 Task: Create new invoice with Date Opened :30-Apr-23, Select Customer: The Lagniappe Bakery, Terms: Payment Term 2. Make invoice entry for item-1 with Date: 30-Apr-23, Description: Lactaid-Reduced Fat Milk, Action: Material, Income Account: Income:Sales, Quantity: 2, Unit Price: 6.8, Discount $: 1.1. Make entry for item-2 with Date: 30-Apr-23, Description: Snapple Watermelon Lemonade (16 oz), Action: Material, Income Account: Income:Sales, Quantity: 1, Unit Price: 9.5, Discount $: 2.1. Make entry for item-3 with Date: 30-Apr-23, Description: Ben & Jerry's Mint Chocolate Cookie_x000D_
, Action: Material, Income Account: Income:Sales, Quantity: 1, Unit Price: 10.5, Discount $: 2.6. Write Notes: 'Looking forward to serving you again.'. Post Invoice with Post Date: 30-Apr-23, Post to Accounts: Assets:Accounts Receivable. Pay / Process Payment with Transaction Date: 15-May-23, Amount: 27.8, Transfer Account: Checking Account. Print Invoice, display notes by going to Option, then go to Display Tab and check 'Invoice Notes'.
Action: Mouse moved to (209, 47)
Screenshot: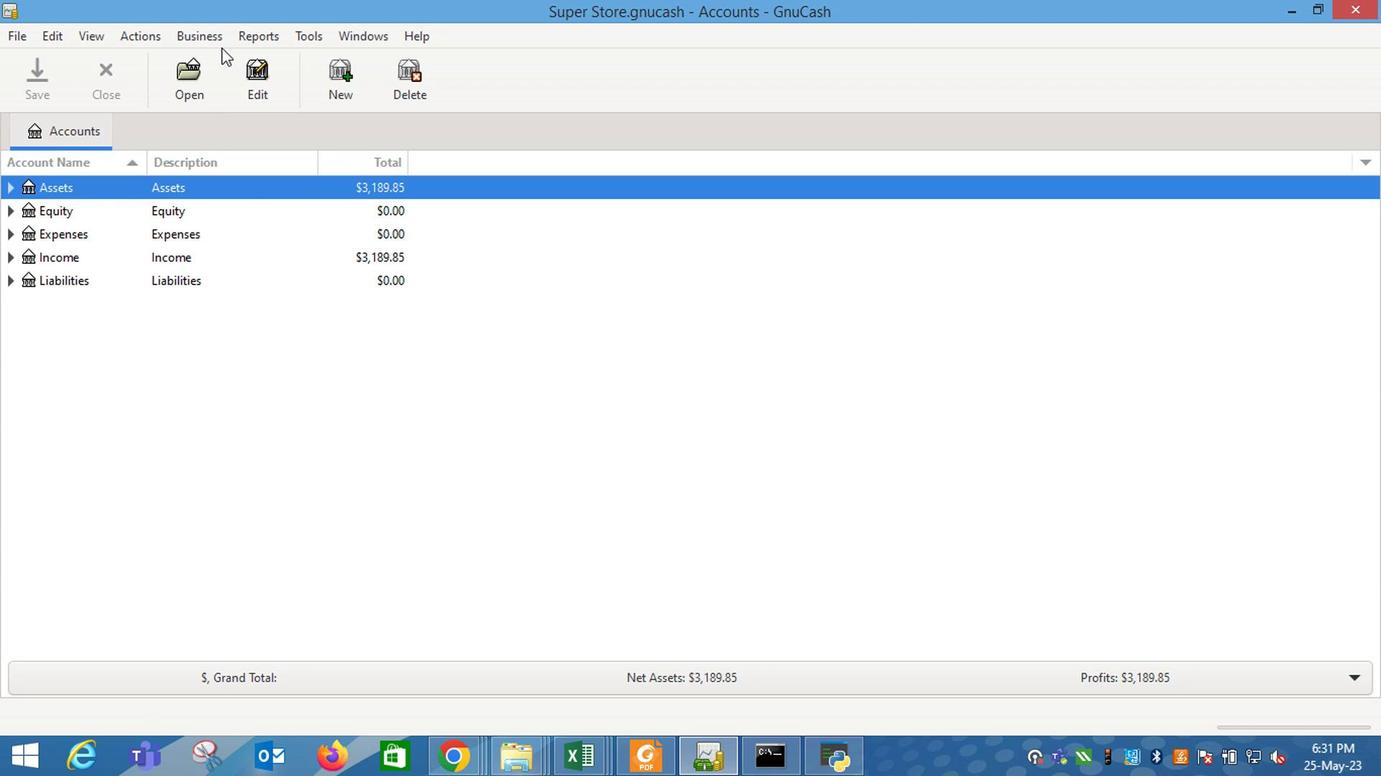 
Action: Mouse pressed left at (209, 47)
Screenshot: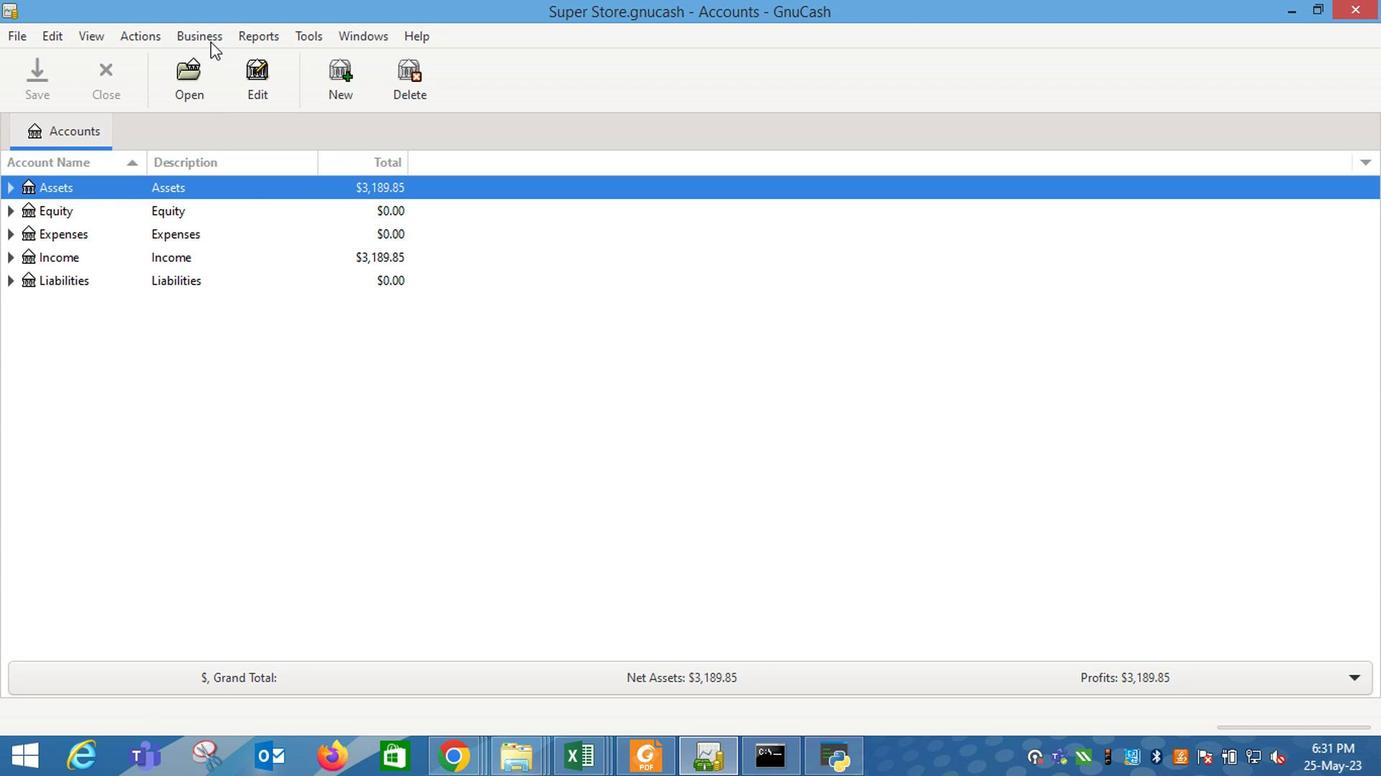 
Action: Mouse moved to (425, 150)
Screenshot: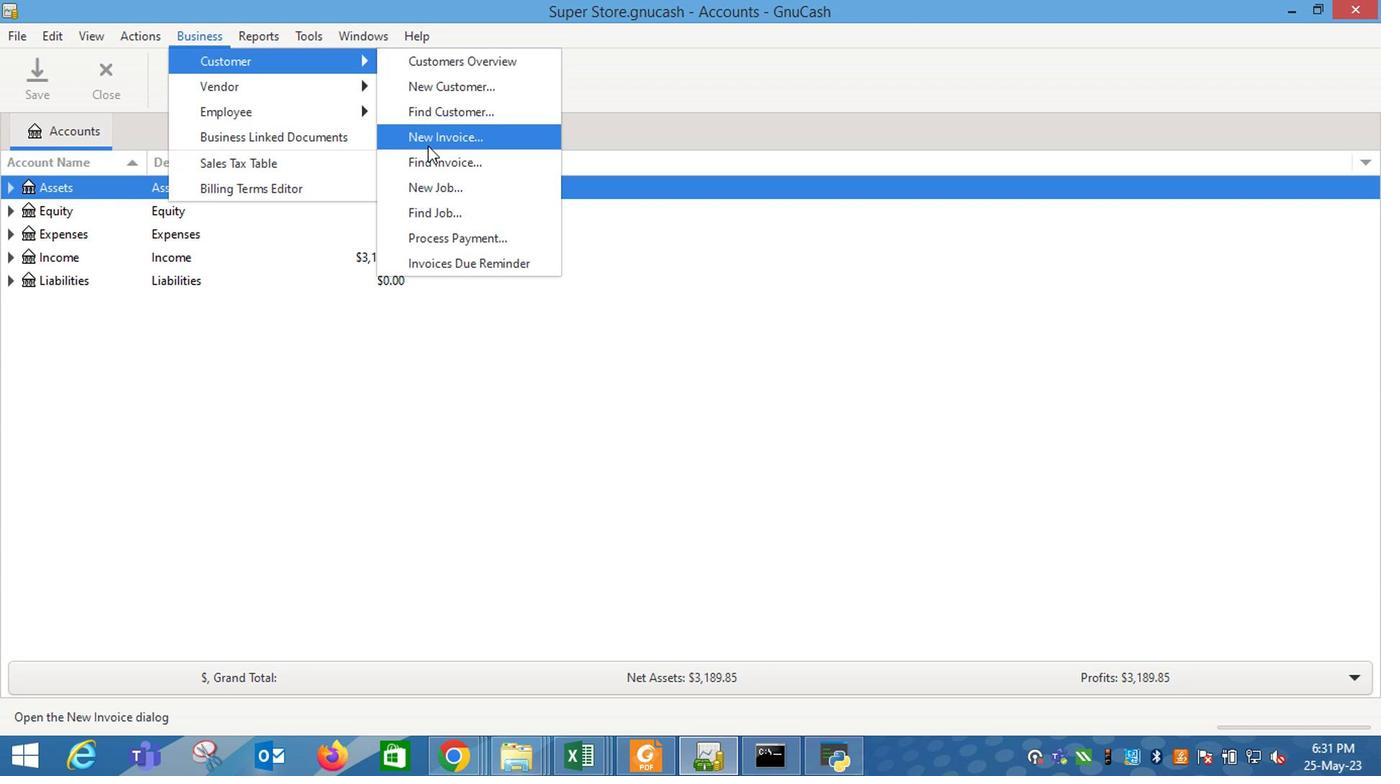 
Action: Mouse pressed left at (425, 150)
Screenshot: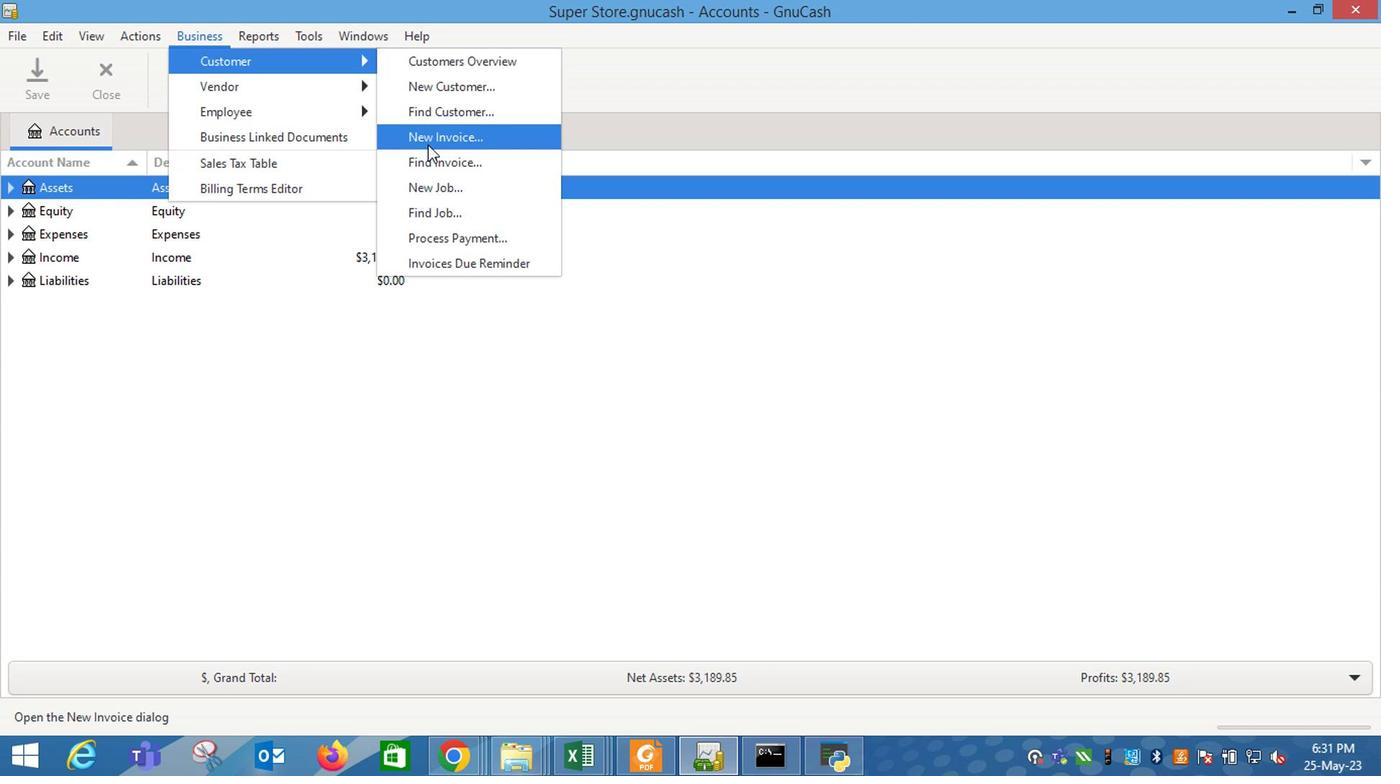 
Action: Mouse moved to (817, 314)
Screenshot: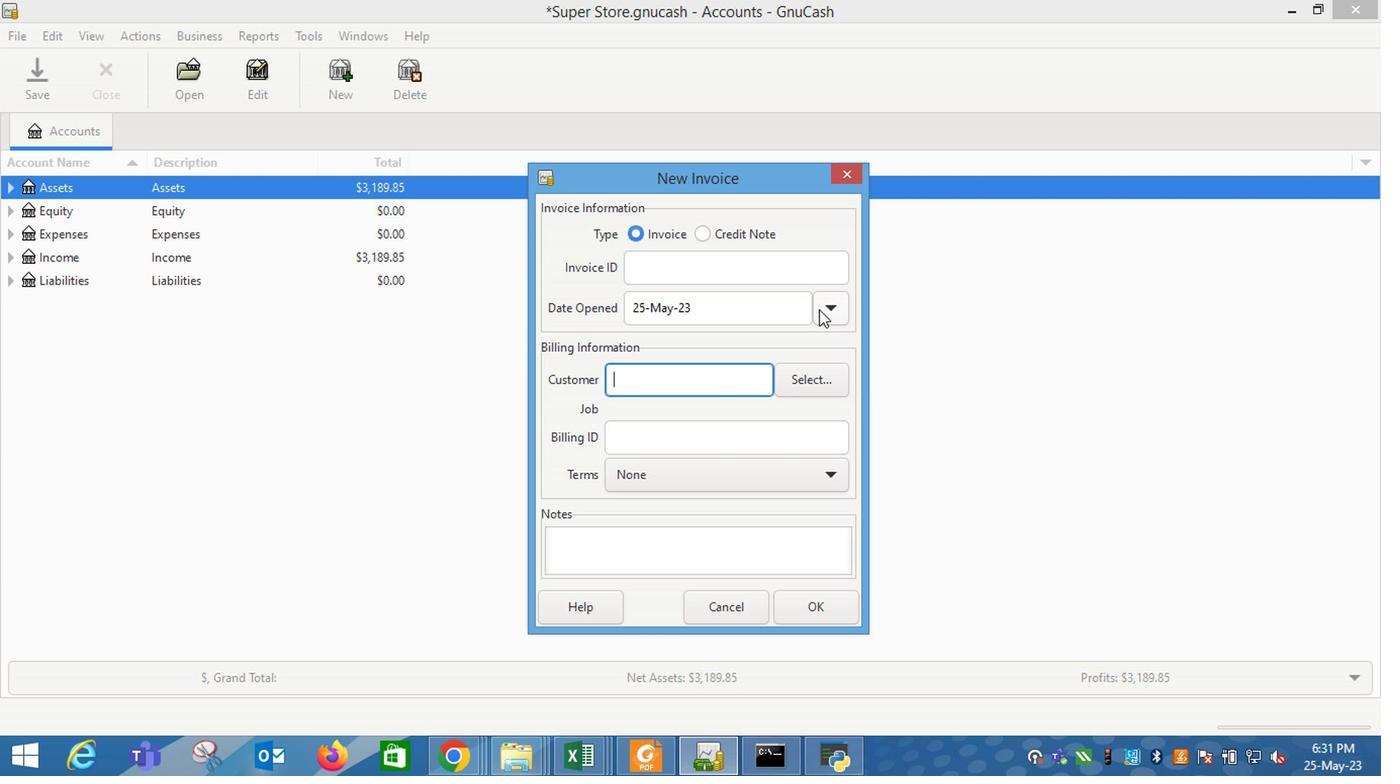 
Action: Mouse pressed left at (817, 314)
Screenshot: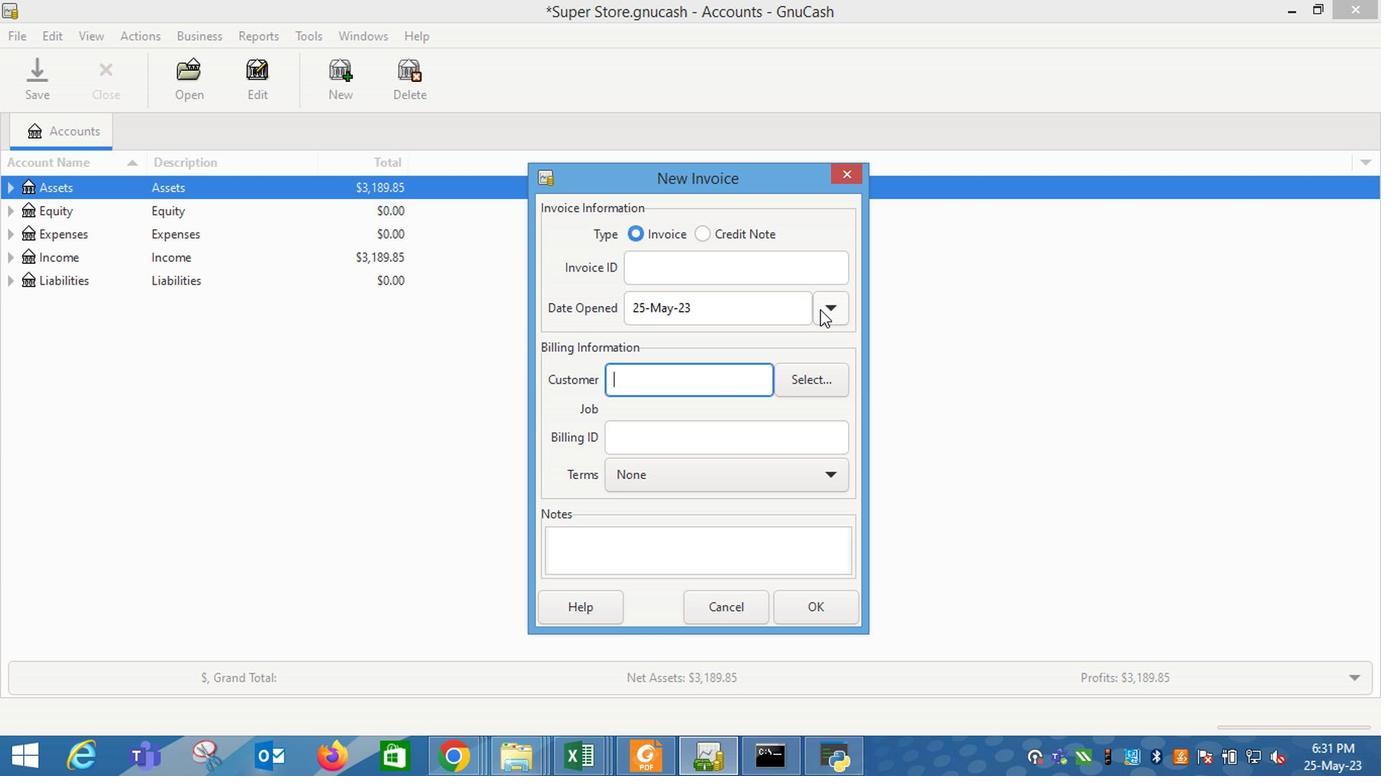 
Action: Mouse moved to (670, 344)
Screenshot: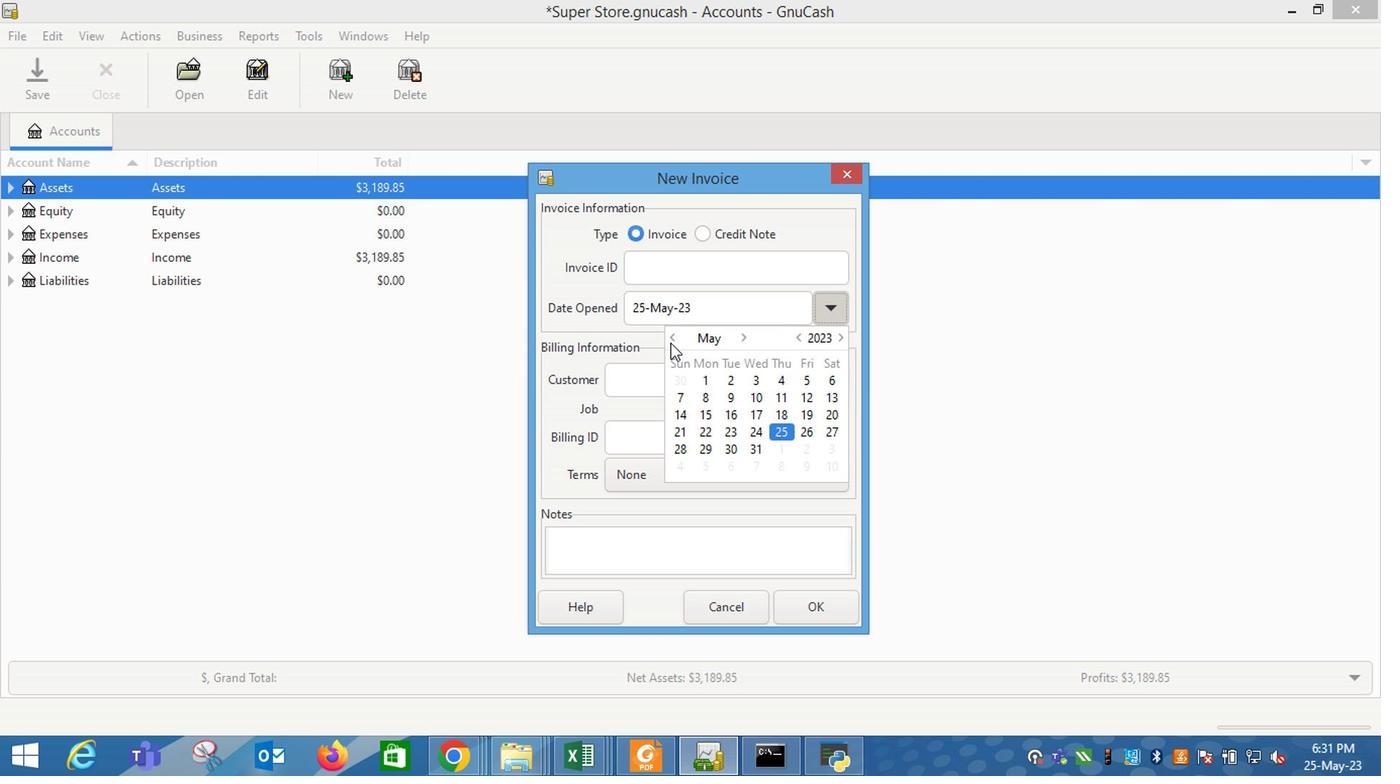 
Action: Mouse pressed left at (670, 344)
Screenshot: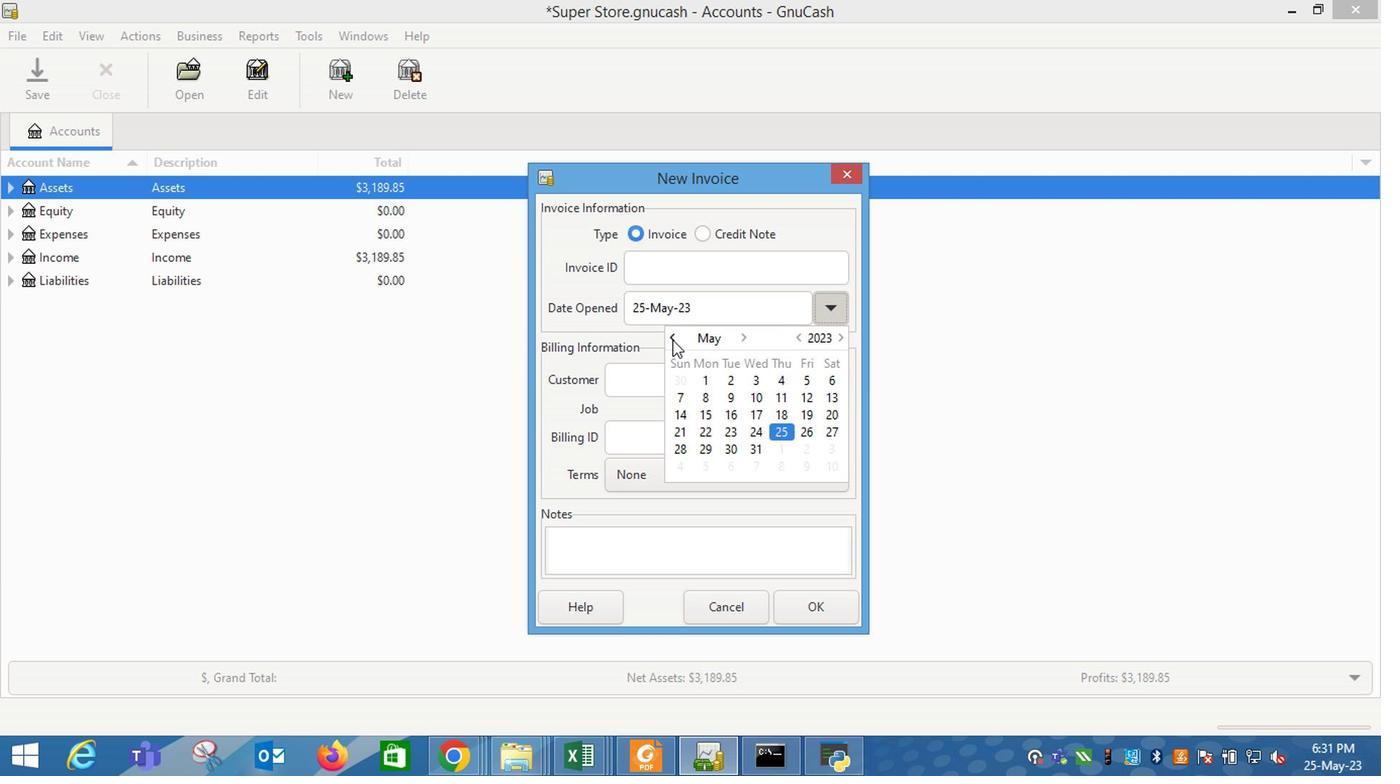 
Action: Mouse moved to (673, 469)
Screenshot: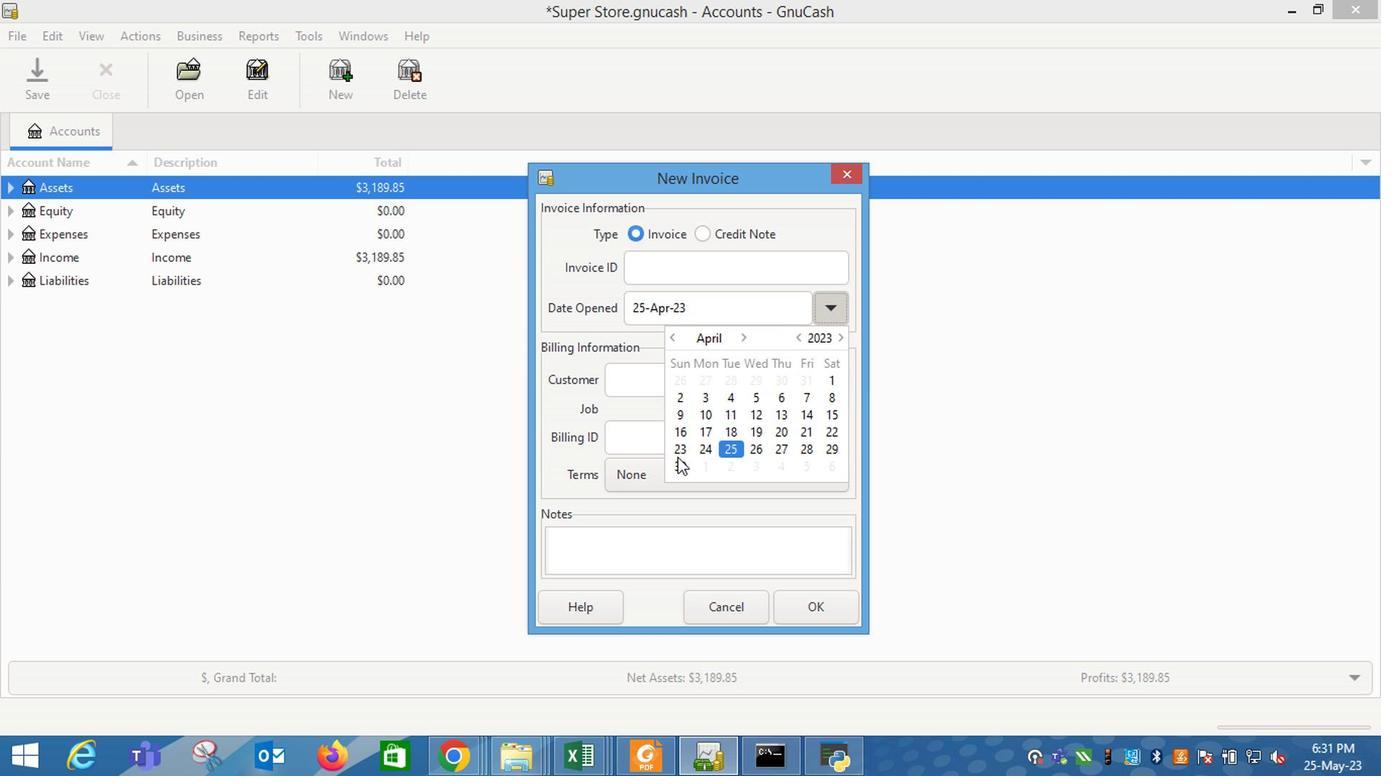 
Action: Mouse pressed left at (673, 469)
Screenshot: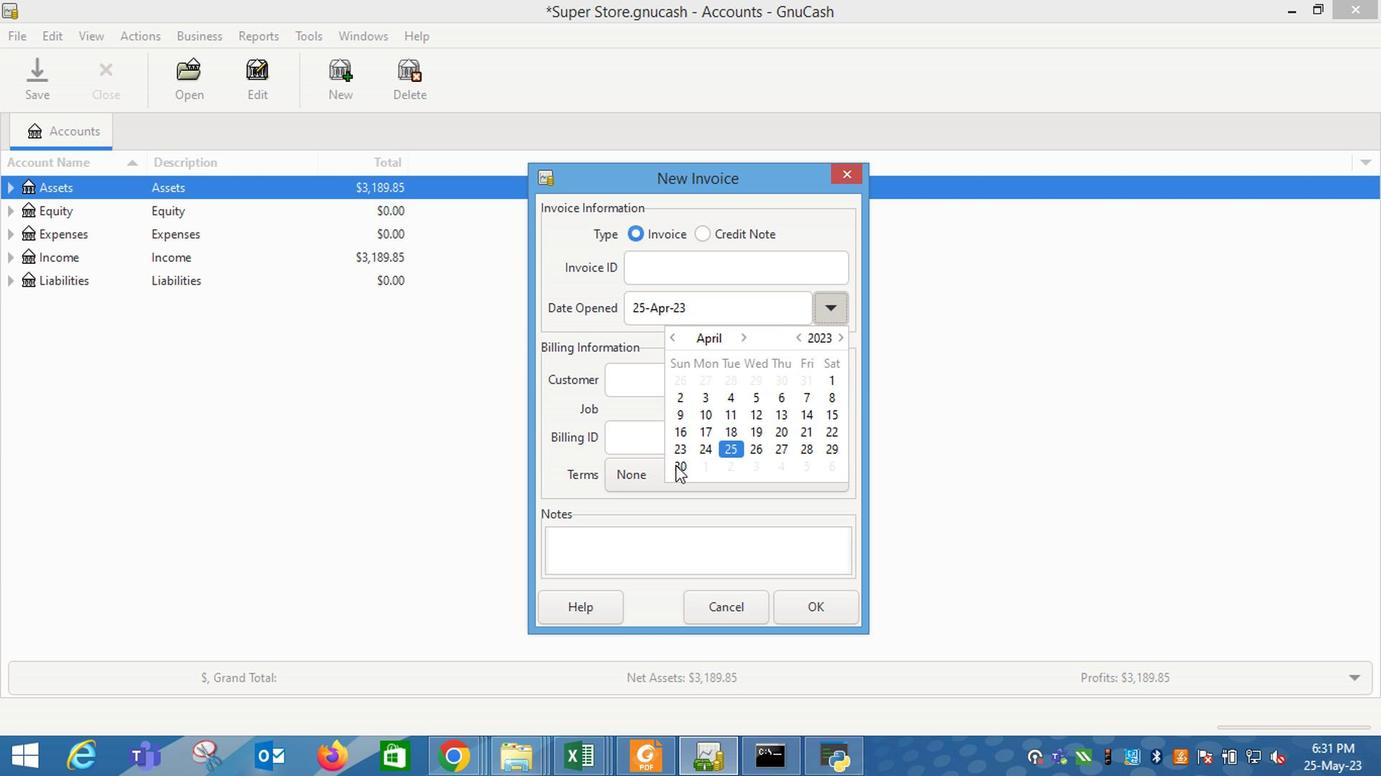 
Action: Mouse moved to (625, 381)
Screenshot: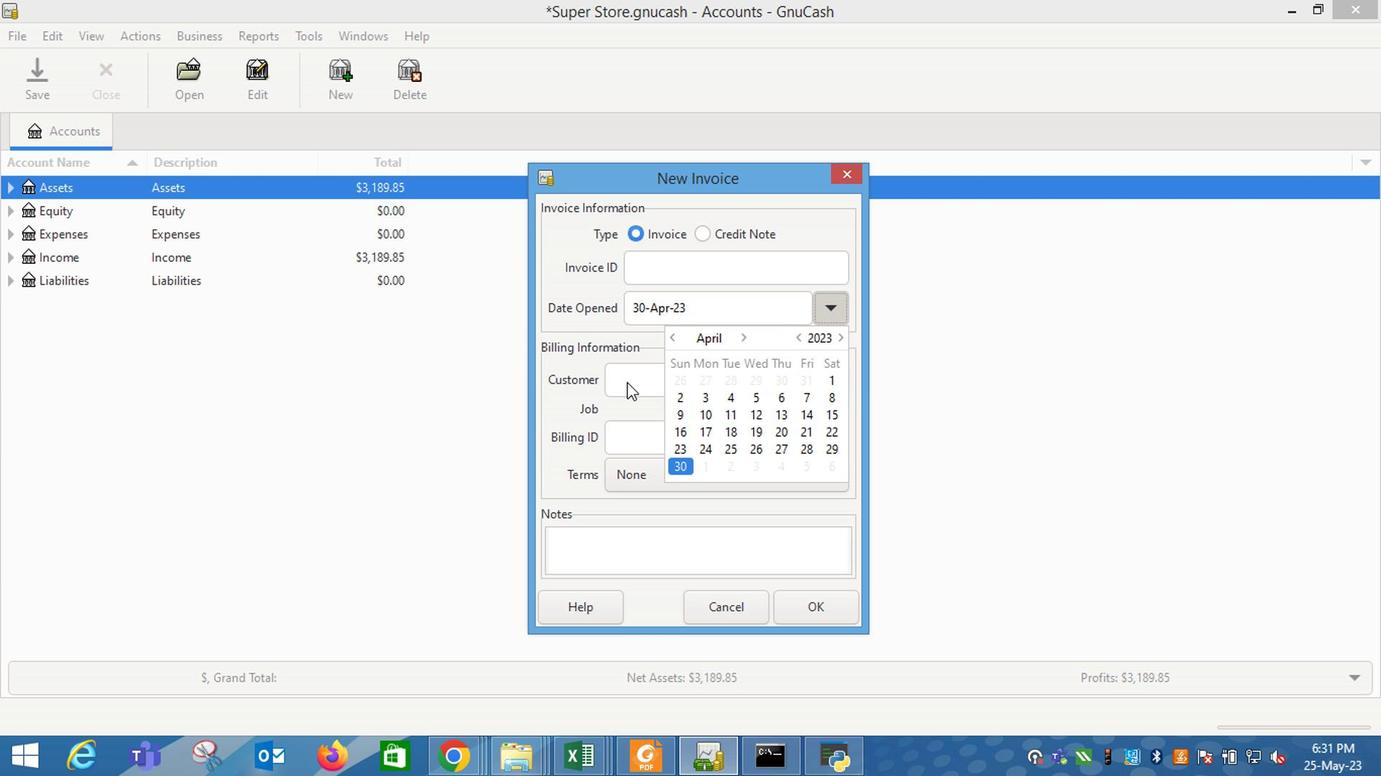 
Action: Mouse pressed left at (625, 381)
Screenshot: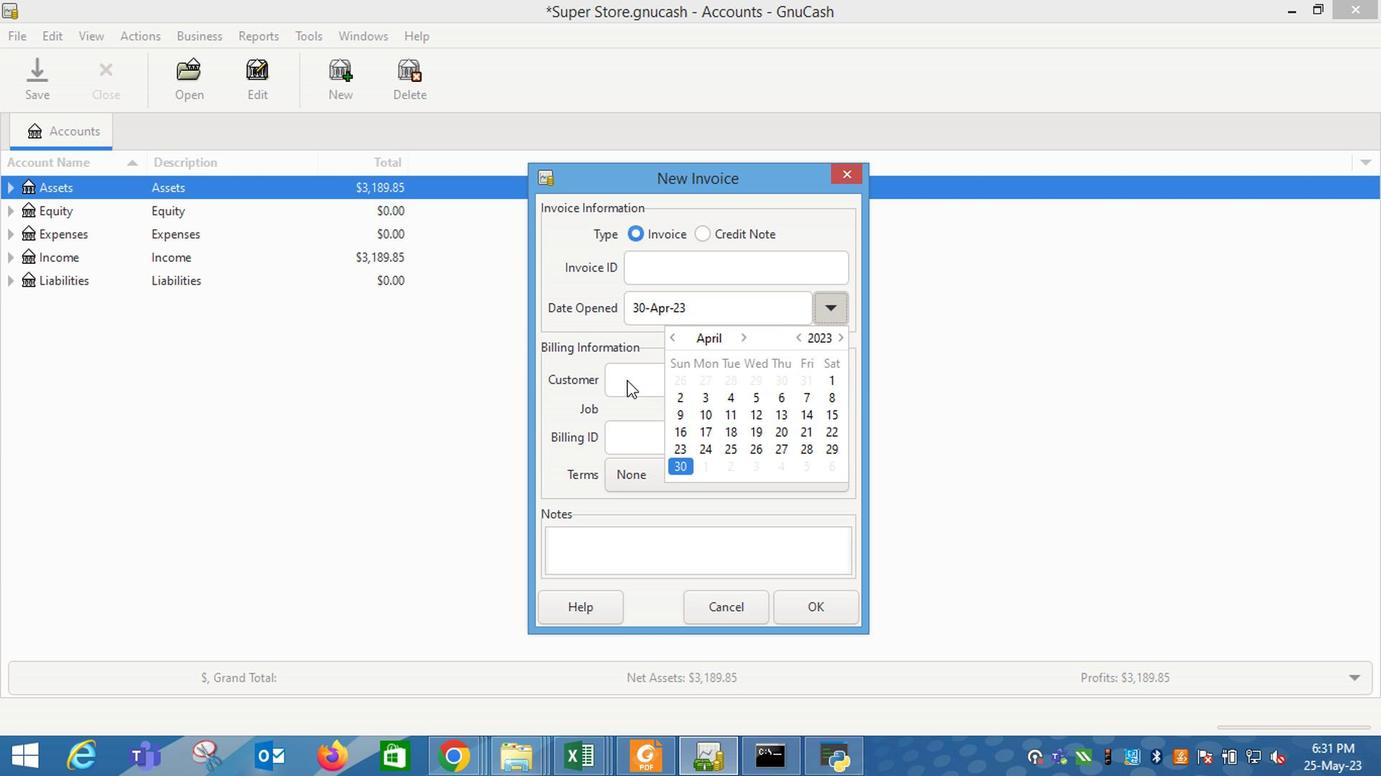 
Action: Mouse moved to (636, 386)
Screenshot: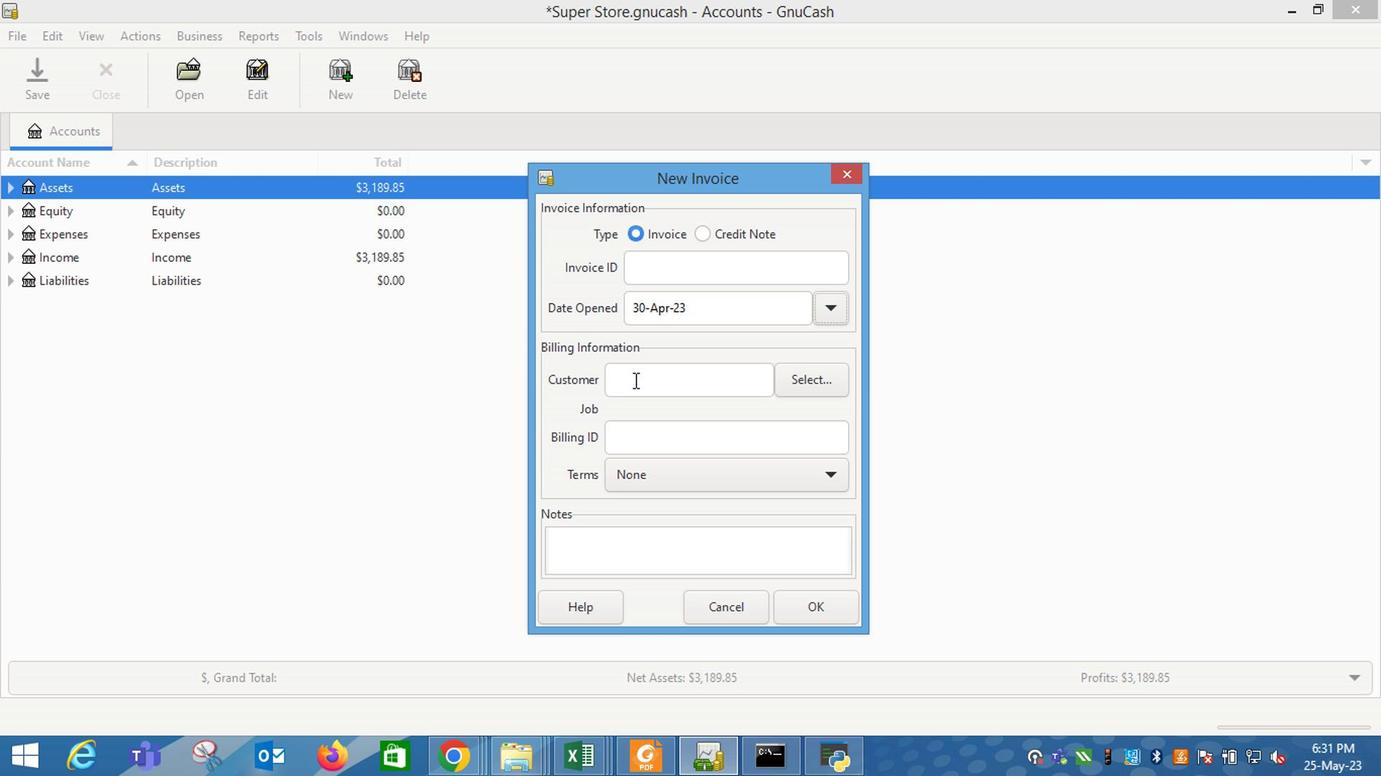 
Action: Mouse pressed left at (636, 386)
Screenshot: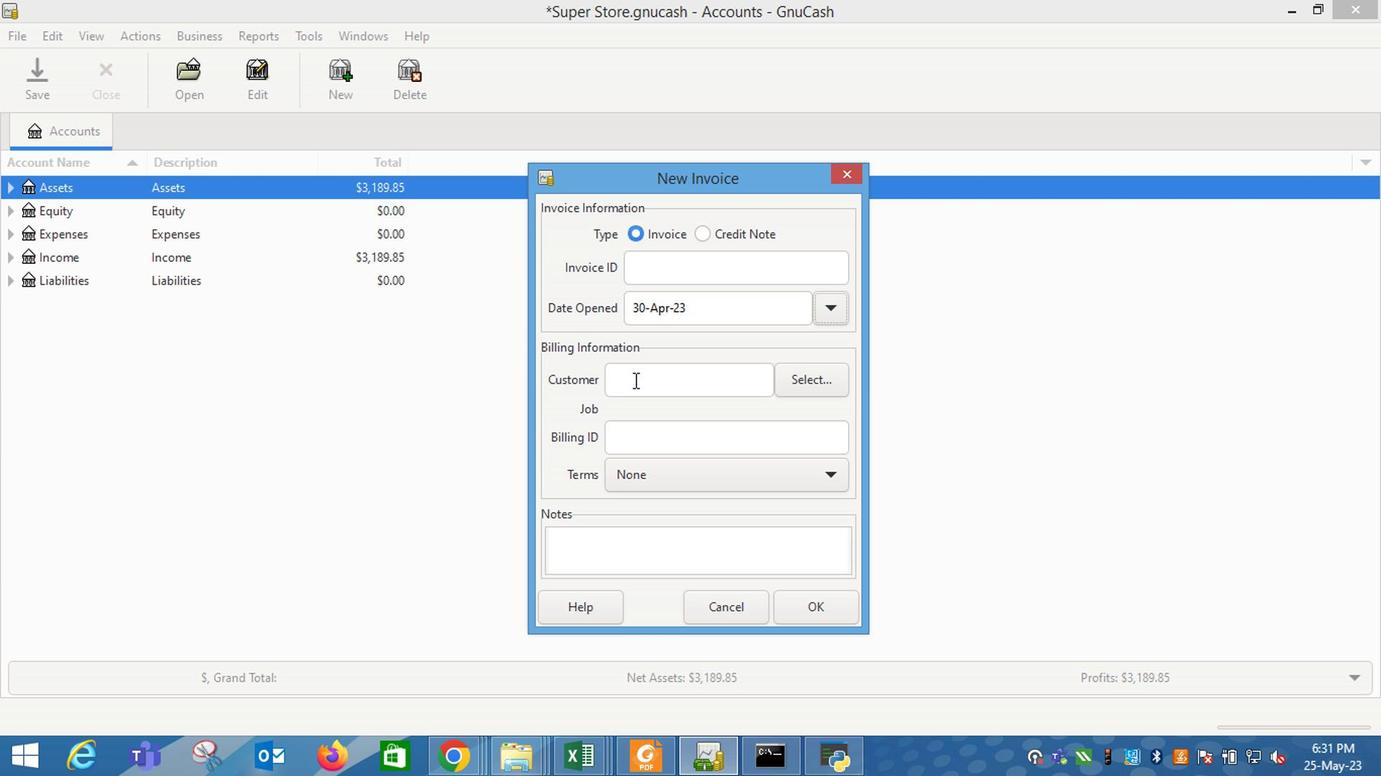 
Action: Key pressed the<Key.space>l
Screenshot: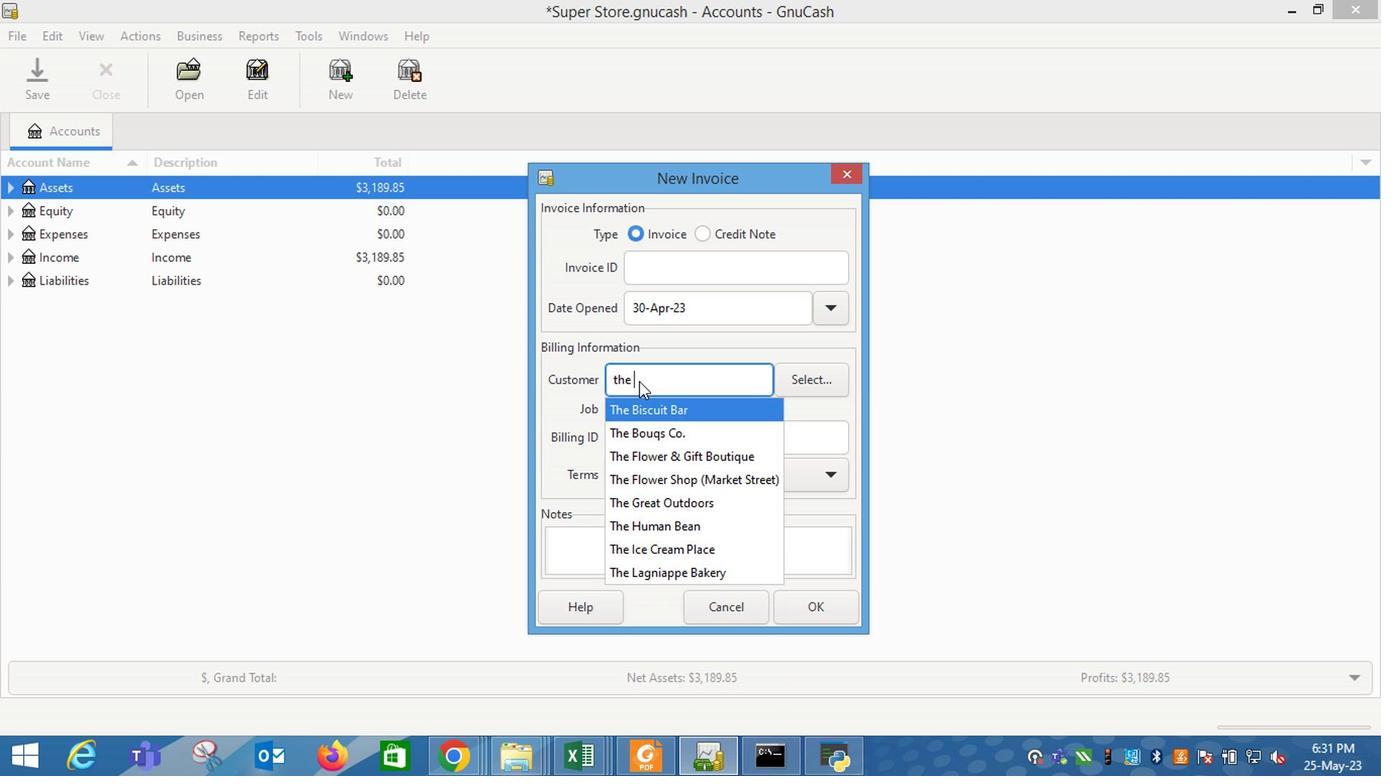 
Action: Mouse moved to (645, 410)
Screenshot: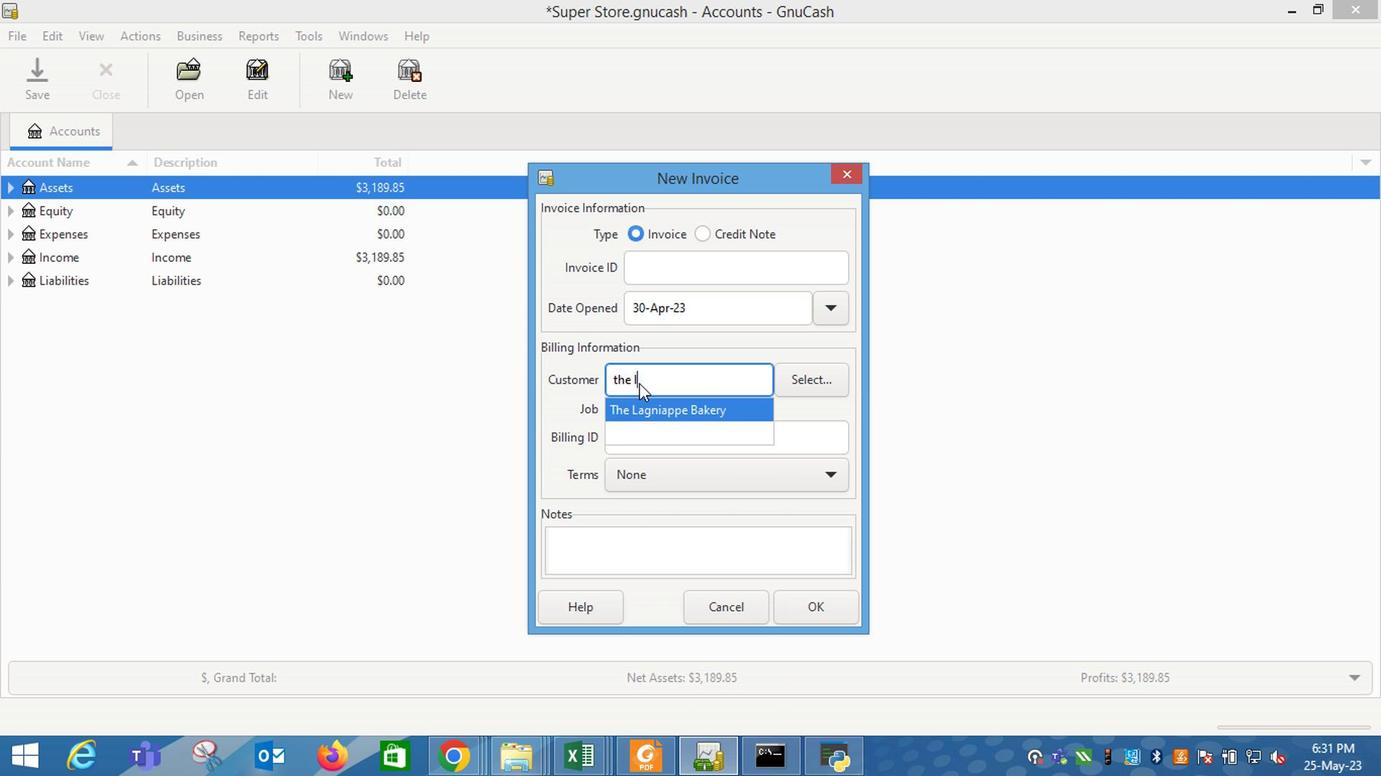 
Action: Mouse pressed left at (645, 410)
Screenshot: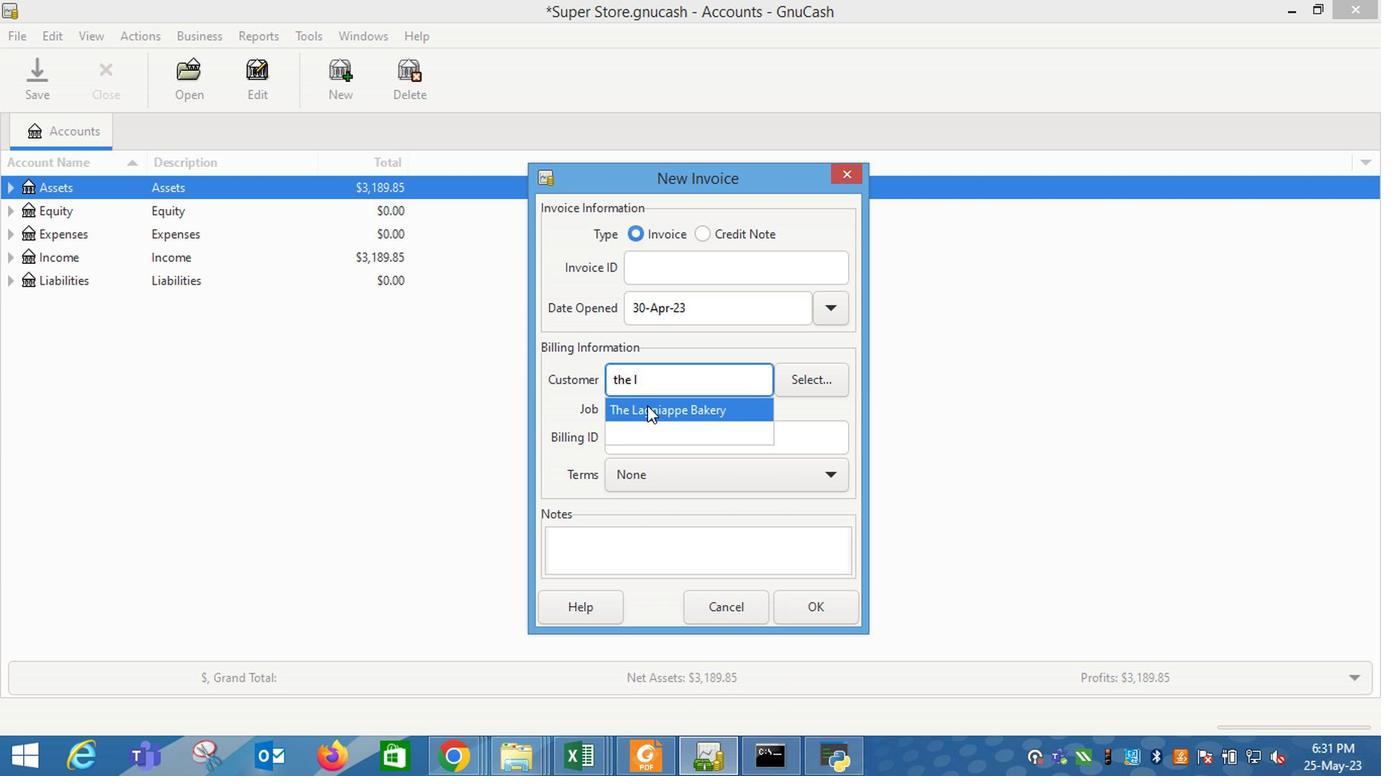 
Action: Mouse moved to (692, 499)
Screenshot: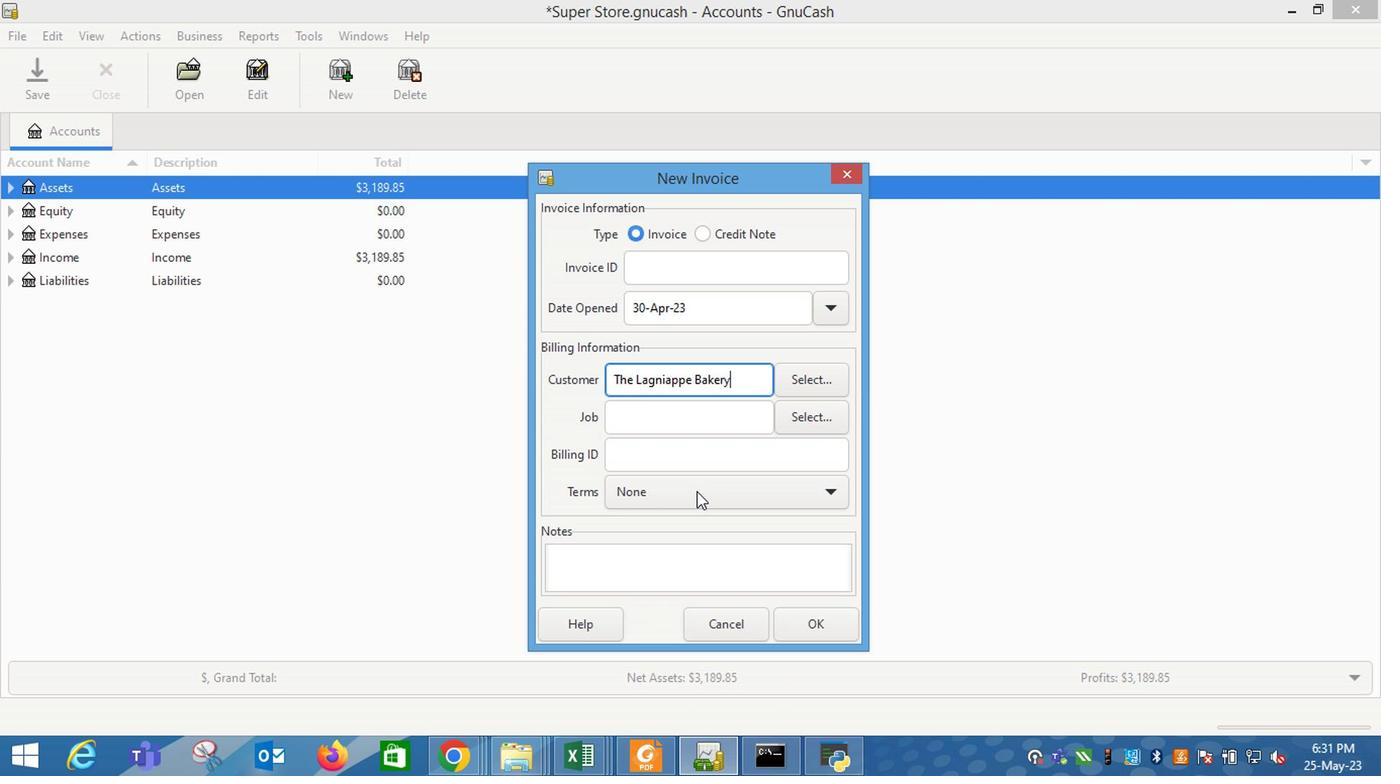 
Action: Mouse pressed left at (692, 499)
Screenshot: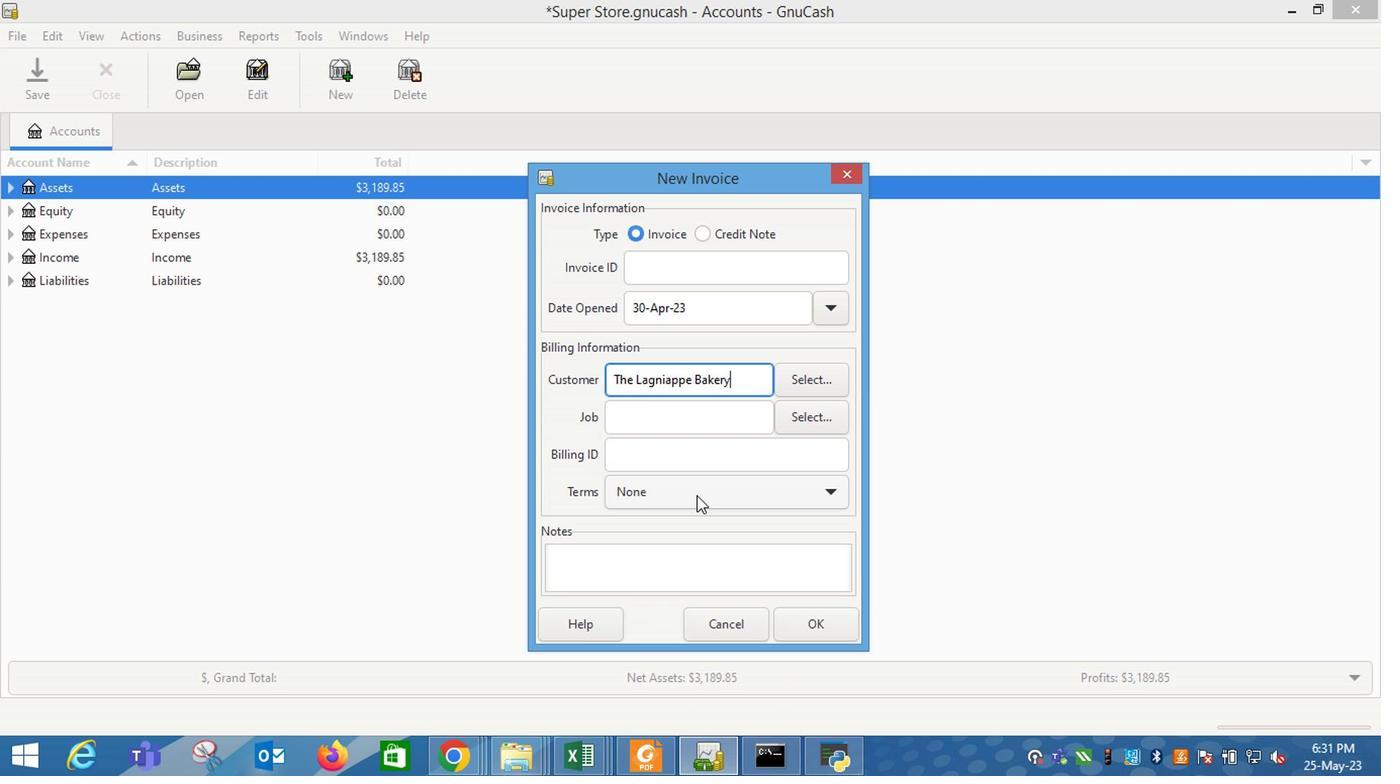 
Action: Mouse moved to (658, 558)
Screenshot: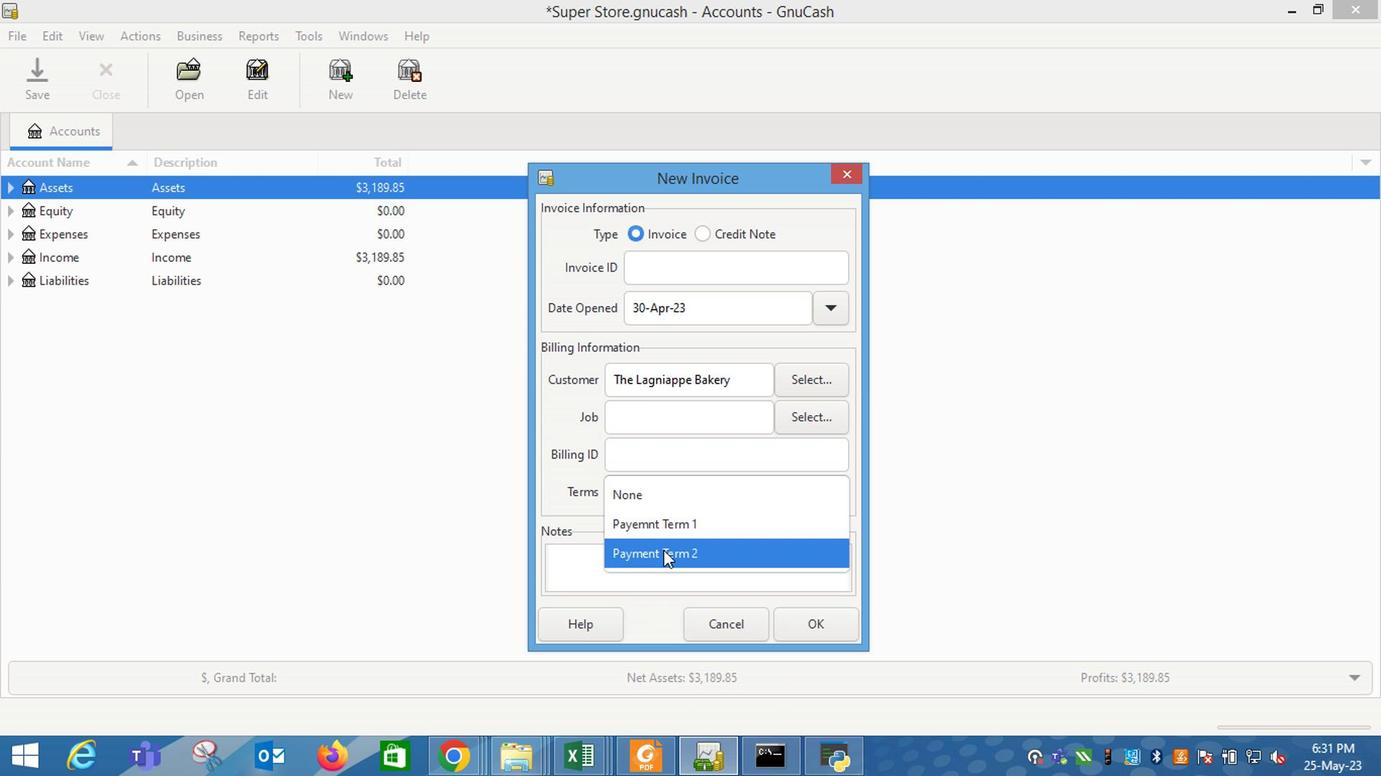 
Action: Mouse pressed left at (658, 558)
Screenshot: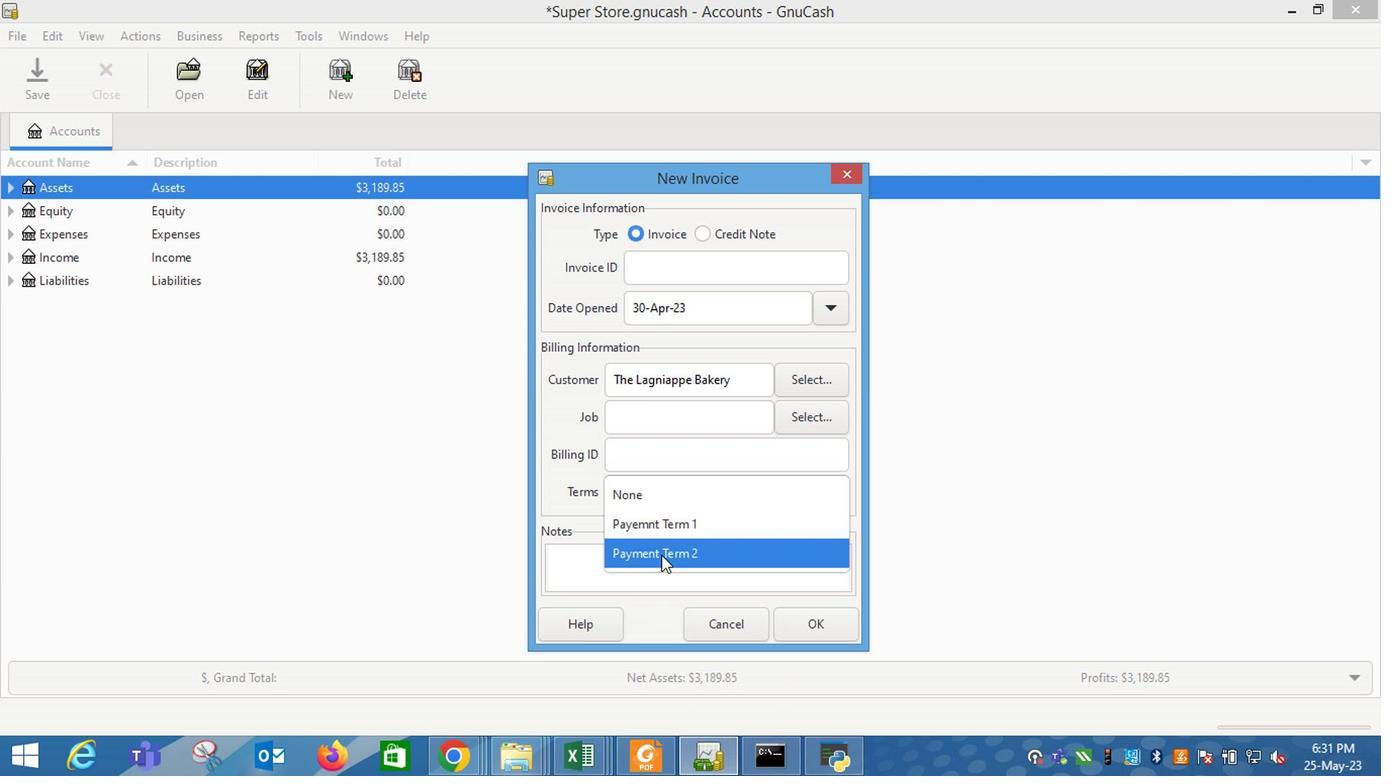 
Action: Mouse moved to (789, 623)
Screenshot: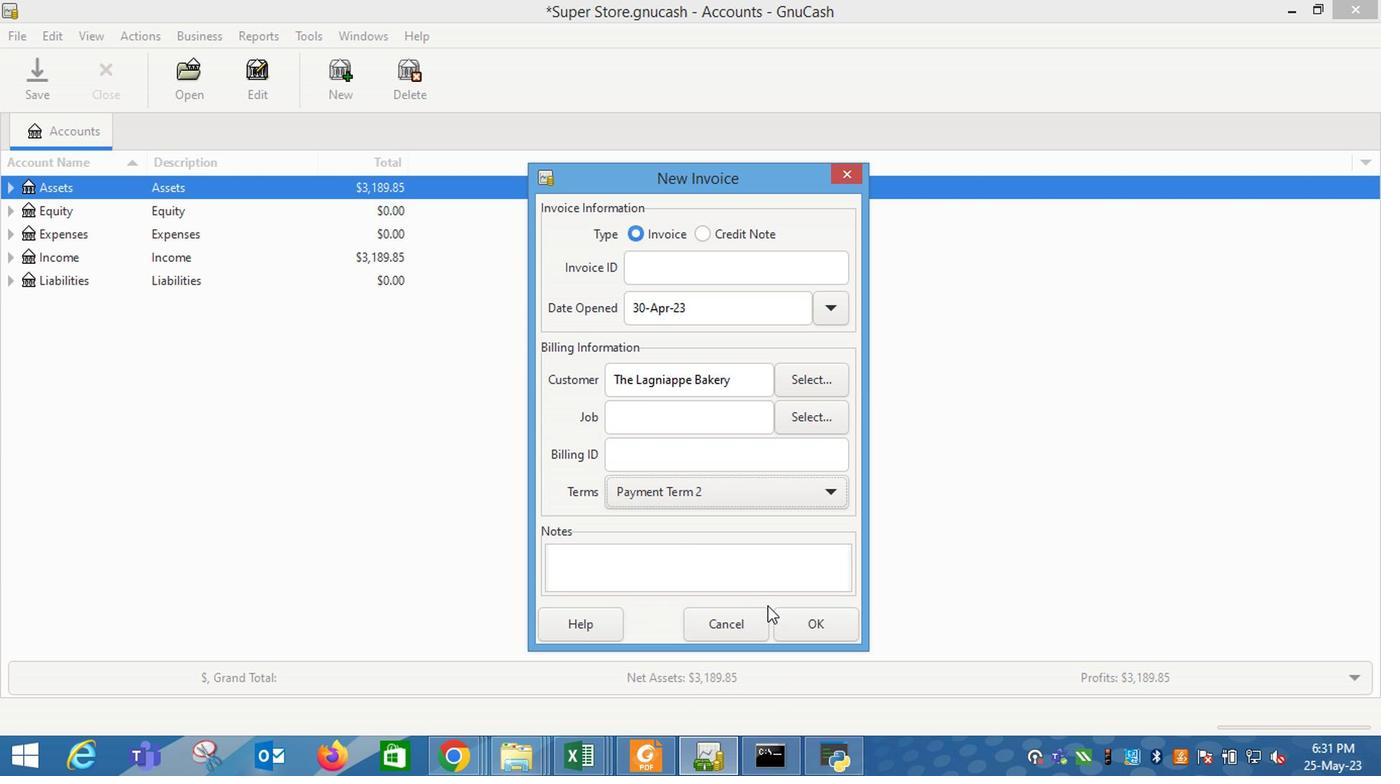 
Action: Mouse pressed left at (789, 623)
Screenshot: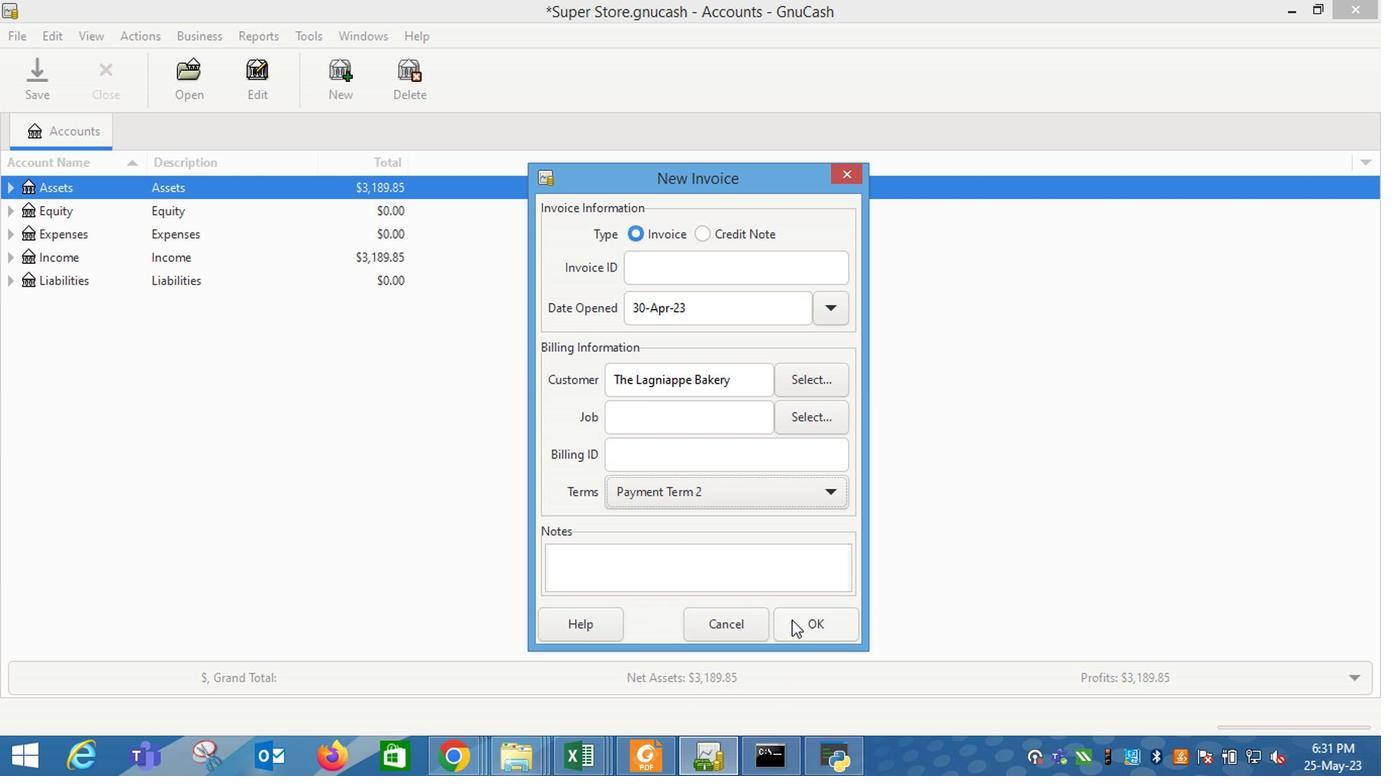
Action: Mouse moved to (96, 399)
Screenshot: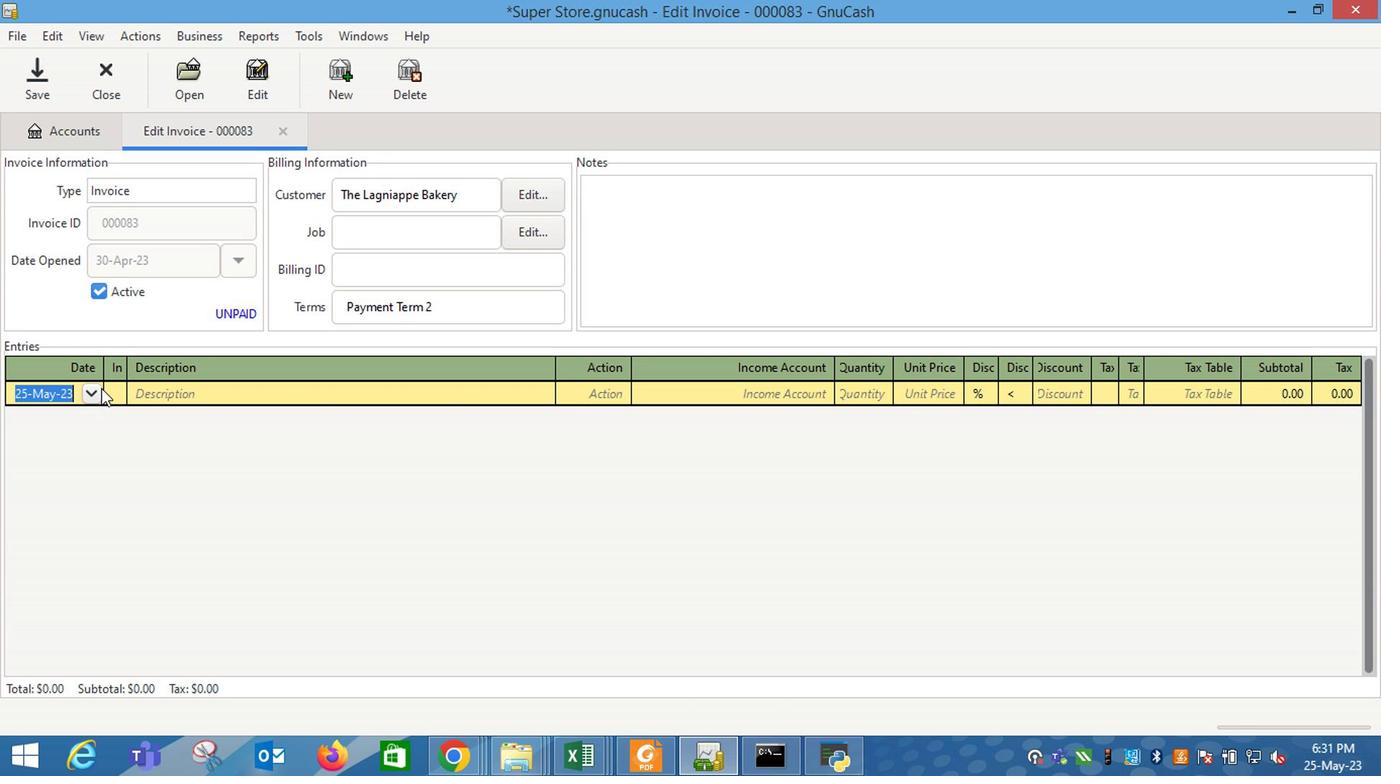 
Action: Mouse pressed left at (96, 399)
Screenshot: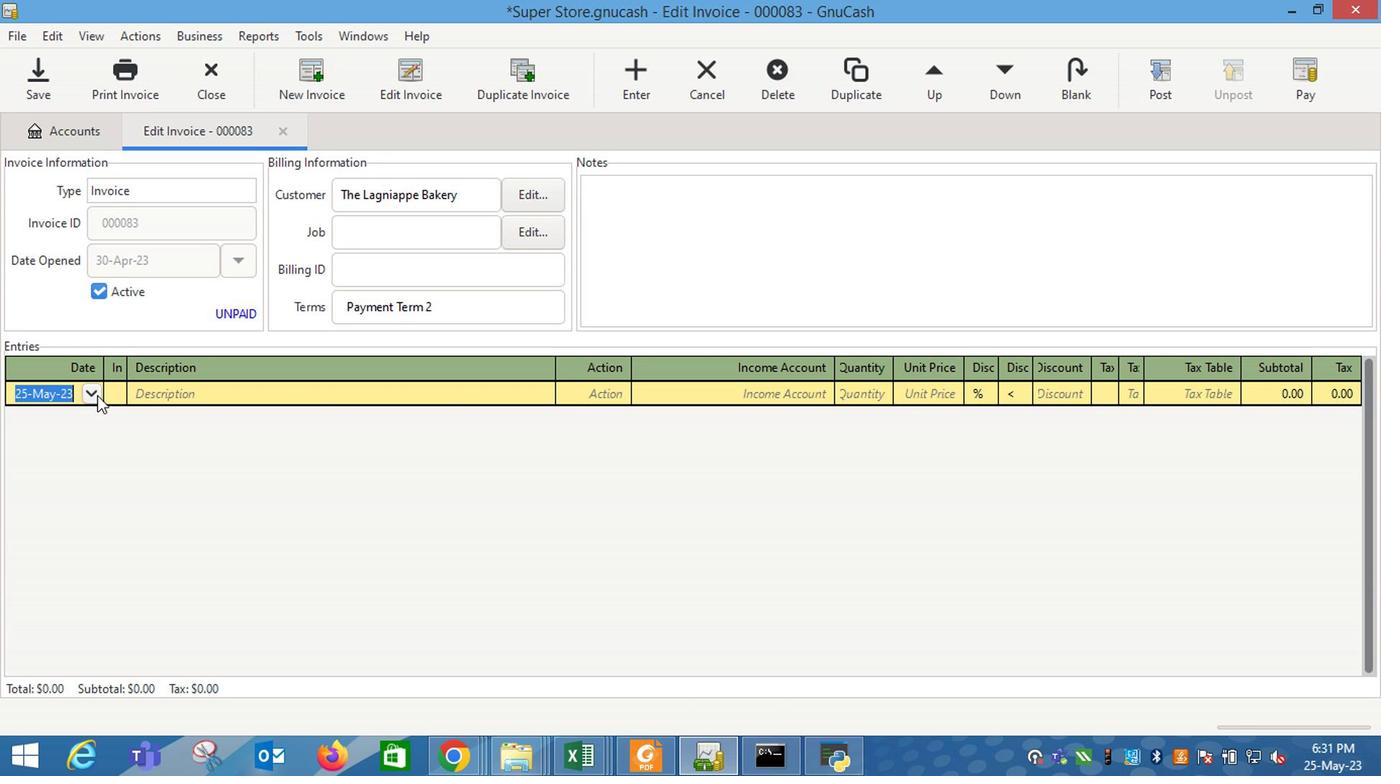 
Action: Mouse moved to (15, 427)
Screenshot: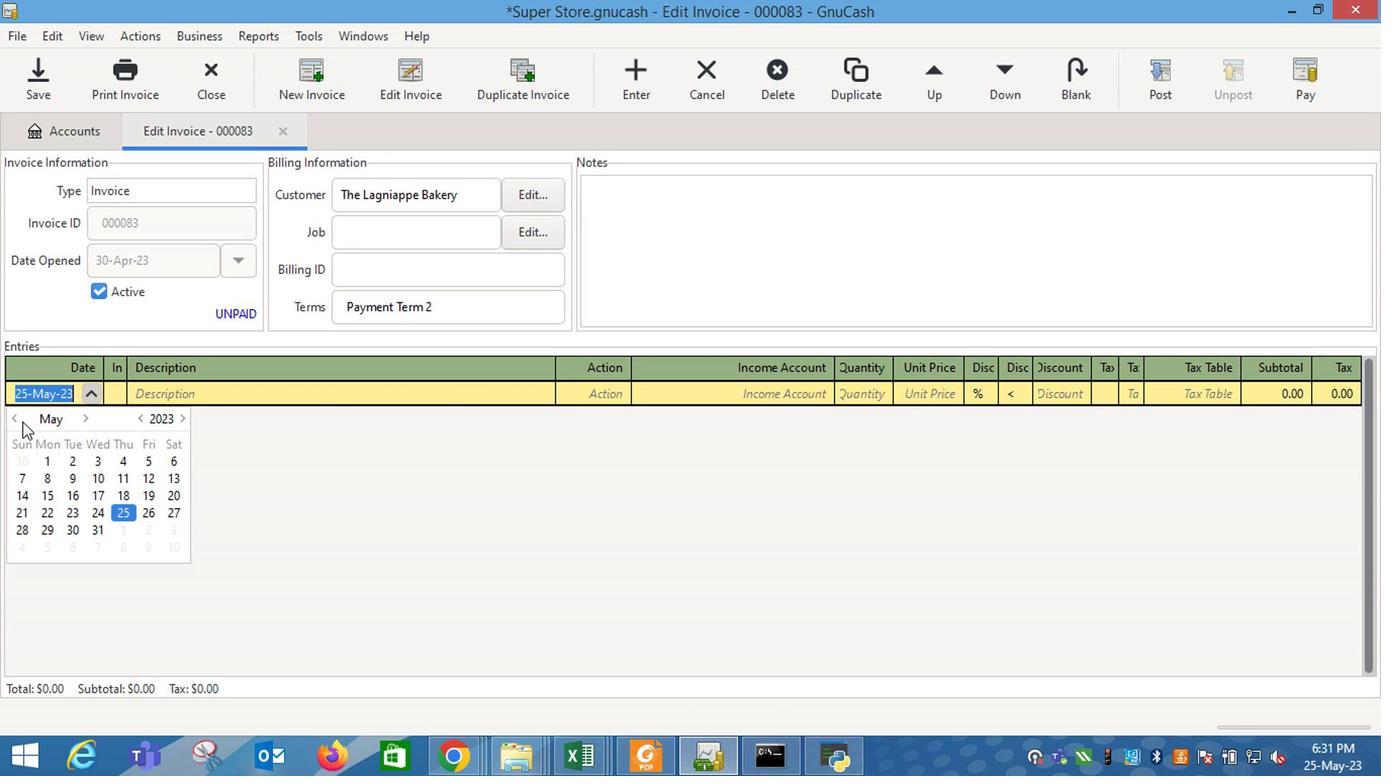 
Action: Mouse pressed left at (15, 427)
Screenshot: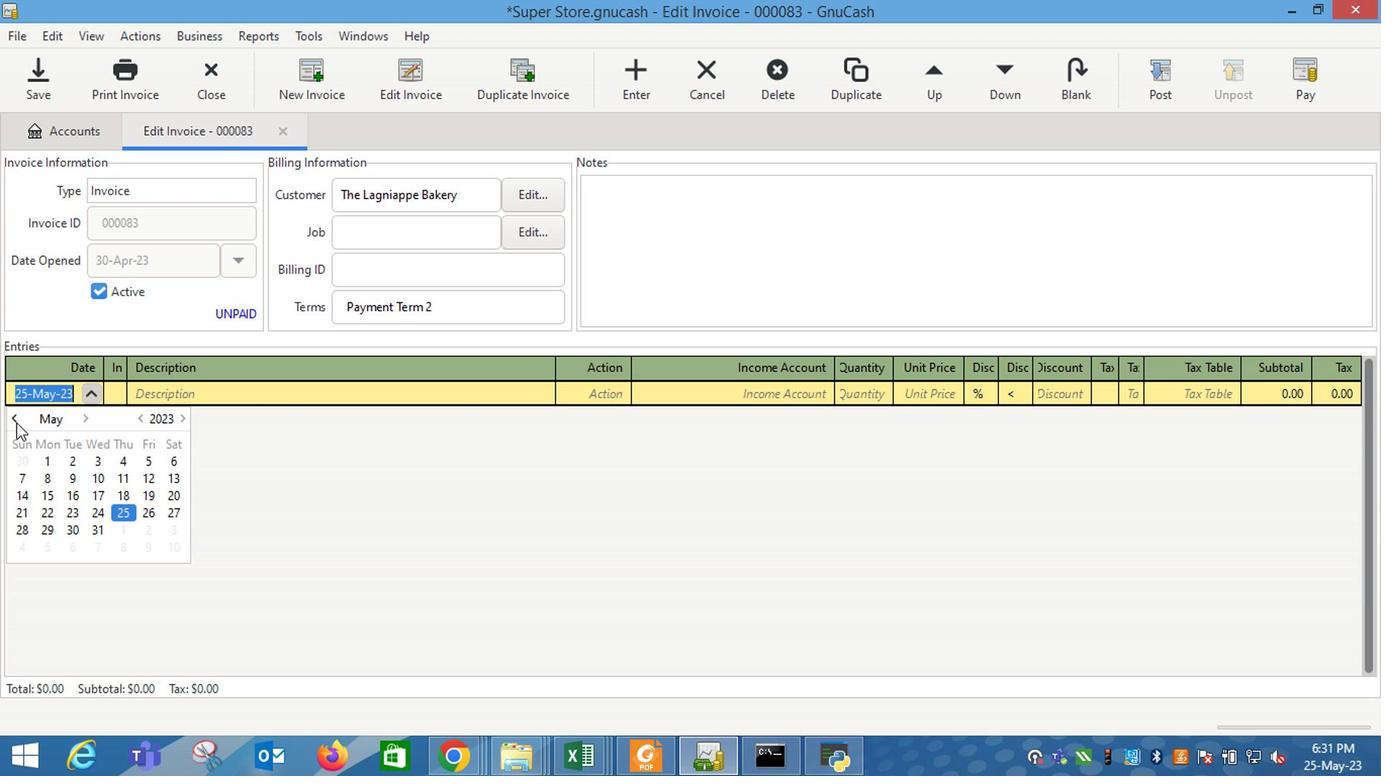 
Action: Mouse moved to (16, 551)
Screenshot: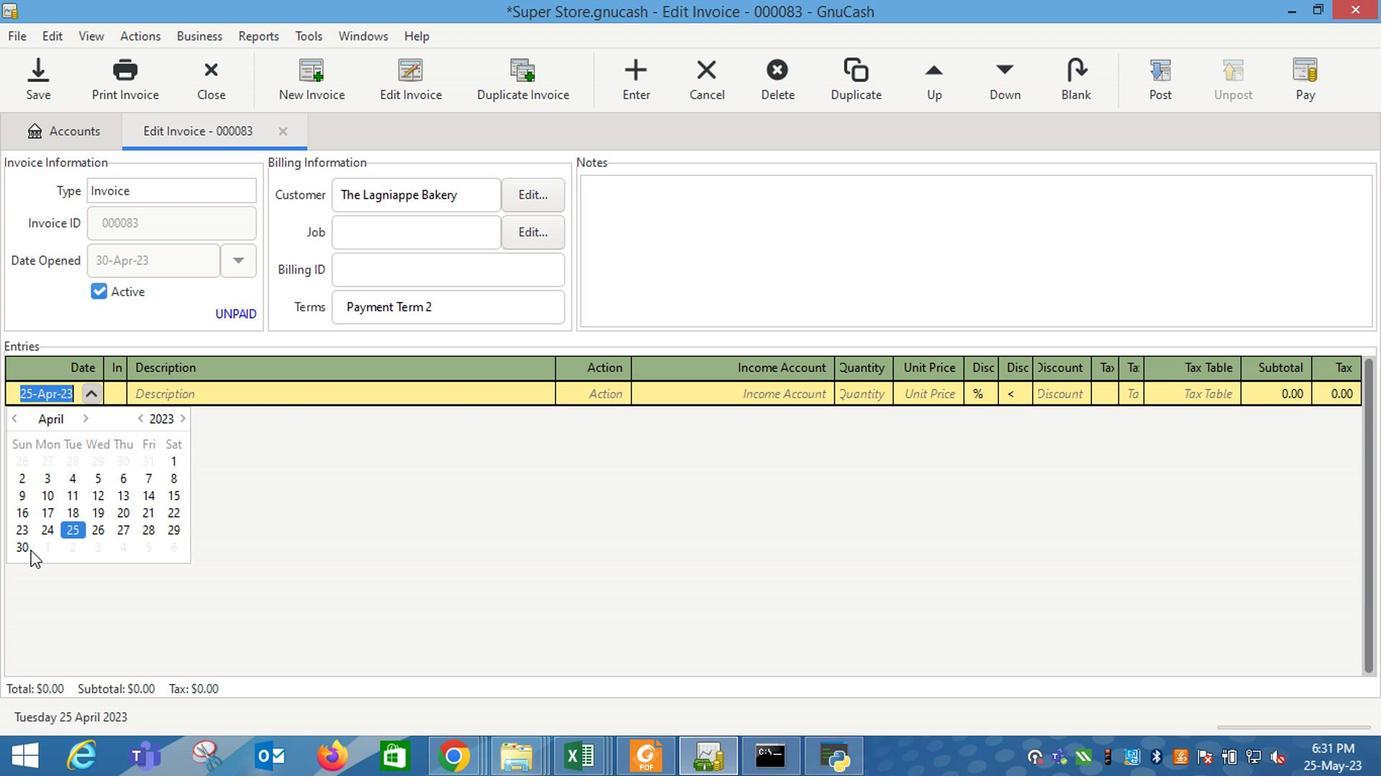 
Action: Mouse pressed left at (16, 551)
Screenshot: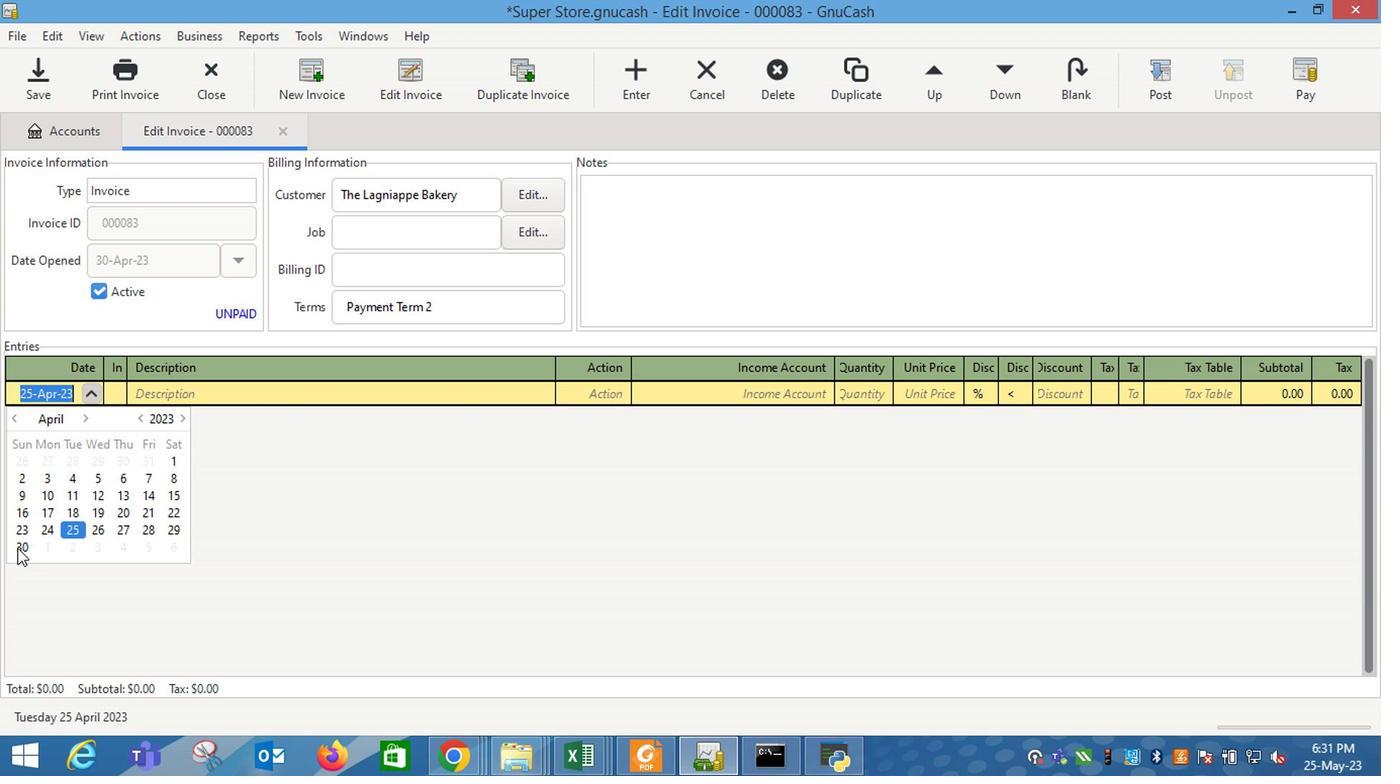 
Action: Mouse moved to (20, 543)
Screenshot: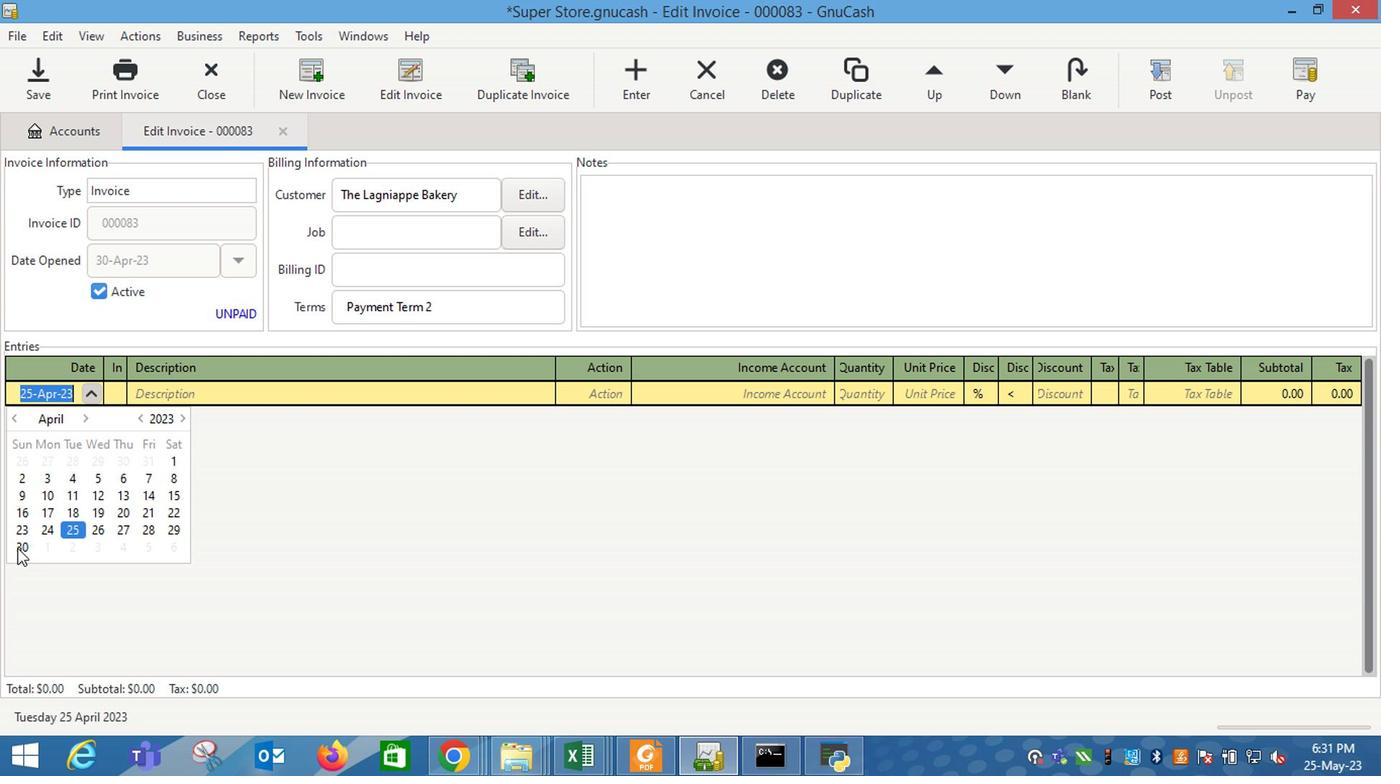 
Action: Key pressed <Key.tab>
Screenshot: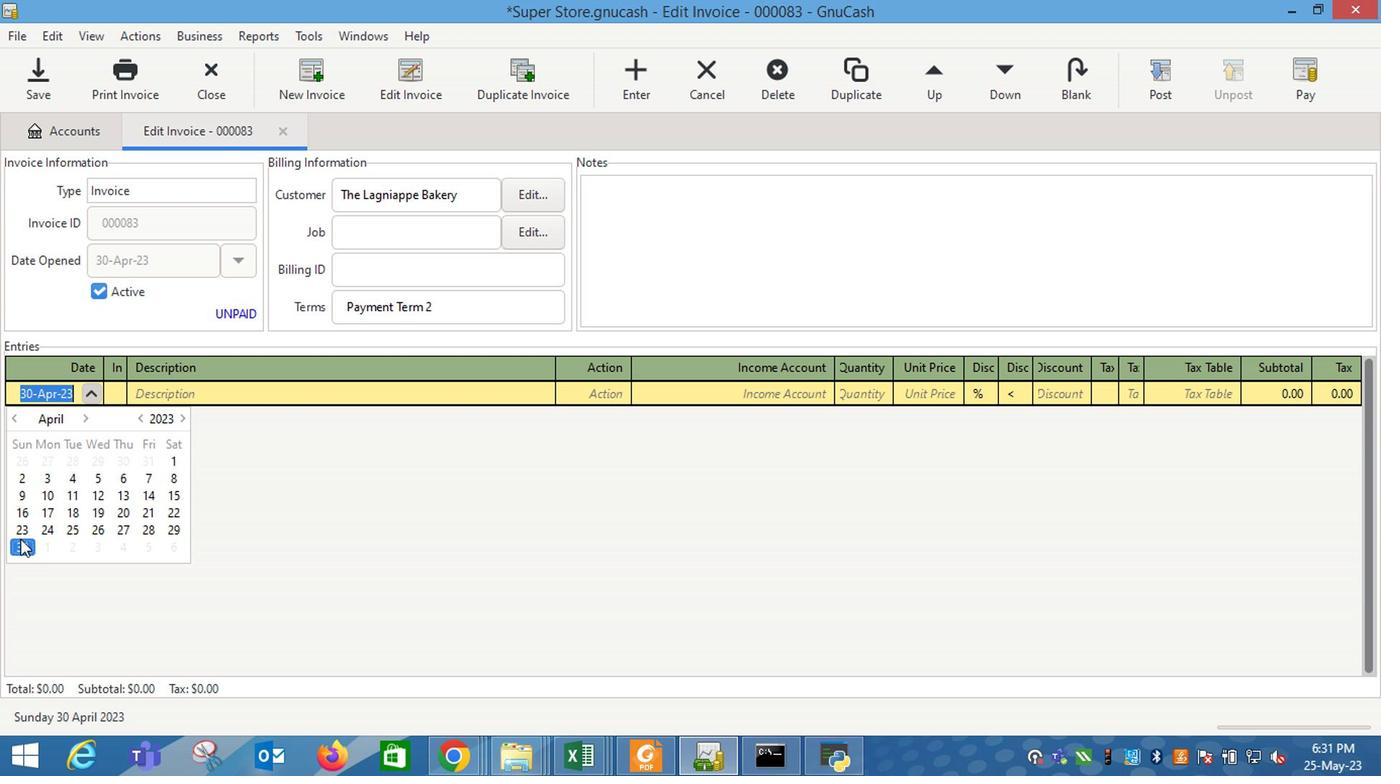 
Action: Mouse moved to (20, 541)
Screenshot: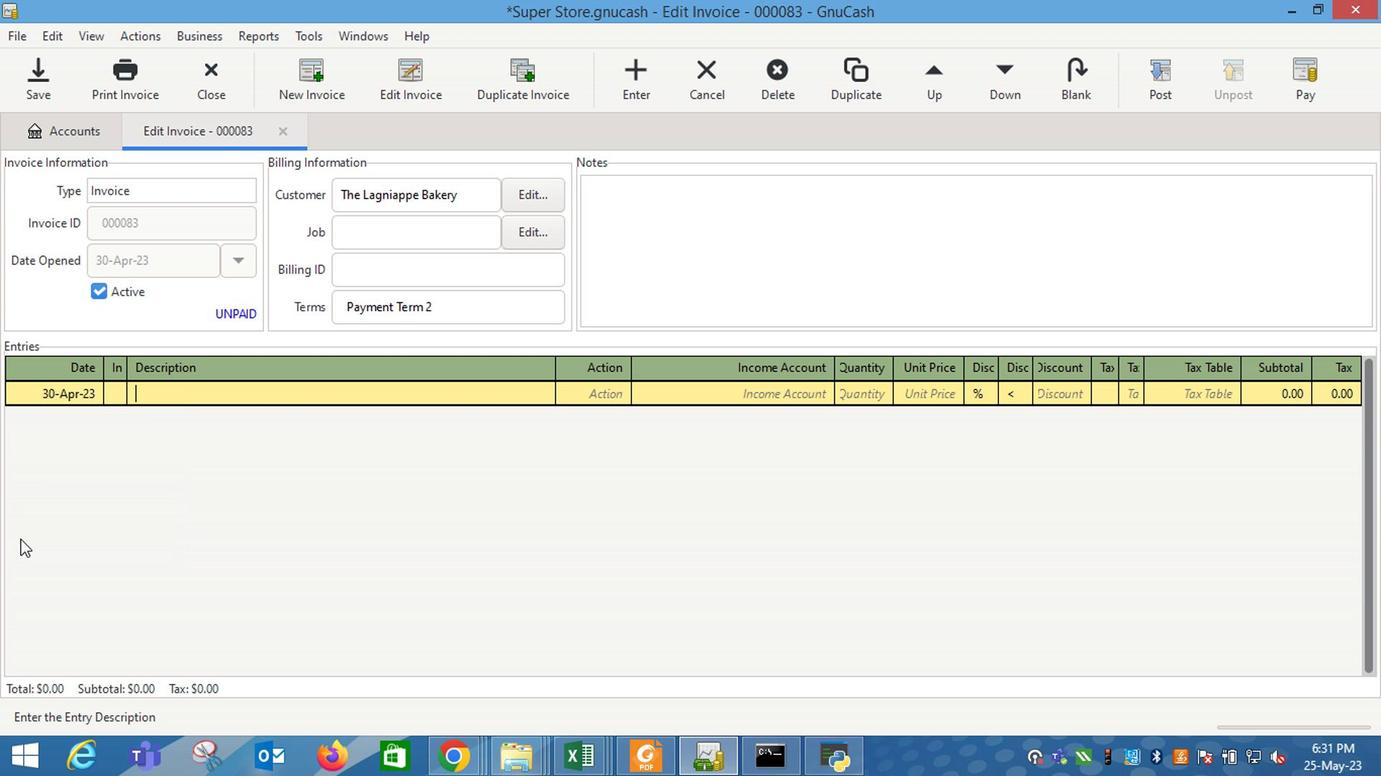 
Action: Key pressed <Key.shift_r>Lactaid-<Key.shift_r>Reduced<Key.space><Key.shift_r>Fat<Key.space><Key.shift_r>Milk<Key.tab>
Screenshot: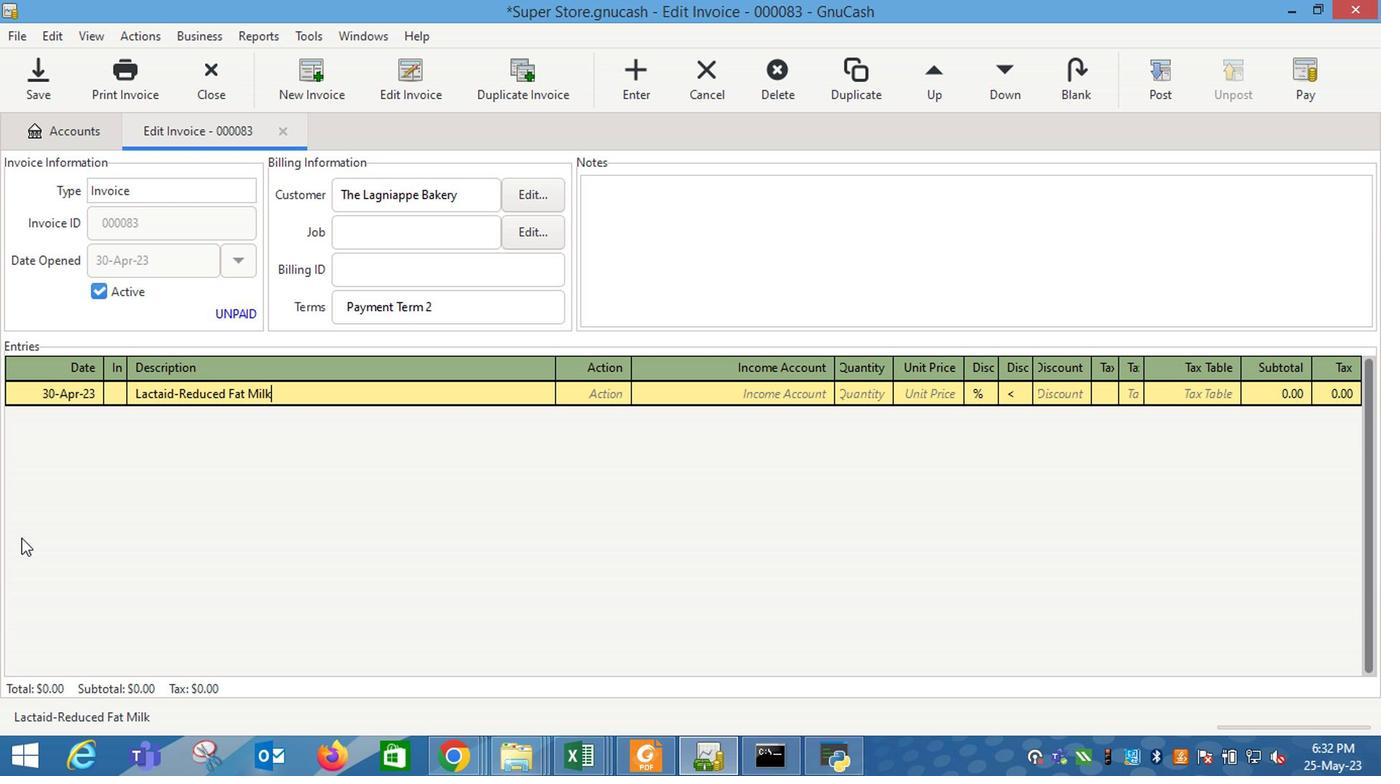 
Action: Mouse moved to (618, 389)
Screenshot: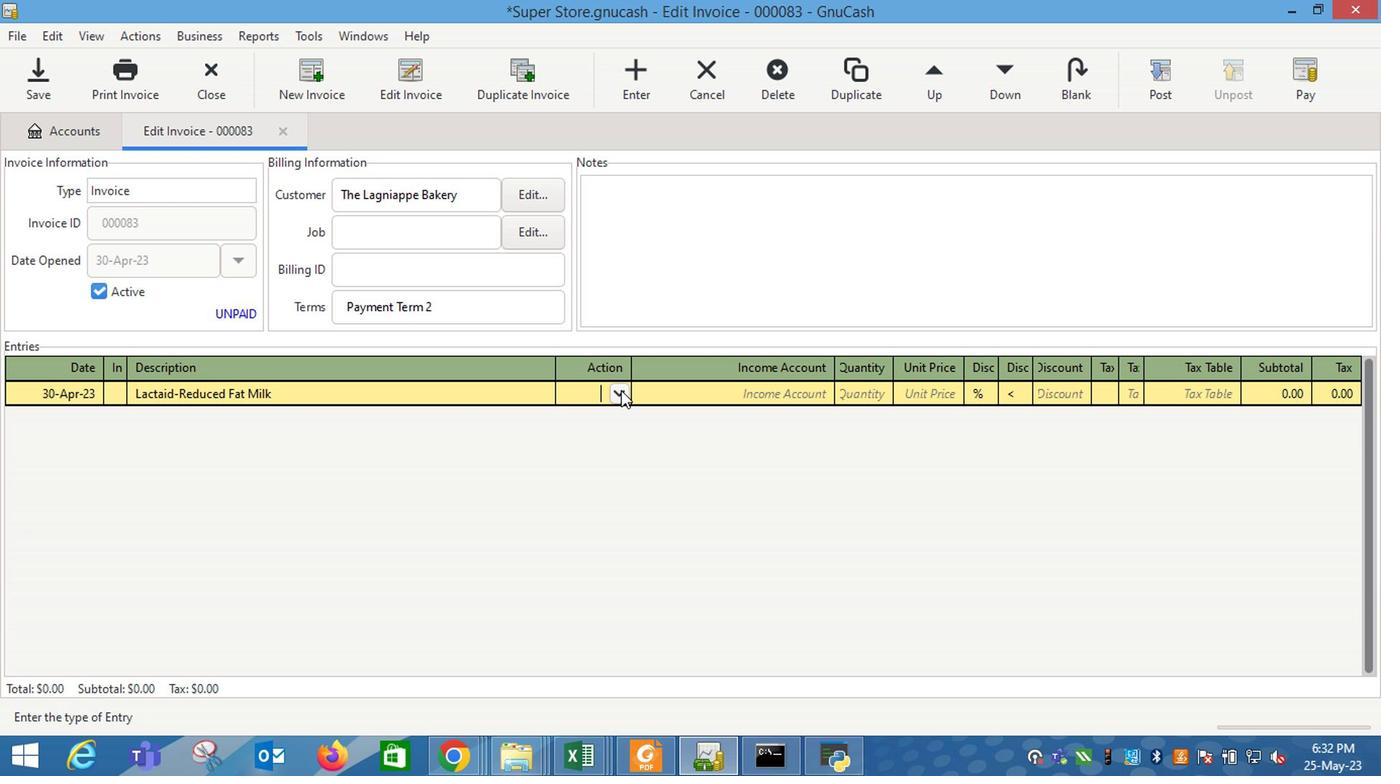 
Action: Mouse pressed left at (618, 389)
Screenshot: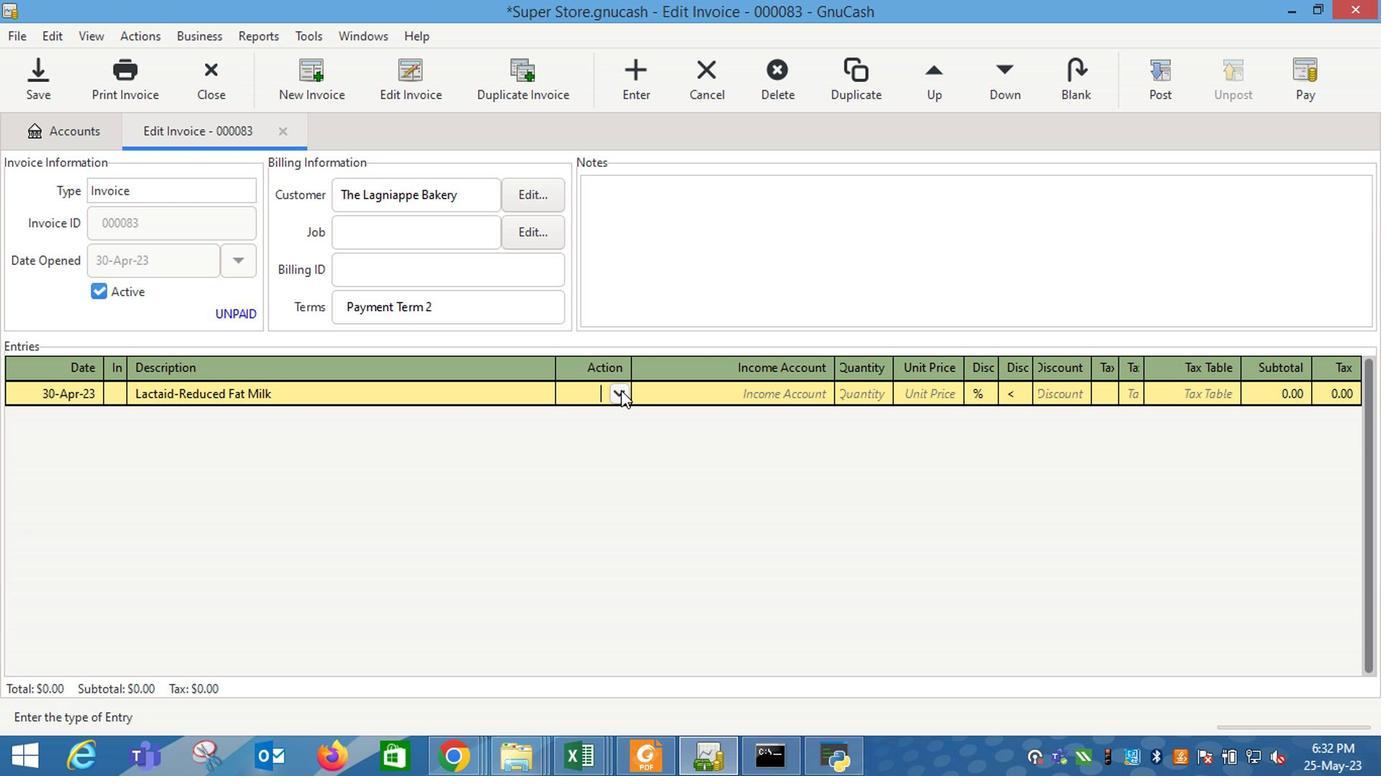 
Action: Mouse moved to (597, 445)
Screenshot: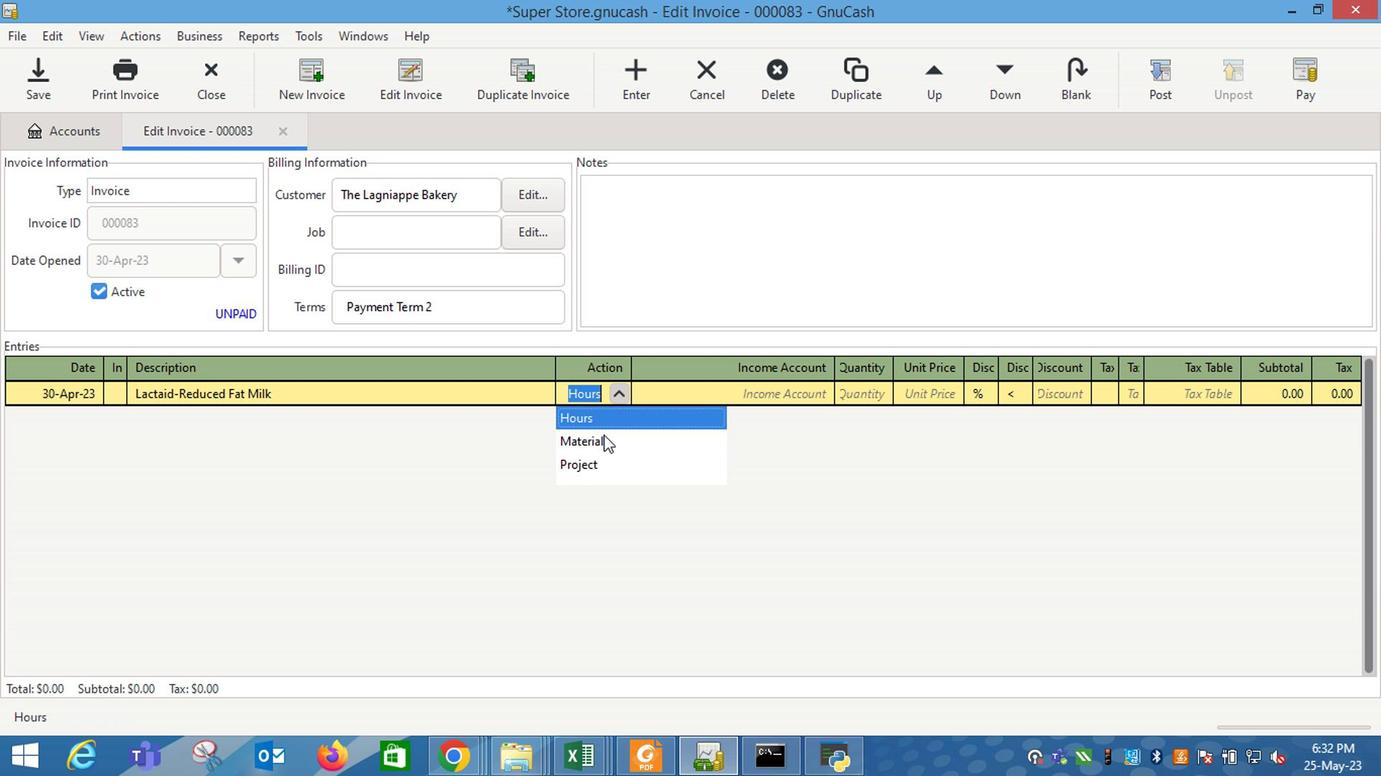 
Action: Mouse pressed left at (597, 445)
Screenshot: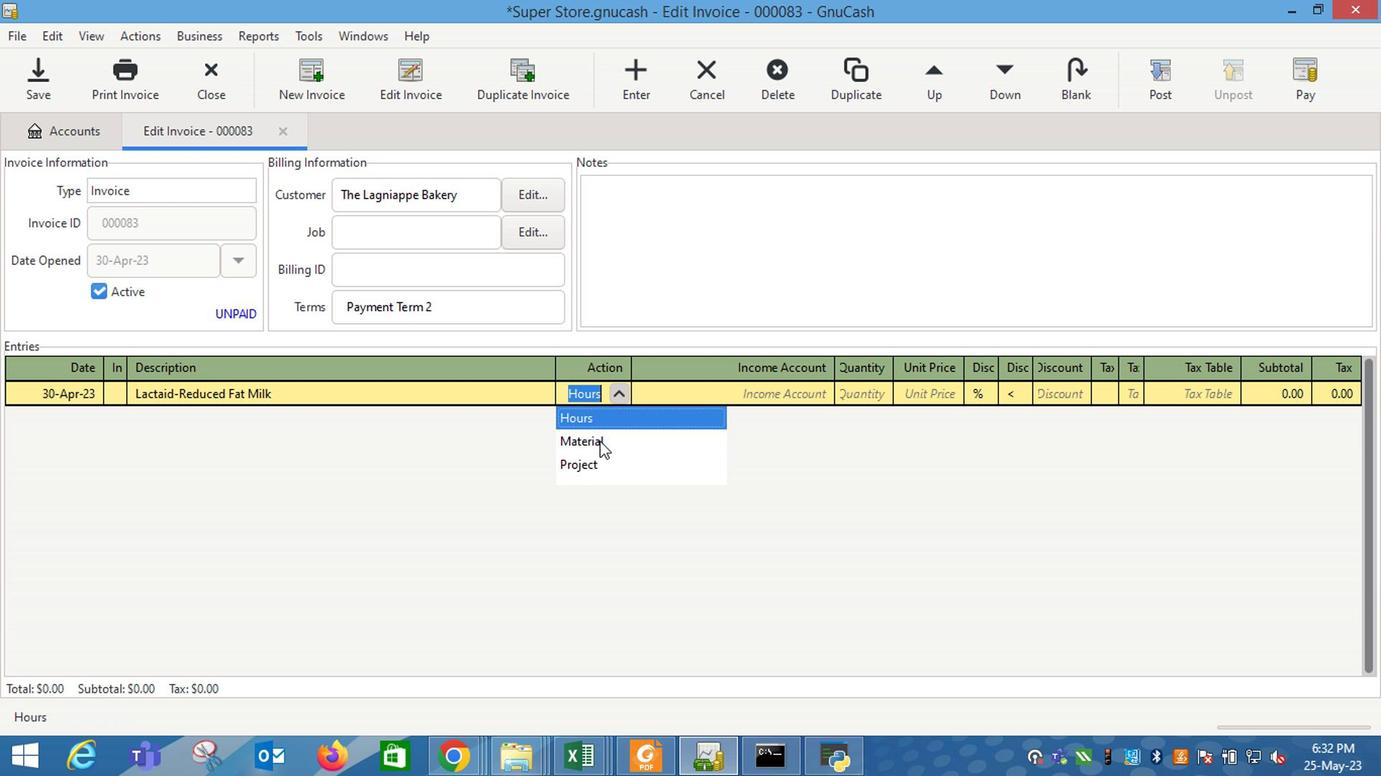 
Action: Mouse moved to (670, 438)
Screenshot: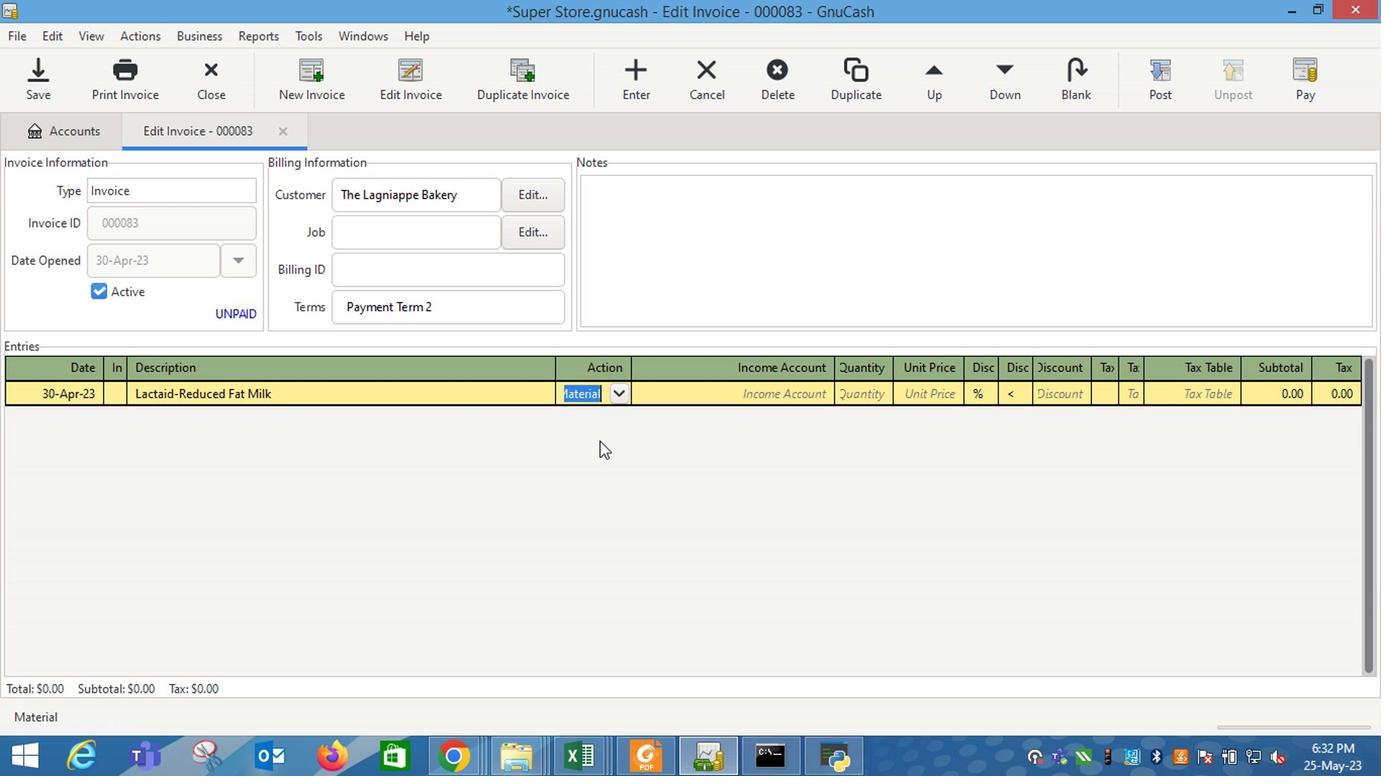 
Action: Key pressed <Key.tab>
Screenshot: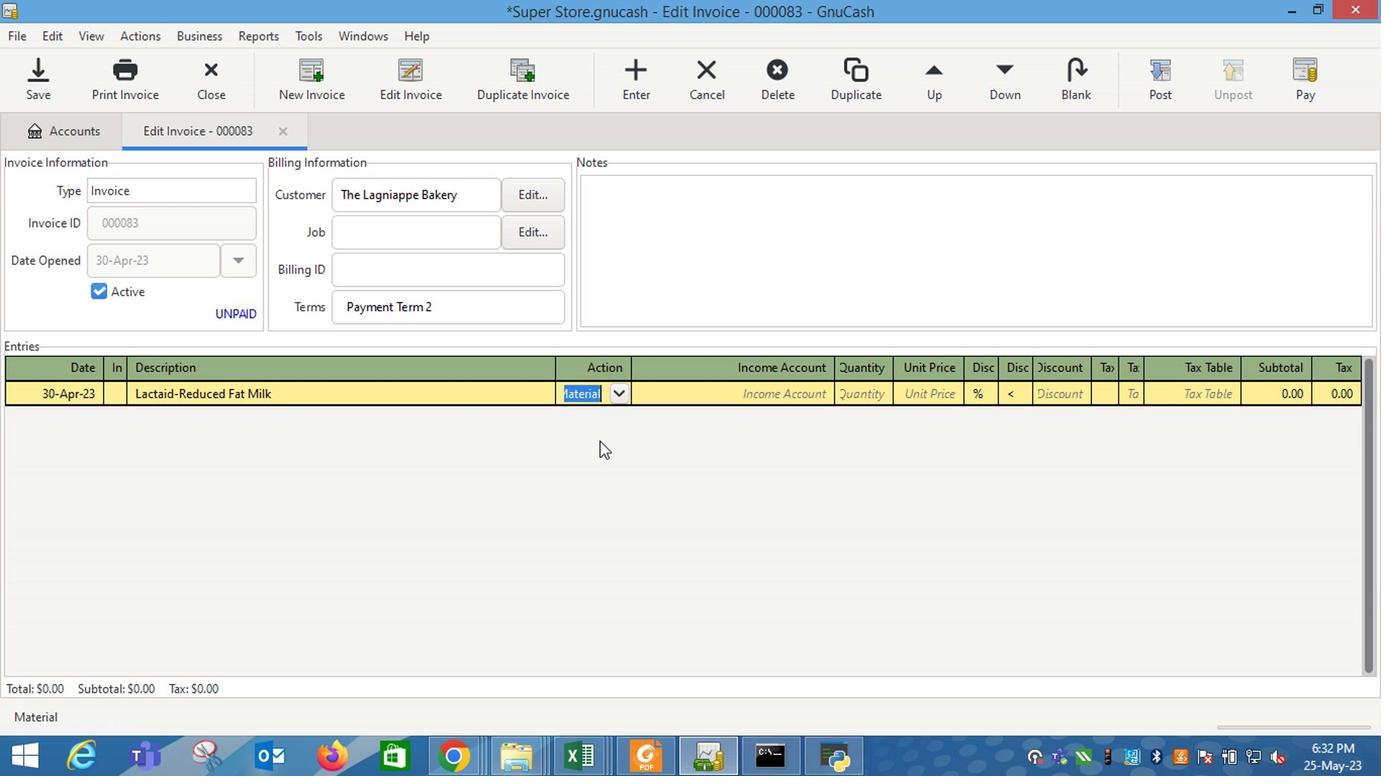 
Action: Mouse moved to (816, 402)
Screenshot: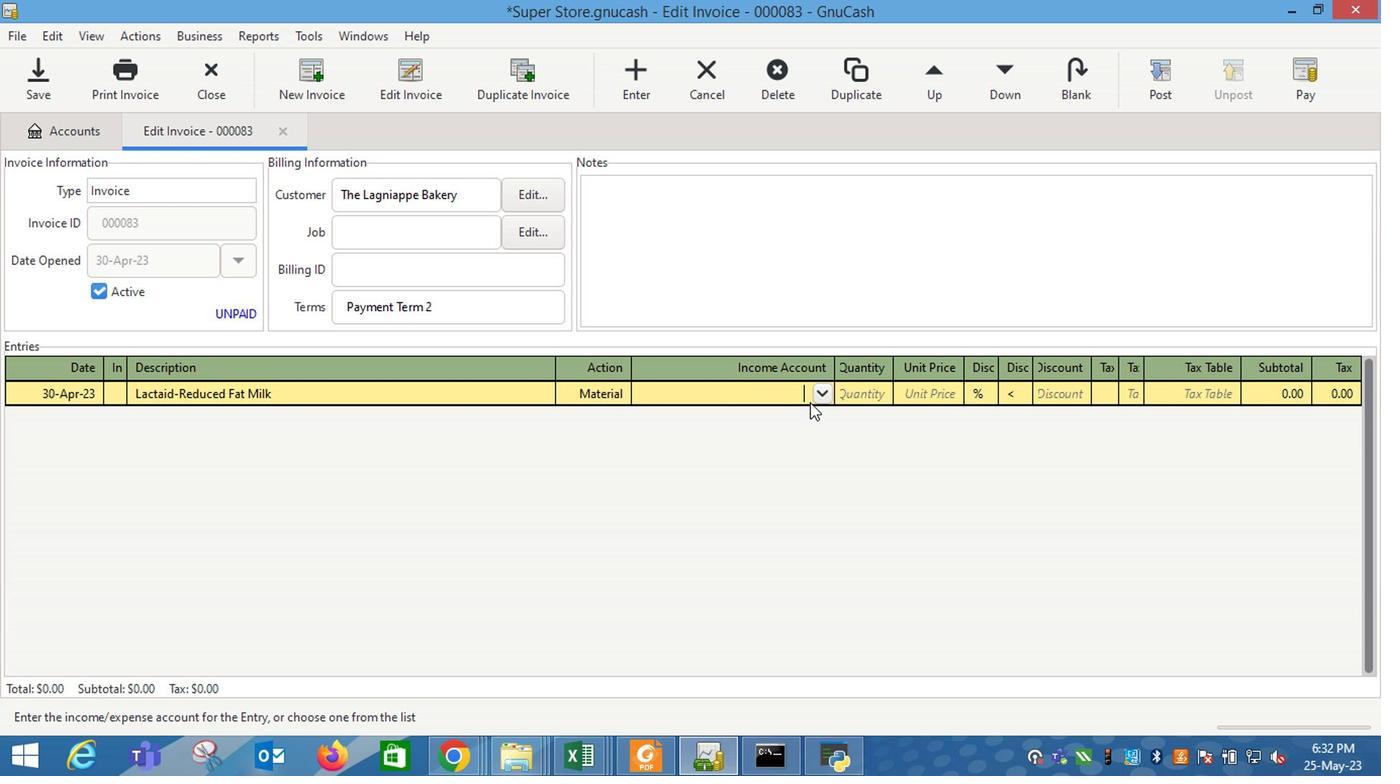 
Action: Mouse pressed left at (816, 402)
Screenshot: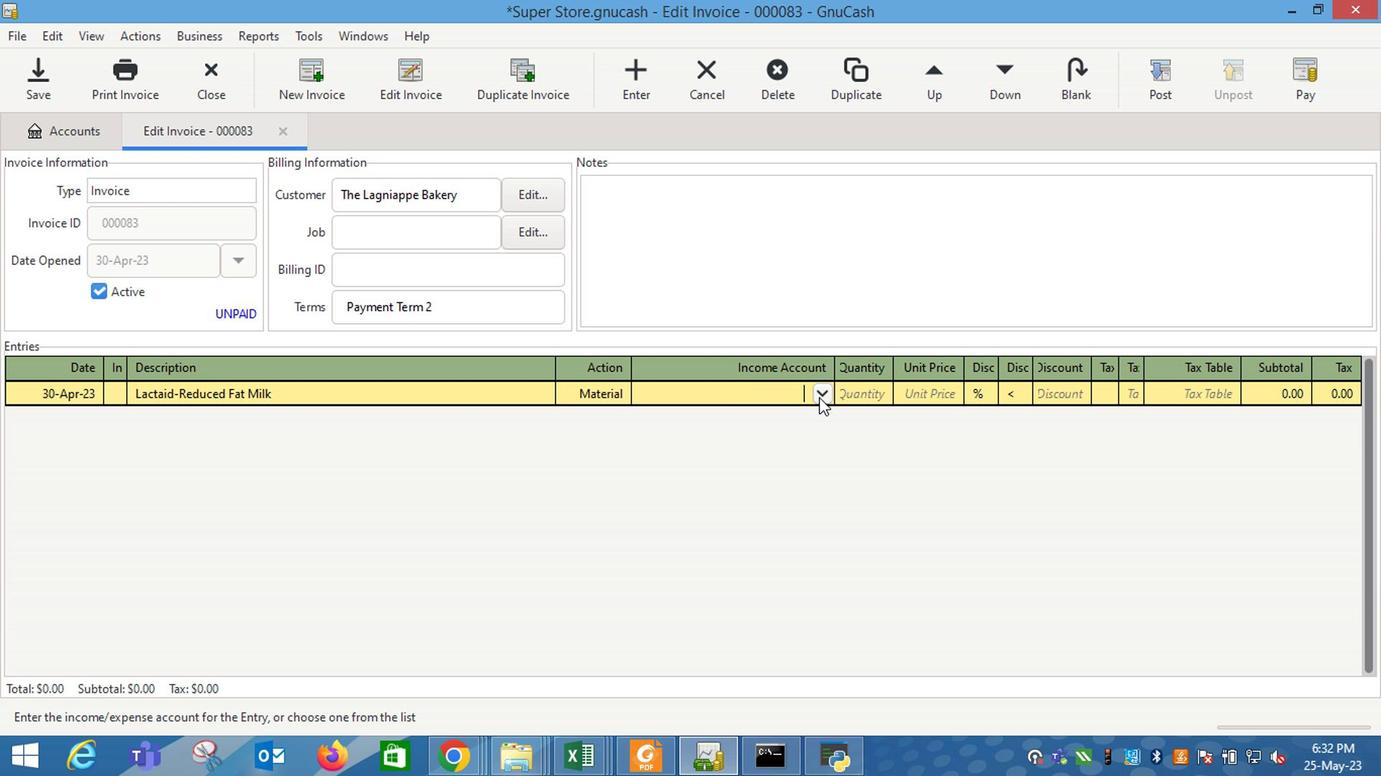 
Action: Mouse moved to (710, 490)
Screenshot: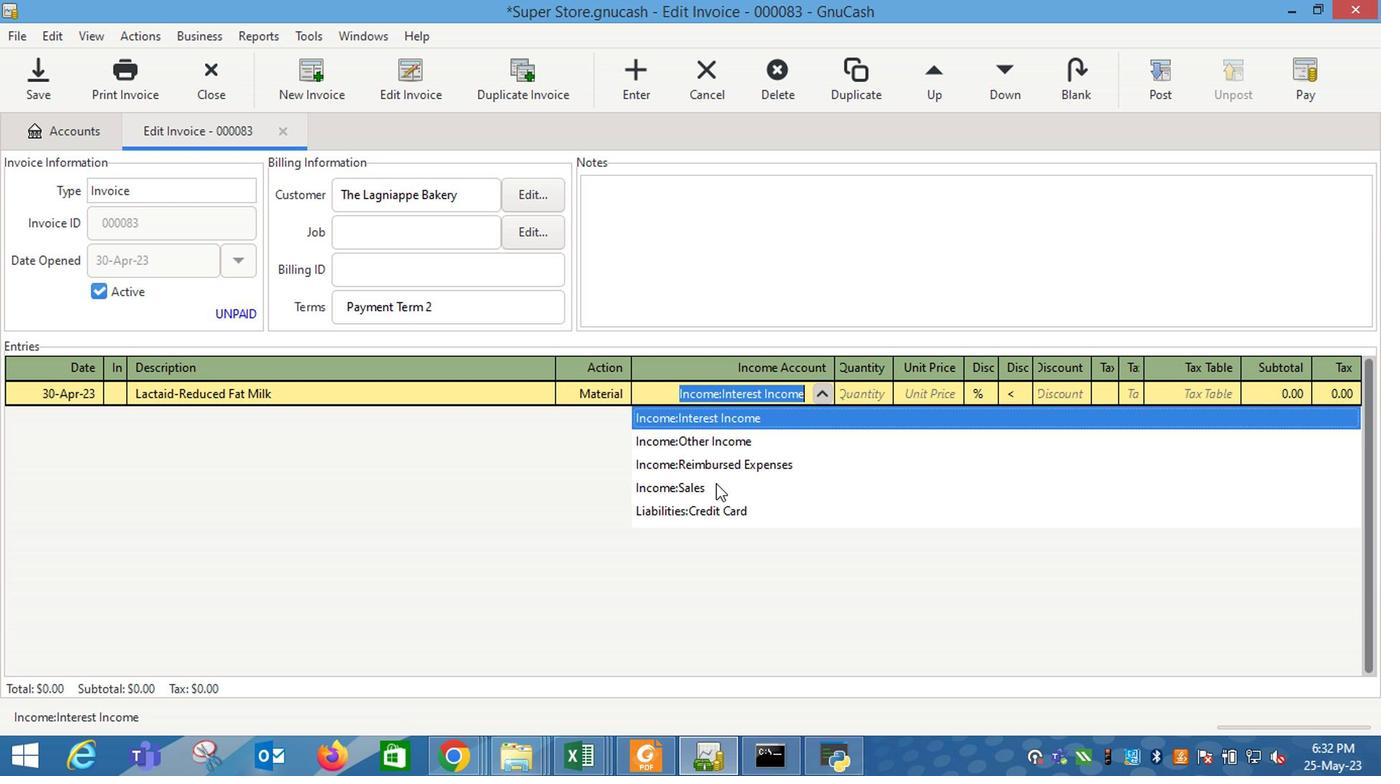 
Action: Mouse pressed left at (710, 490)
Screenshot: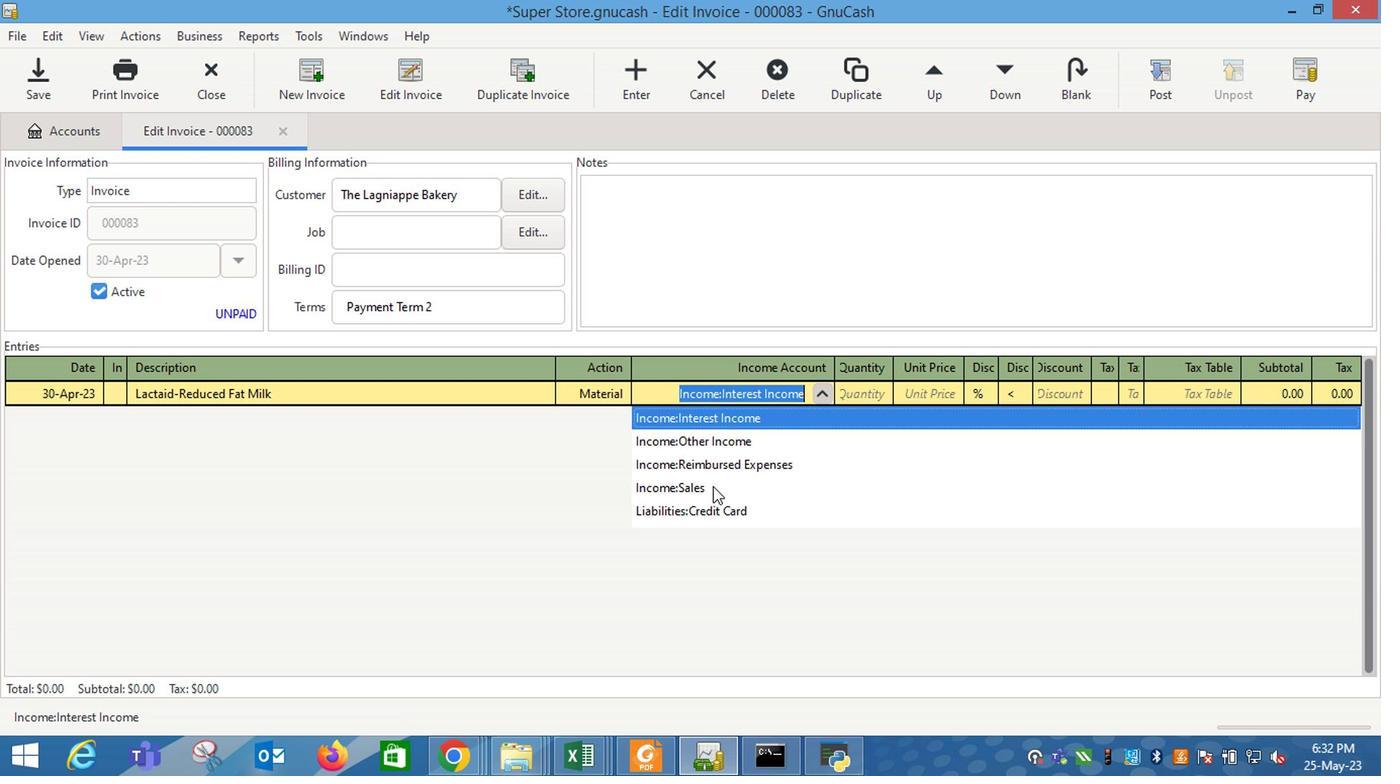 
Action: Key pressed <Key.tab>2<Key.tab>6.8
Screenshot: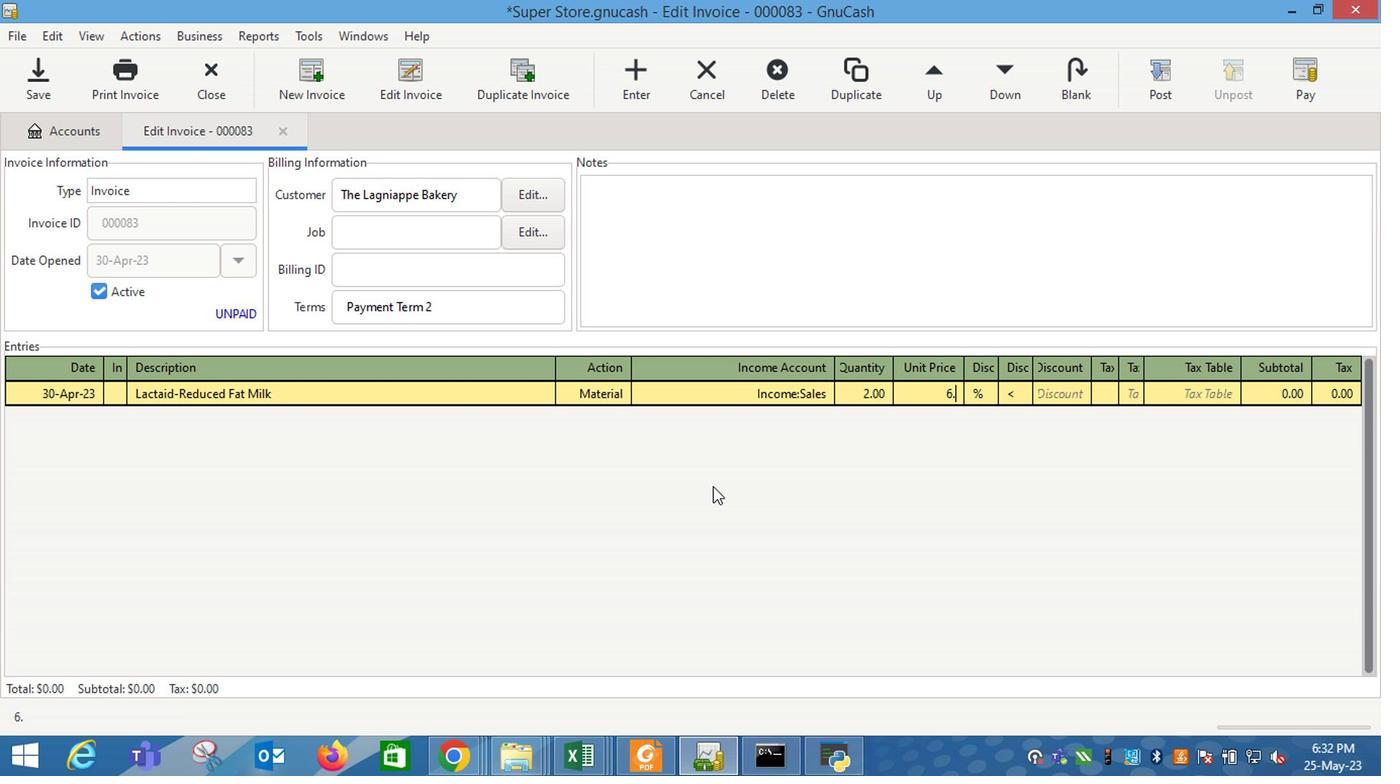 
Action: Mouse moved to (1112, 452)
Screenshot: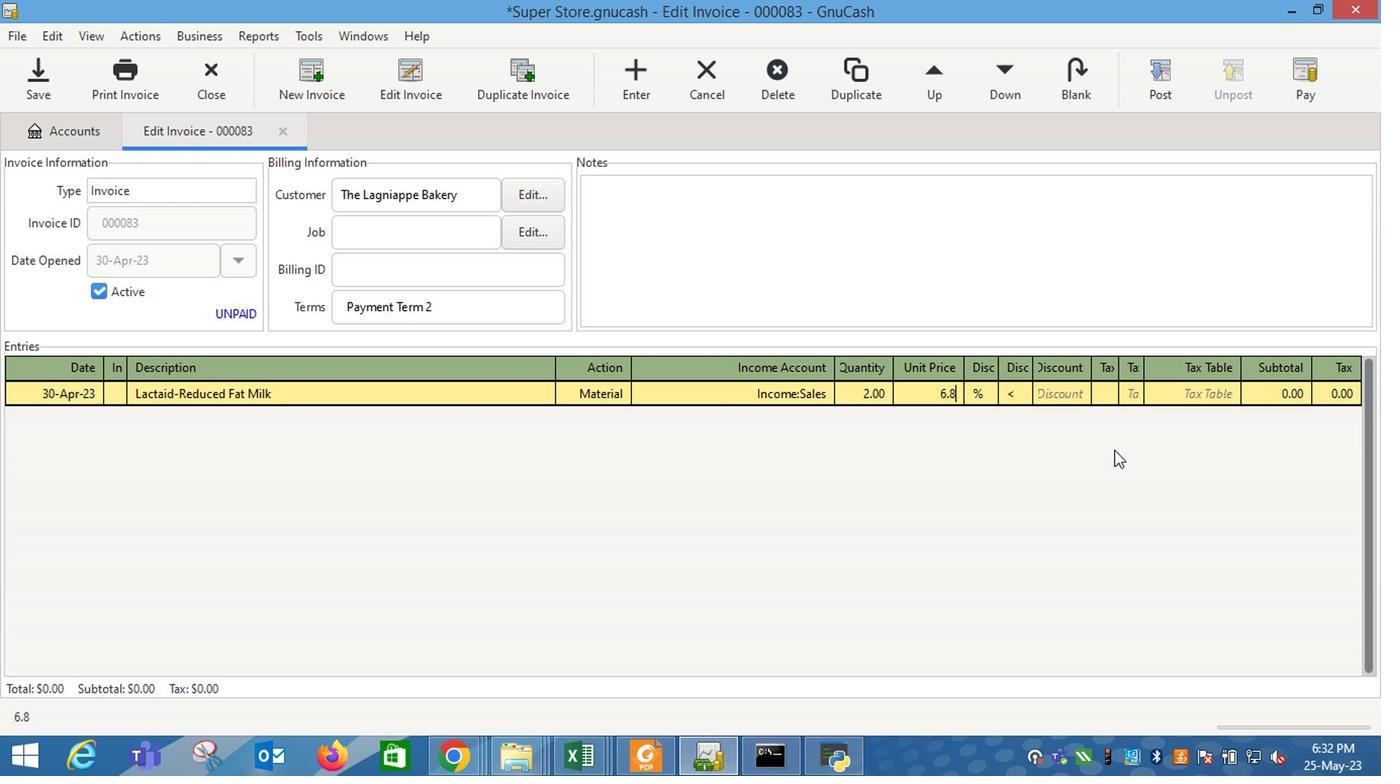 
Action: Key pressed <Key.tab>
Screenshot: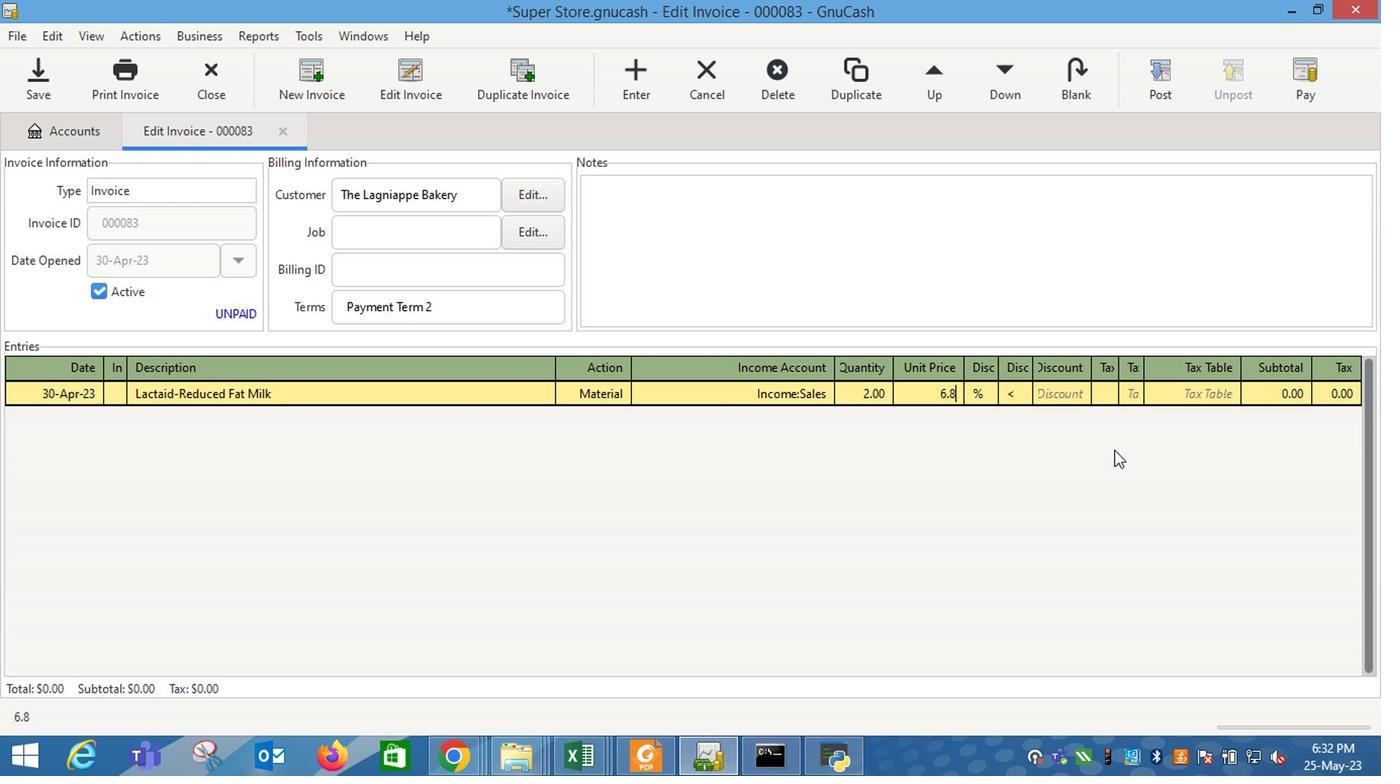 
Action: Mouse moved to (1019, 404)
Screenshot: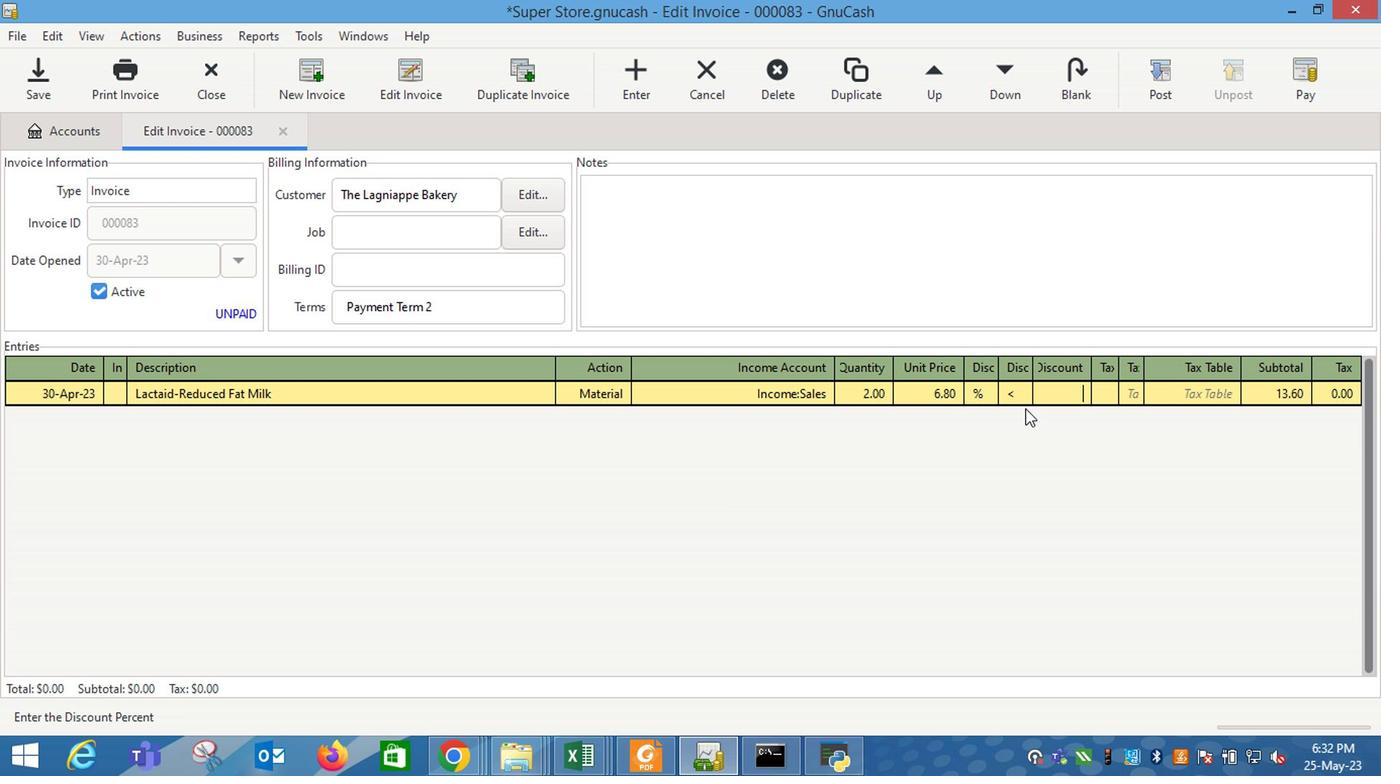 
Action: Mouse pressed left at (1019, 404)
Screenshot: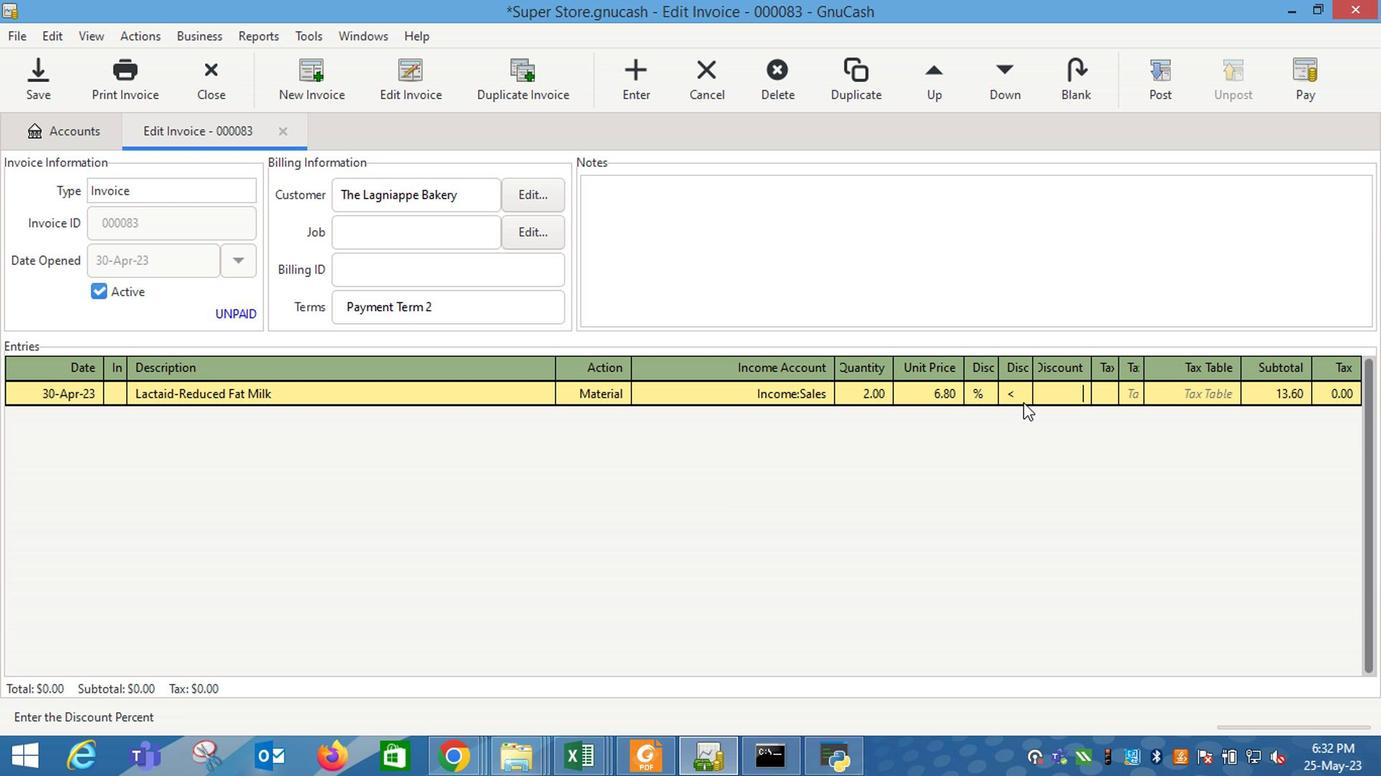 
Action: Mouse moved to (1038, 399)
Screenshot: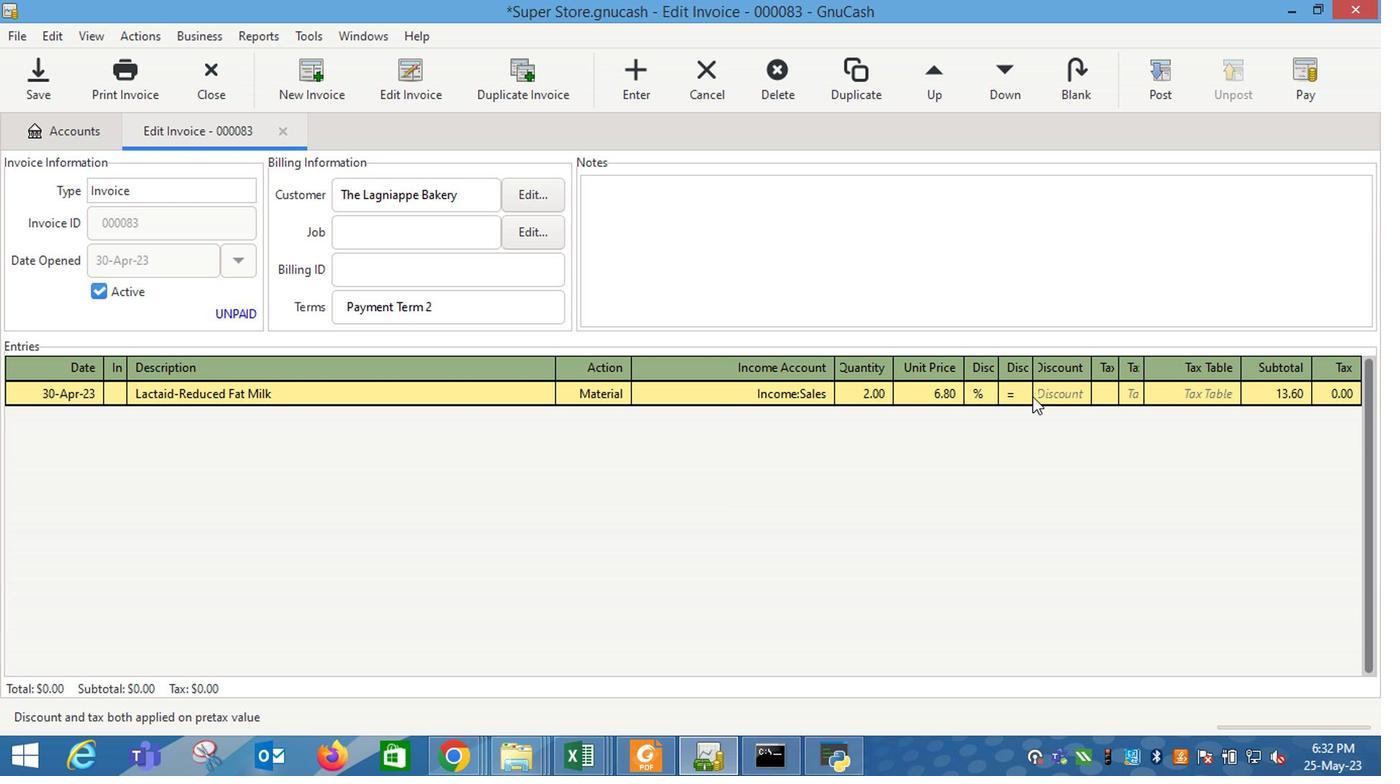 
Action: Mouse pressed left at (1038, 399)
Screenshot: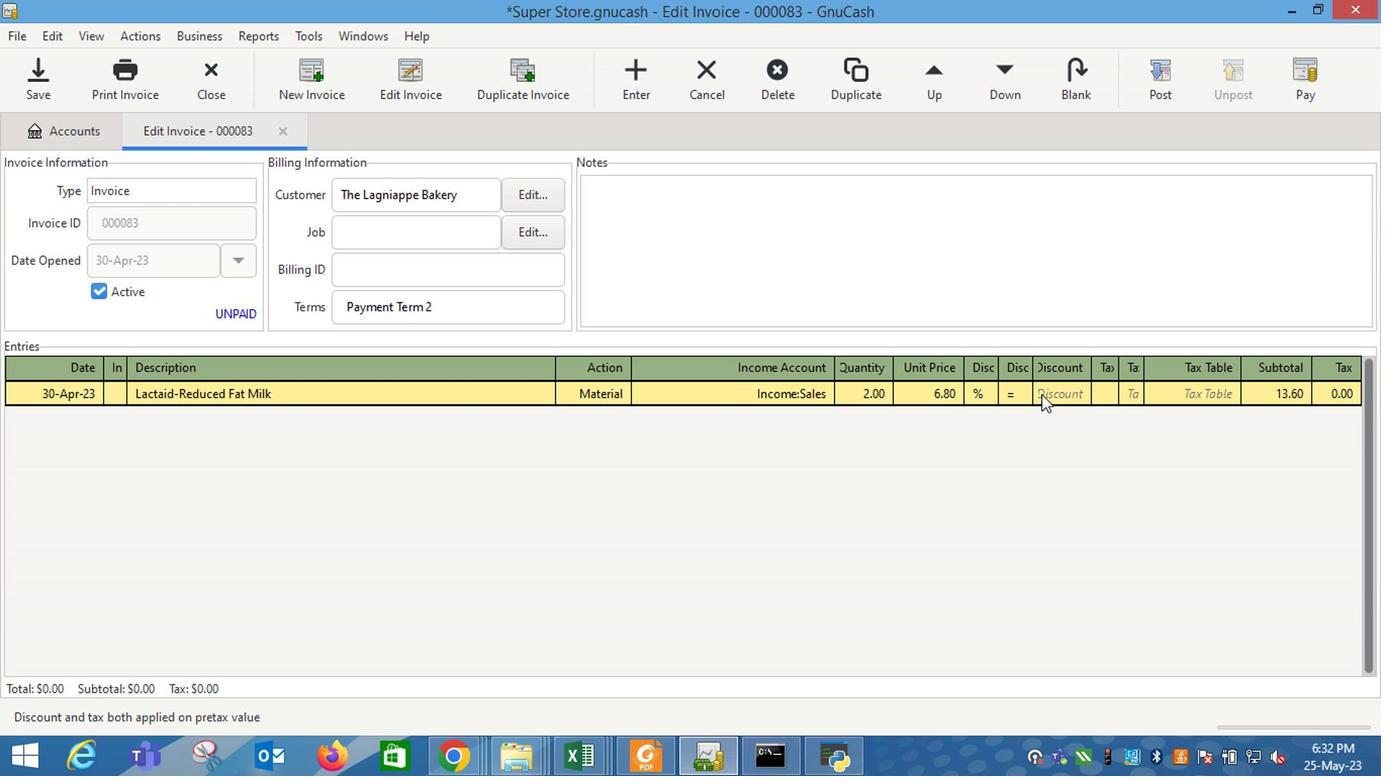 
Action: Mouse moved to (1002, 399)
Screenshot: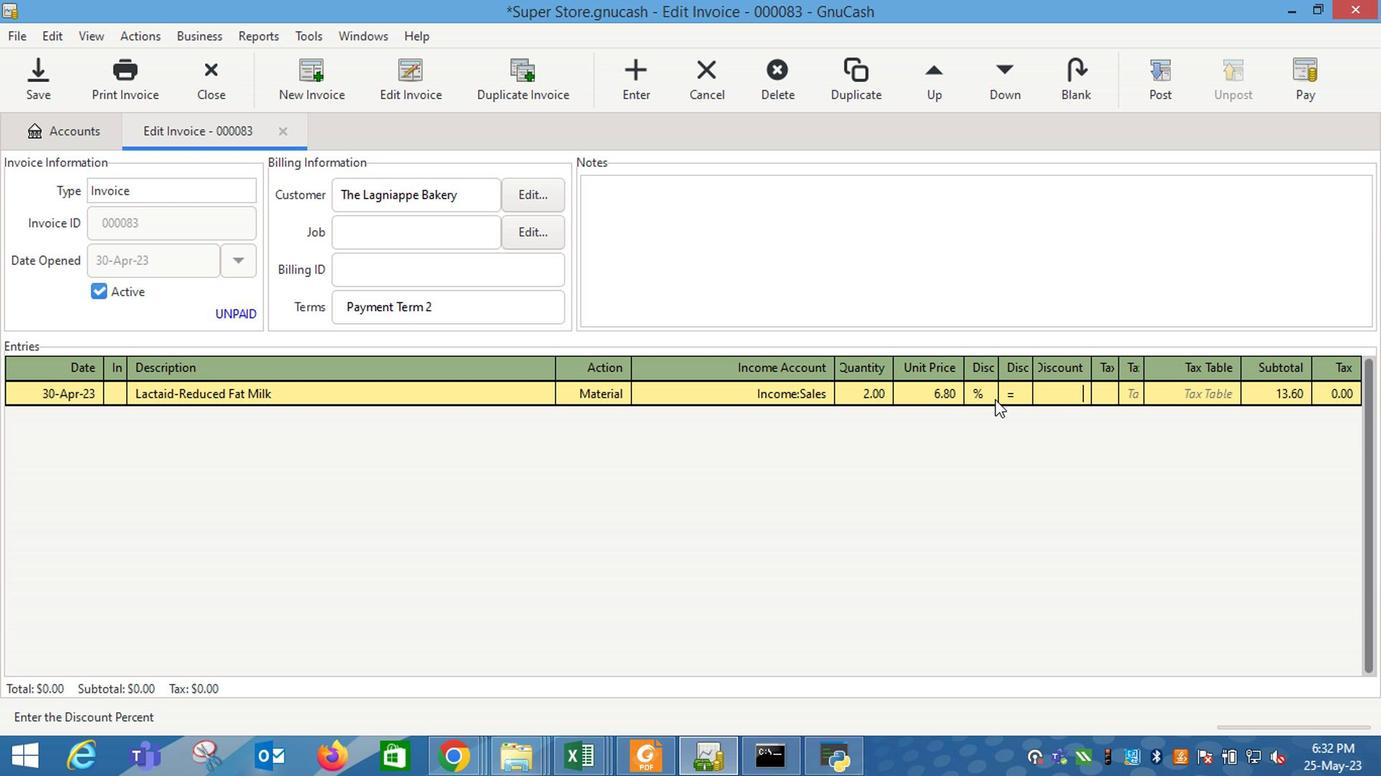 
Action: Mouse pressed left at (1002, 399)
Screenshot: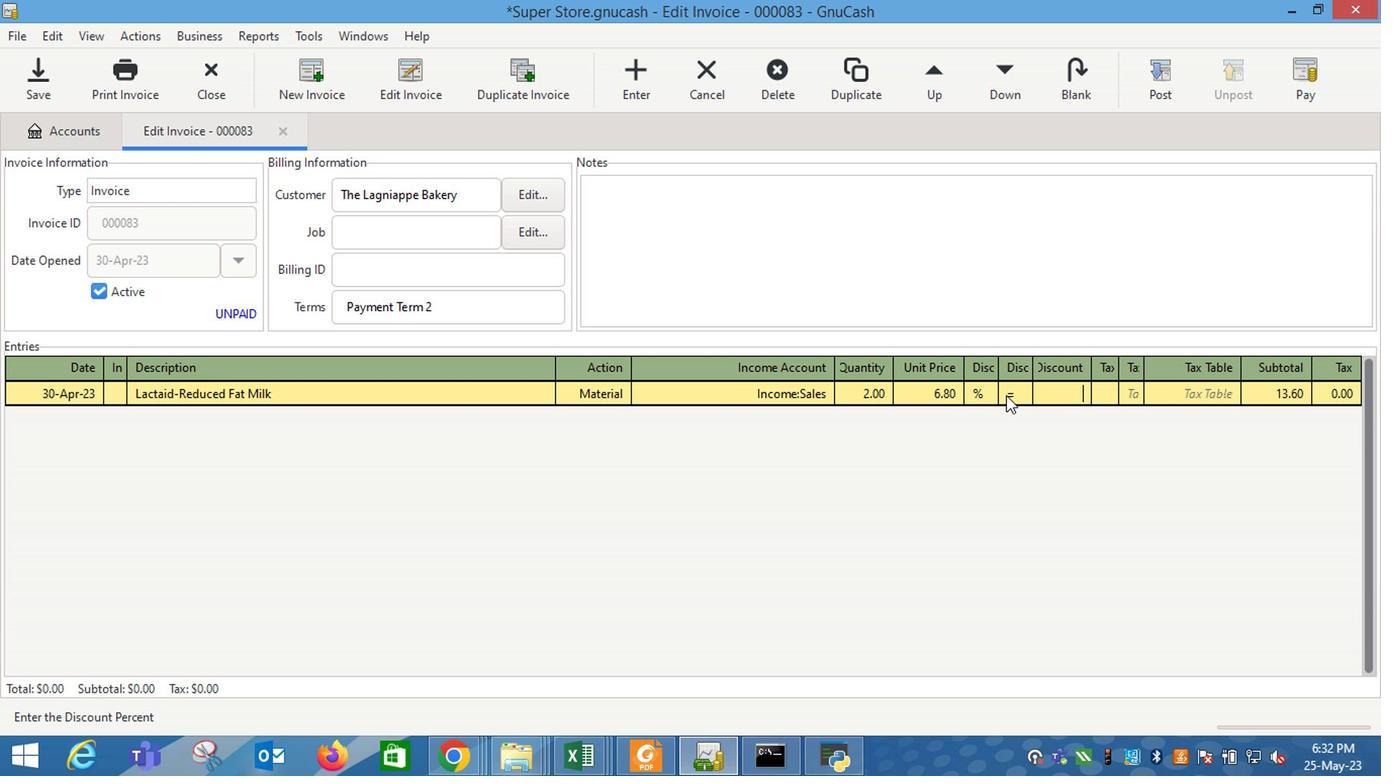 
Action: Mouse pressed left at (1002, 399)
Screenshot: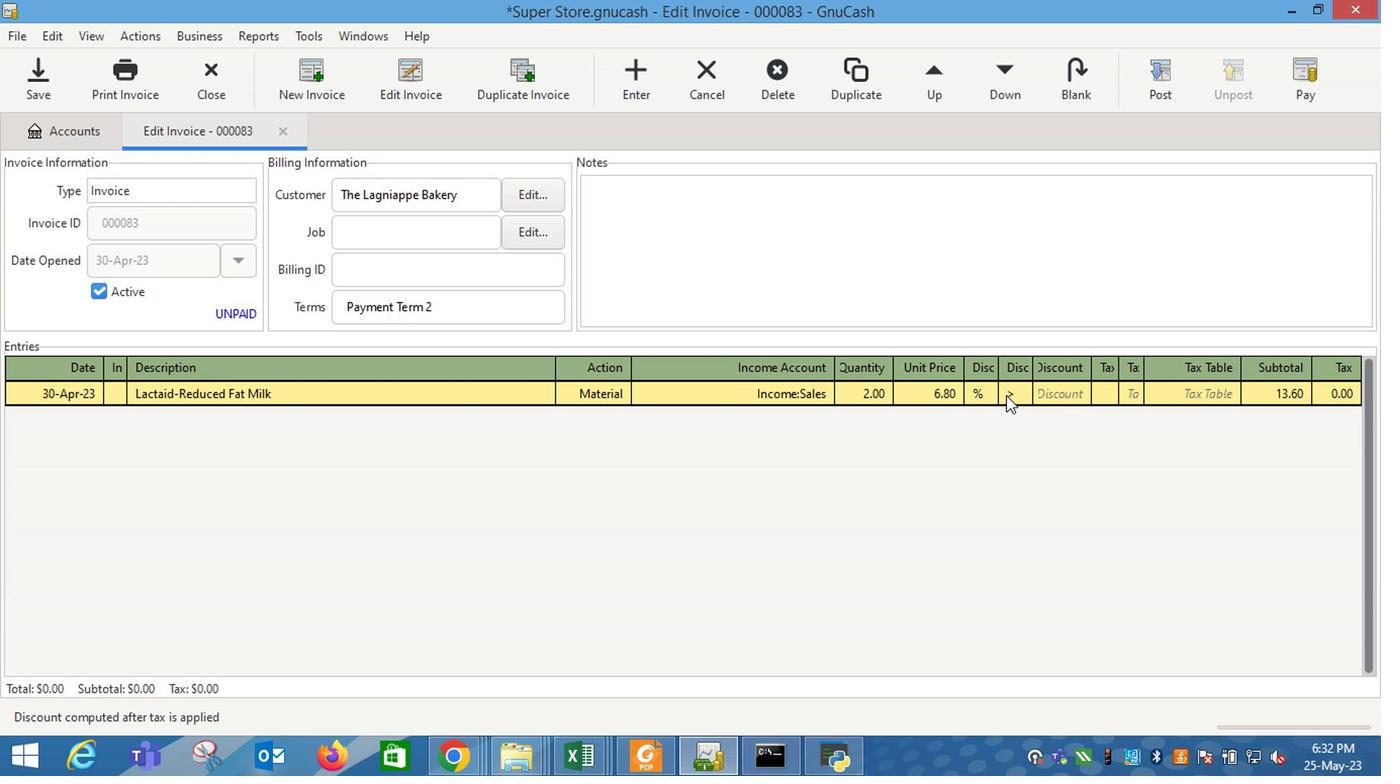 
Action: Mouse pressed left at (1002, 399)
Screenshot: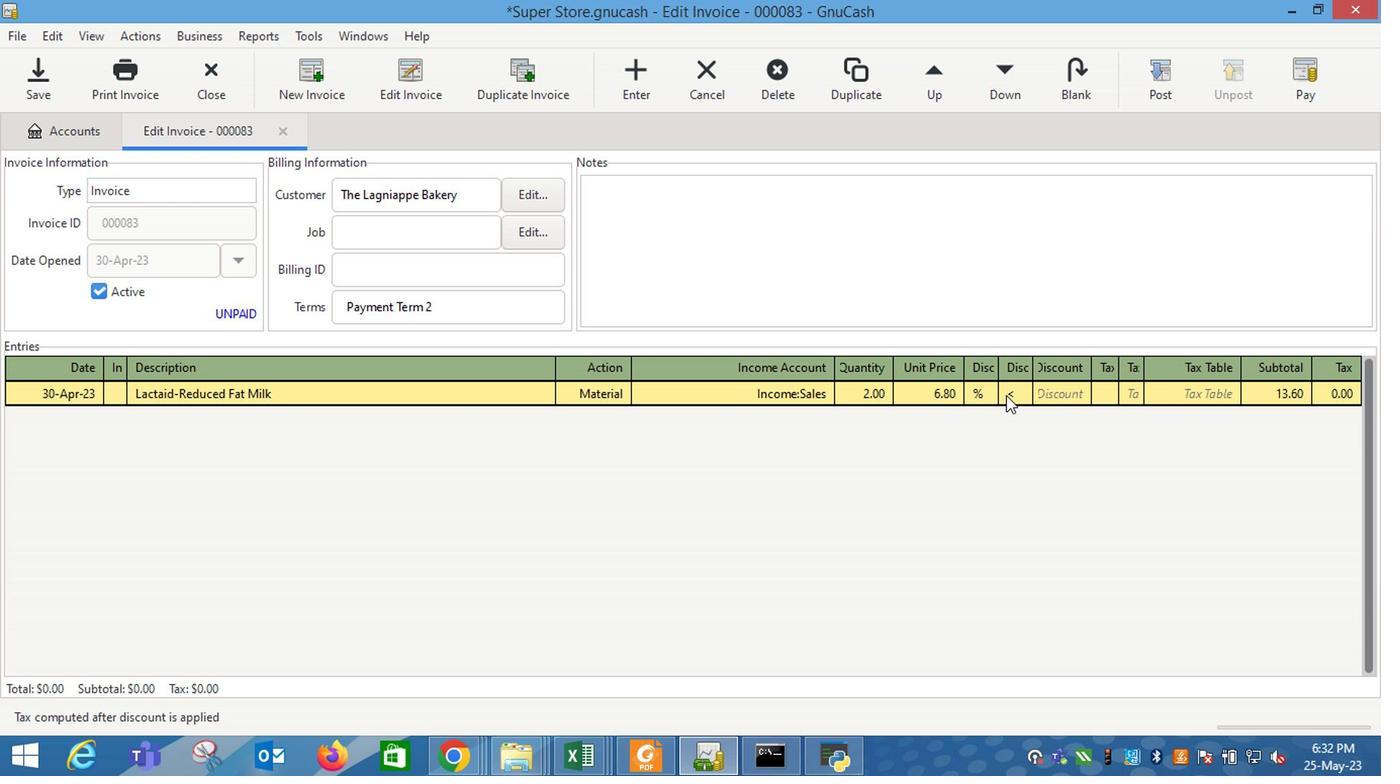 
Action: Mouse pressed left at (1002, 399)
Screenshot: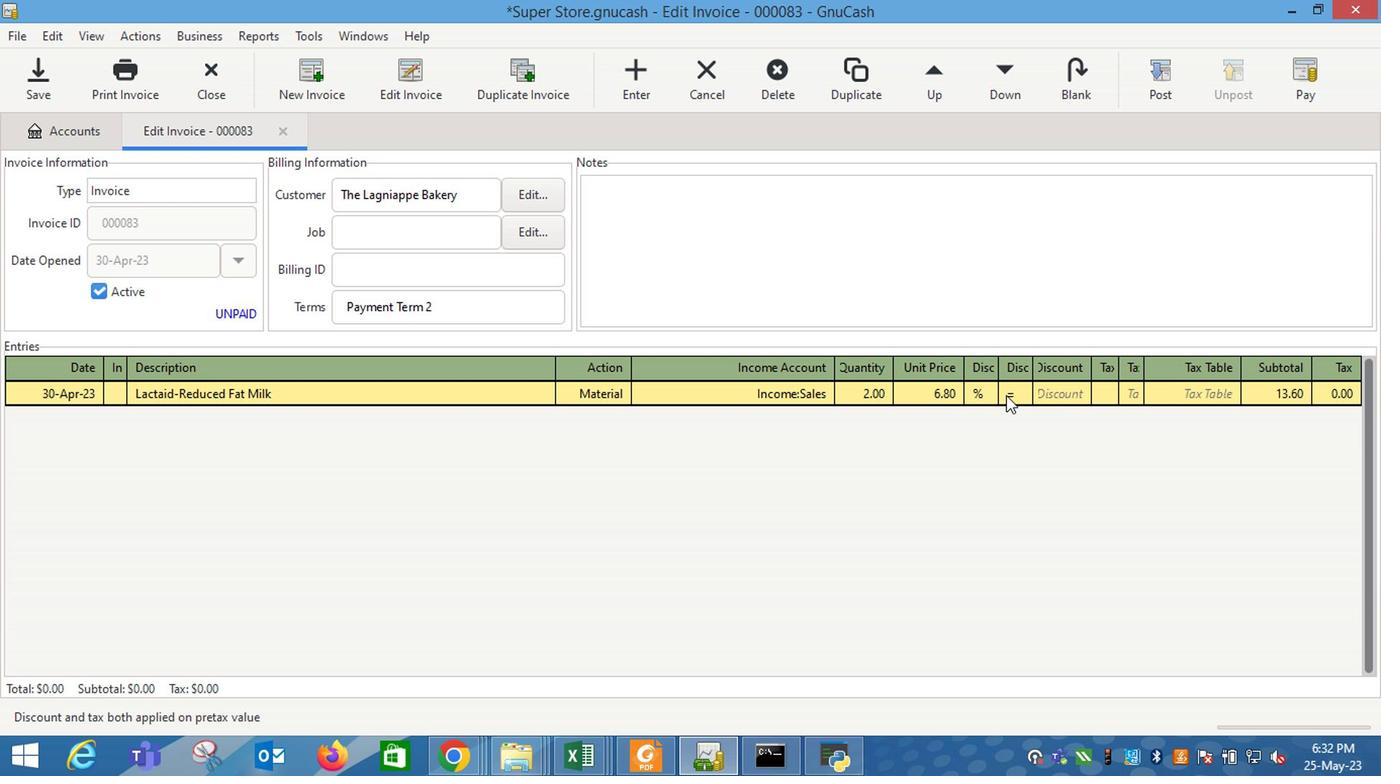 
Action: Mouse pressed left at (1002, 399)
Screenshot: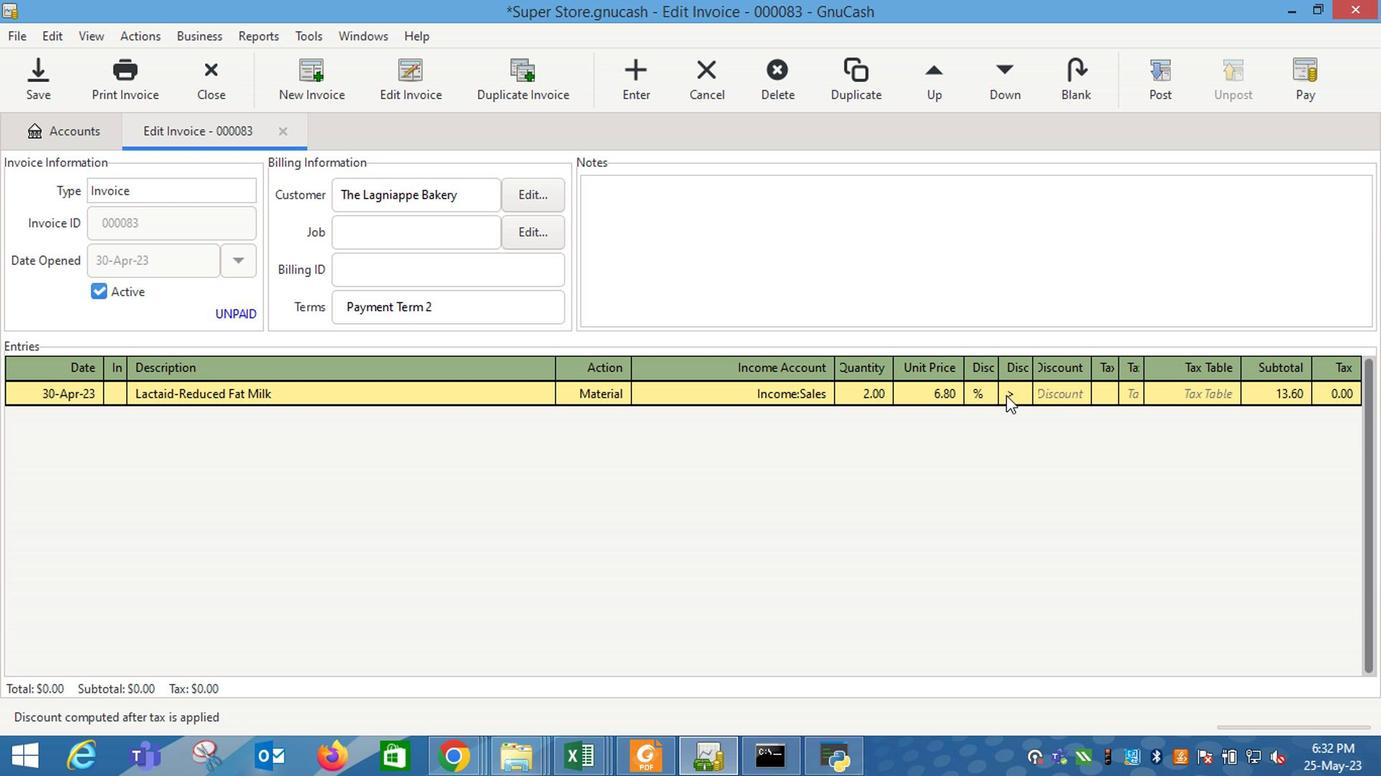 
Action: Mouse pressed left at (1002, 399)
Screenshot: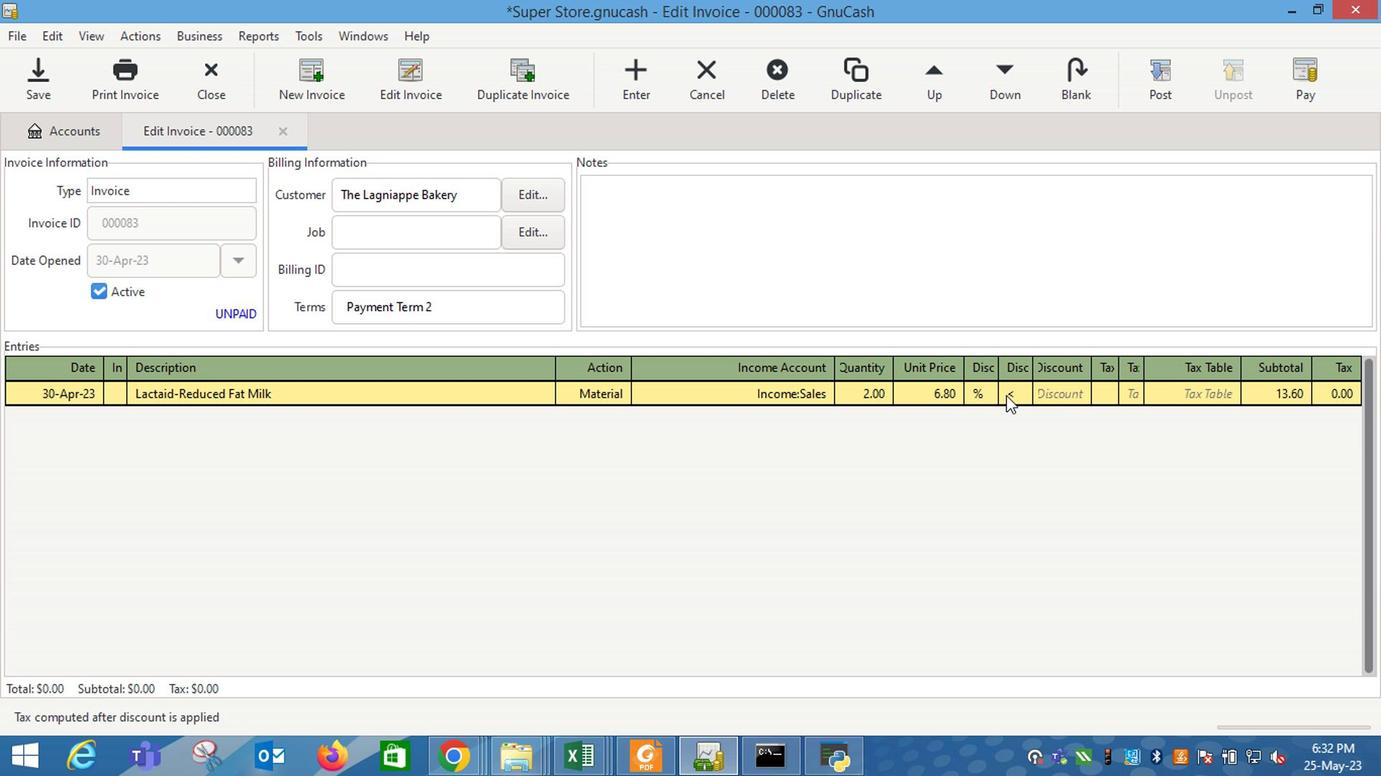 
Action: Mouse moved to (979, 399)
Screenshot: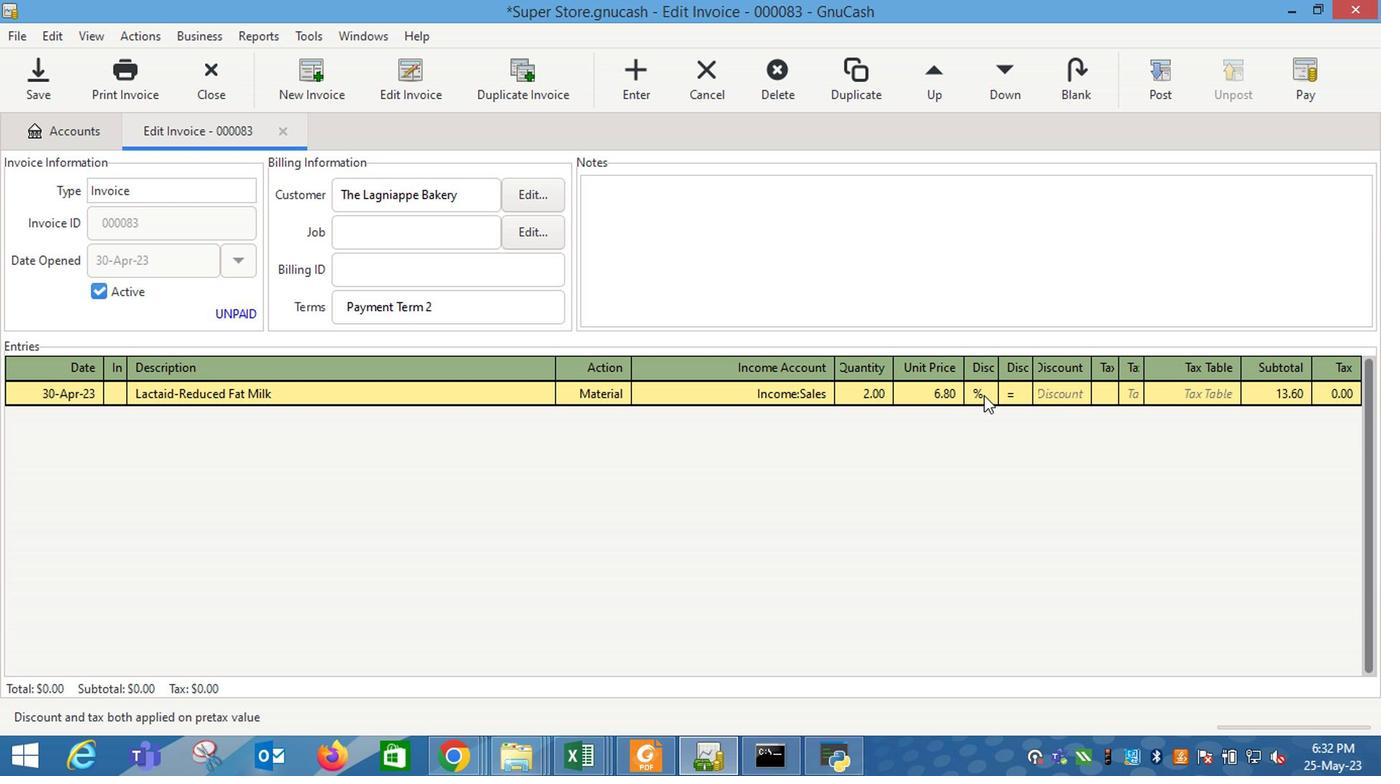 
Action: Mouse pressed left at (979, 399)
Screenshot: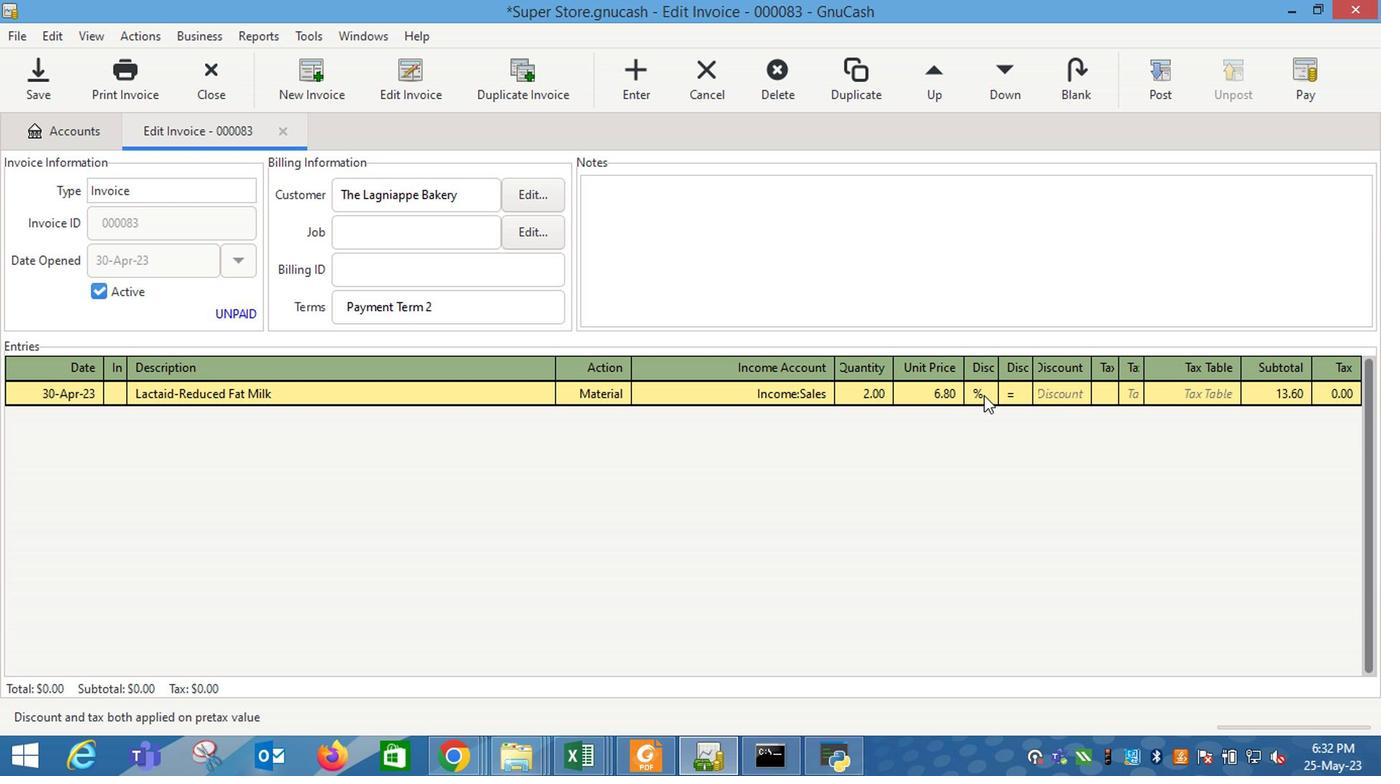 
Action: Mouse moved to (1043, 394)
Screenshot: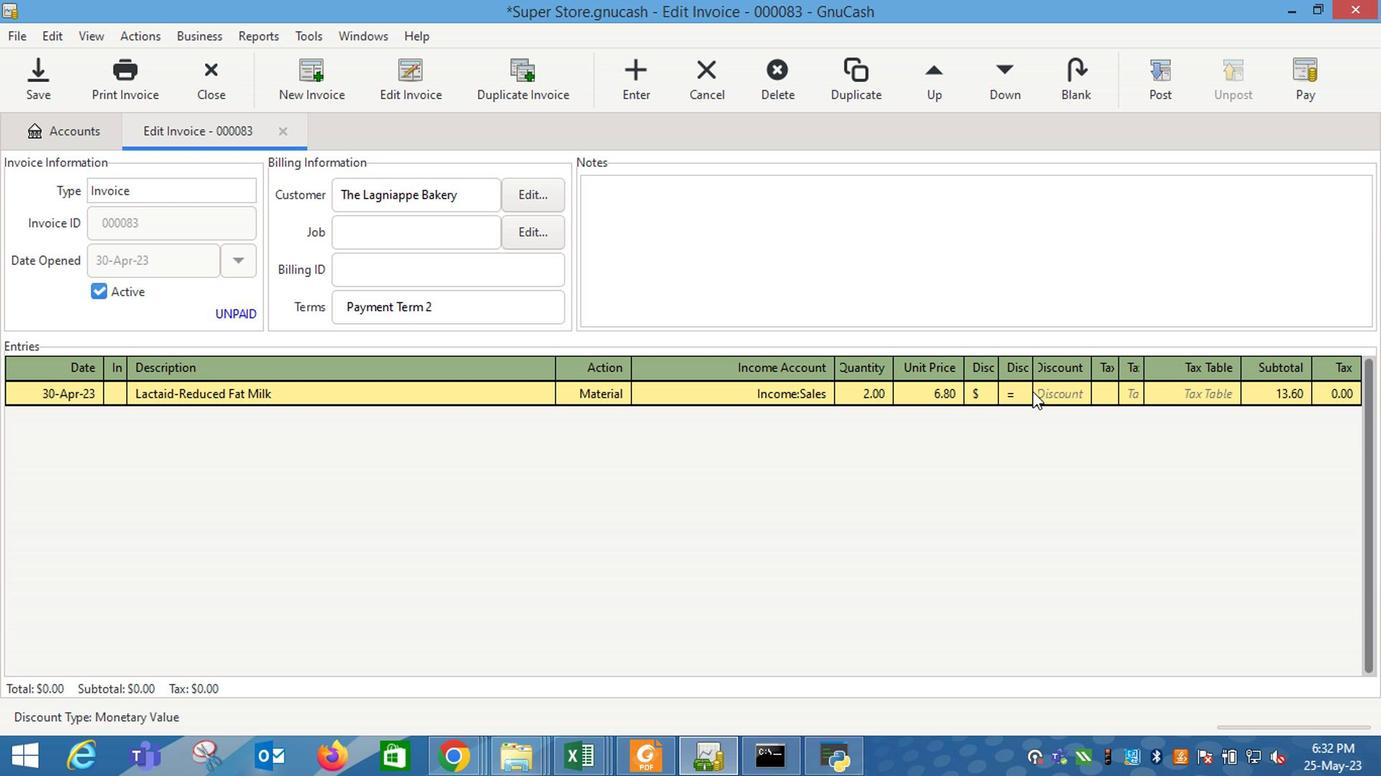 
Action: Mouse pressed left at (1043, 394)
Screenshot: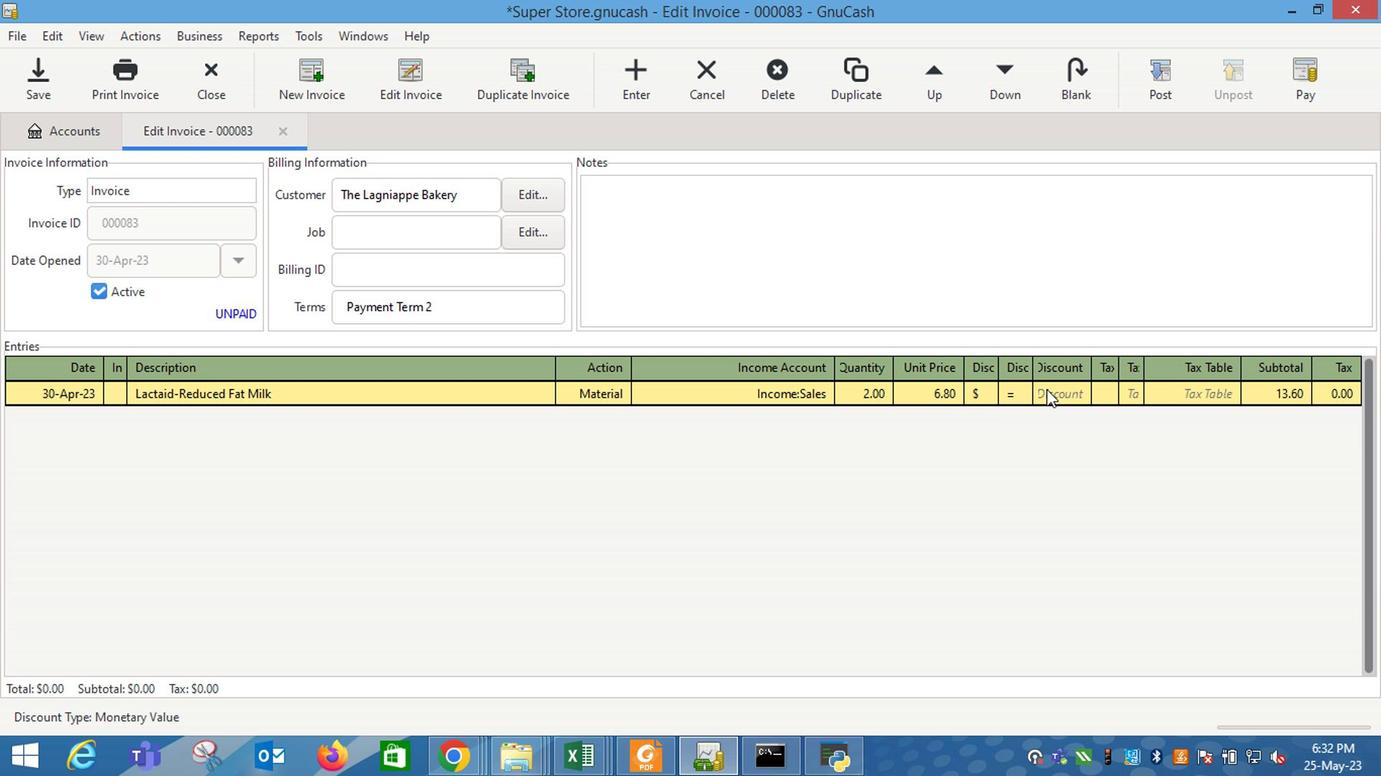 
Action: Key pressed 1.1<Key.enter>
Screenshot: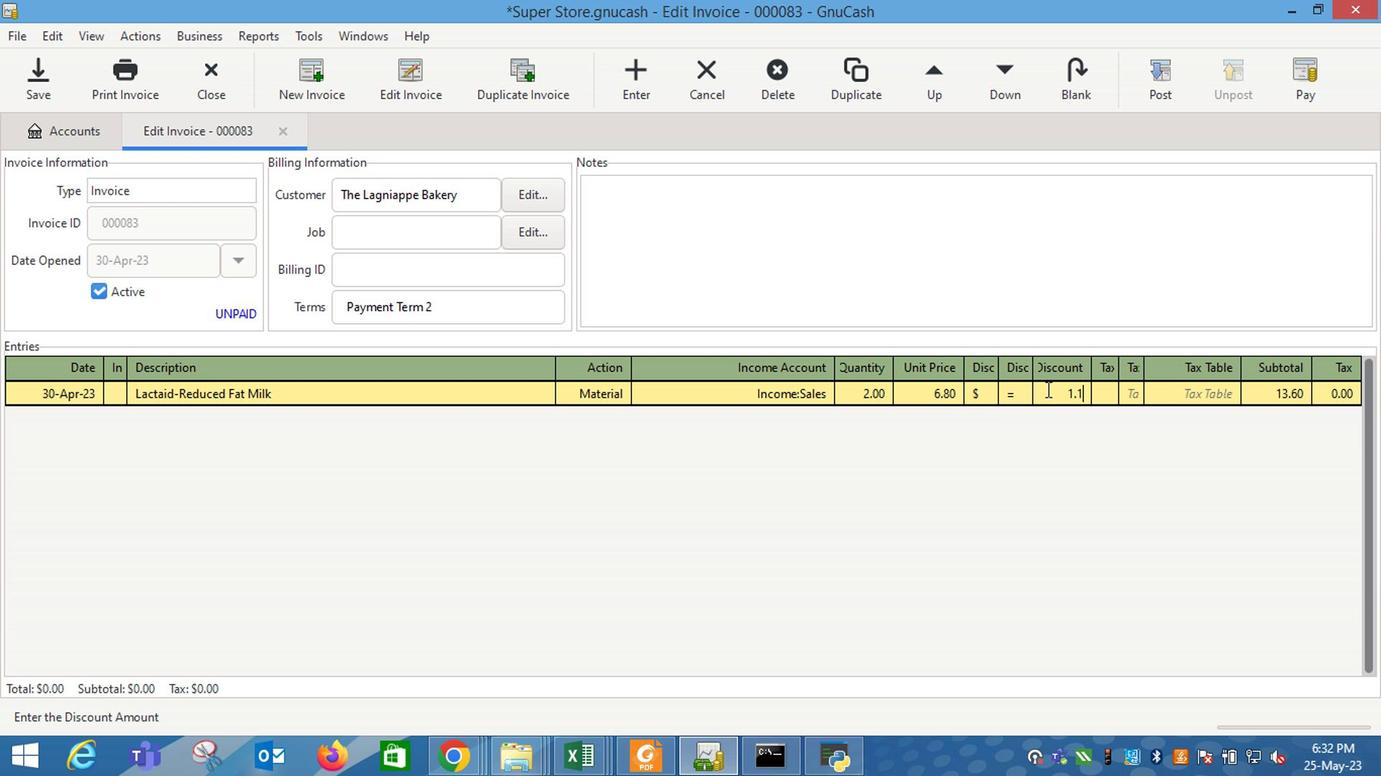 
Action: Mouse moved to (643, 392)
Screenshot: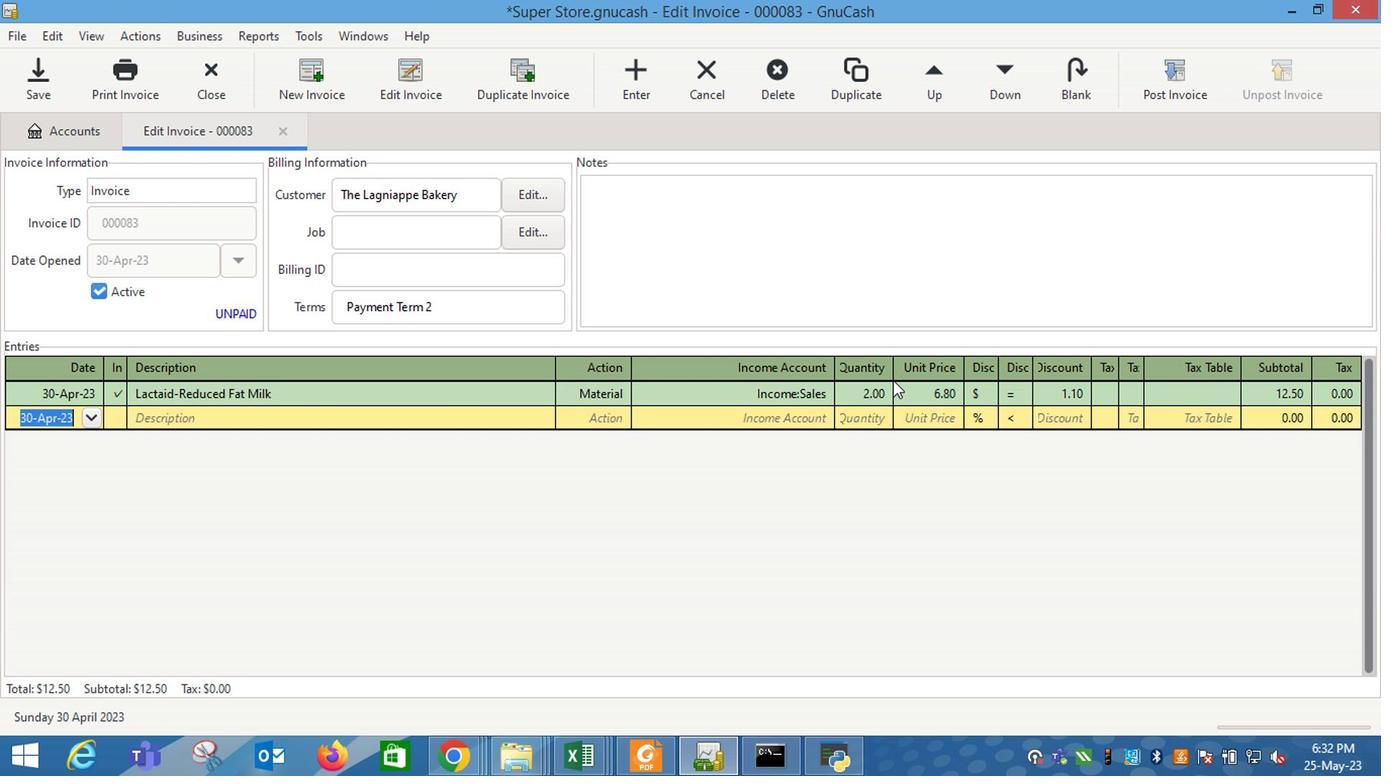 
Action: Key pressed <Key.tab><Key.shift_r>Snapple<Key.space><Key.shift_r>Watermelon<Key.space><Key.shift_r>Lemonade
Screenshot: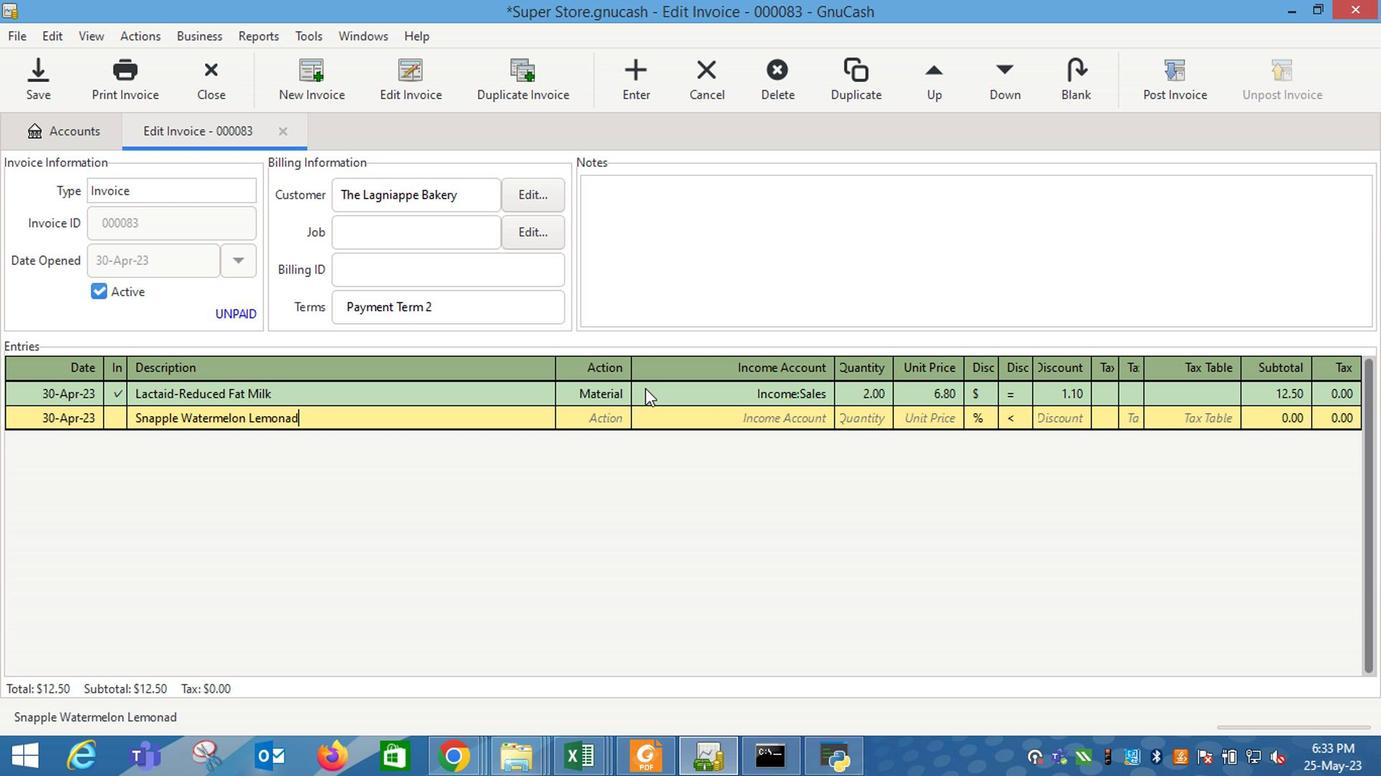 
Action: Mouse moved to (641, 392)
Screenshot: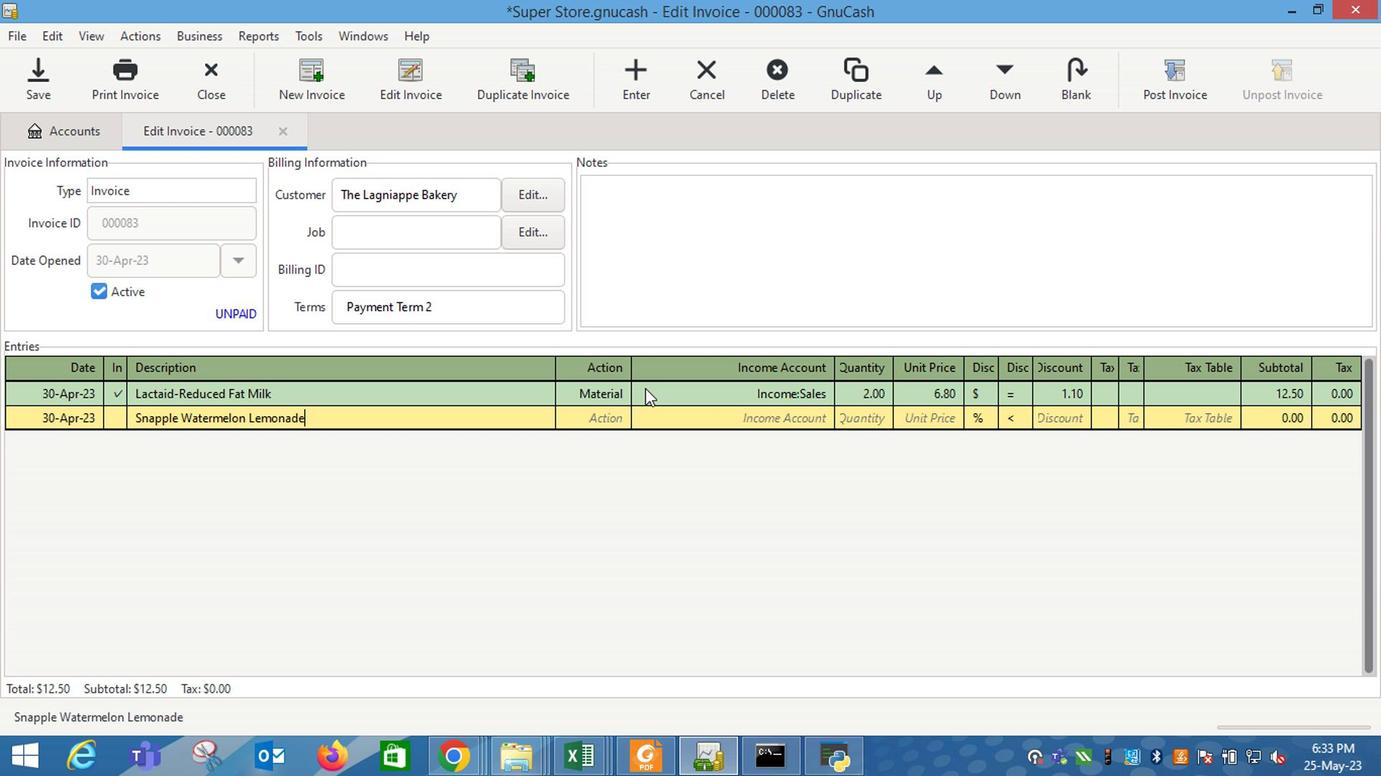 
Action: Key pressed <Key.space><Key.shift_r>(16<Key.space>oz<Key.shift_r>)<Key.tab>
Screenshot: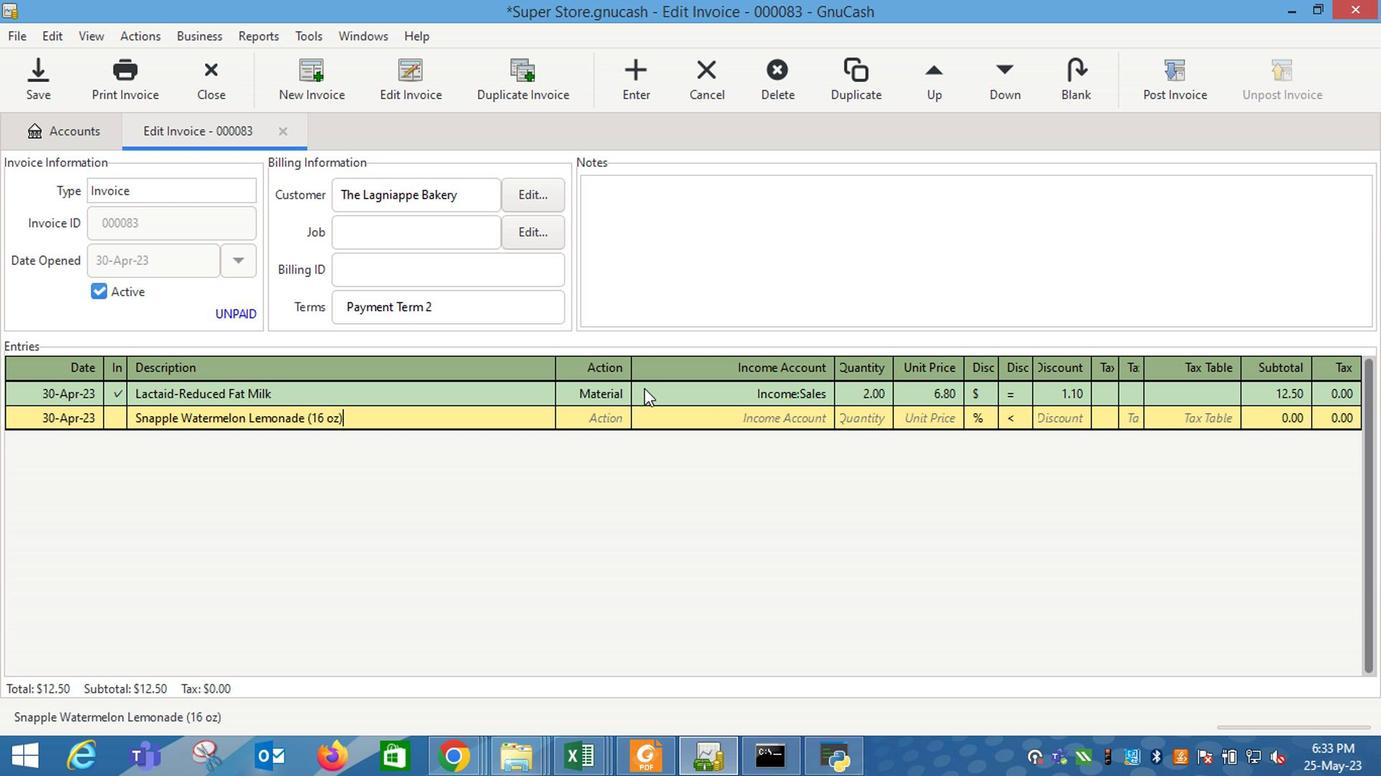 
Action: Mouse moved to (622, 417)
Screenshot: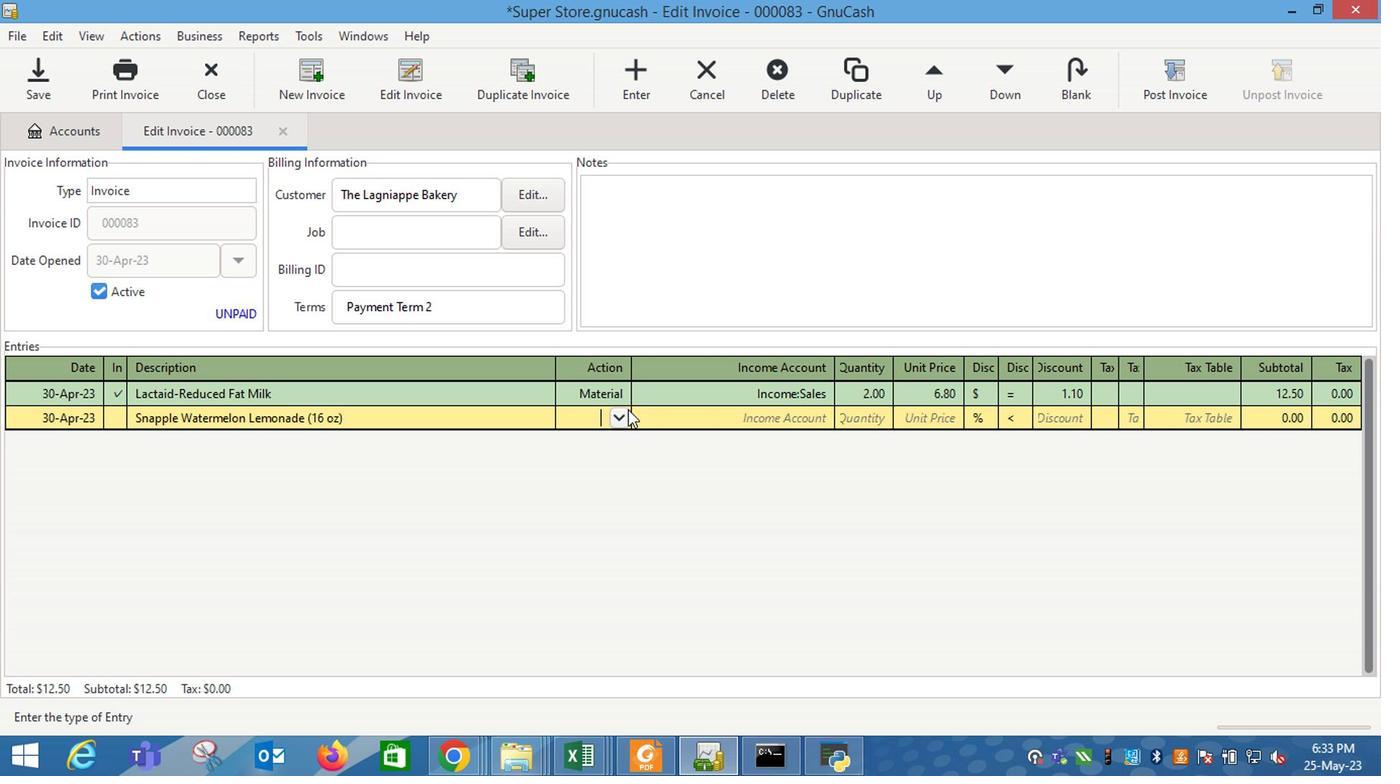 
Action: Mouse pressed left at (622, 417)
Screenshot: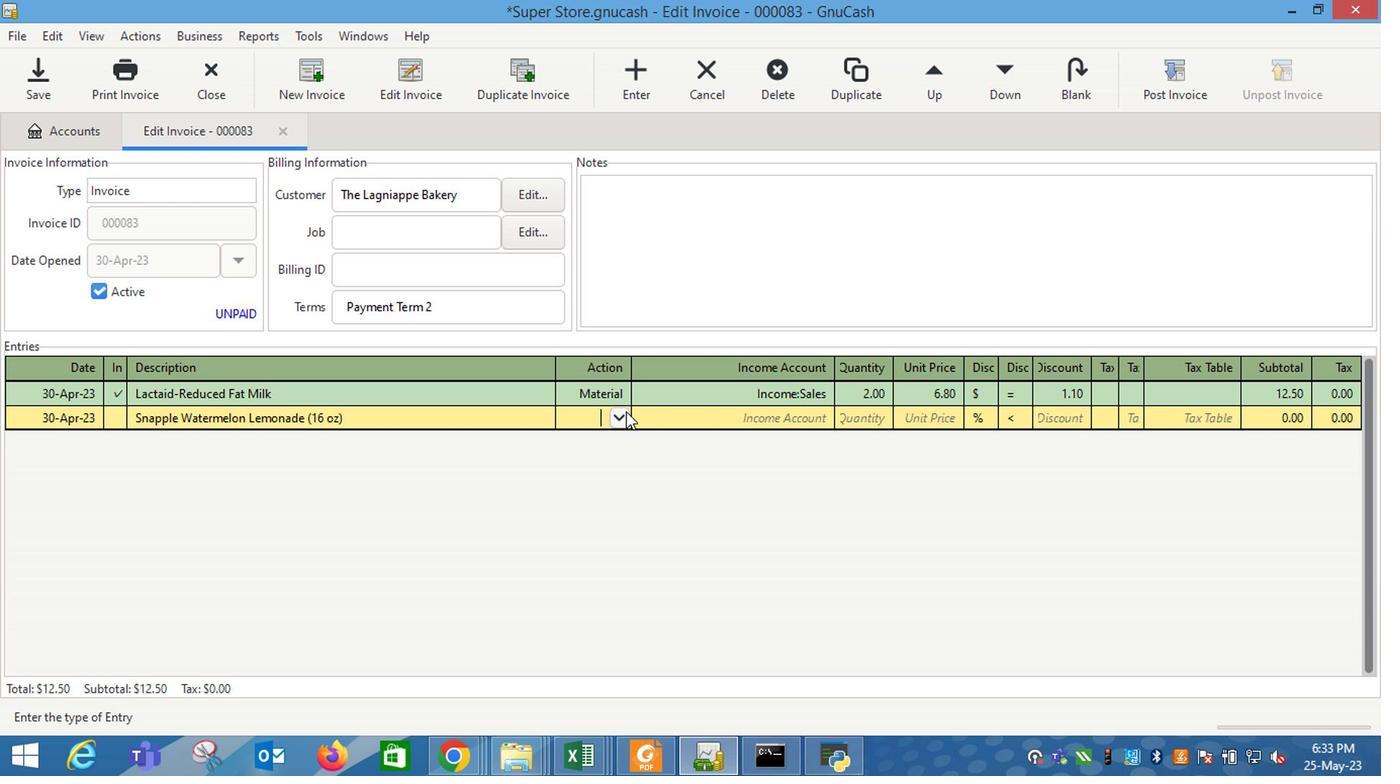 
Action: Mouse moved to (593, 473)
Screenshot: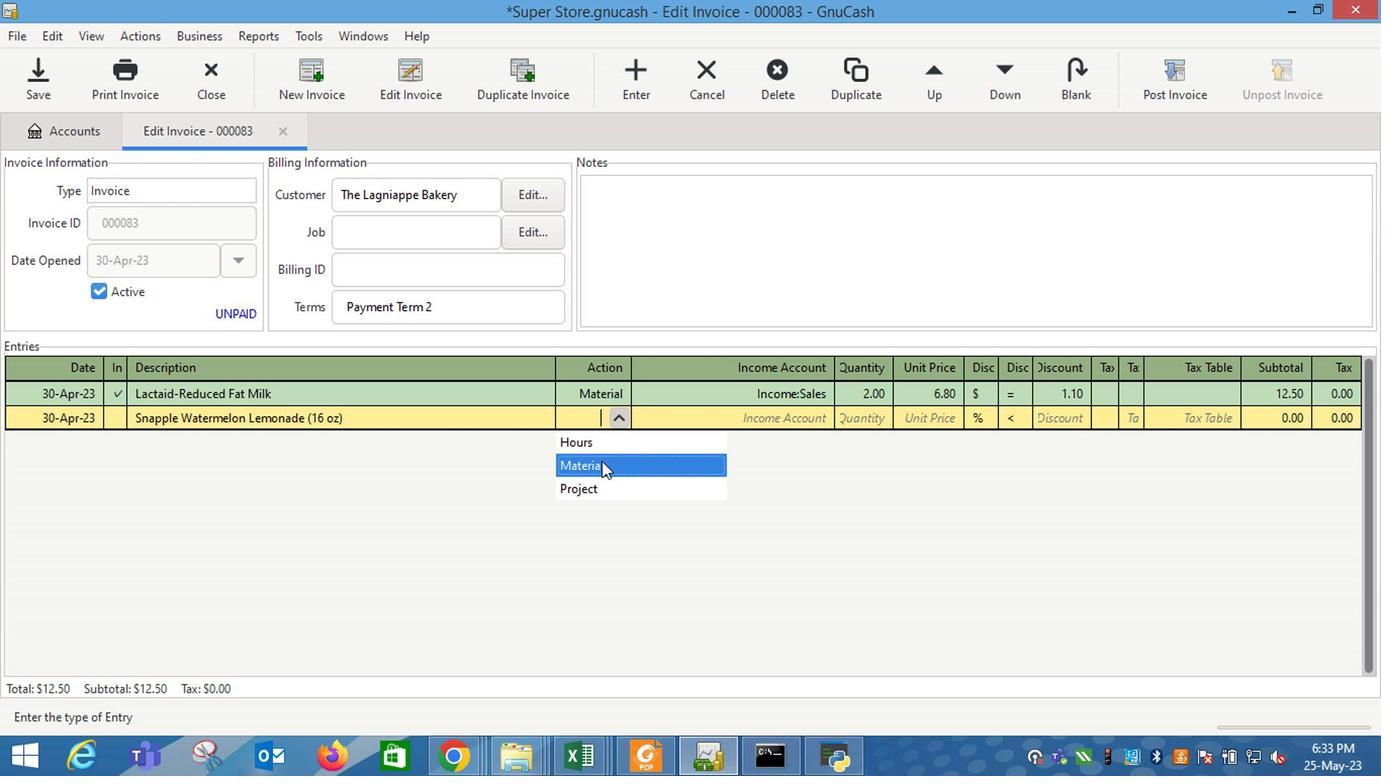 
Action: Mouse pressed left at (593, 473)
Screenshot: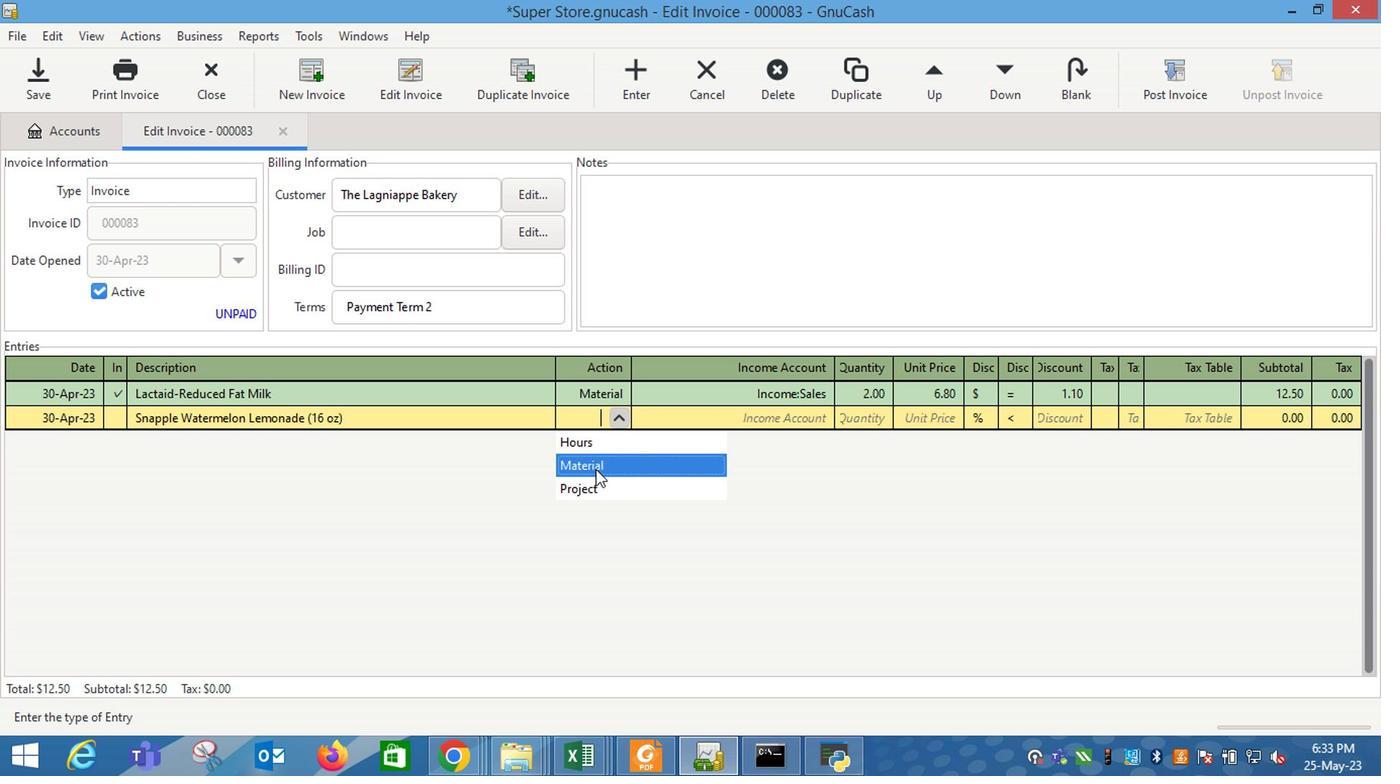
Action: Mouse moved to (759, 449)
Screenshot: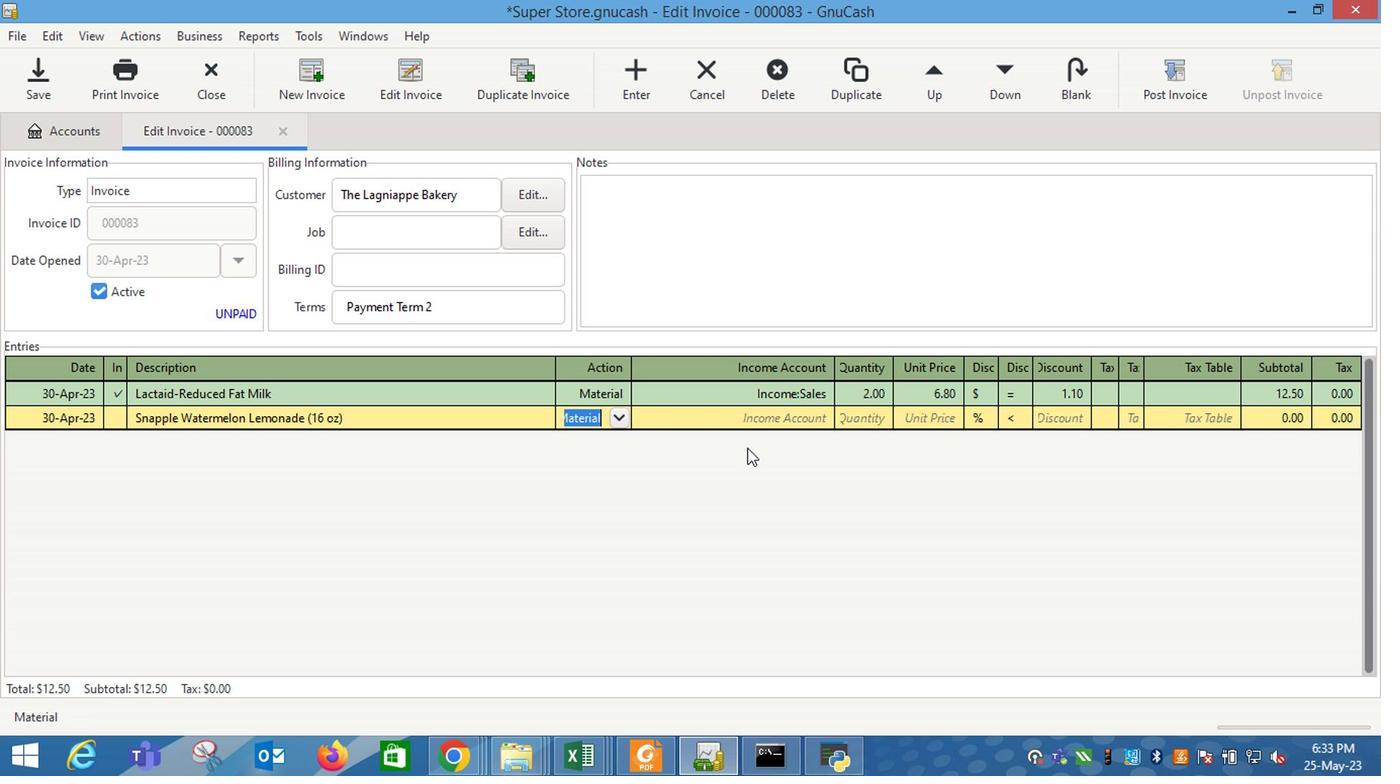 
Action: Key pressed <Key.tab>
Screenshot: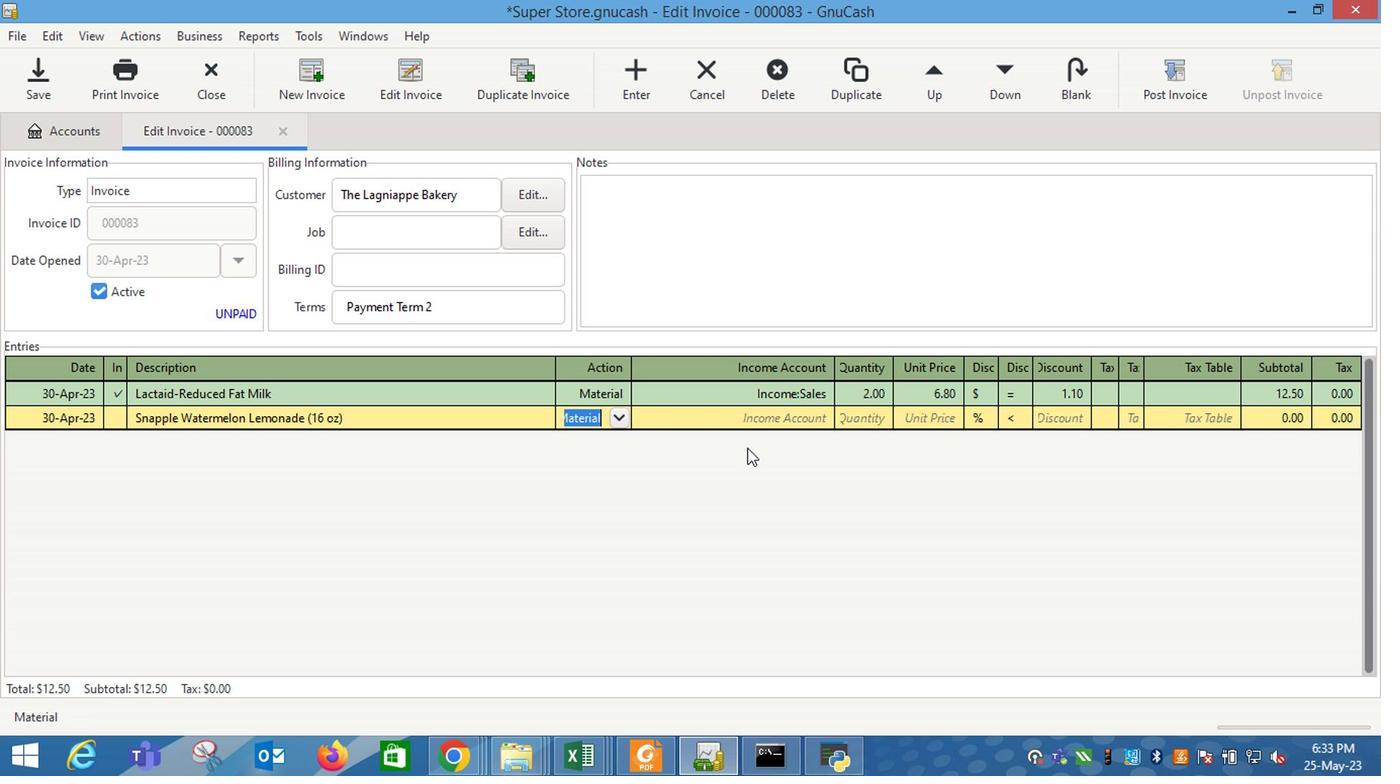 
Action: Mouse moved to (816, 416)
Screenshot: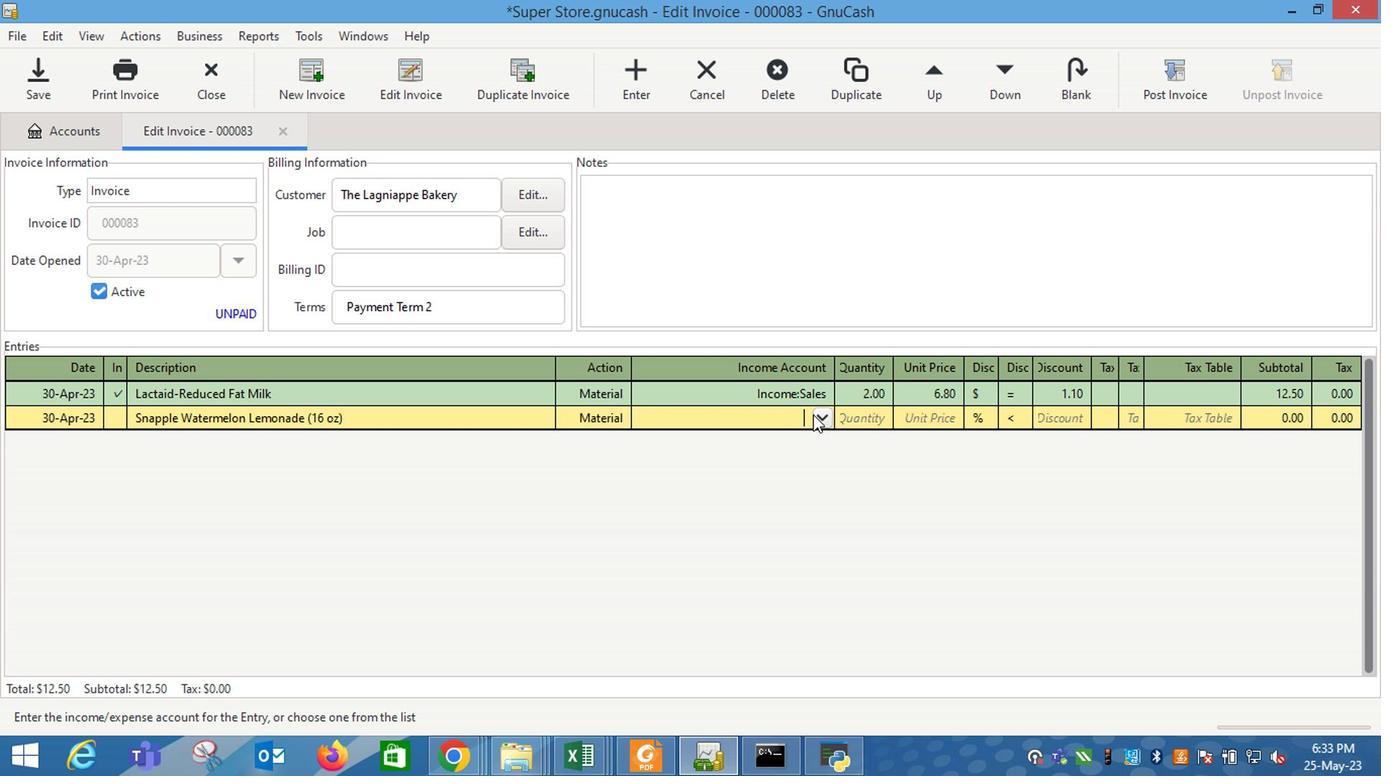 
Action: Mouse pressed left at (816, 416)
Screenshot: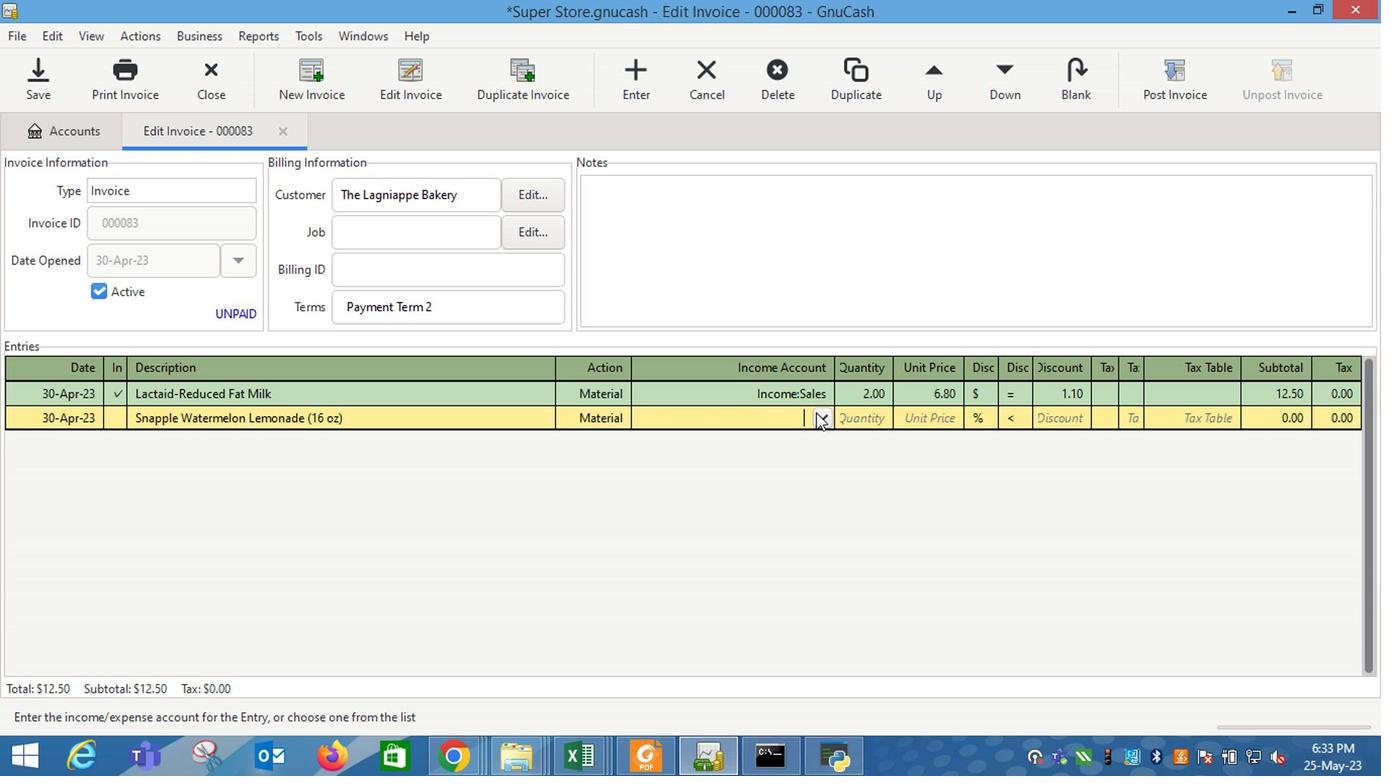 
Action: Mouse moved to (684, 522)
Screenshot: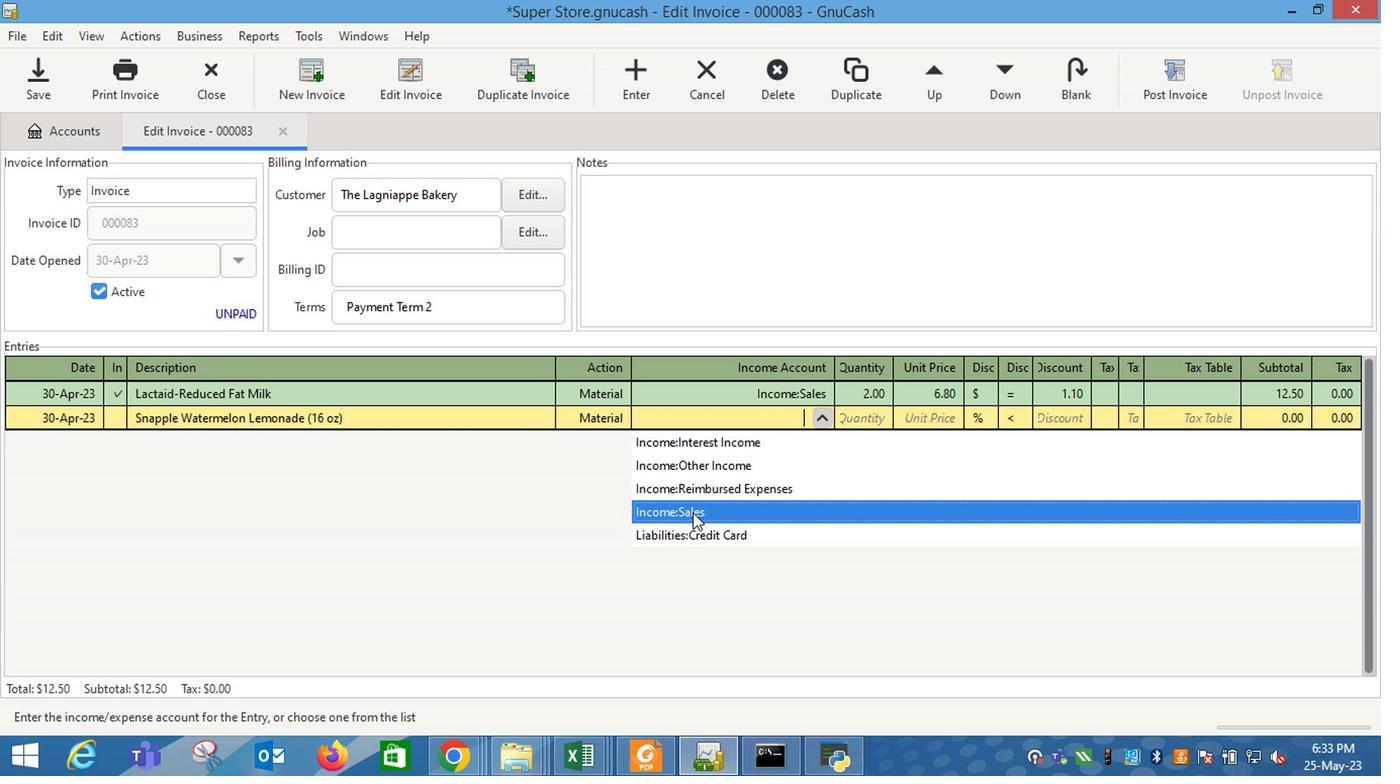 
Action: Mouse pressed left at (684, 522)
Screenshot: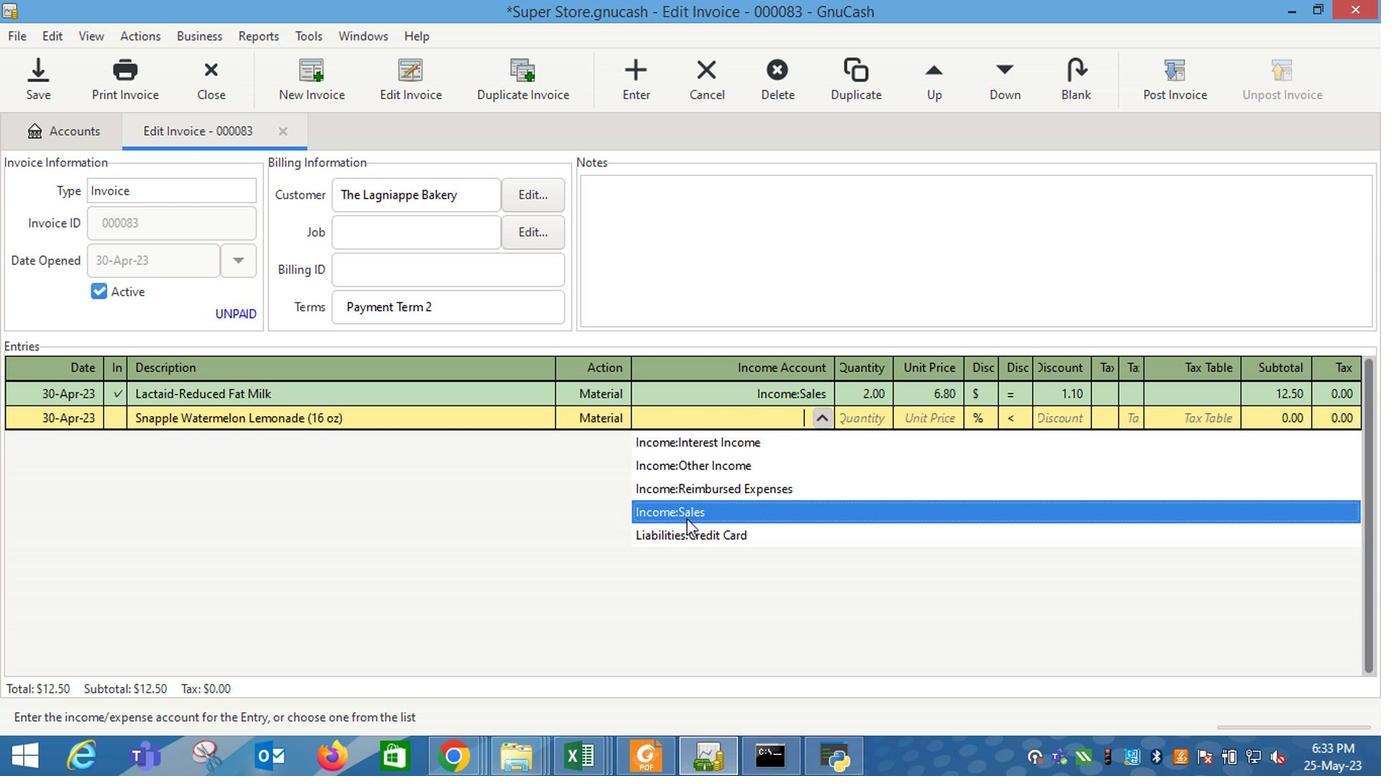 
Action: Key pressed <Key.tab>1<Key.tab>9.5
Screenshot: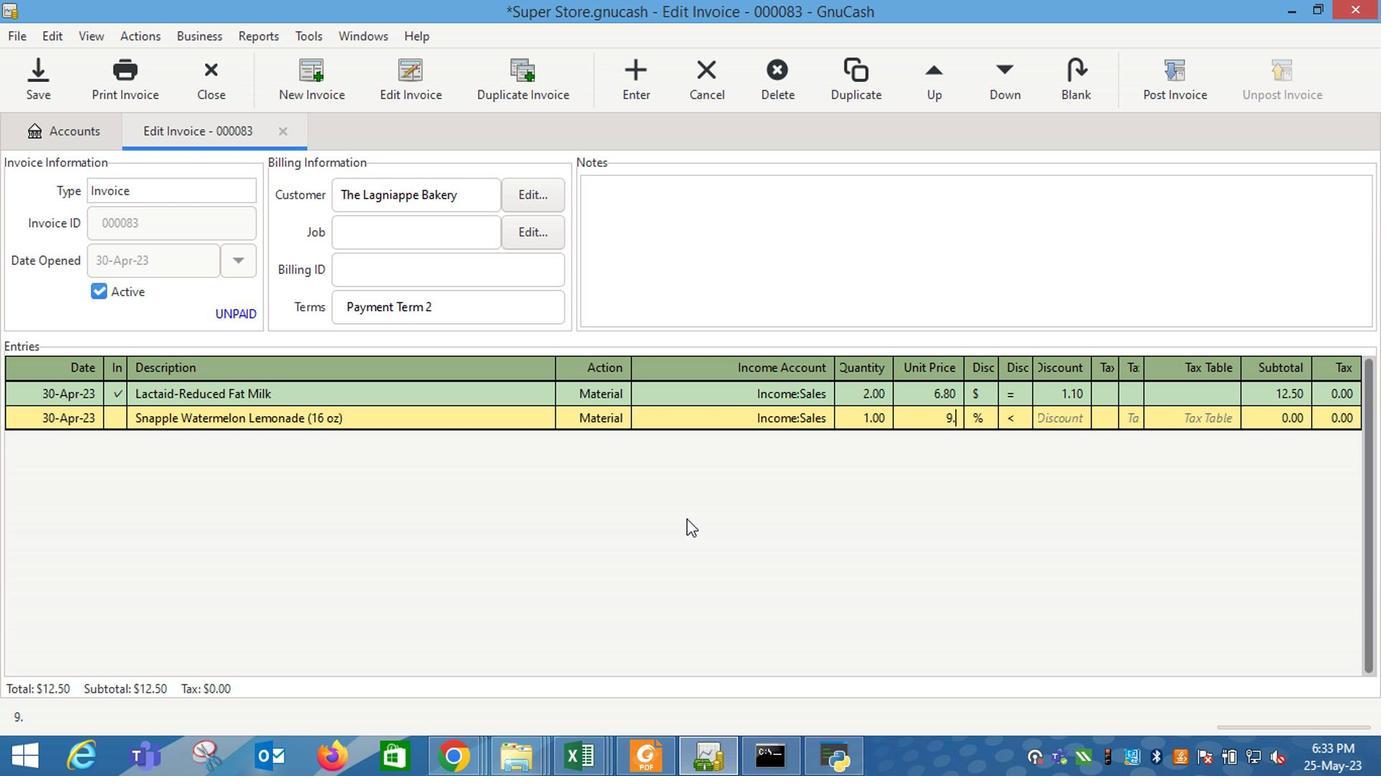 
Action: Mouse moved to (979, 427)
Screenshot: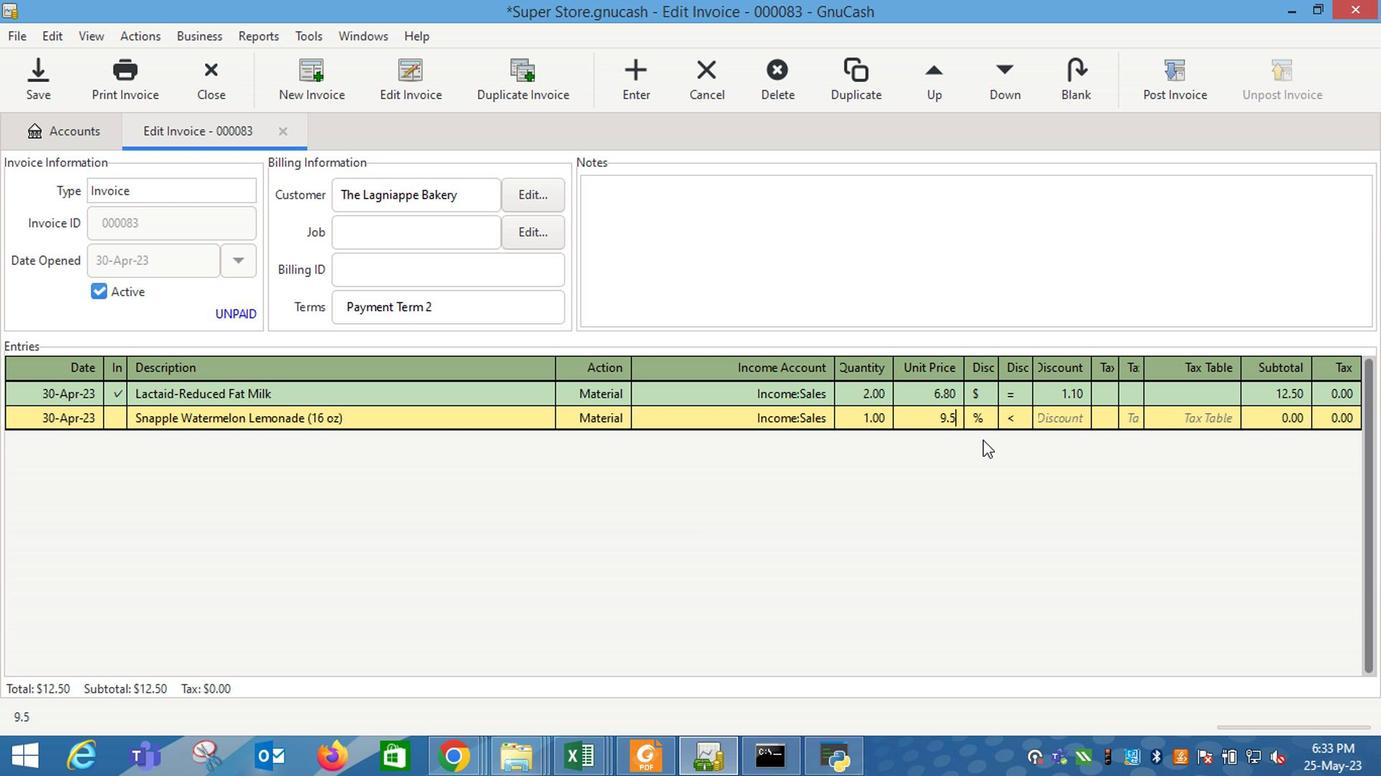 
Action: Key pressed <Key.tab>
Screenshot: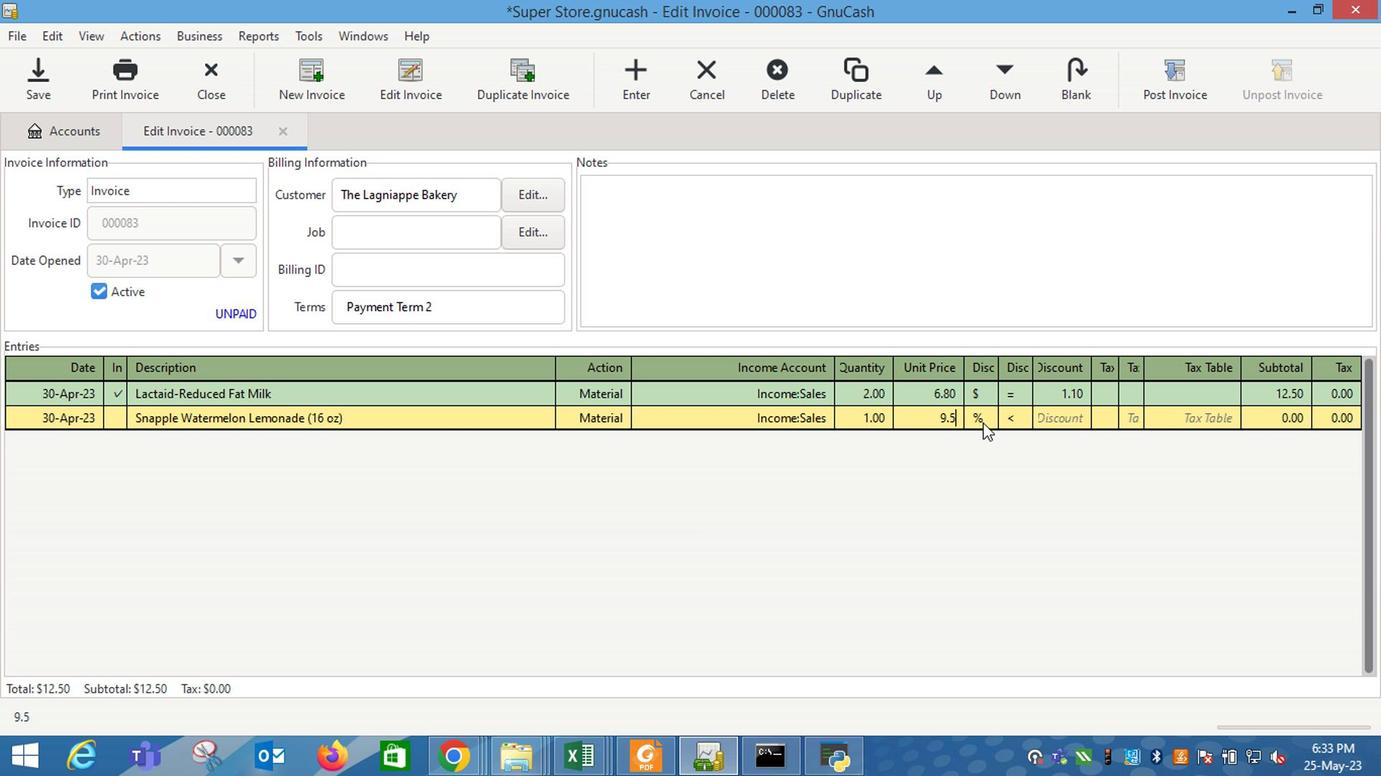 
Action: Mouse moved to (977, 426)
Screenshot: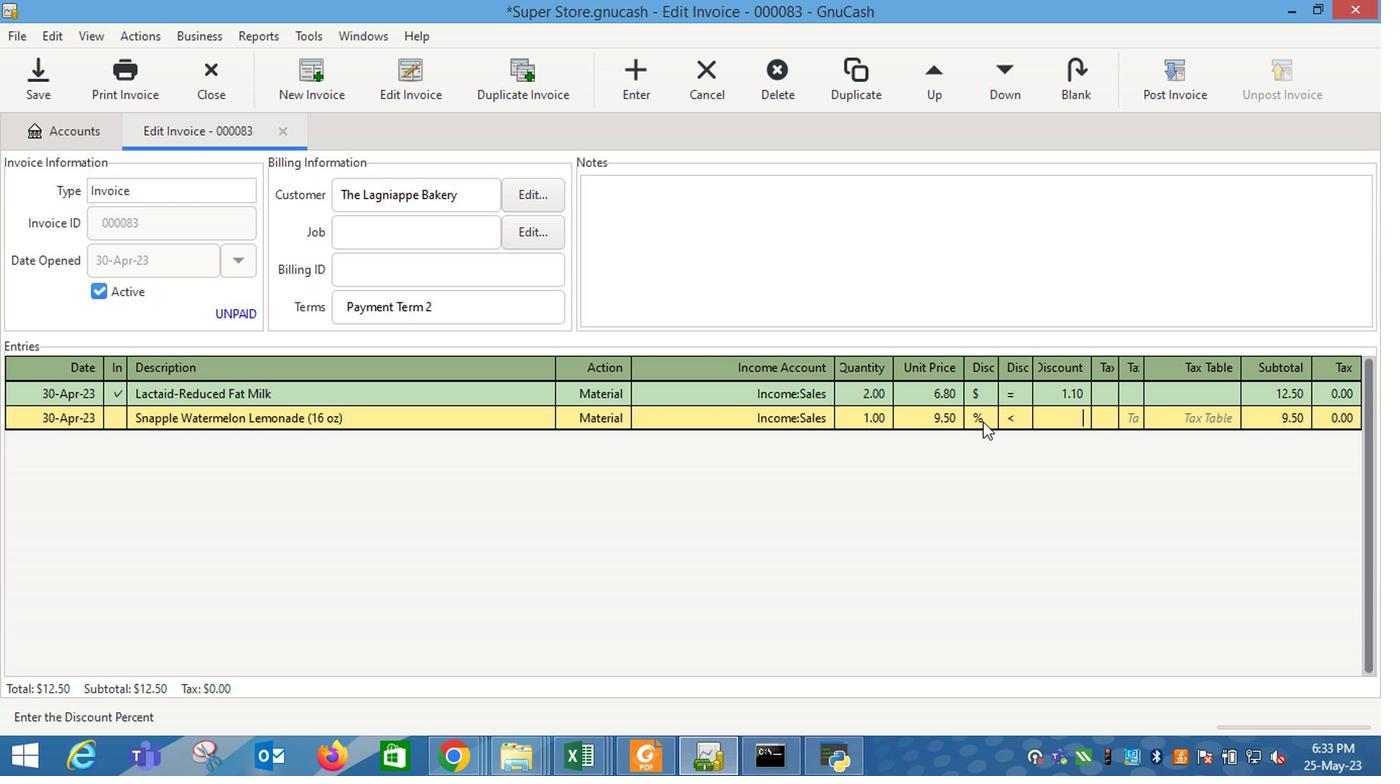 
Action: Mouse pressed left at (977, 426)
Screenshot: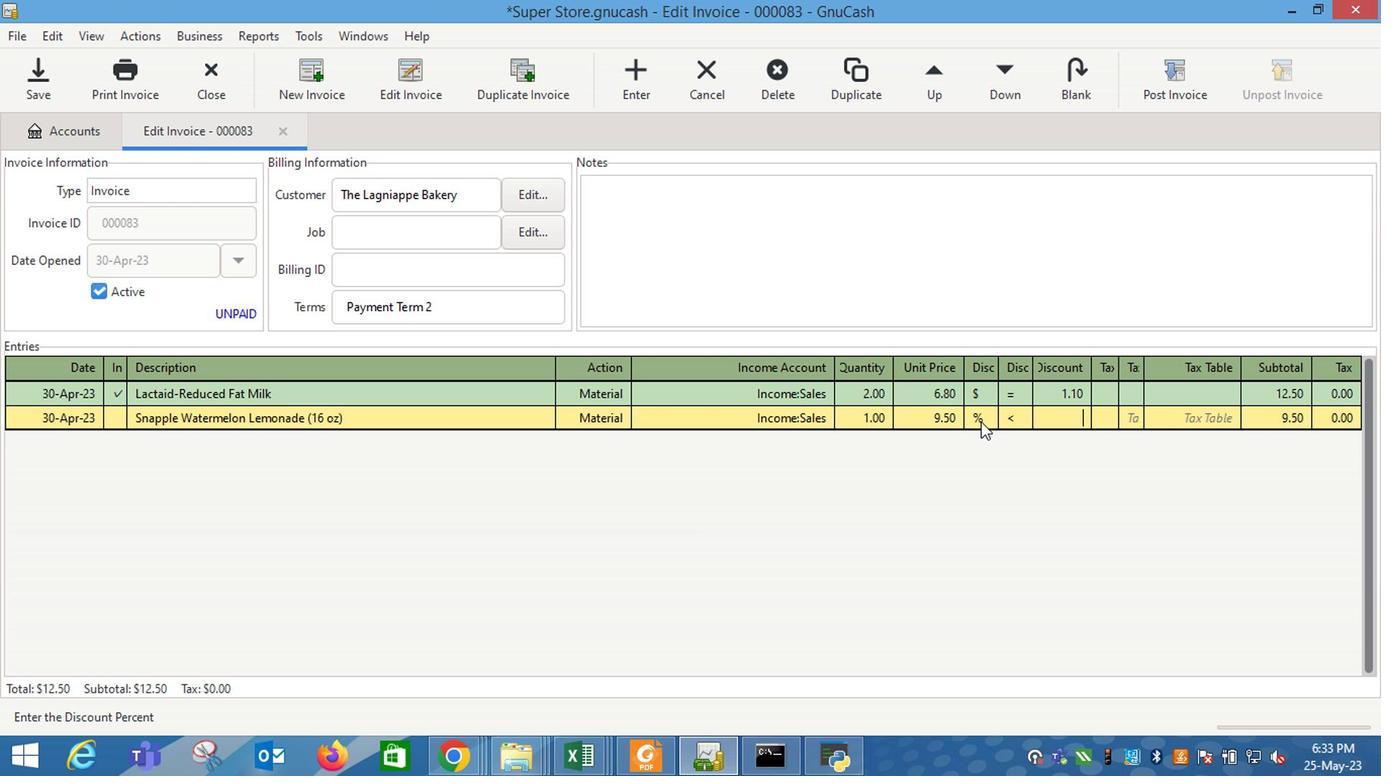 
Action: Mouse moved to (1004, 419)
Screenshot: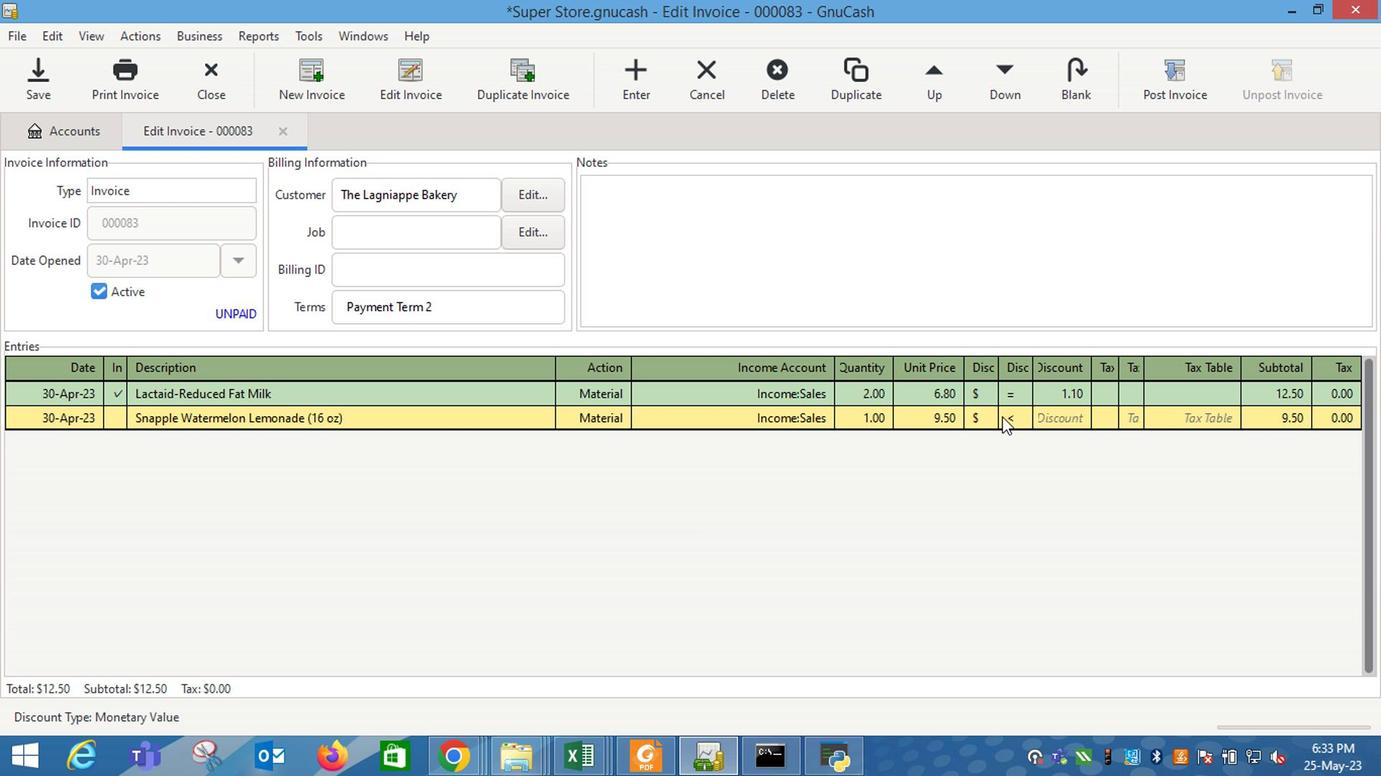 
Action: Mouse pressed left at (1004, 419)
Screenshot: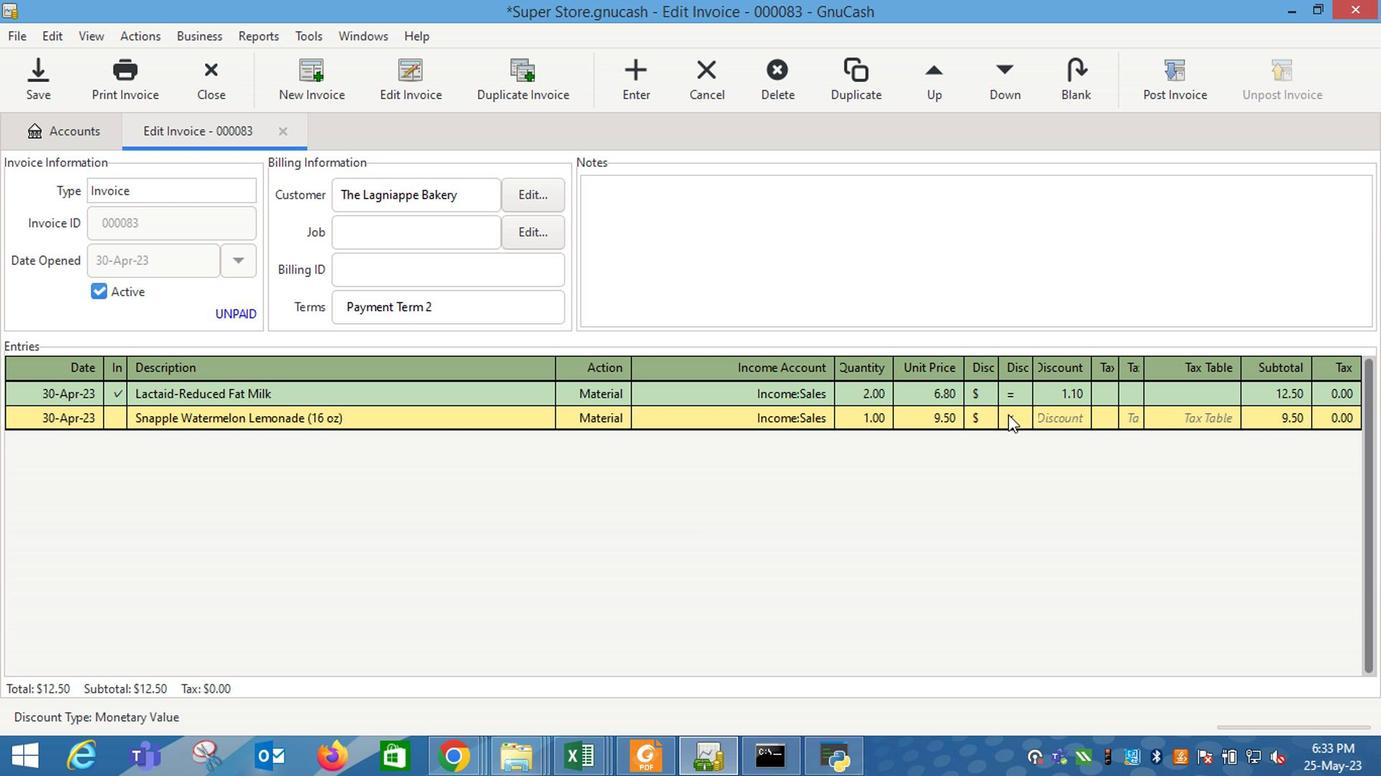 
Action: Mouse moved to (1042, 422)
Screenshot: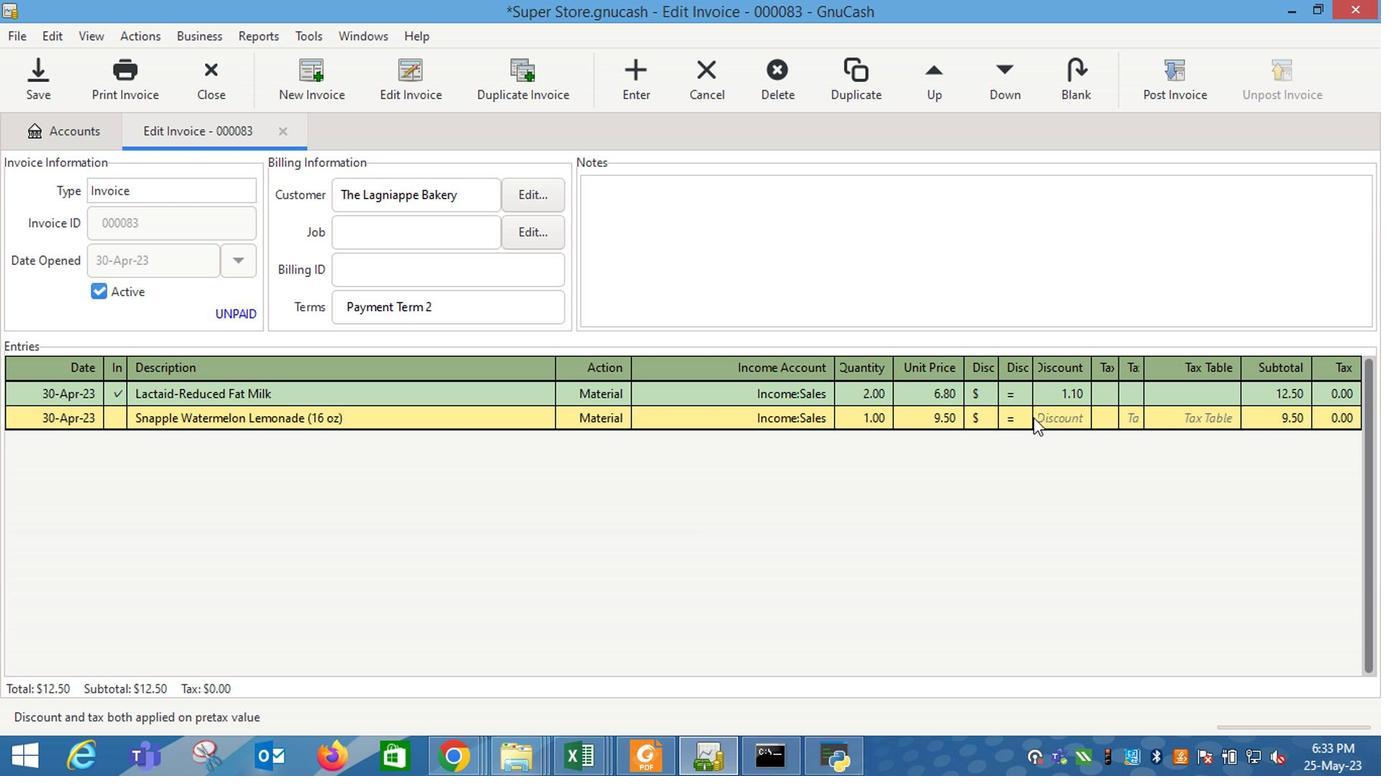 
Action: Mouse pressed left at (1042, 422)
Screenshot: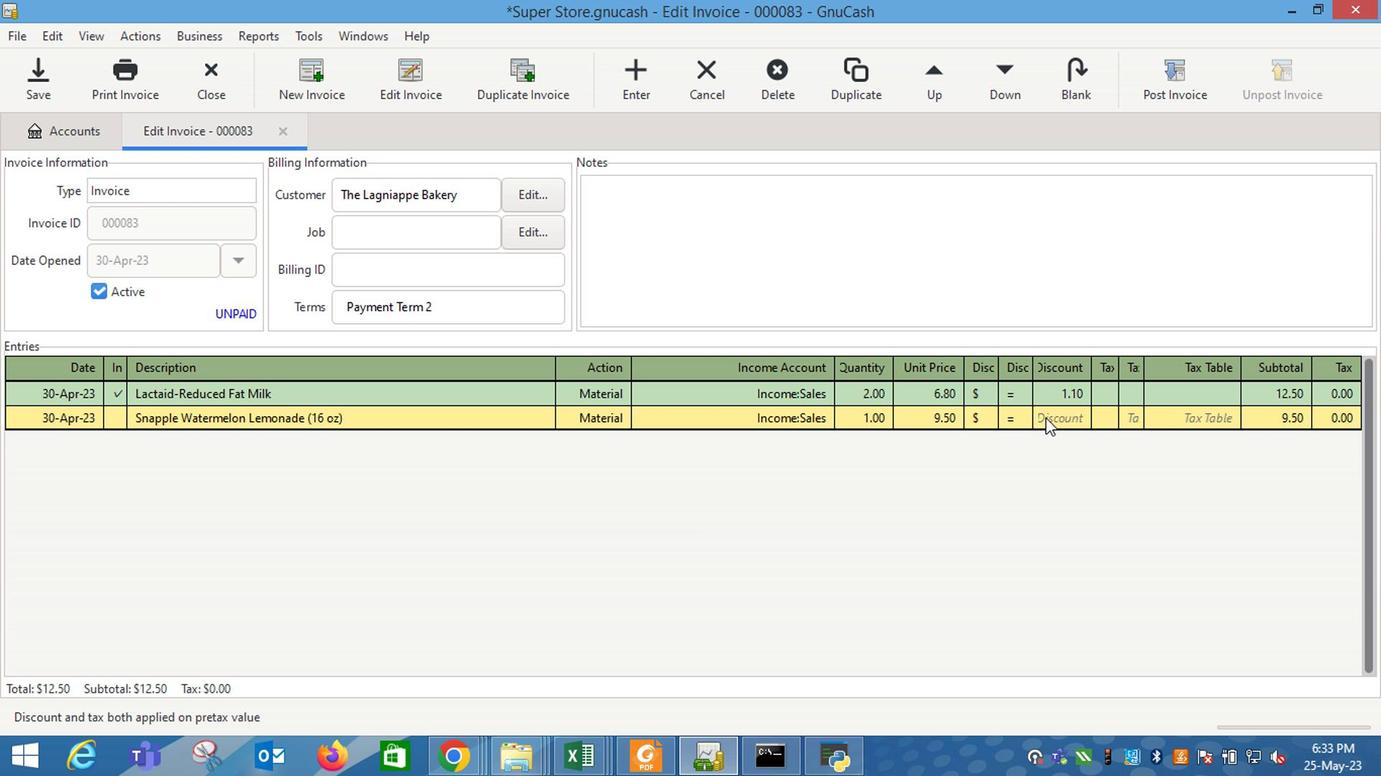 
Action: Mouse moved to (1043, 422)
Screenshot: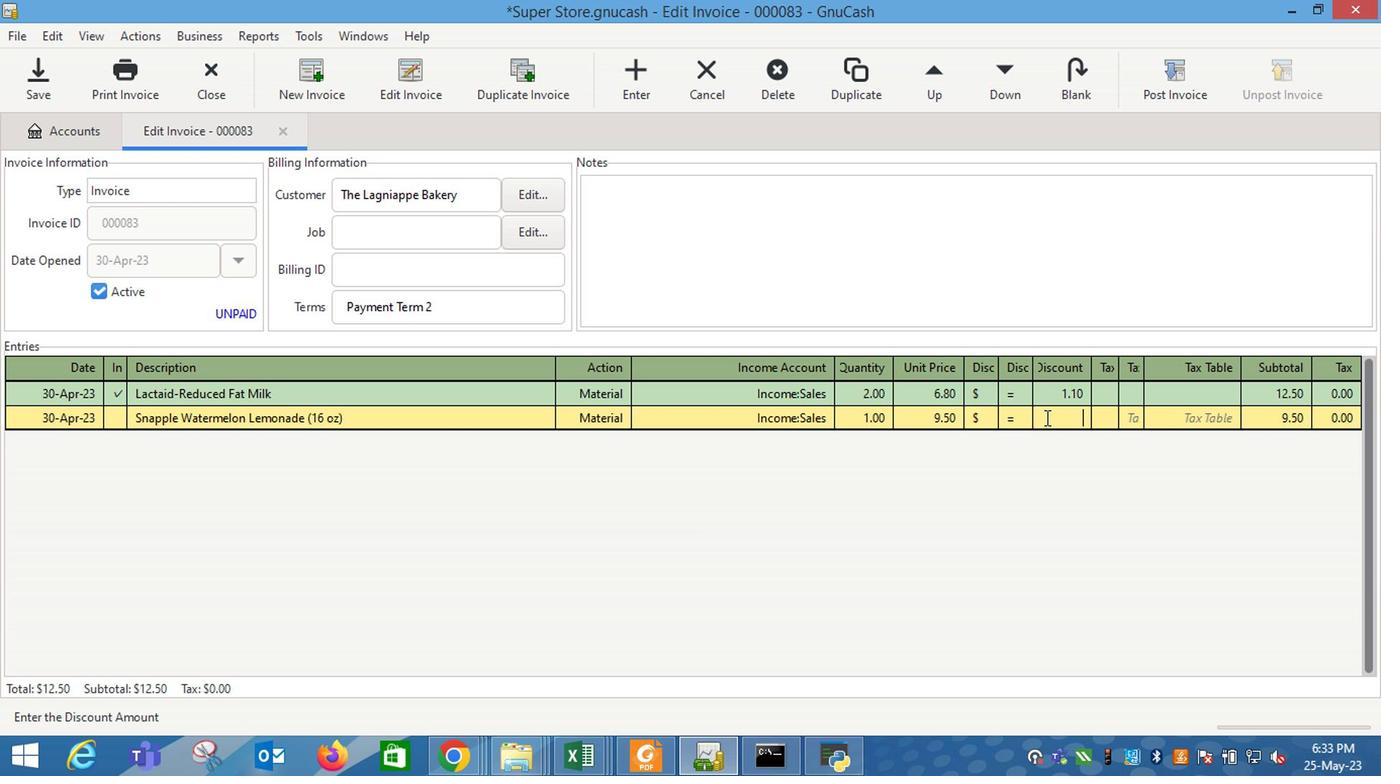 
Action: Key pressed 2.1<Key.enter><Key.tab><Key.shift_r>Ben<Key.space><Key.shift_r>&<Key.space><Key.shift_r>Jerry's<Key.space><Key.shift_r>Mint<Key.space><Key.shift_r>Chocolate<Key.space><Key.shift_r>Cookie
Screenshot: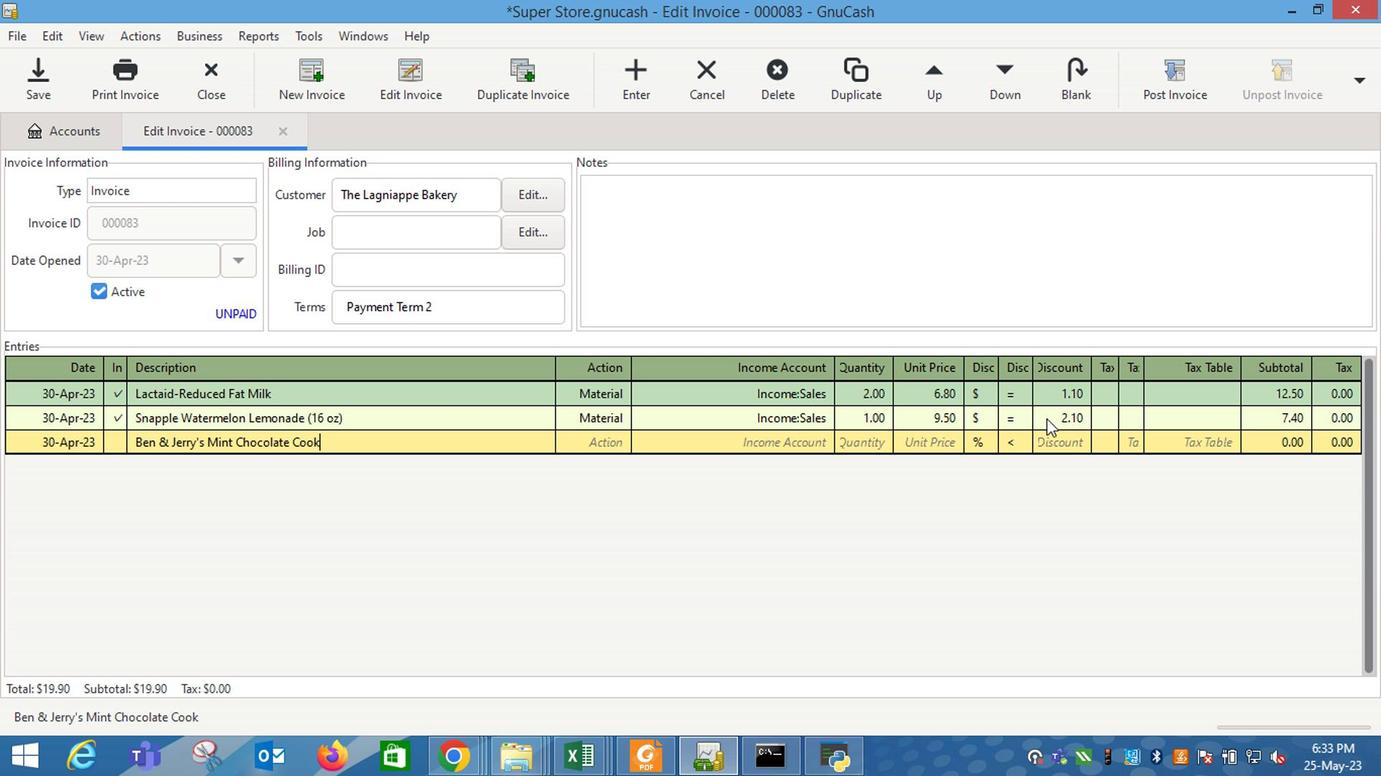 
Action: Mouse moved to (1057, 428)
Screenshot: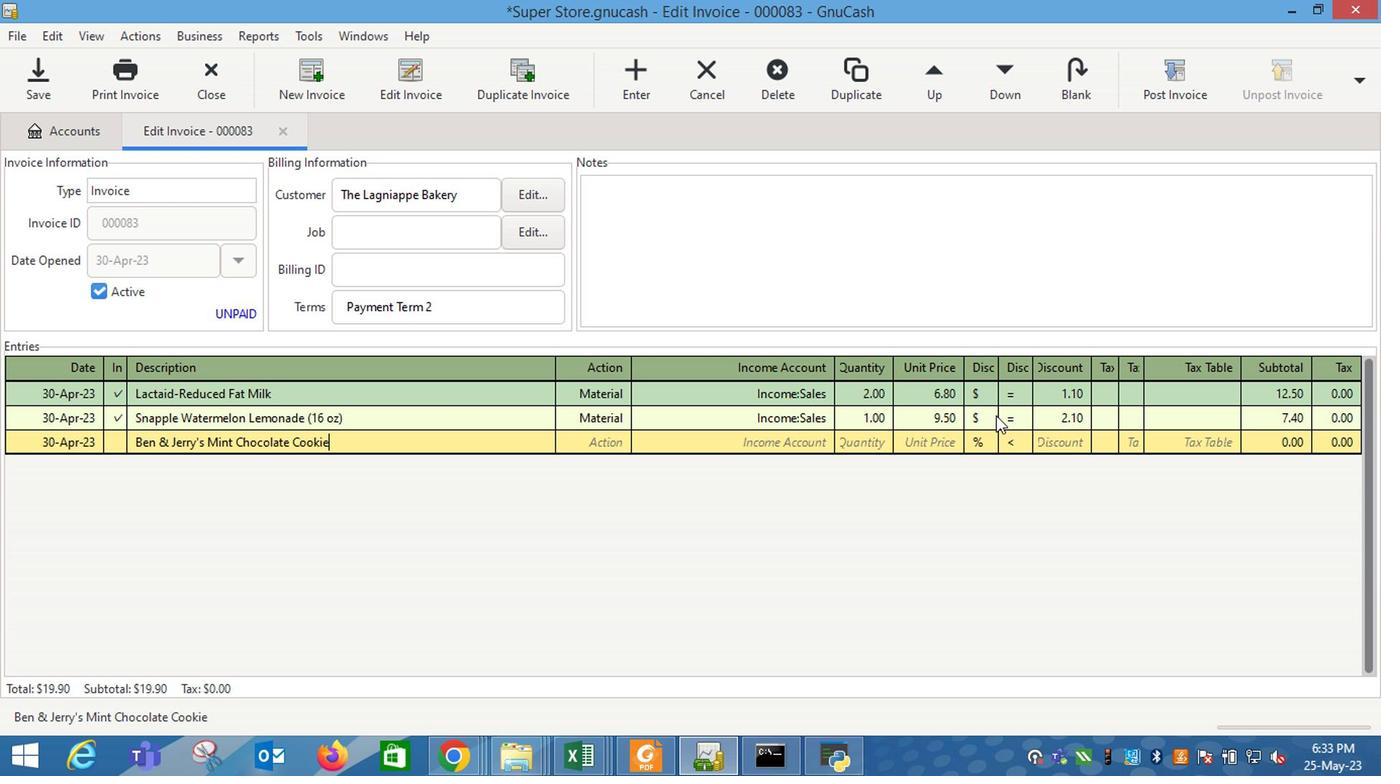 
Action: Key pressed <Key.tab>
Screenshot: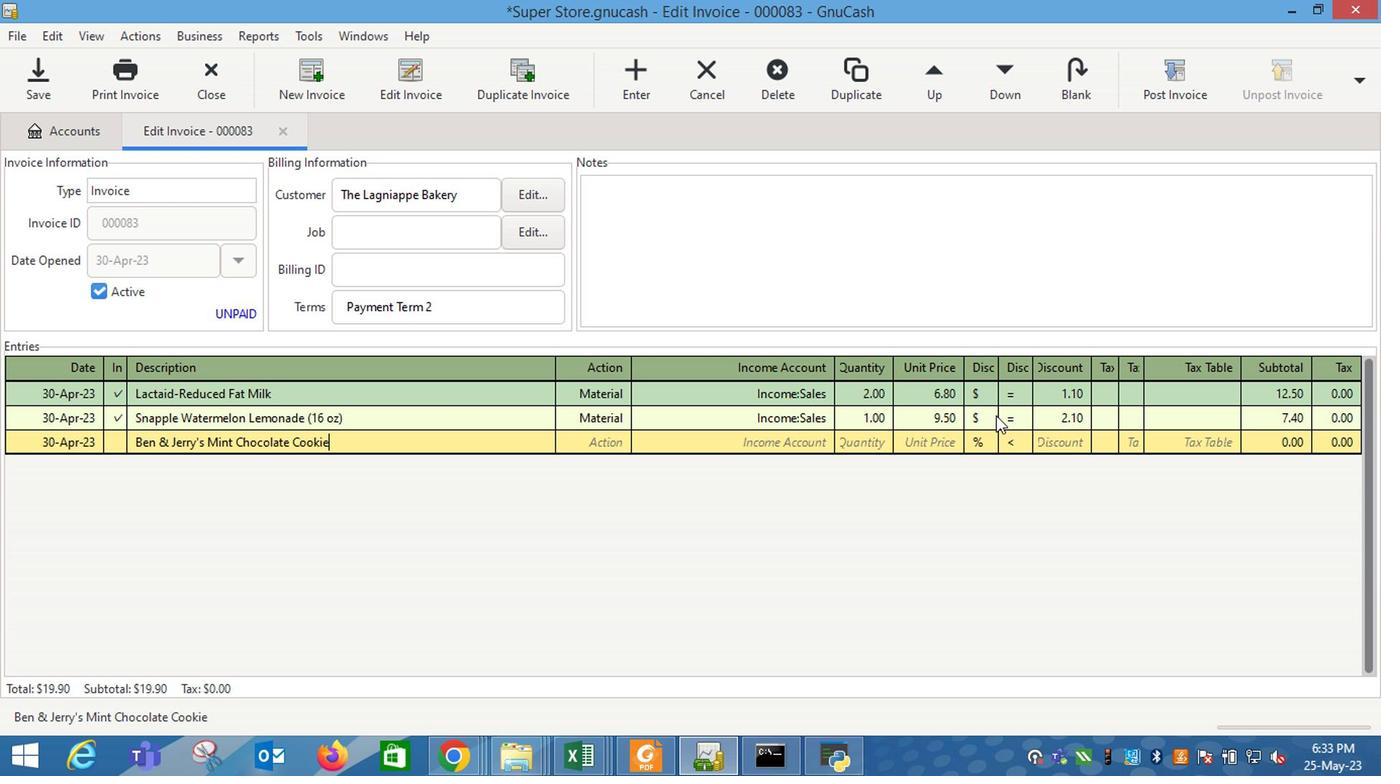 
Action: Mouse moved to (617, 447)
Screenshot: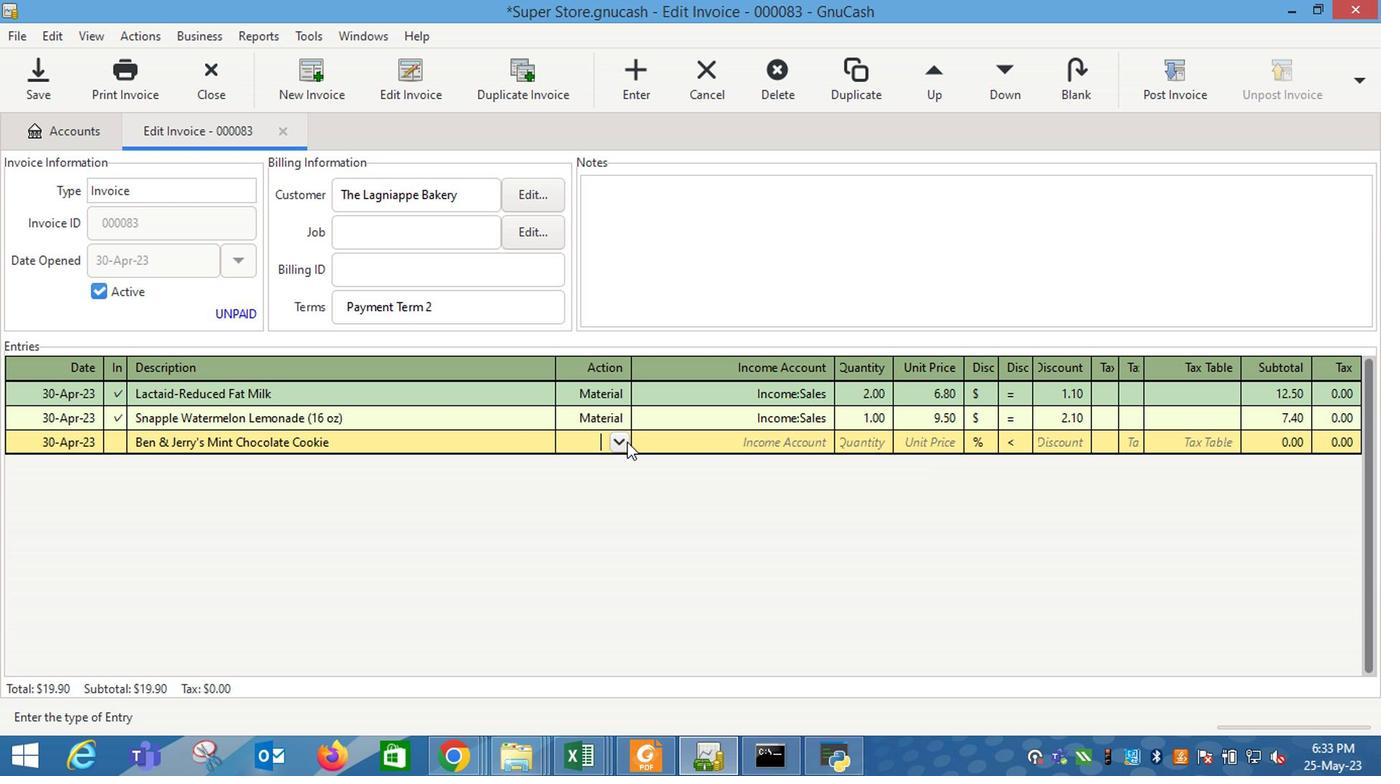 
Action: Mouse pressed left at (617, 447)
Screenshot: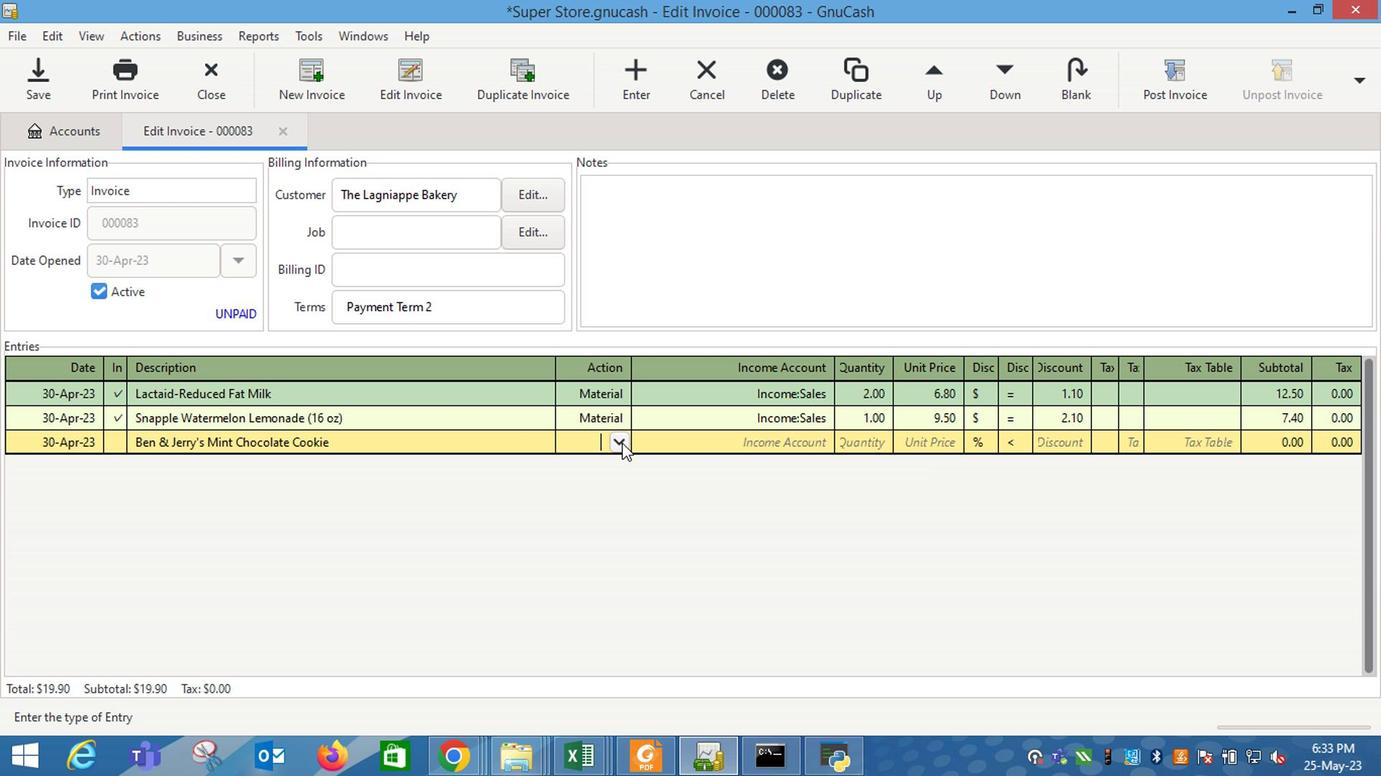 
Action: Mouse moved to (593, 496)
Screenshot: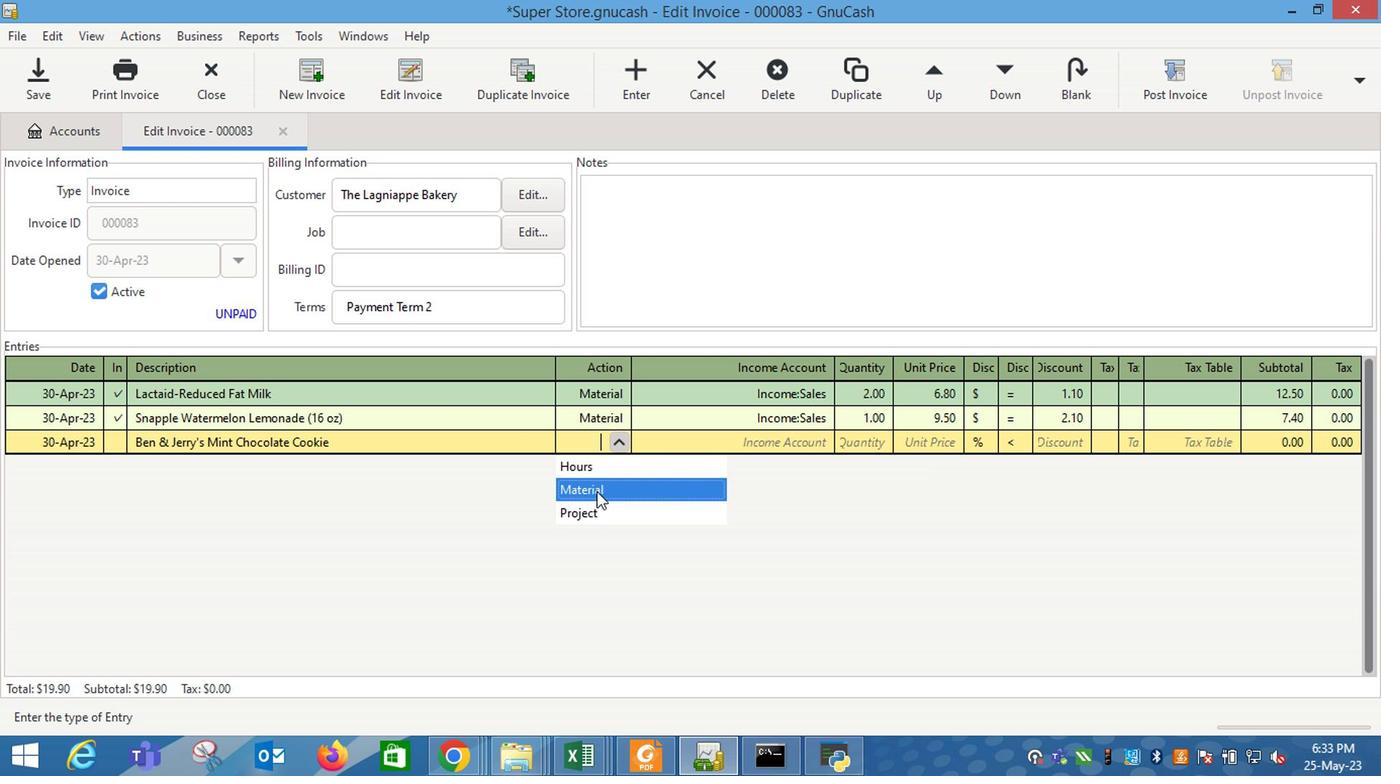 
Action: Mouse pressed left at (593, 496)
Screenshot: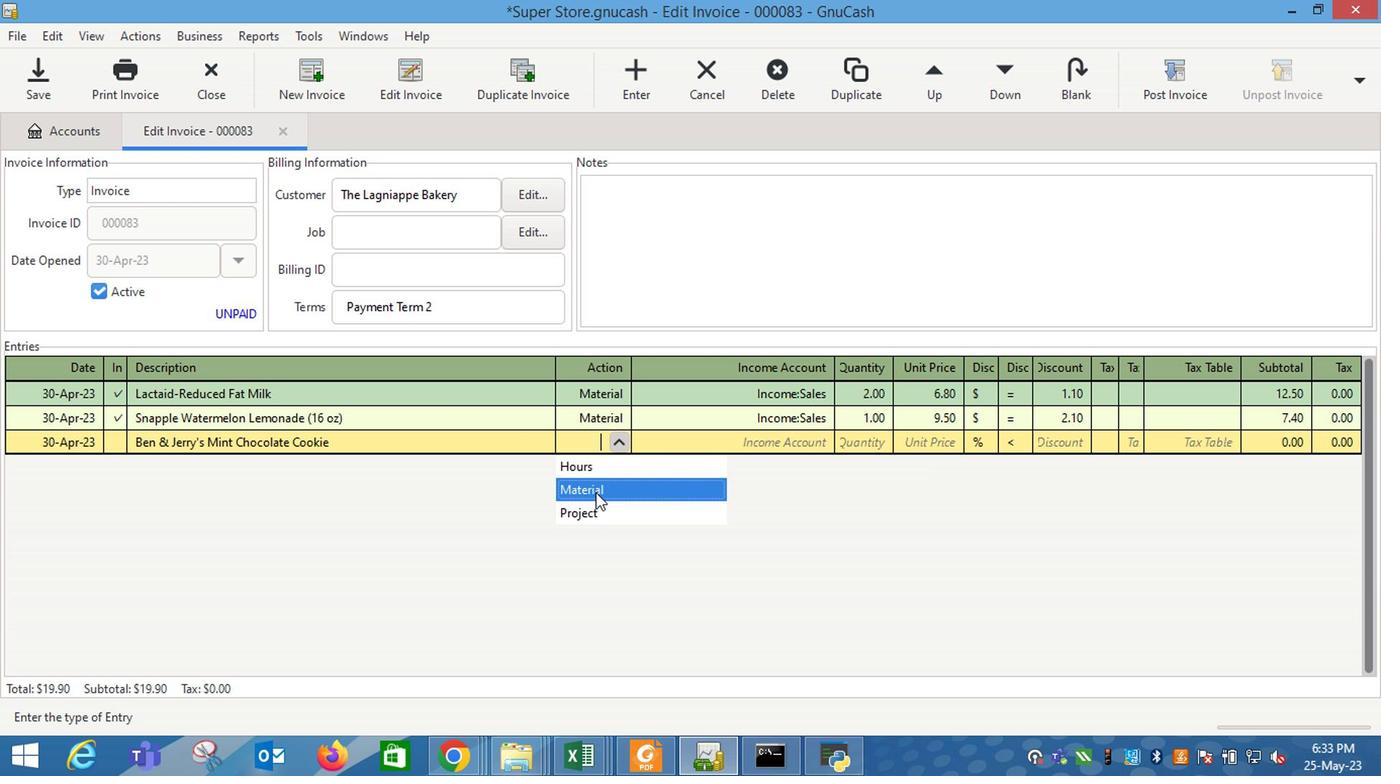 
Action: Mouse moved to (733, 483)
Screenshot: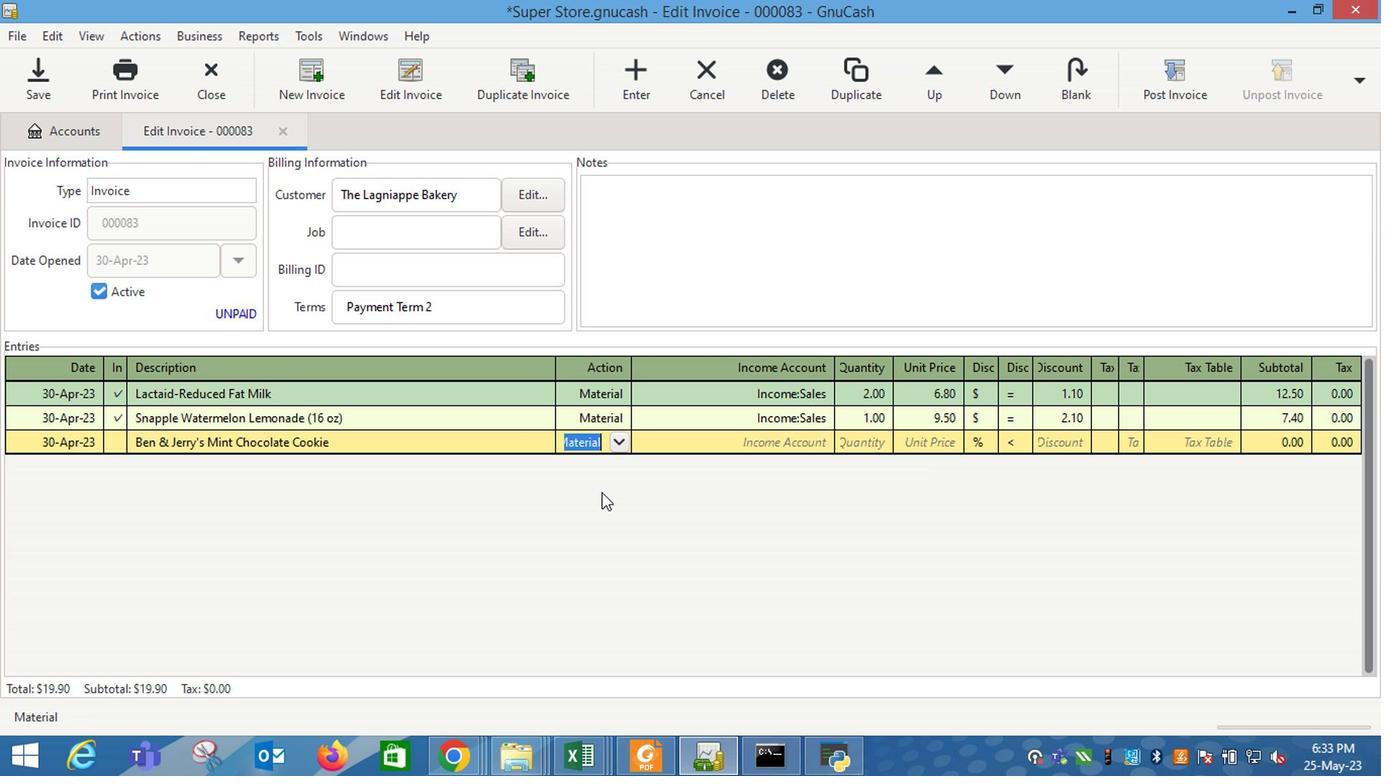 
Action: Key pressed <Key.tab>
Screenshot: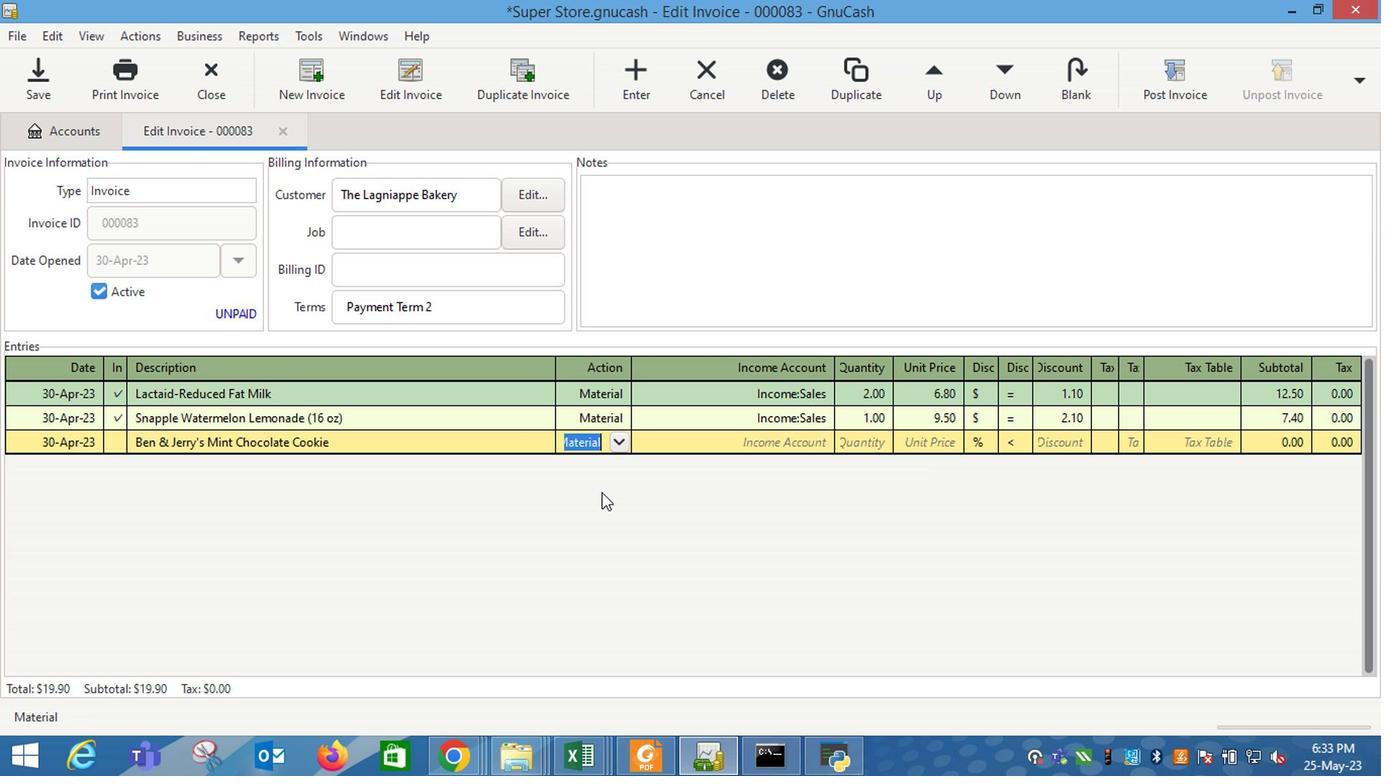 
Action: Mouse moved to (823, 449)
Screenshot: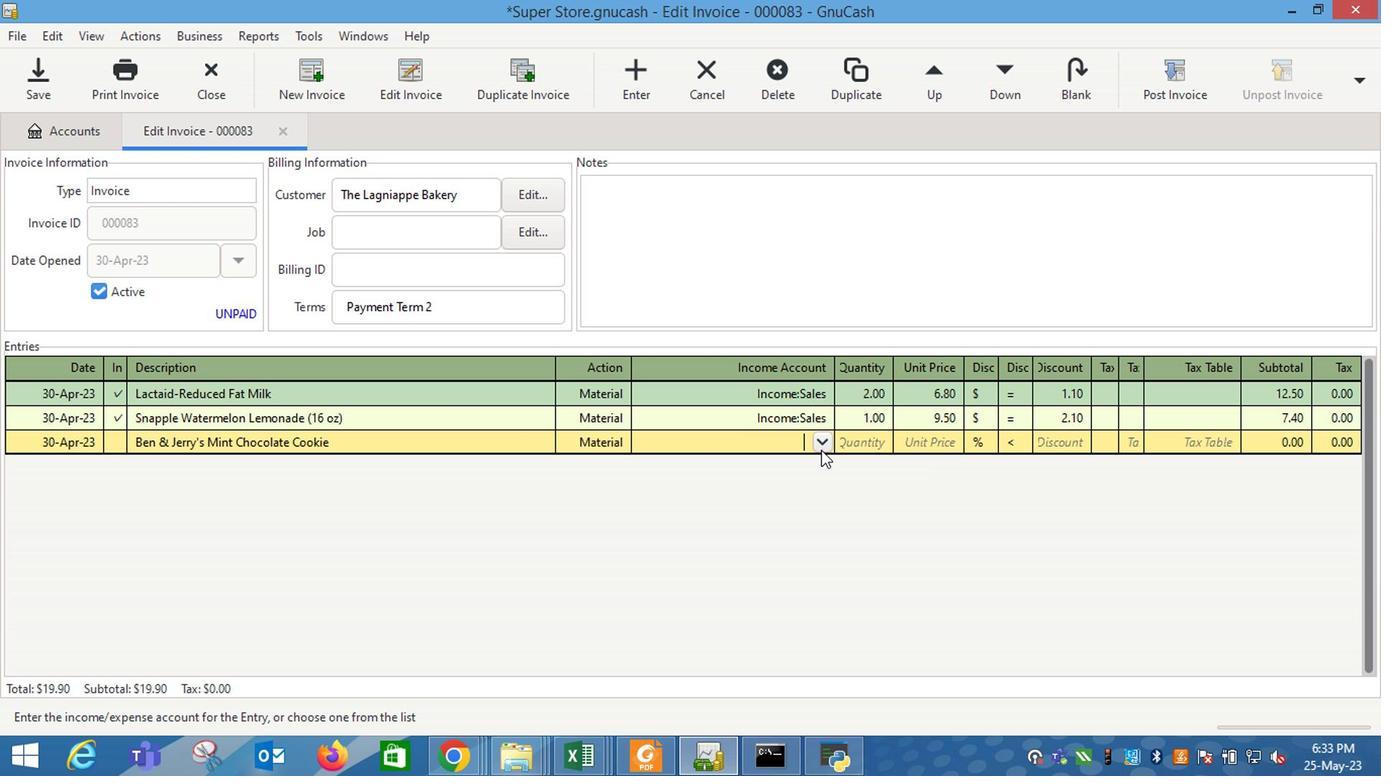 
Action: Mouse pressed left at (823, 449)
Screenshot: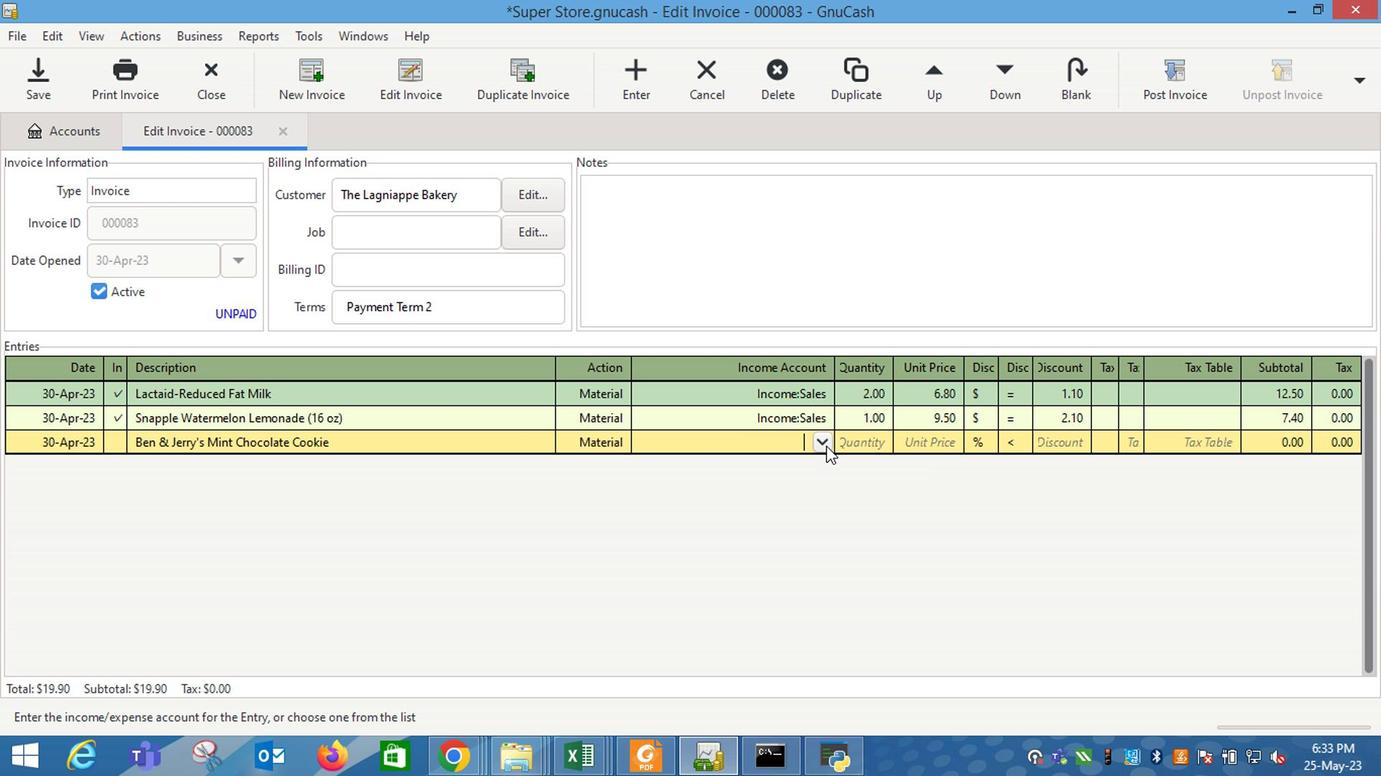 
Action: Mouse moved to (700, 543)
Screenshot: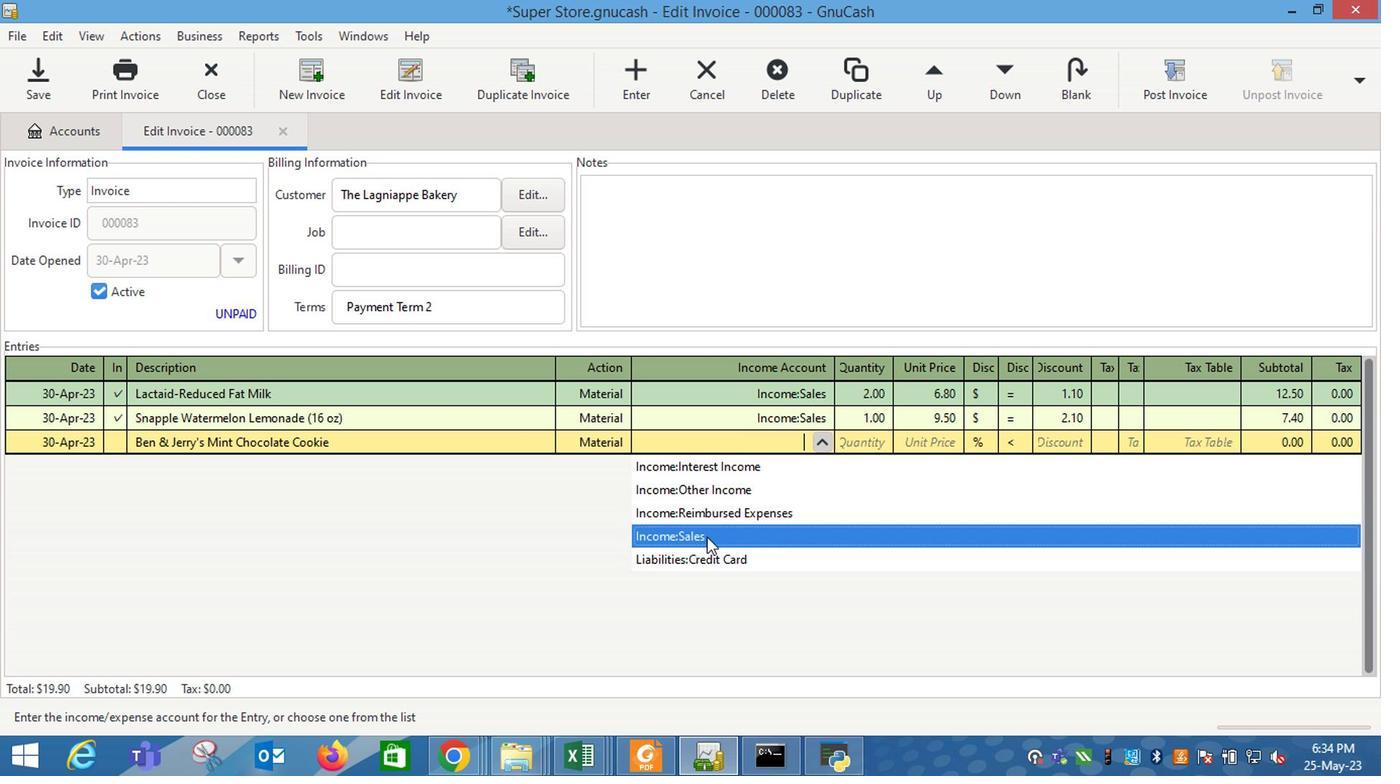 
Action: Mouse pressed left at (700, 543)
Screenshot: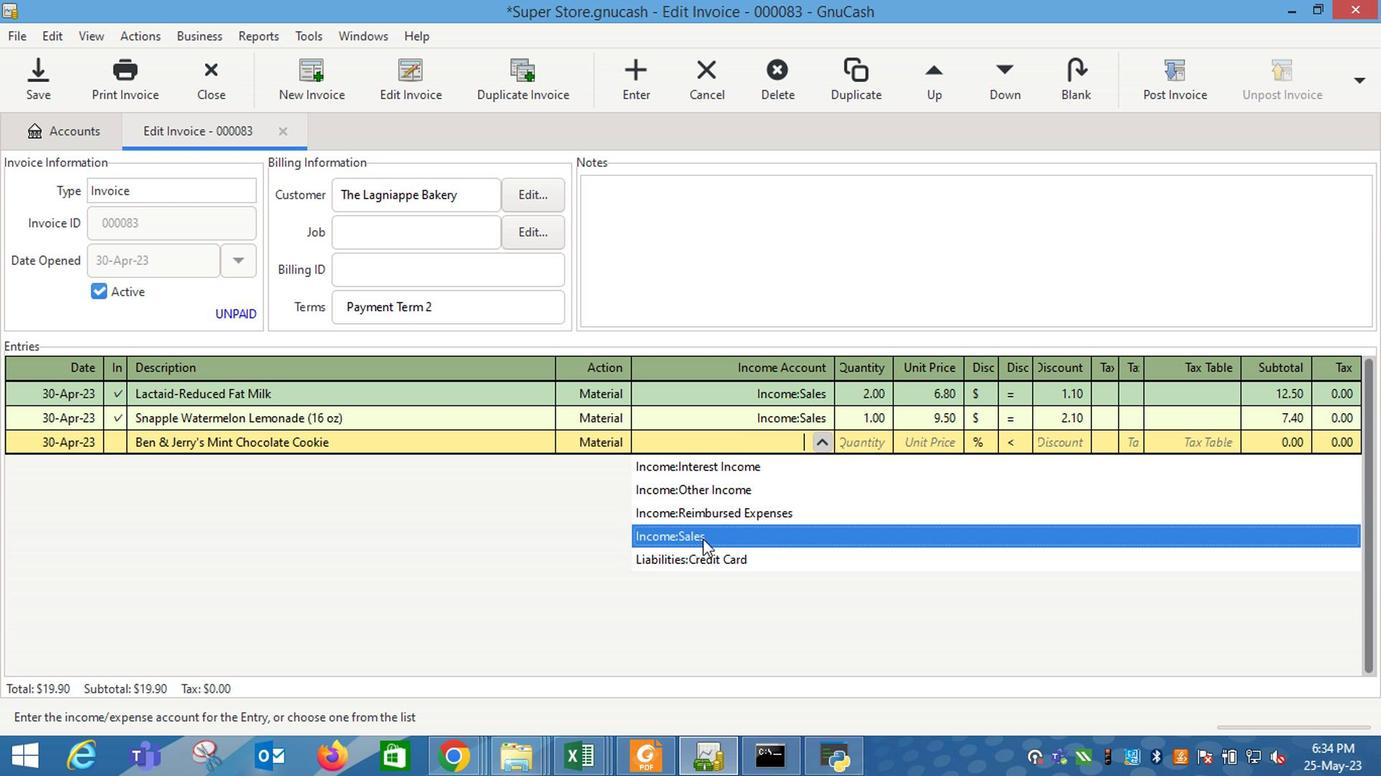 
Action: Key pressed <Key.tab>1<Key.tab>10.5
Screenshot: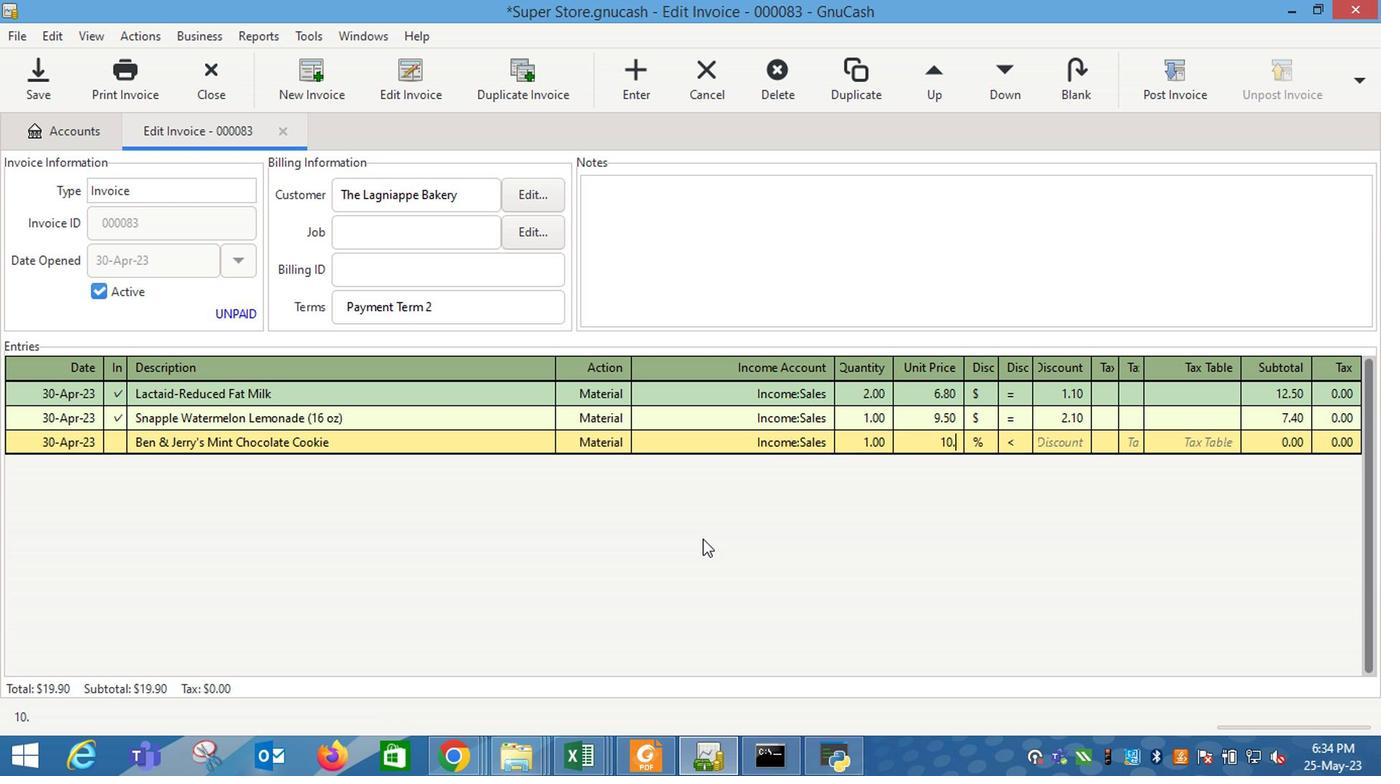 
Action: Mouse moved to (966, 443)
Screenshot: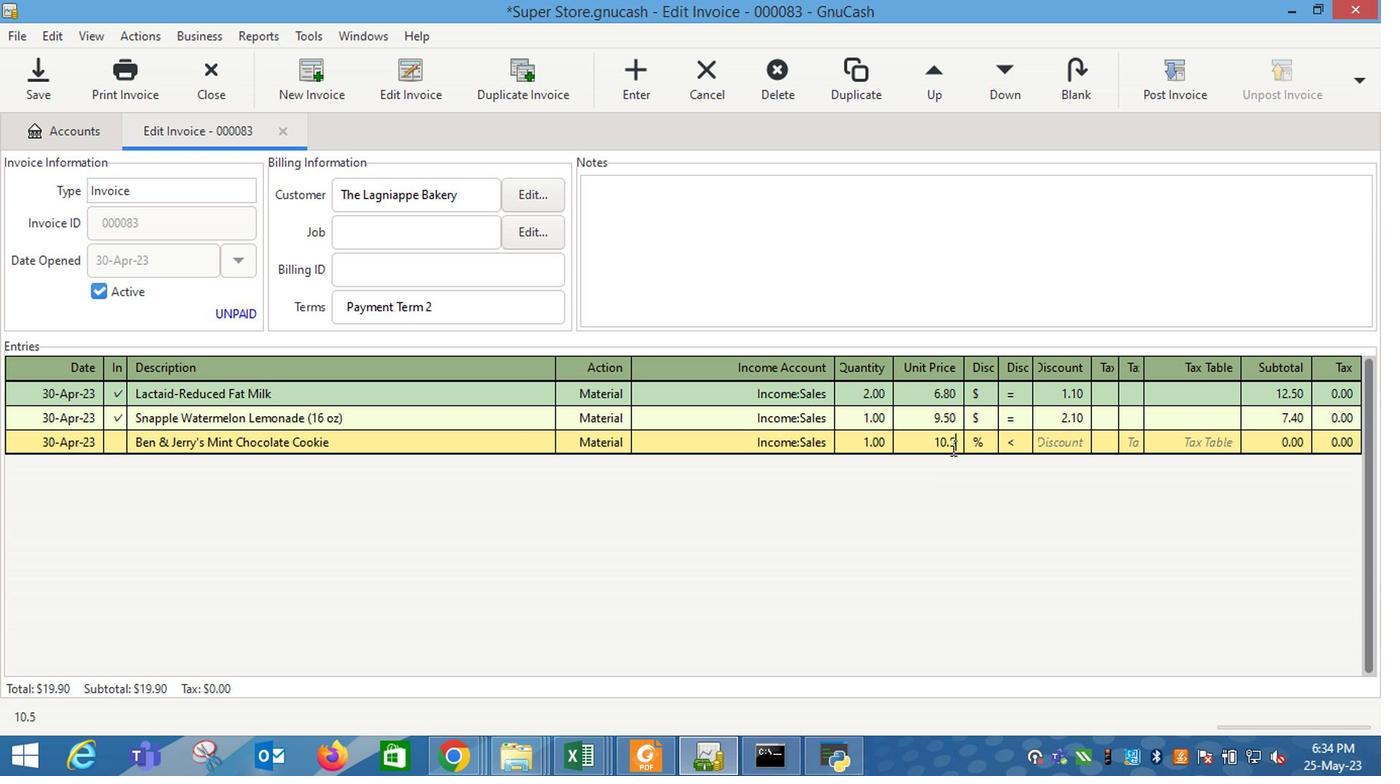 
Action: Mouse pressed left at (966, 443)
Screenshot: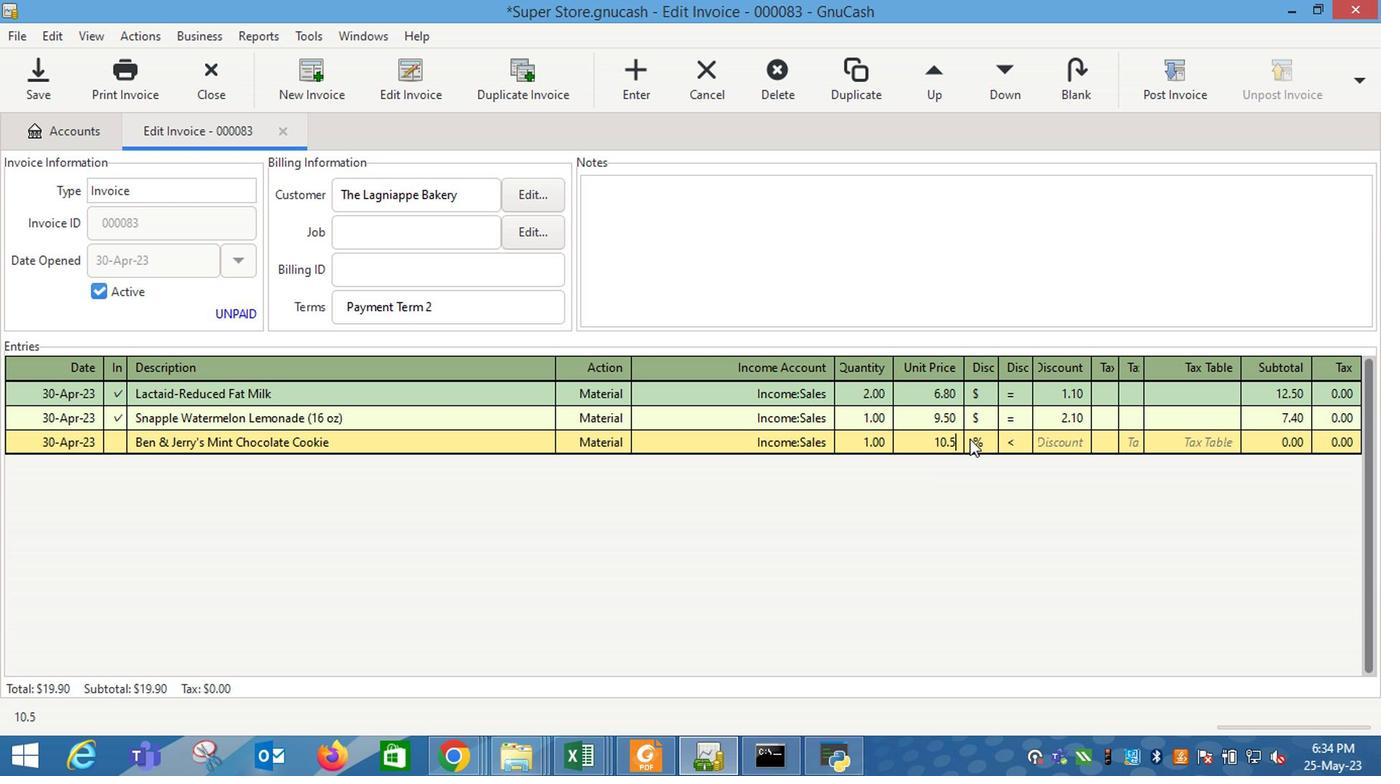 
Action: Mouse moved to (1009, 451)
Screenshot: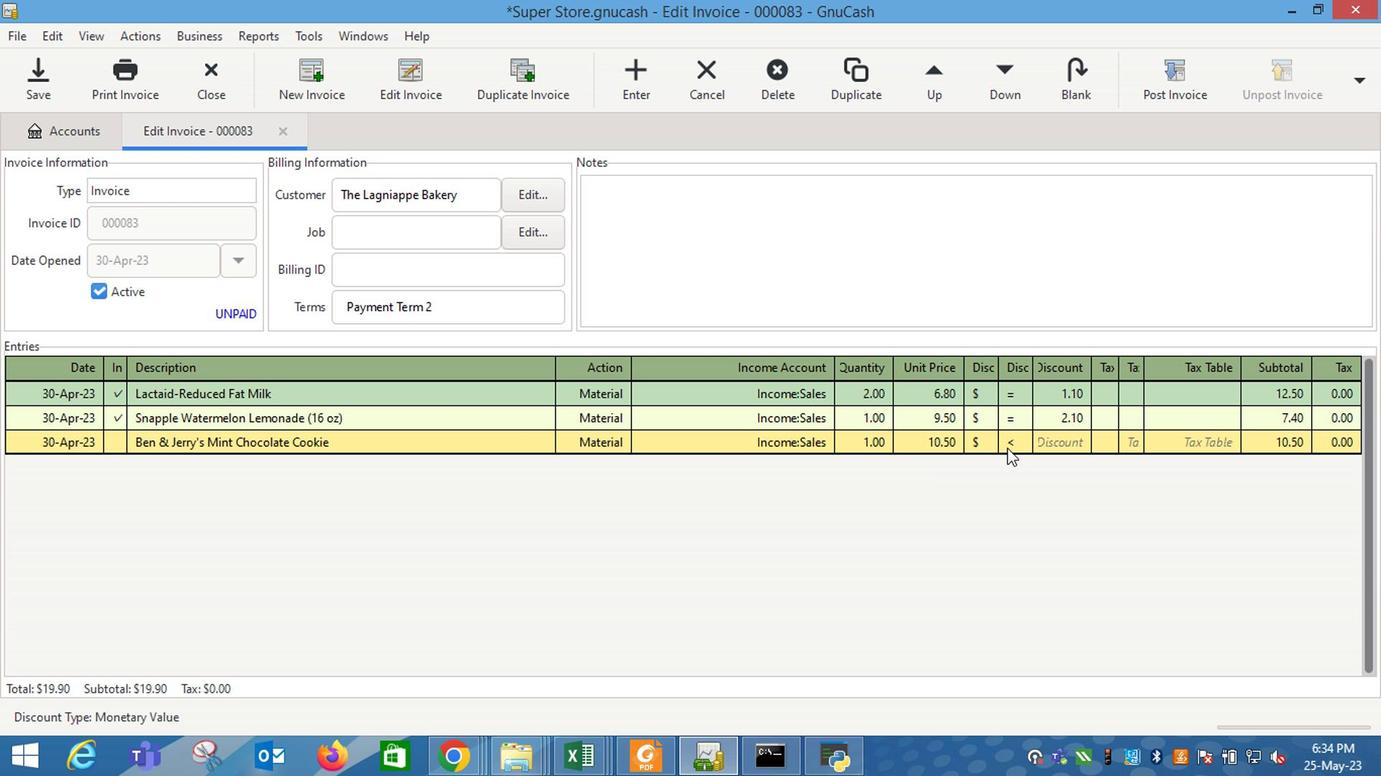 
Action: Mouse pressed left at (1009, 451)
Screenshot: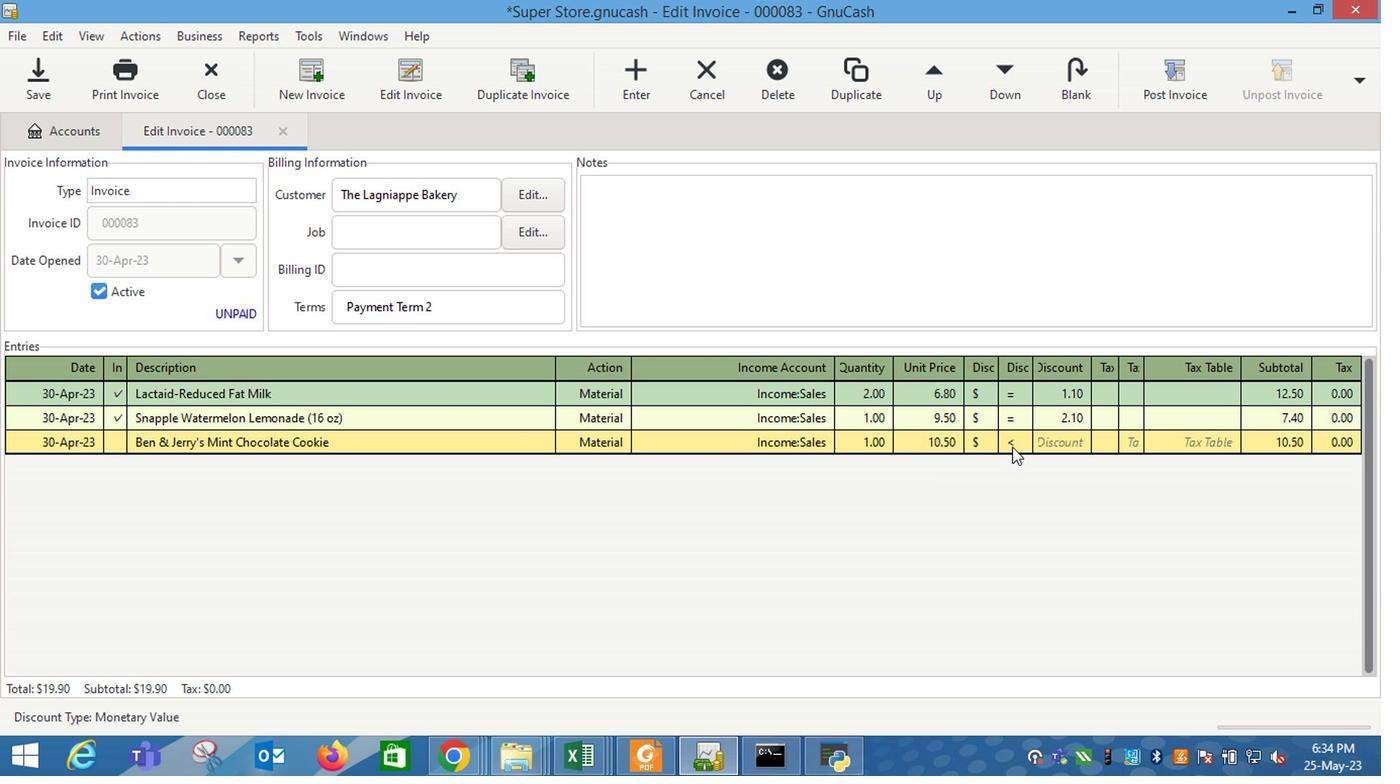 
Action: Mouse moved to (1062, 451)
Screenshot: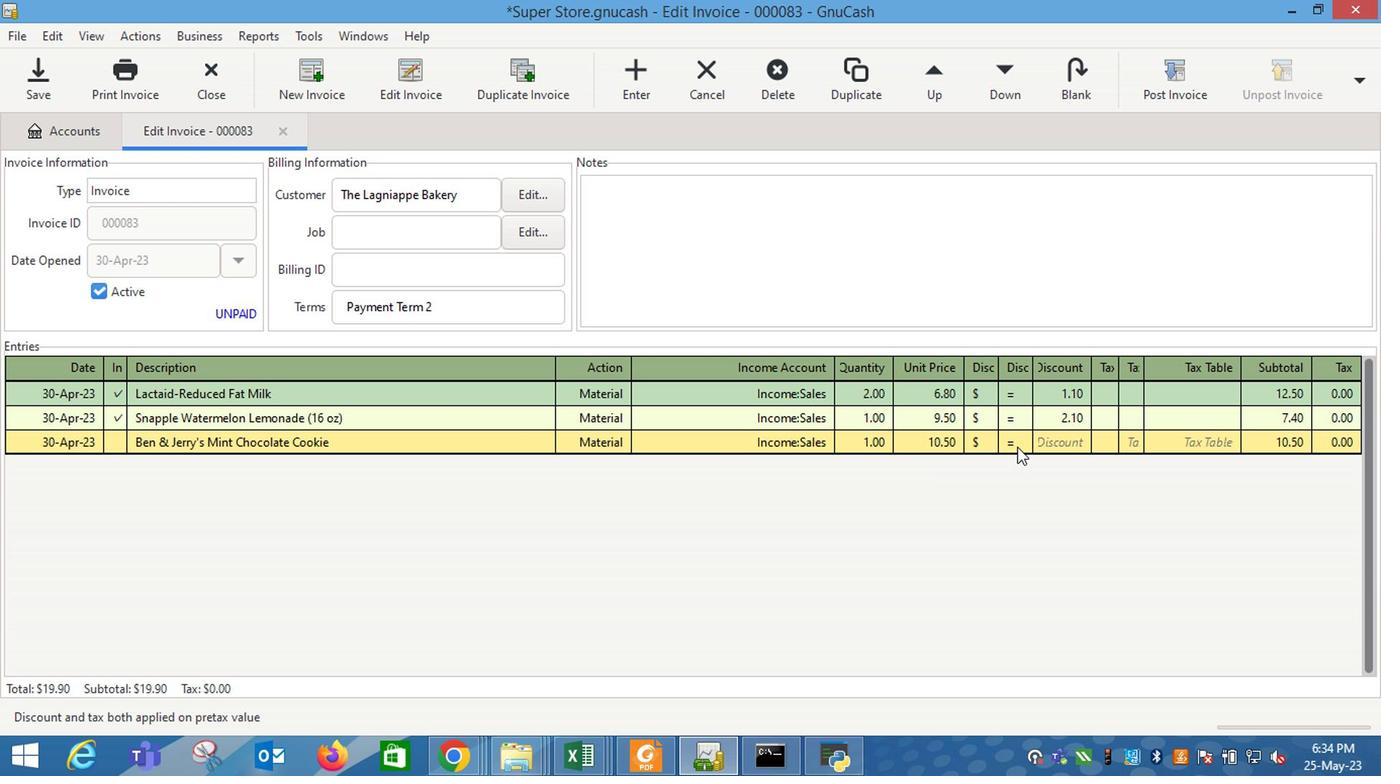 
Action: Mouse pressed left at (1062, 451)
Screenshot: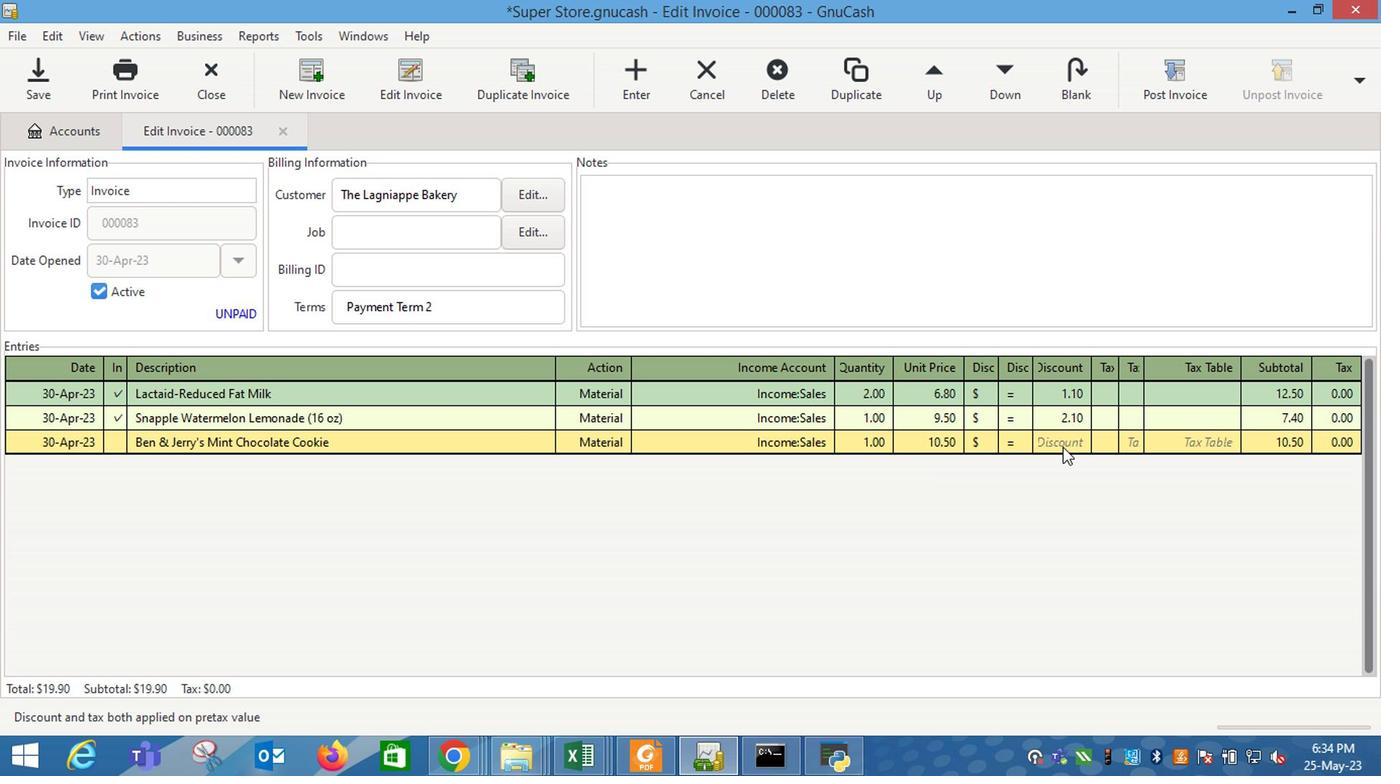 
Action: Key pressed 2.6<Key.enter>
Screenshot: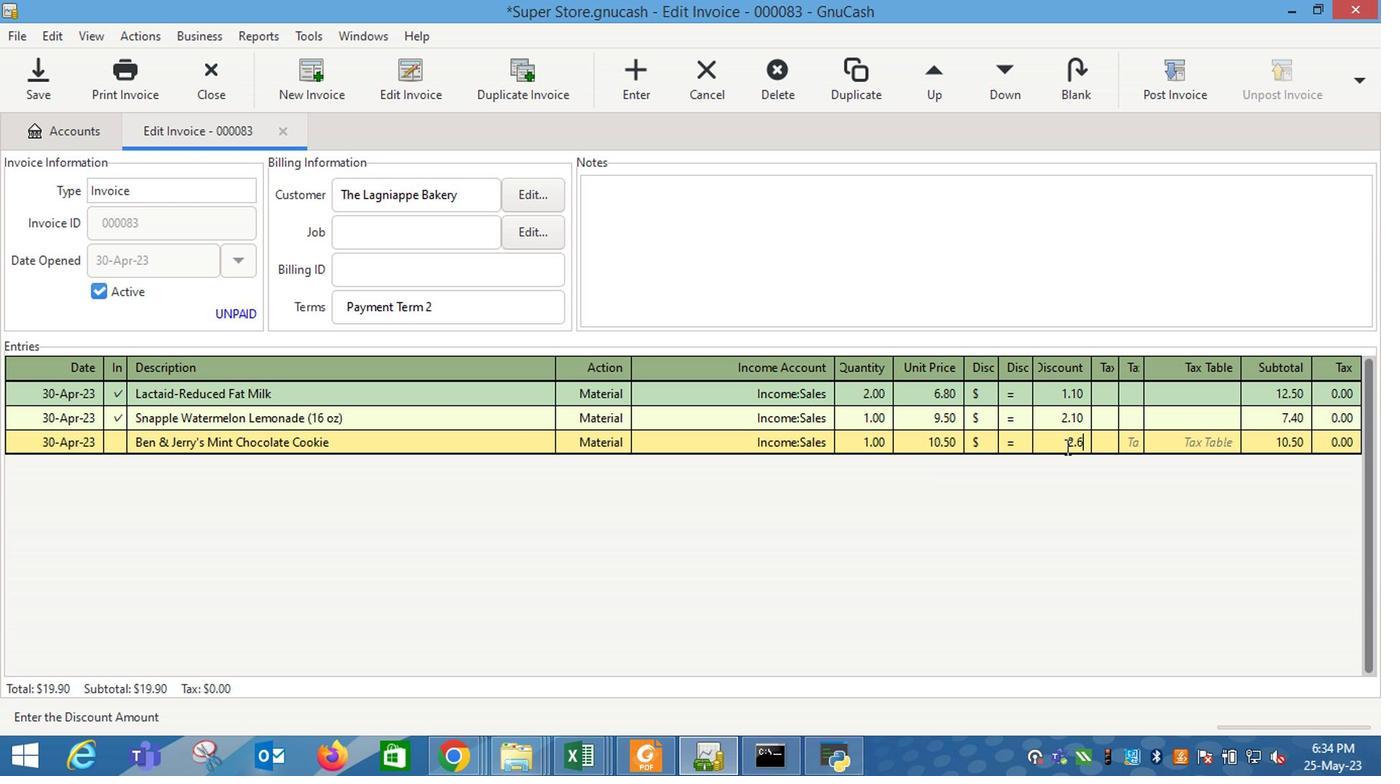 
Action: Mouse moved to (740, 243)
Screenshot: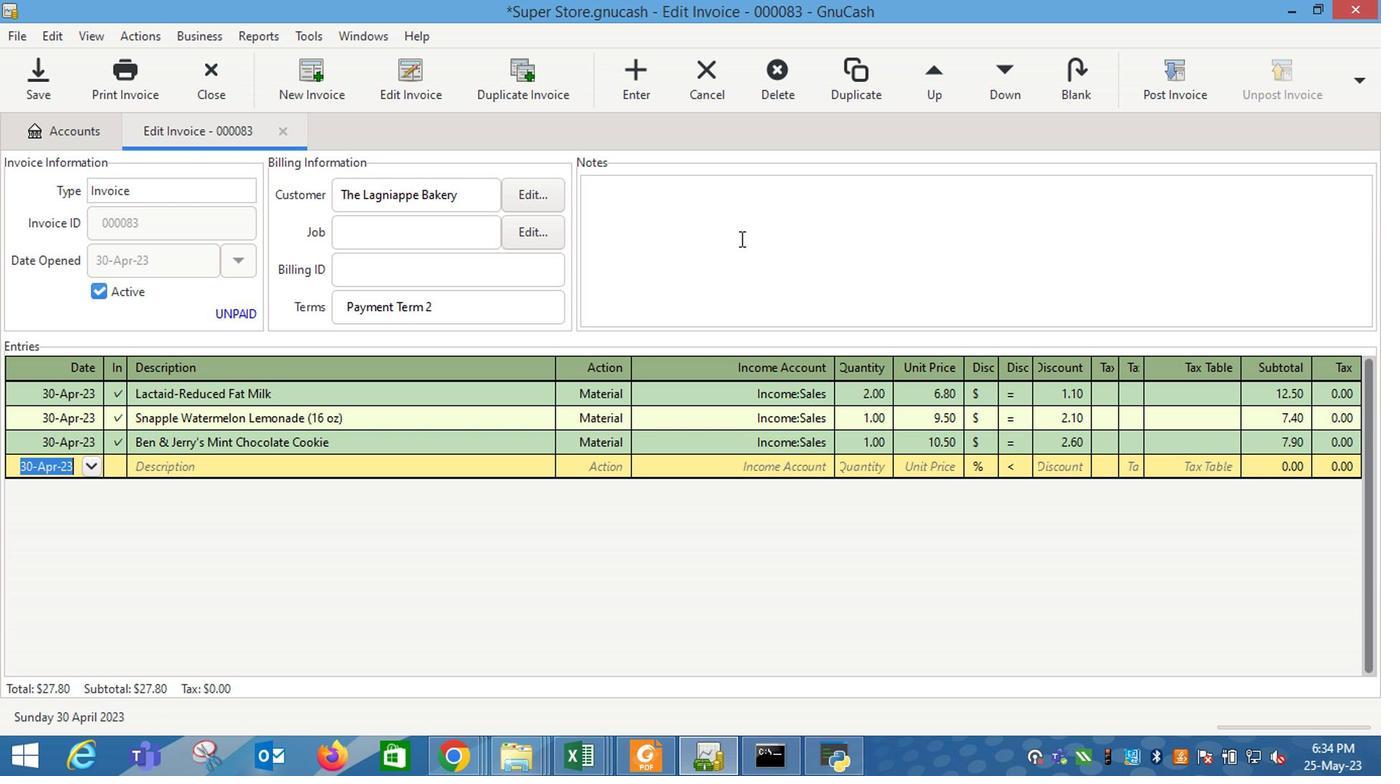 
Action: Mouse pressed left at (740, 243)
Screenshot: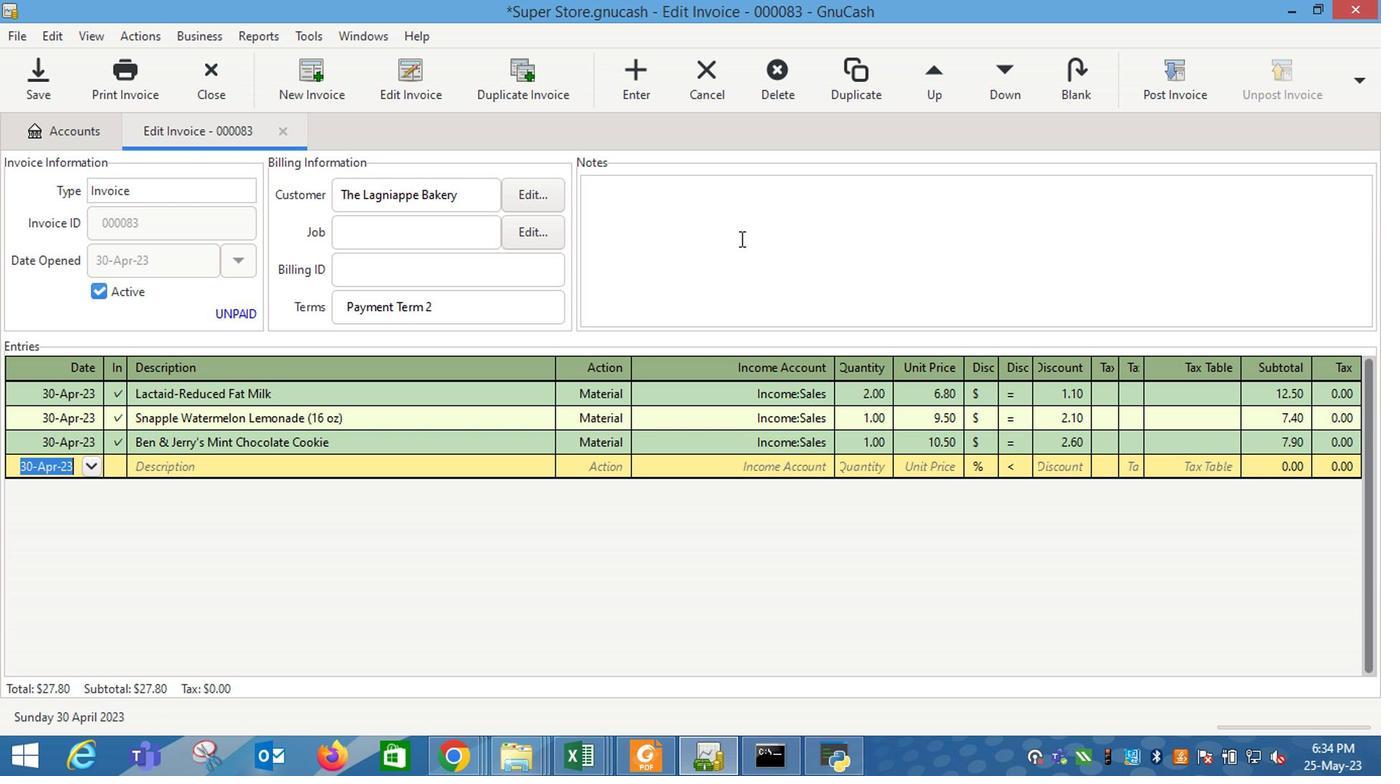 
Action: Mouse moved to (738, 240)
Screenshot: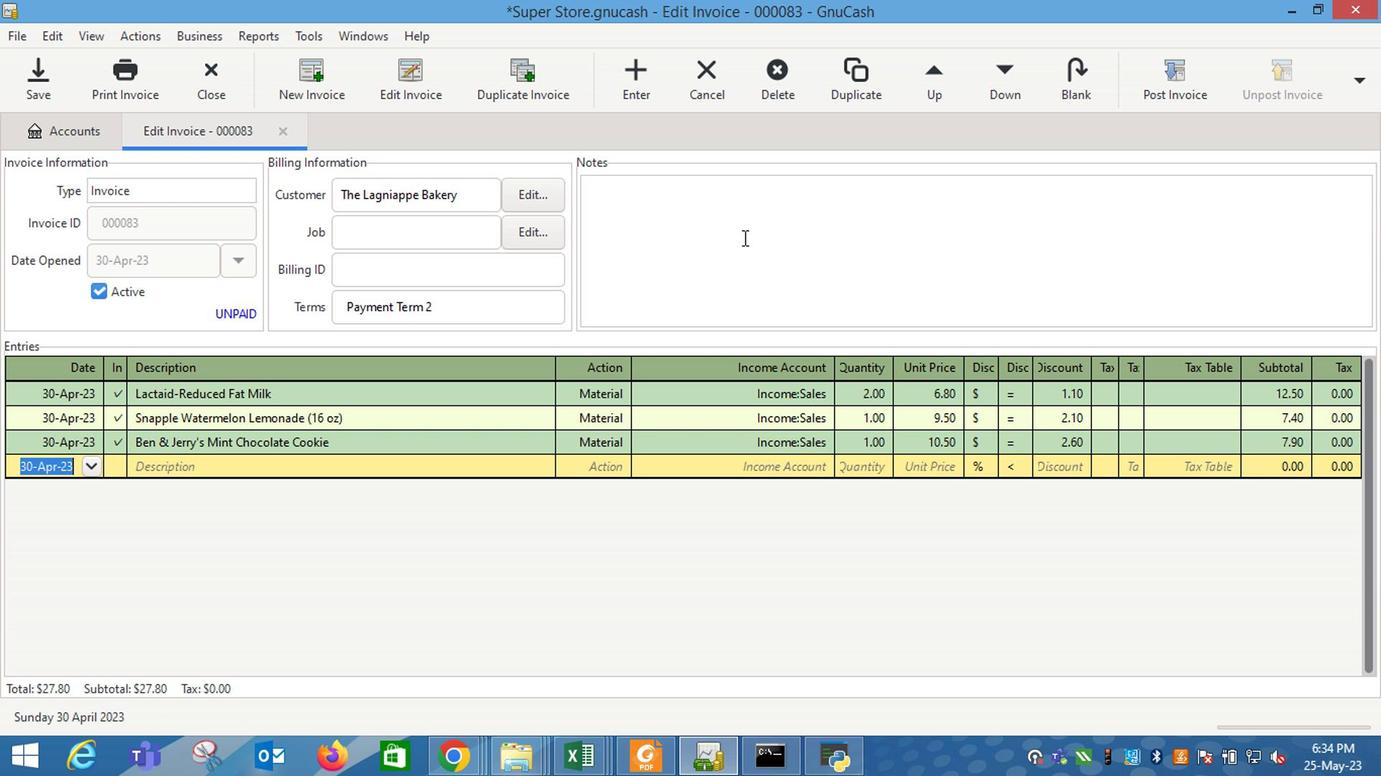 
Action: Key pressed <Key.shift_r>Lookinf<Key.backspace>g<Key.space>forward<Key.space>to<Key.space>serving<Key.space>you<Key.space>again.
Screenshot: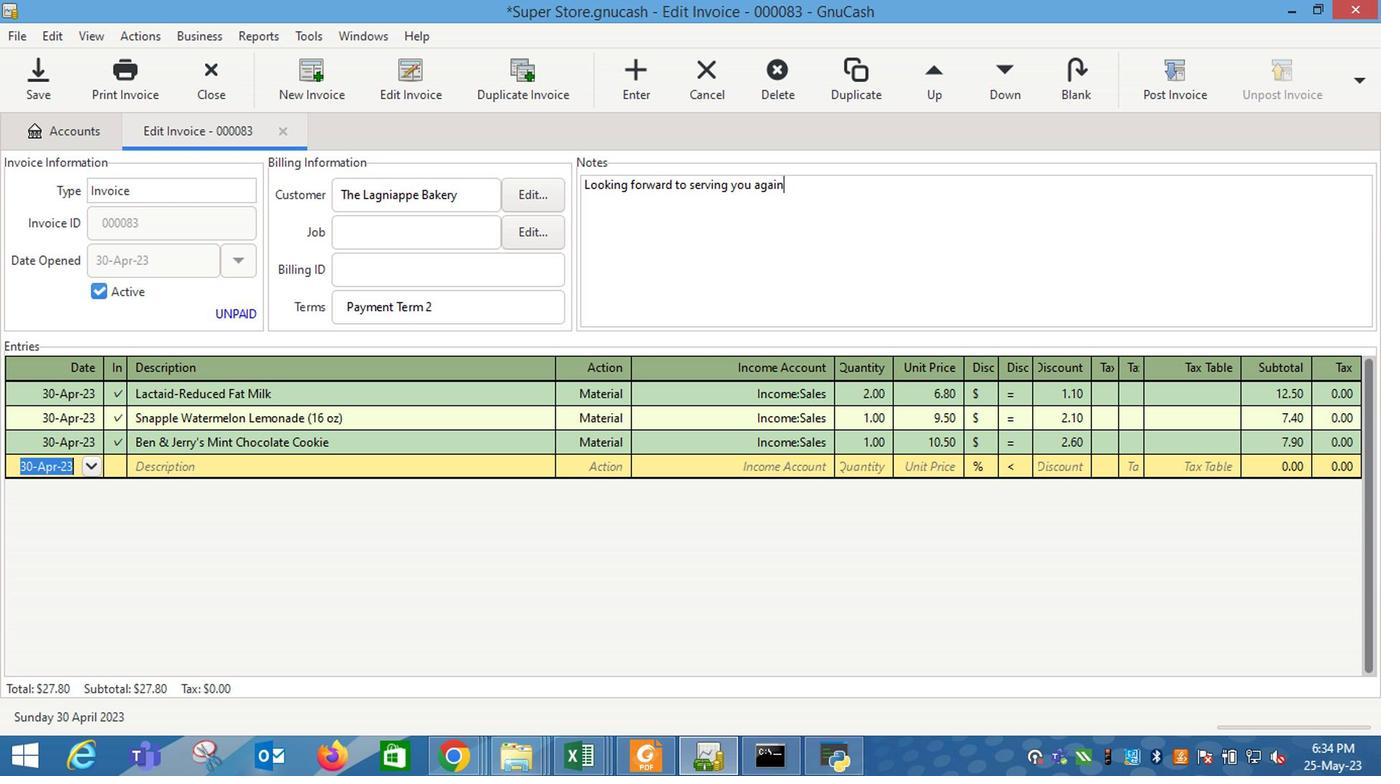 
Action: Mouse moved to (1156, 69)
Screenshot: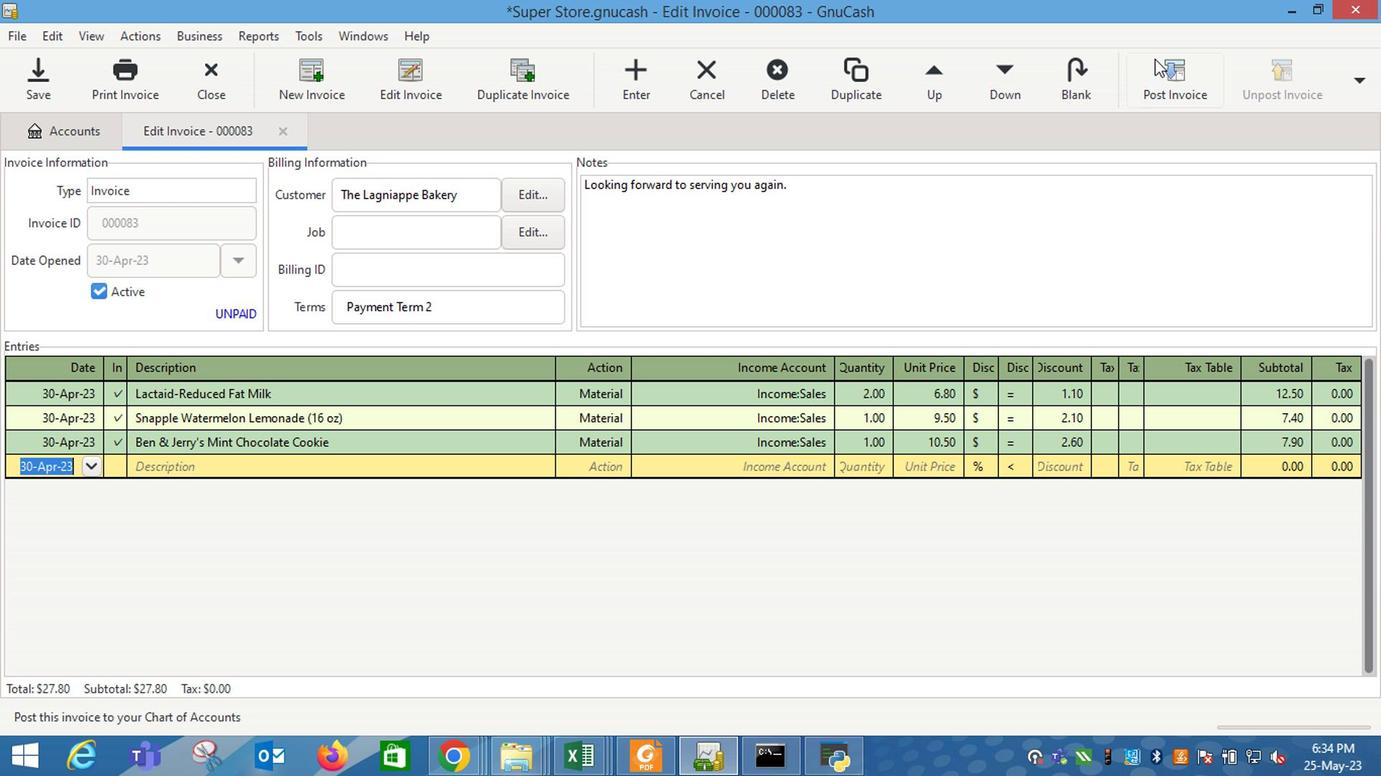 
Action: Mouse pressed left at (1156, 69)
Screenshot: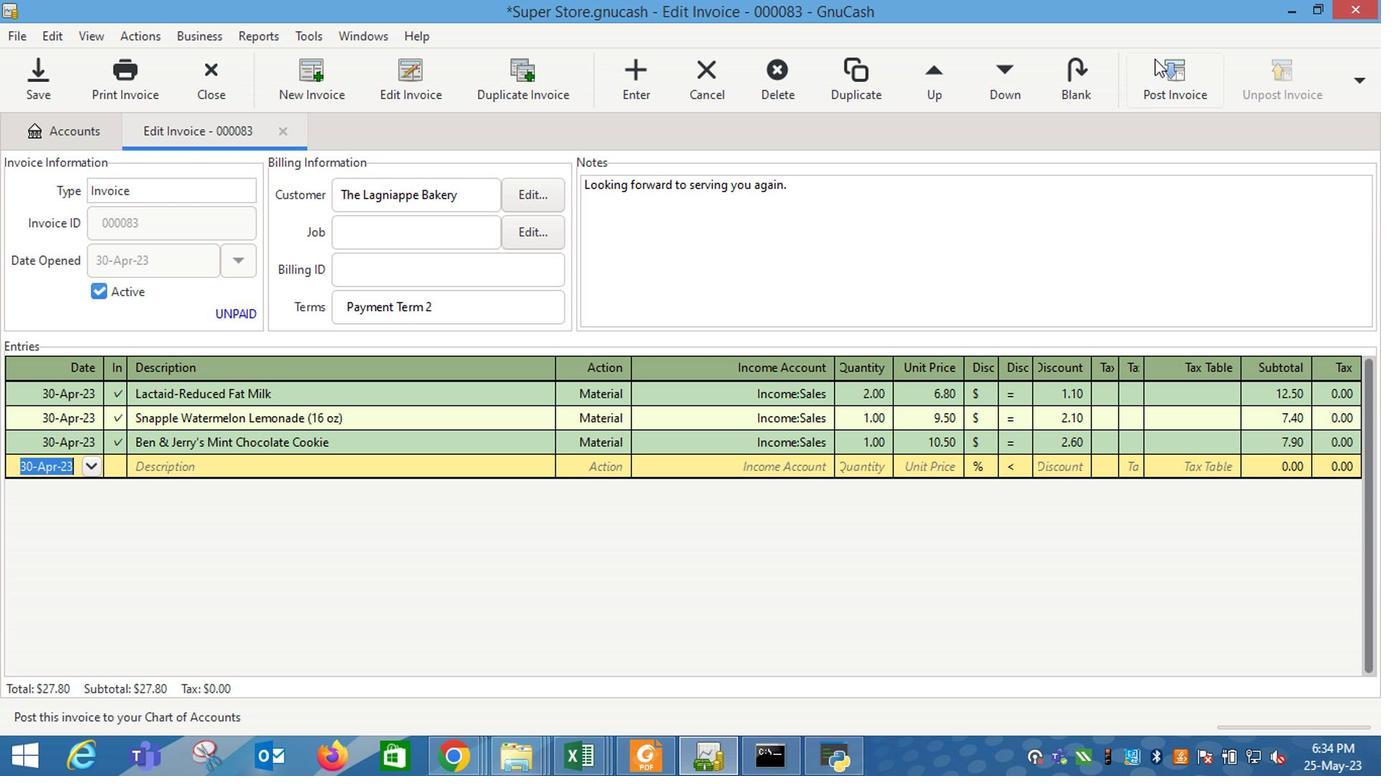 
Action: Mouse moved to (861, 341)
Screenshot: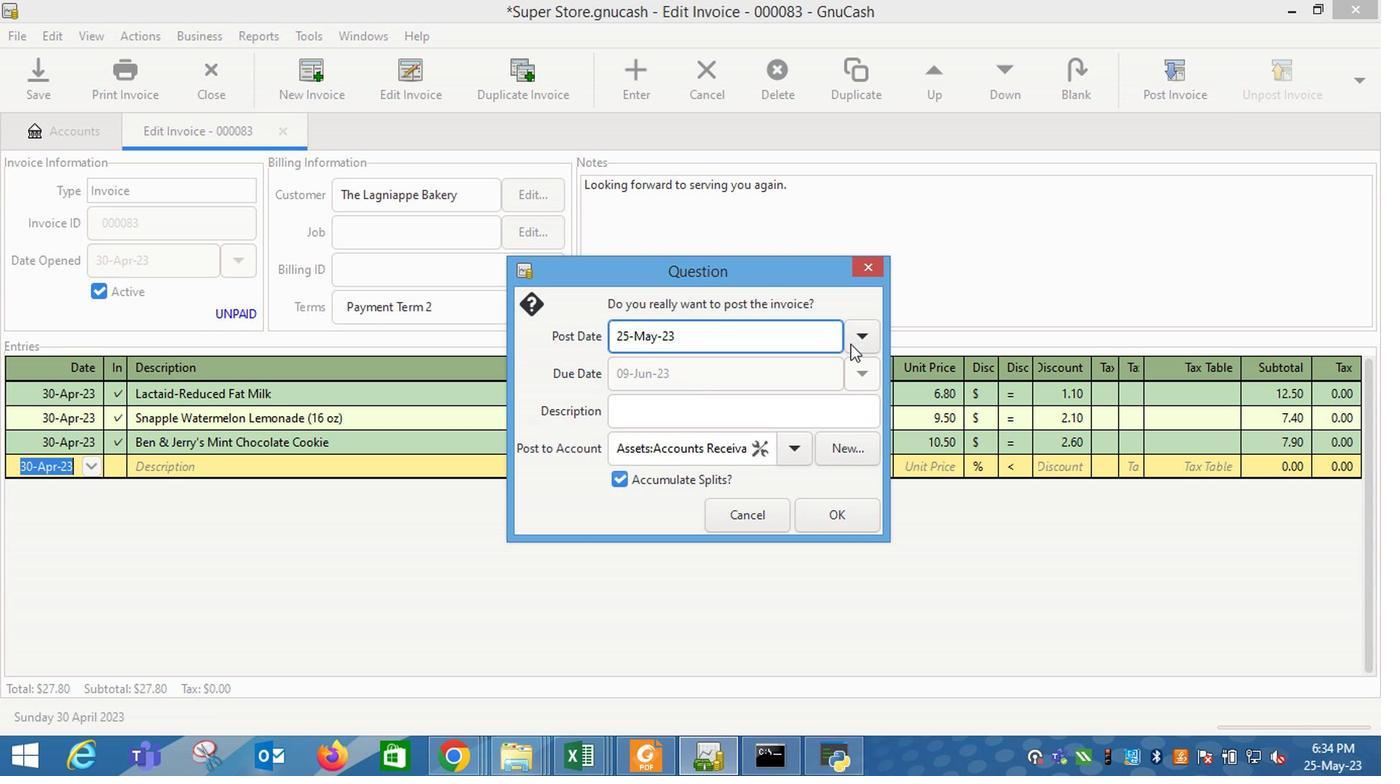
Action: Mouse pressed left at (861, 341)
Screenshot: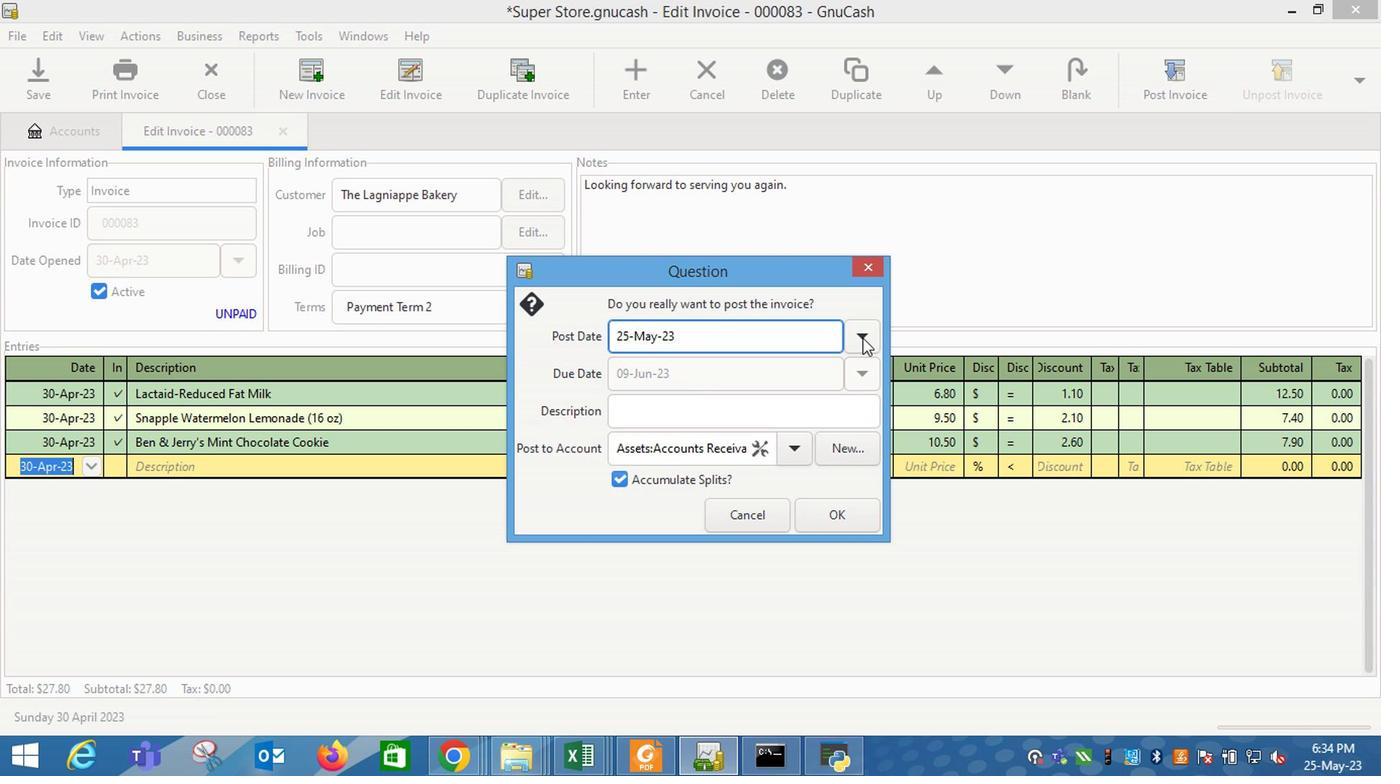 
Action: Mouse moved to (708, 371)
Screenshot: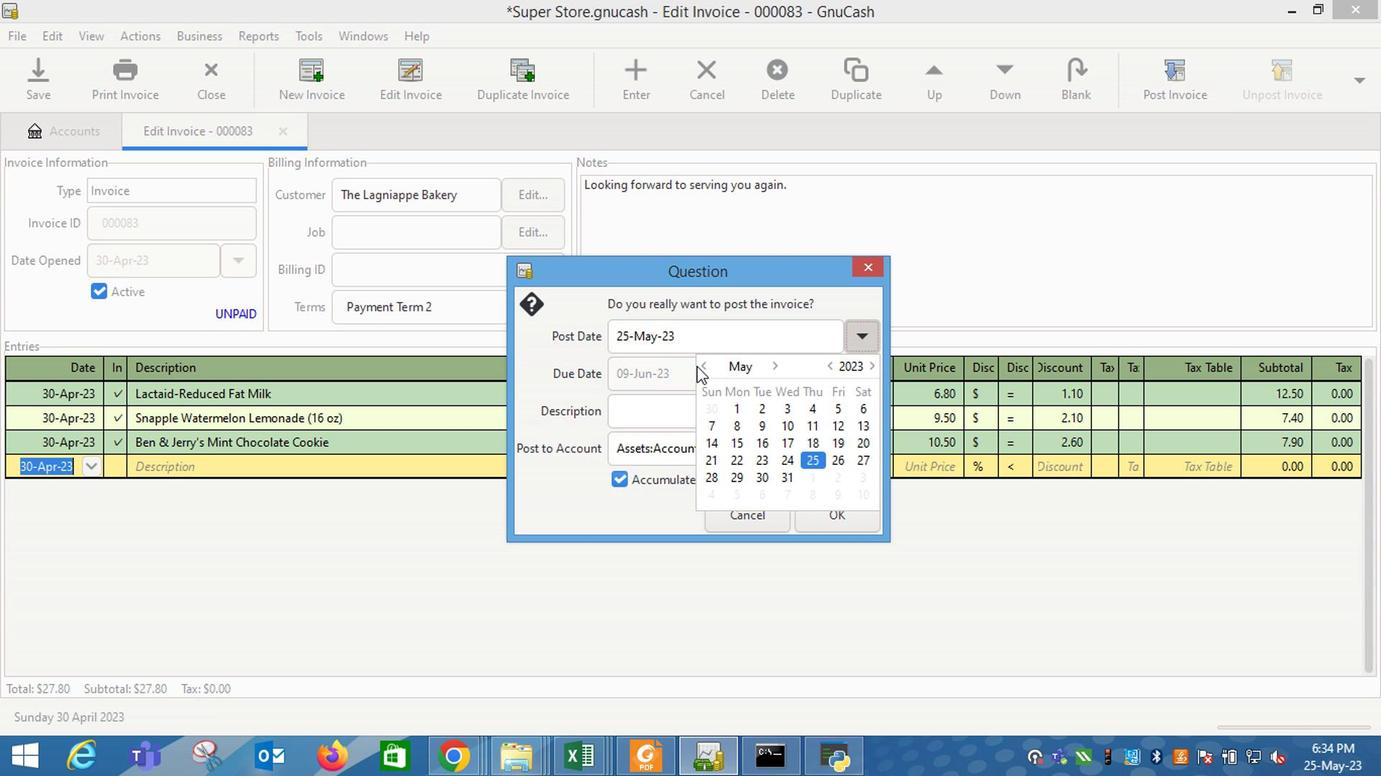 
Action: Mouse pressed left at (708, 371)
Screenshot: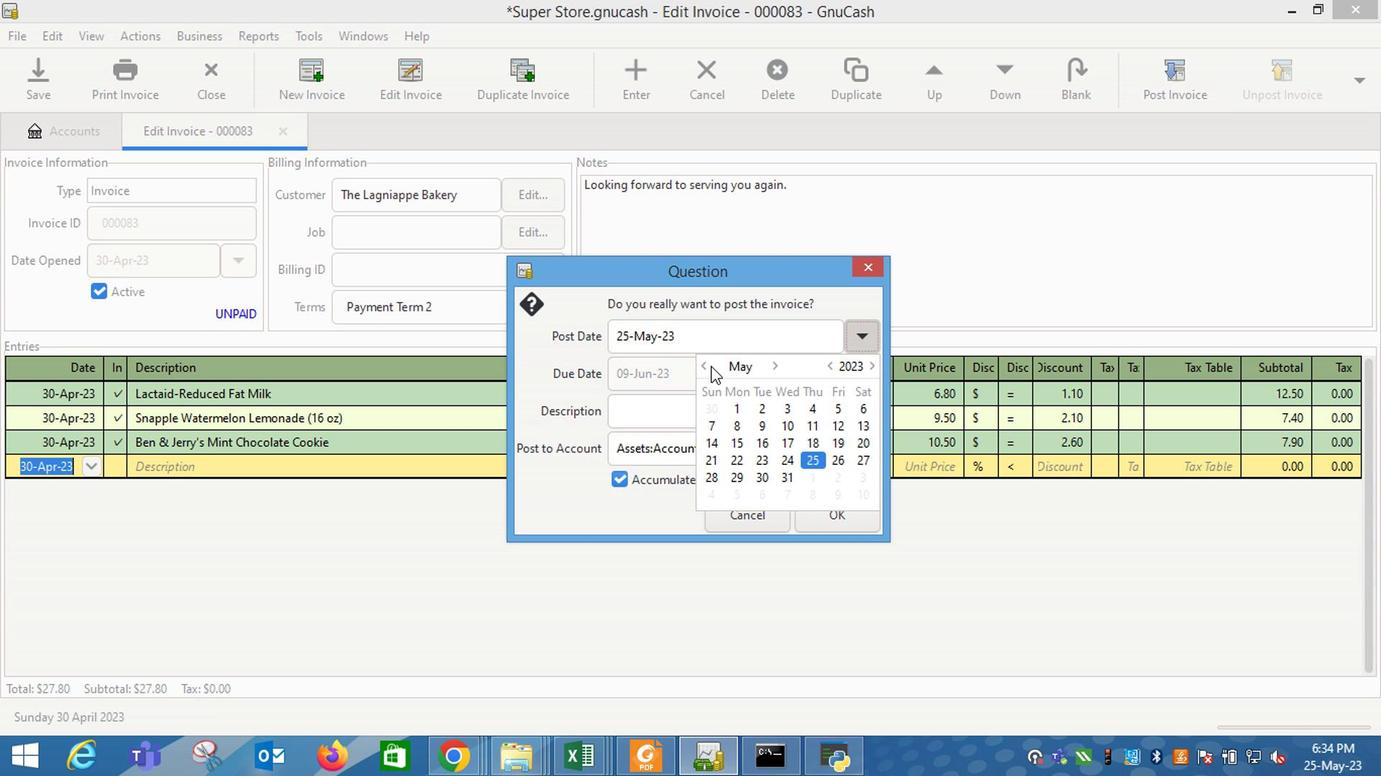 
Action: Mouse moved to (876, 348)
Screenshot: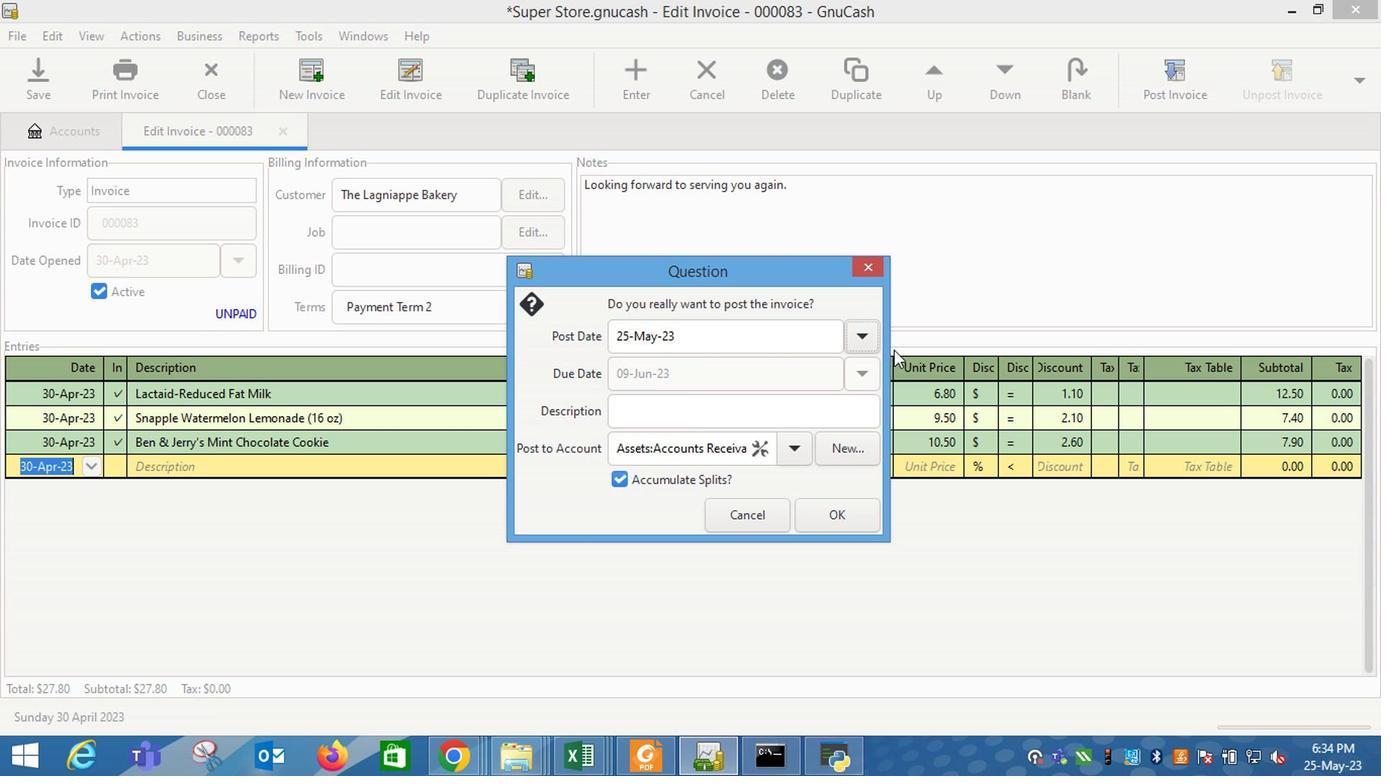 
Action: Mouse pressed left at (876, 348)
Screenshot: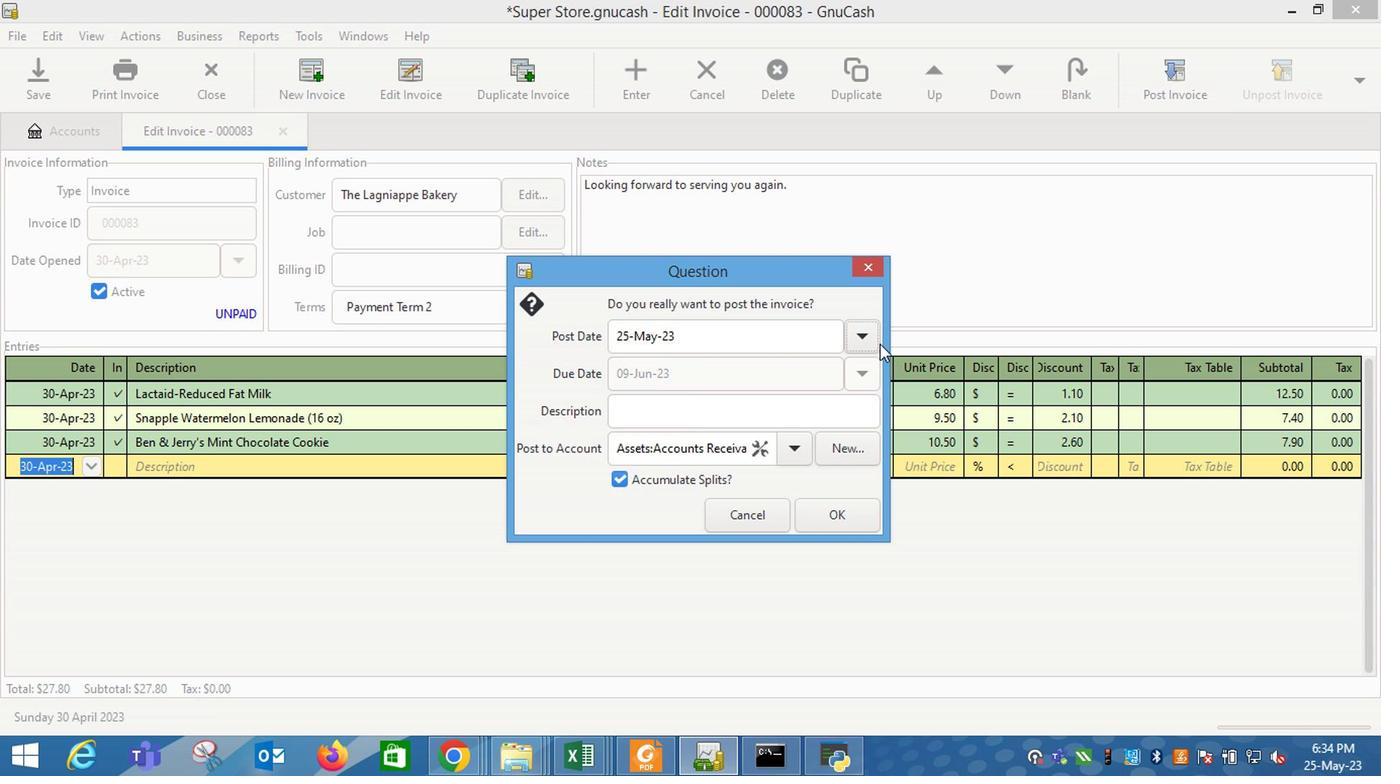 
Action: Mouse moved to (701, 374)
Screenshot: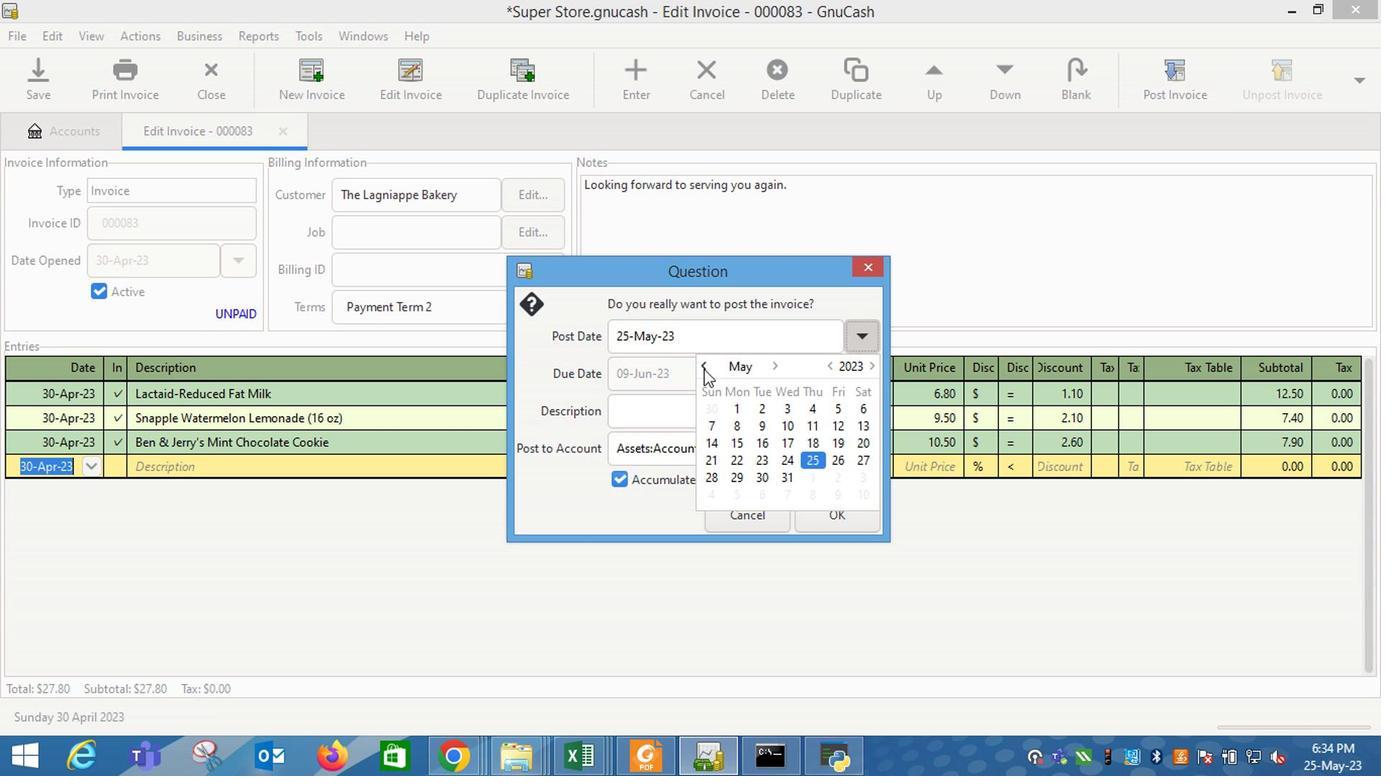 
Action: Mouse pressed left at (701, 374)
Screenshot: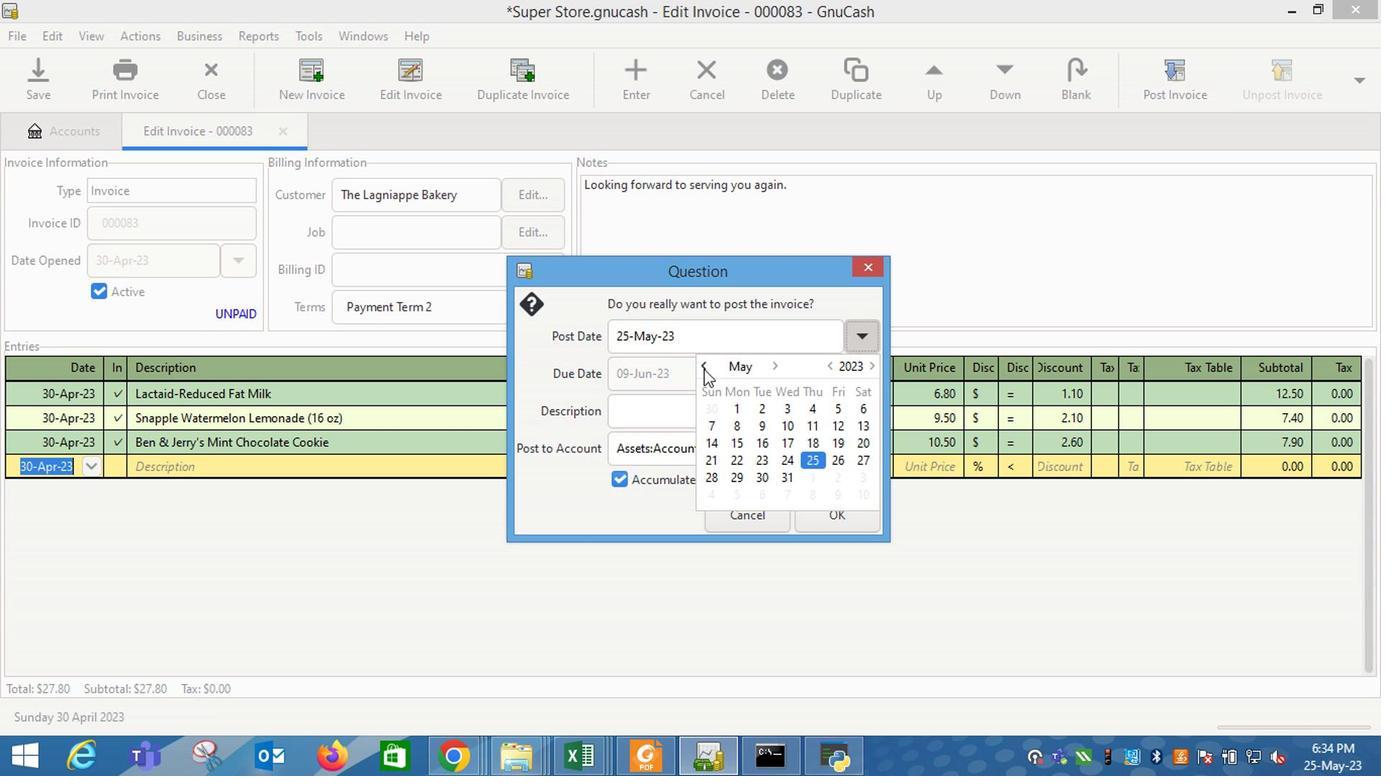 
Action: Mouse moved to (708, 495)
Screenshot: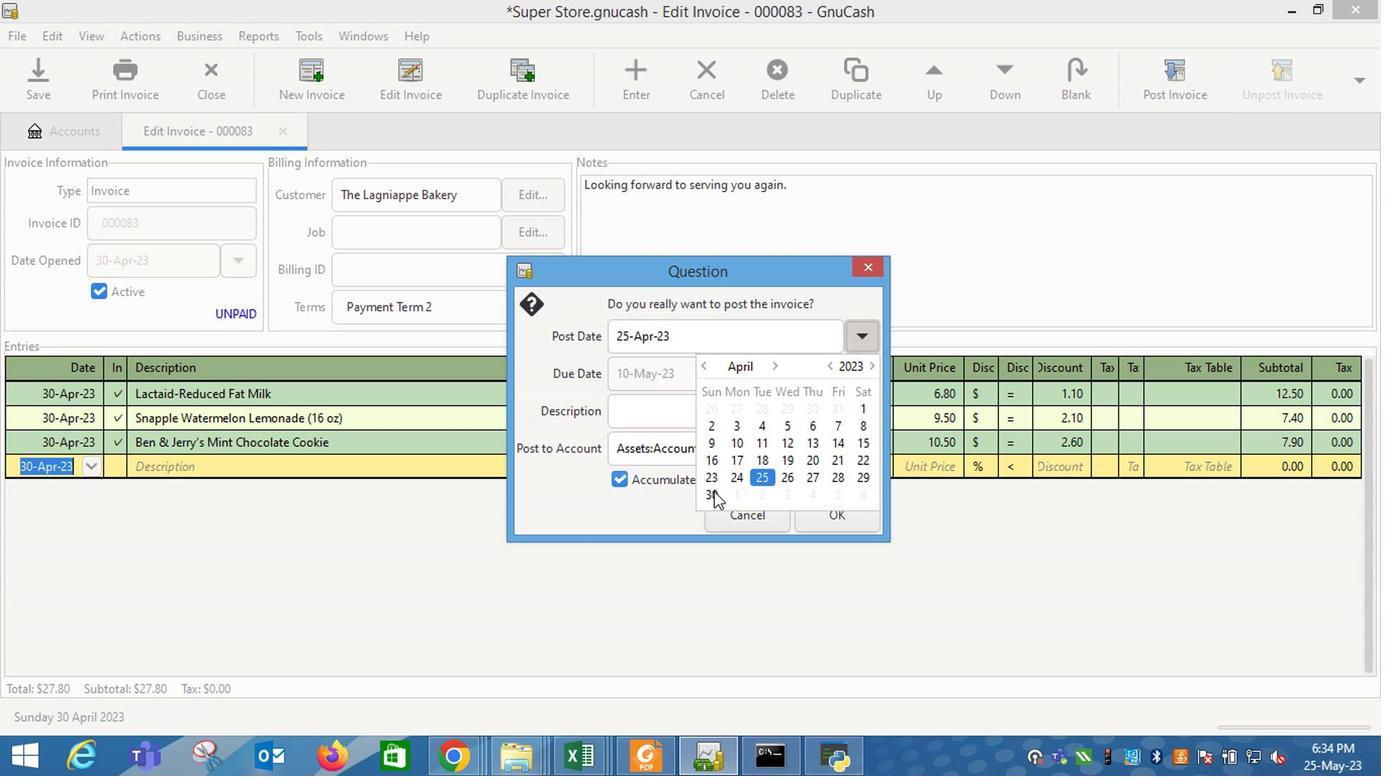 
Action: Mouse pressed left at (708, 495)
Screenshot: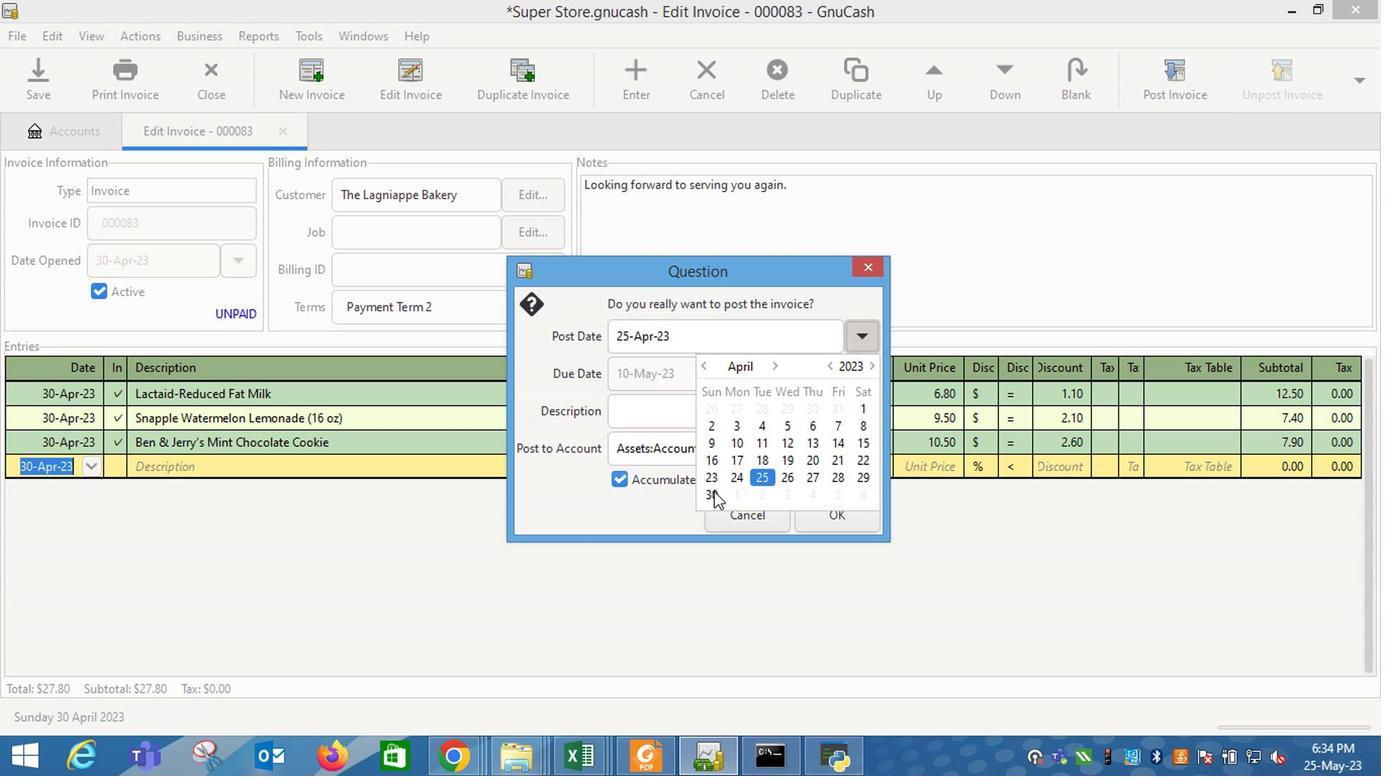
Action: Mouse moved to (707, 495)
Screenshot: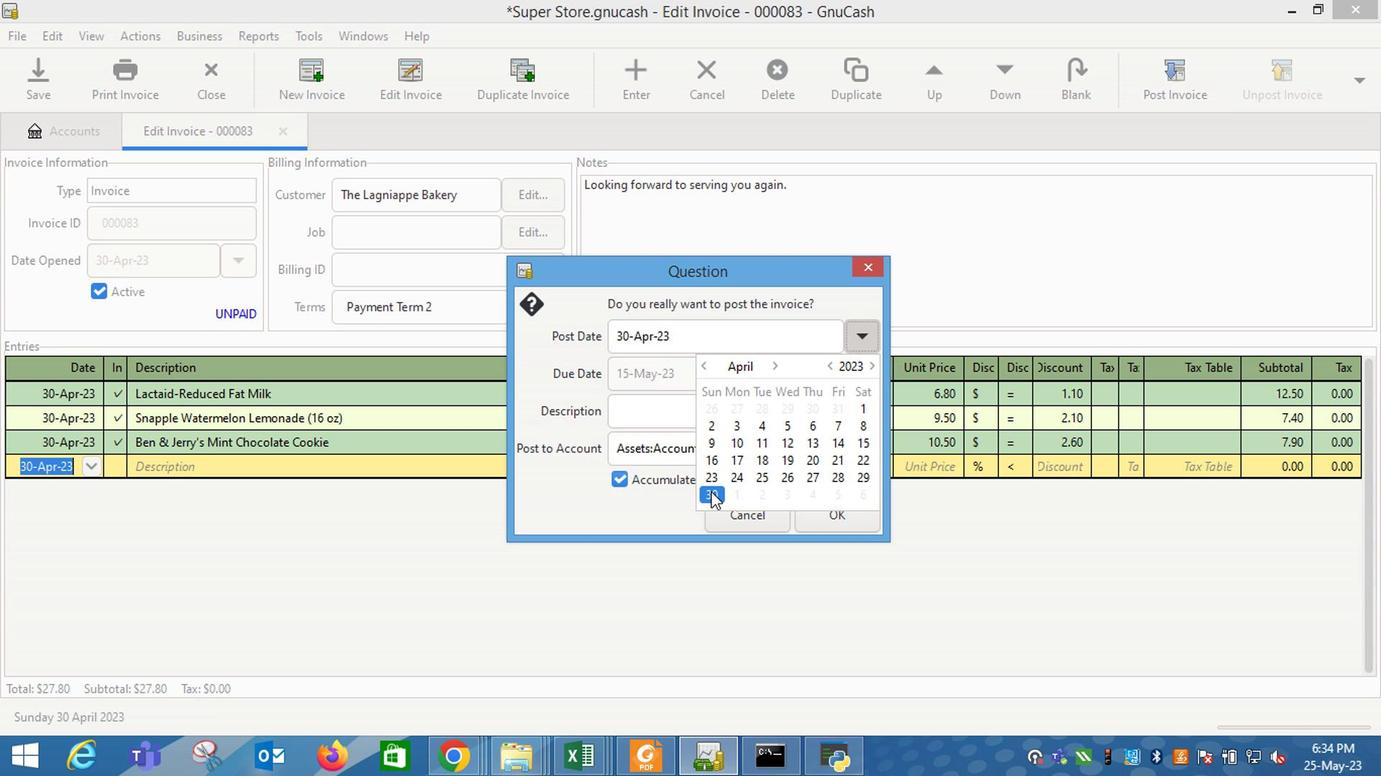 
Action: Key pressed <Key.tab>
Screenshot: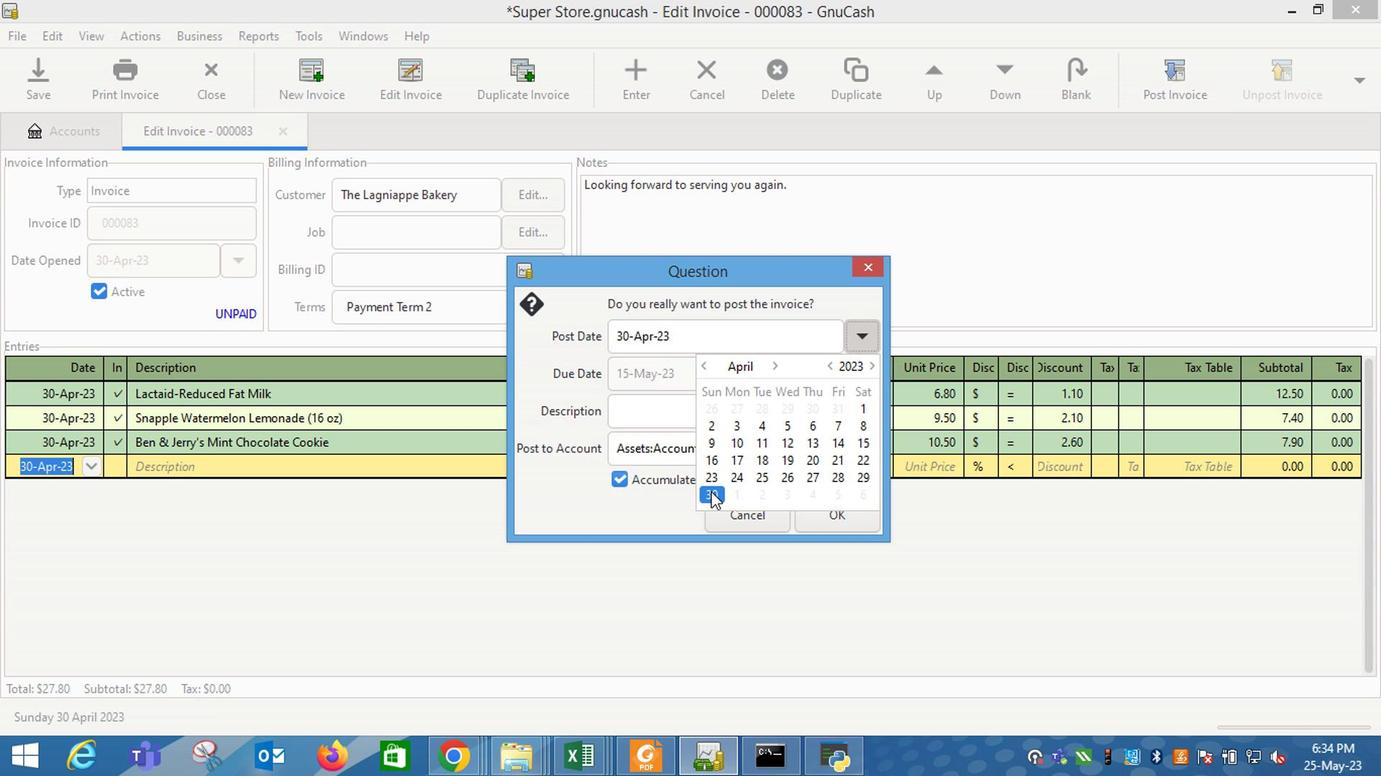
Action: Mouse moved to (648, 416)
Screenshot: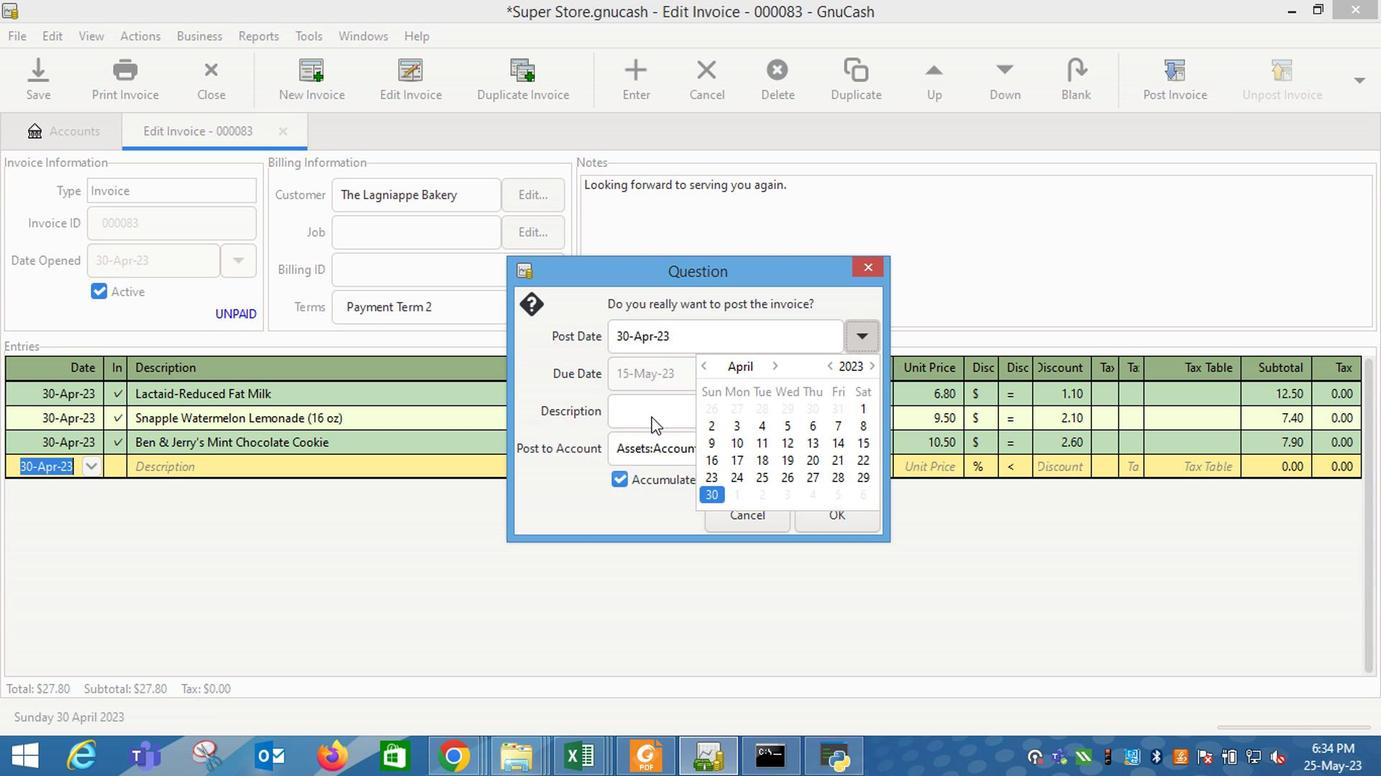 
Action: Mouse pressed left at (648, 416)
Screenshot: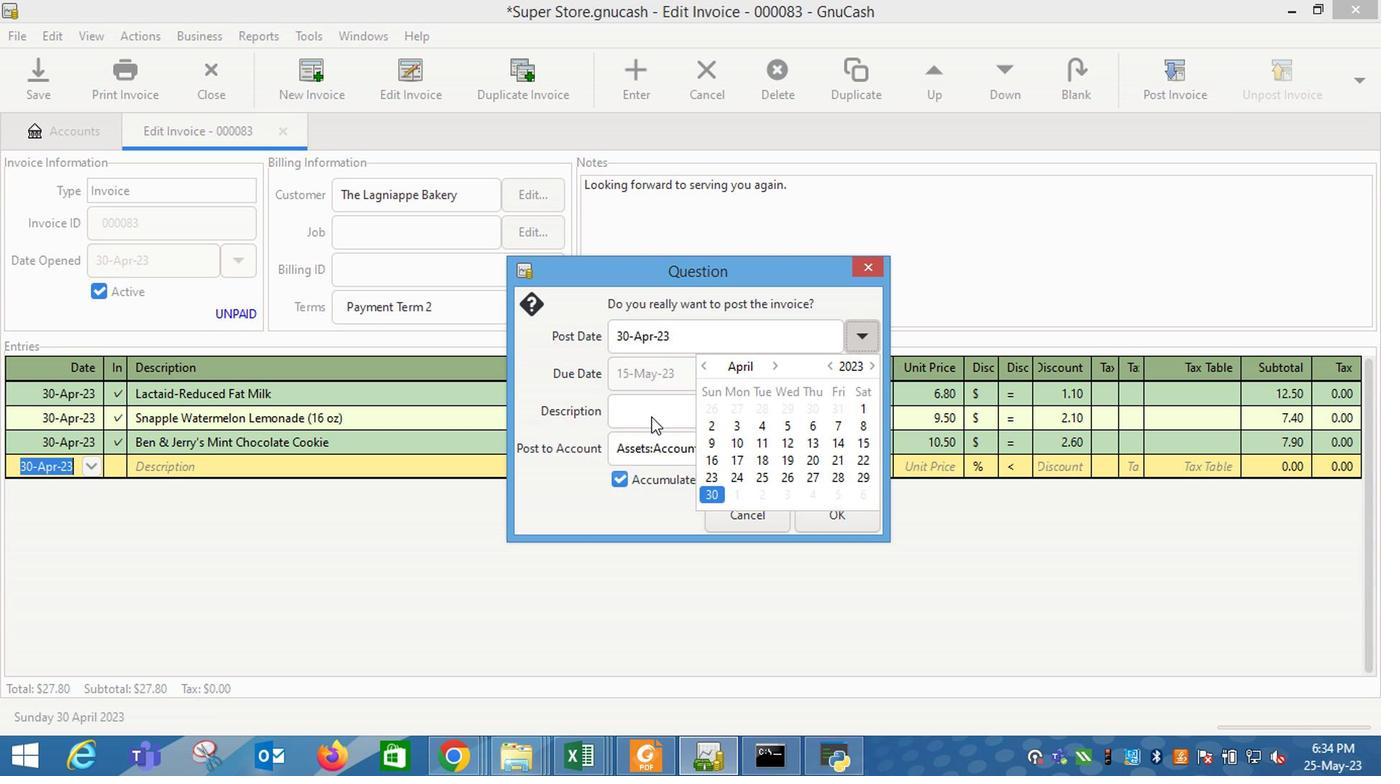 
Action: Mouse moved to (847, 520)
Screenshot: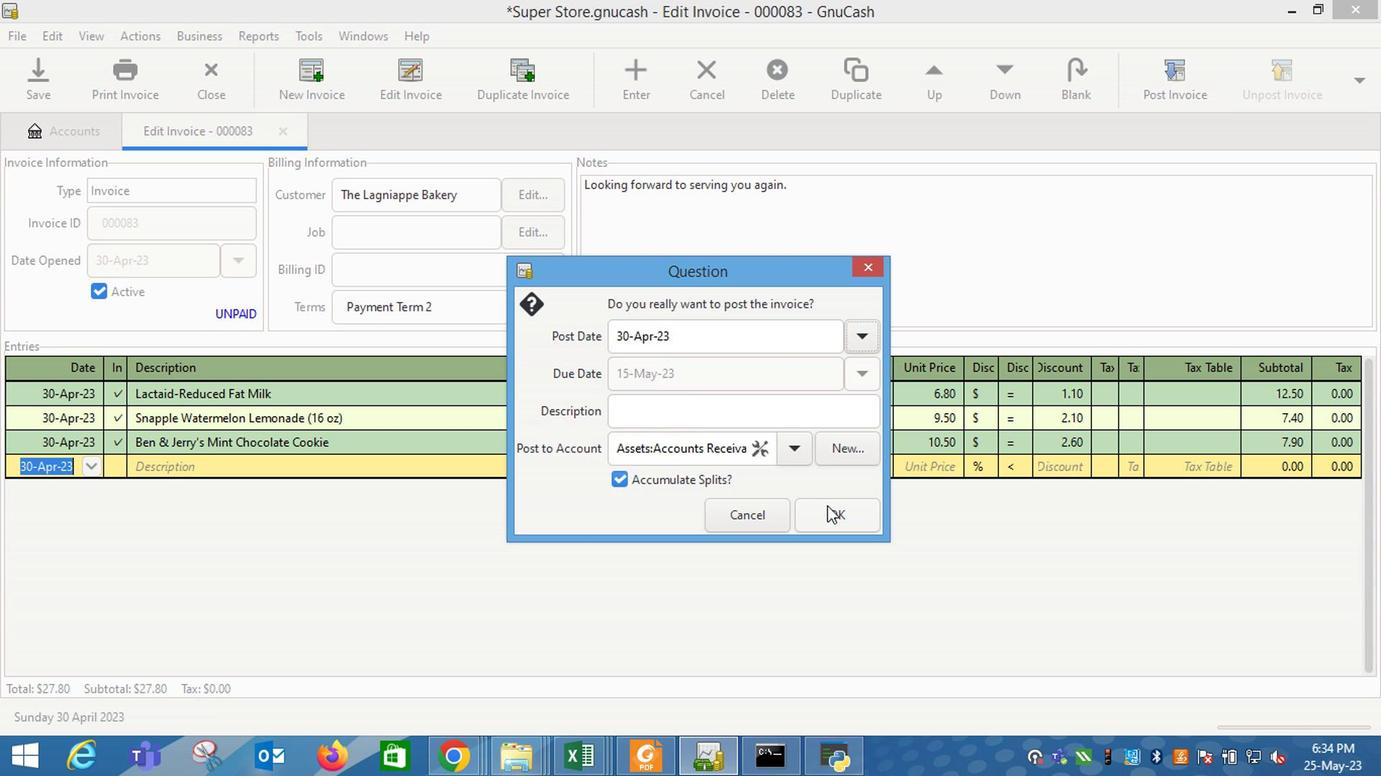 
Action: Mouse pressed left at (847, 520)
Screenshot: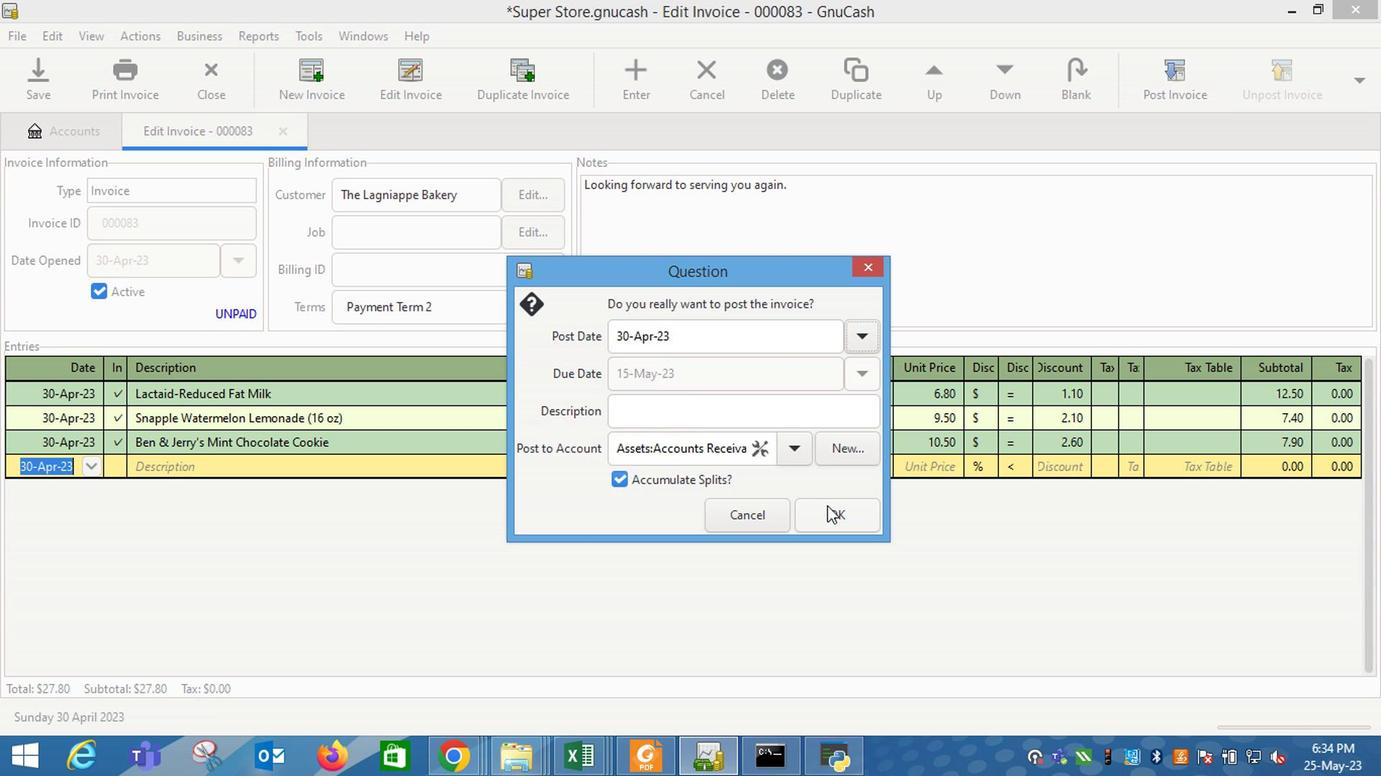 
Action: Mouse moved to (1305, 84)
Screenshot: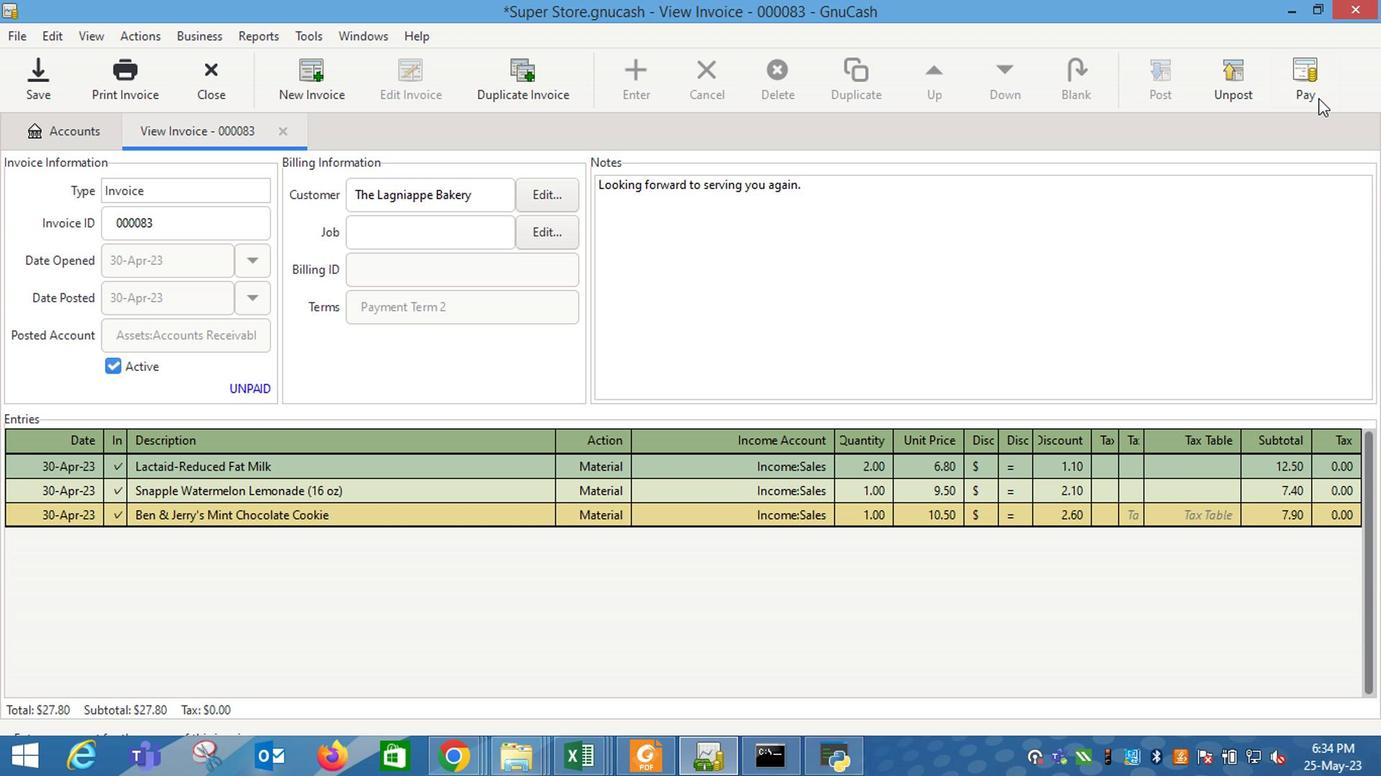 
Action: Mouse pressed left at (1305, 84)
Screenshot: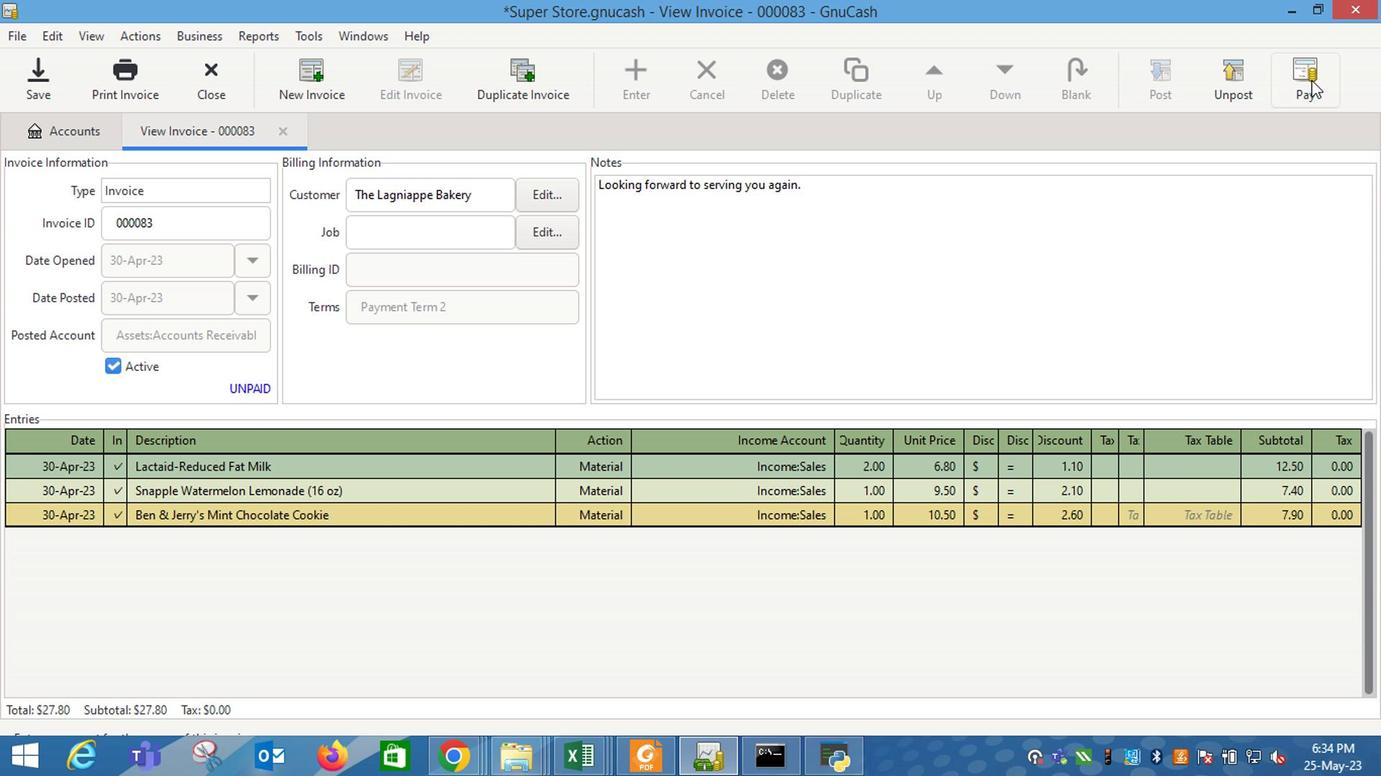 
Action: Mouse moved to (620, 404)
Screenshot: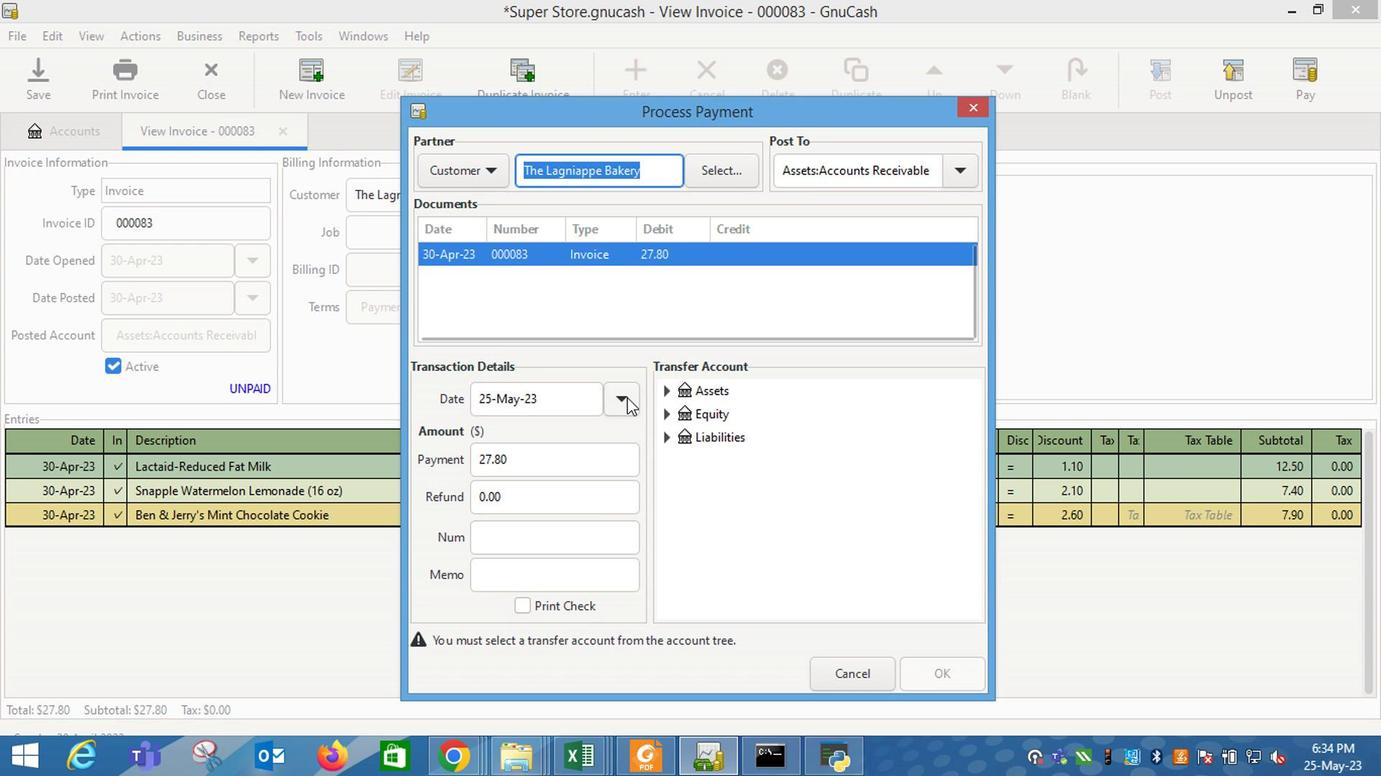 
Action: Mouse pressed left at (620, 404)
Screenshot: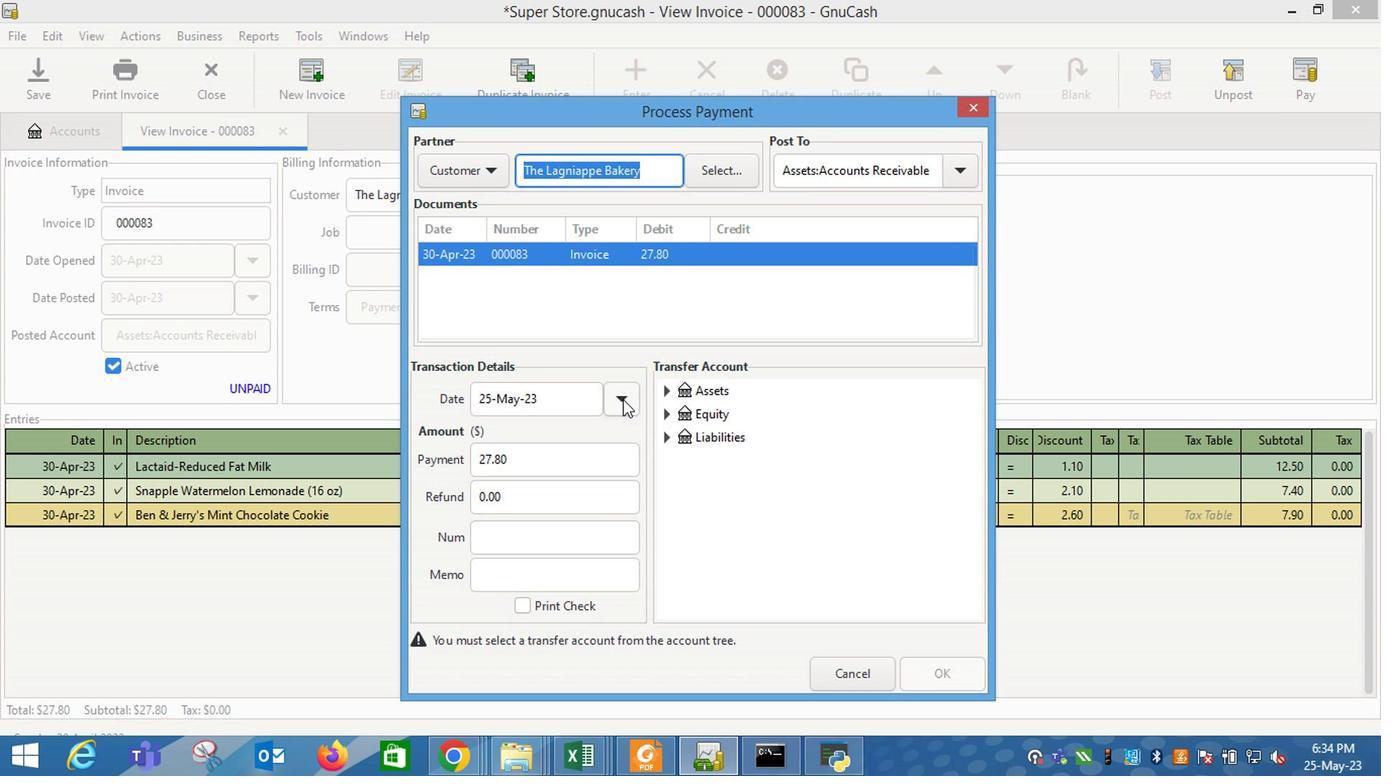 
Action: Mouse moved to (502, 508)
Screenshot: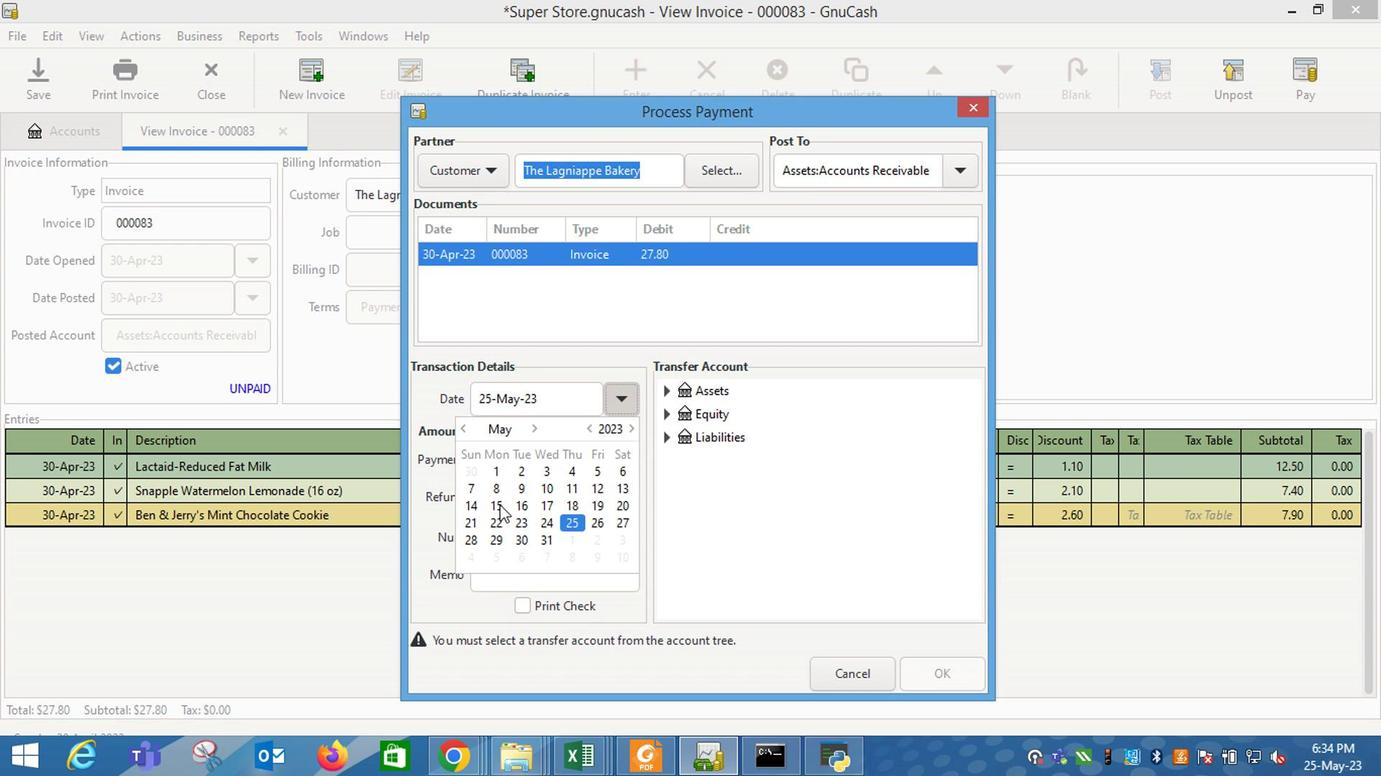 
Action: Mouse pressed left at (502, 508)
Screenshot: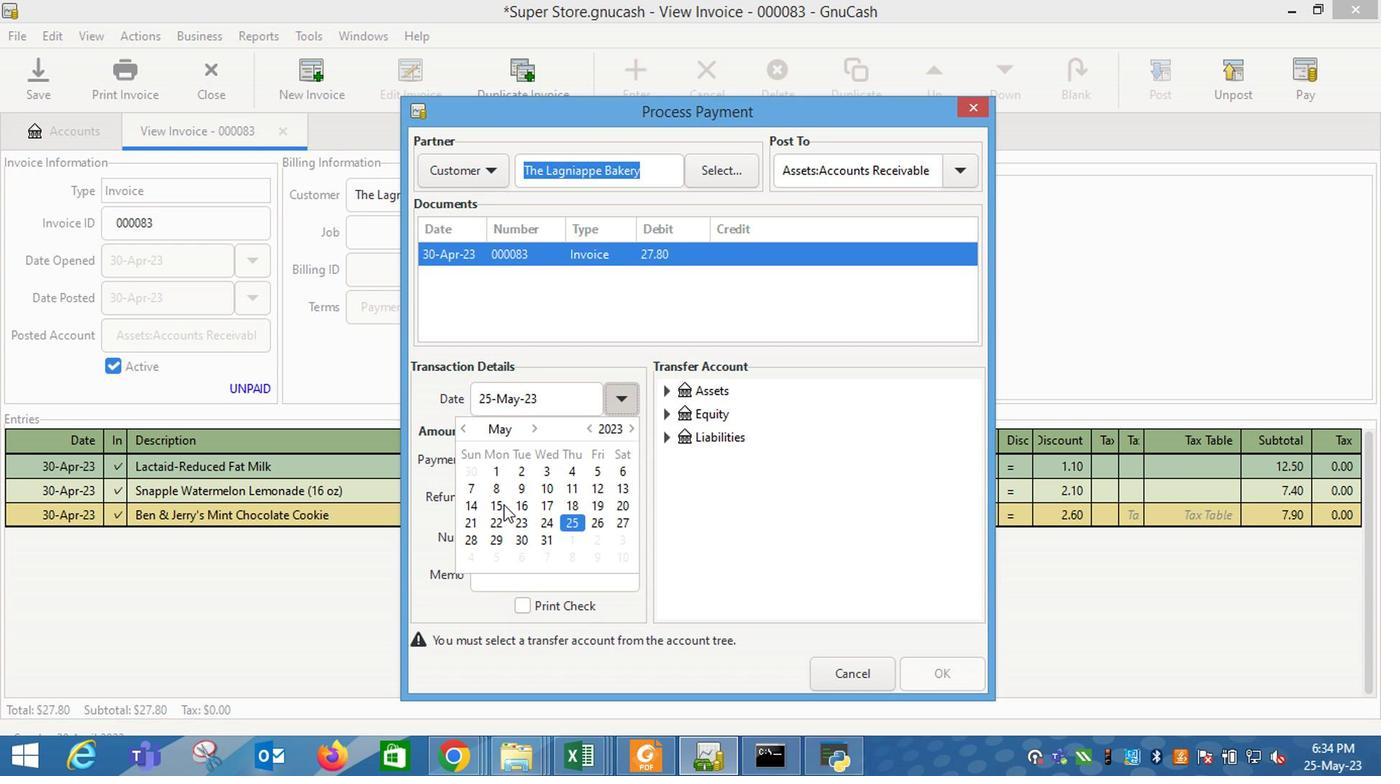 
Action: Mouse moved to (665, 399)
Screenshot: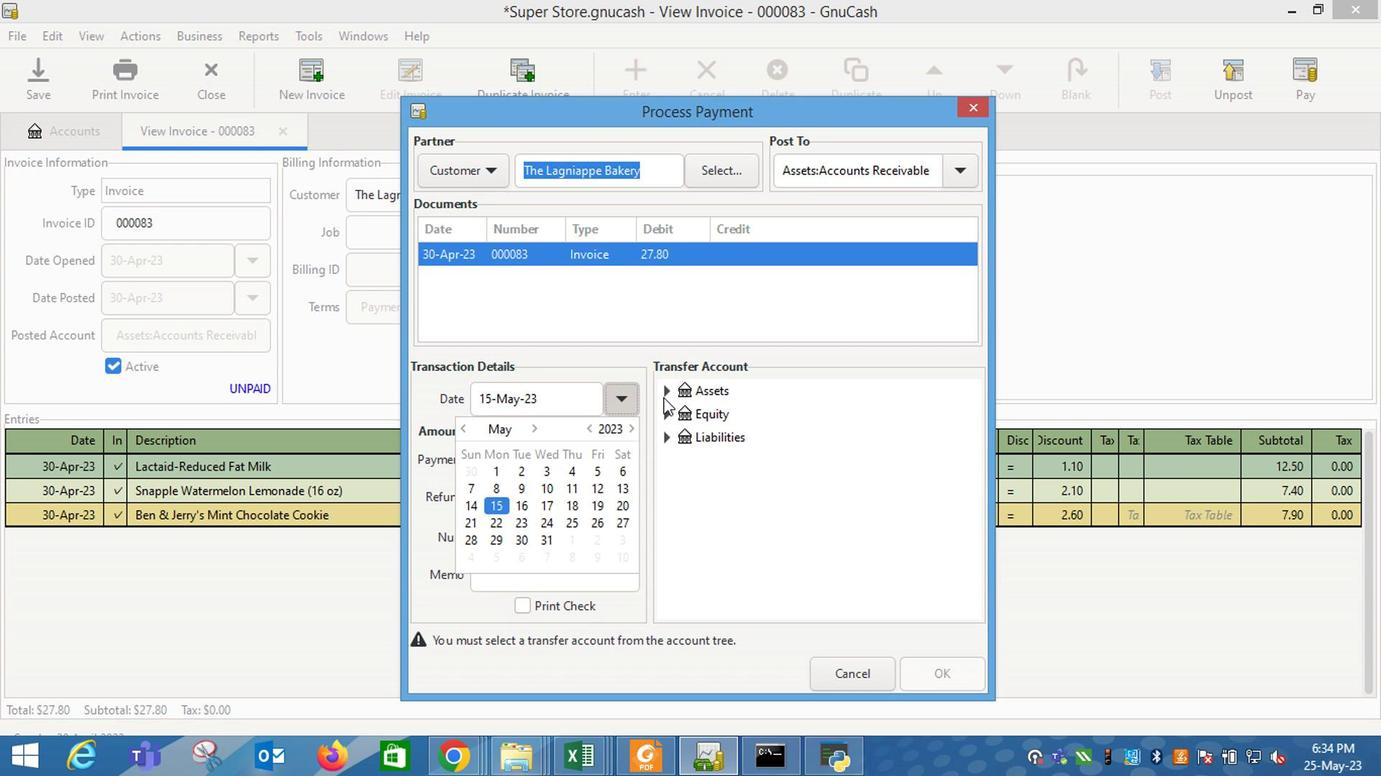 
Action: Mouse pressed left at (665, 399)
Screenshot: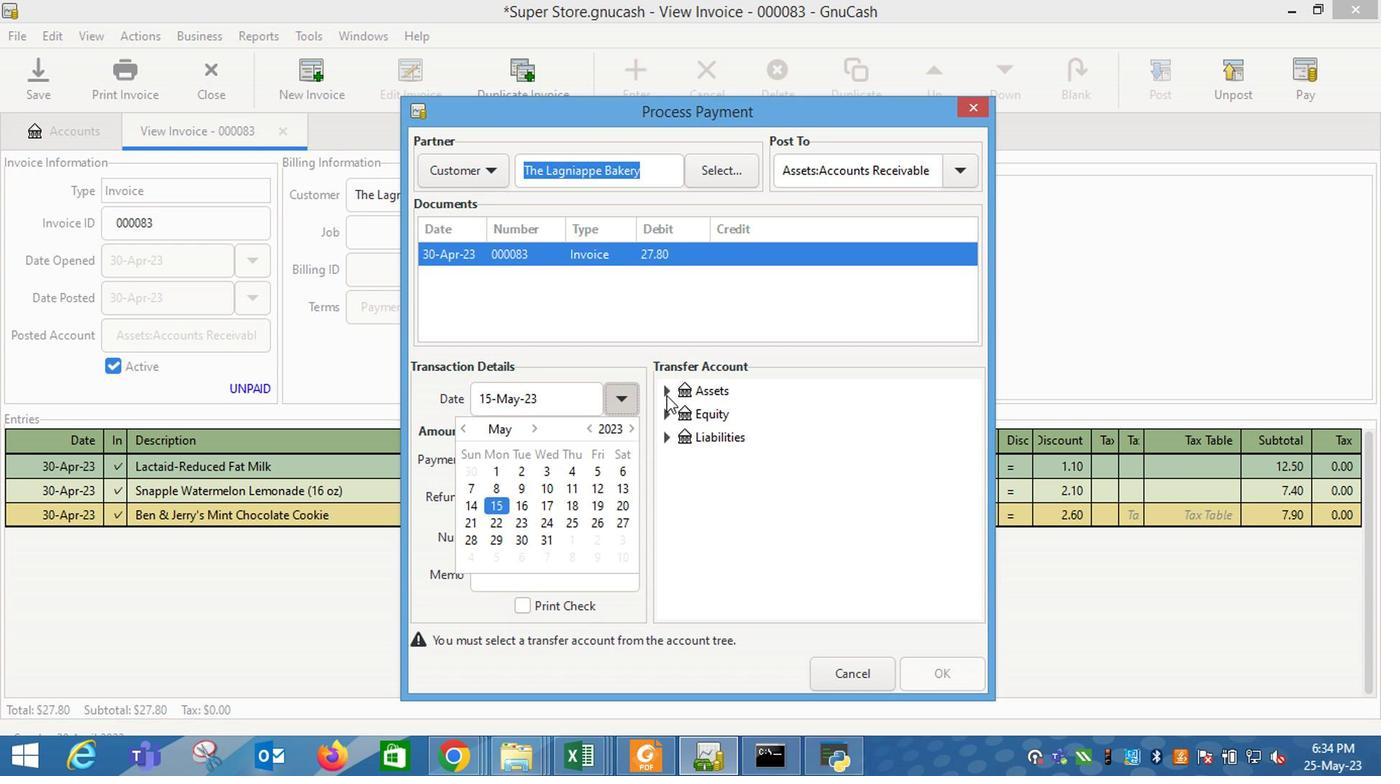 
Action: Mouse moved to (666, 397)
Screenshot: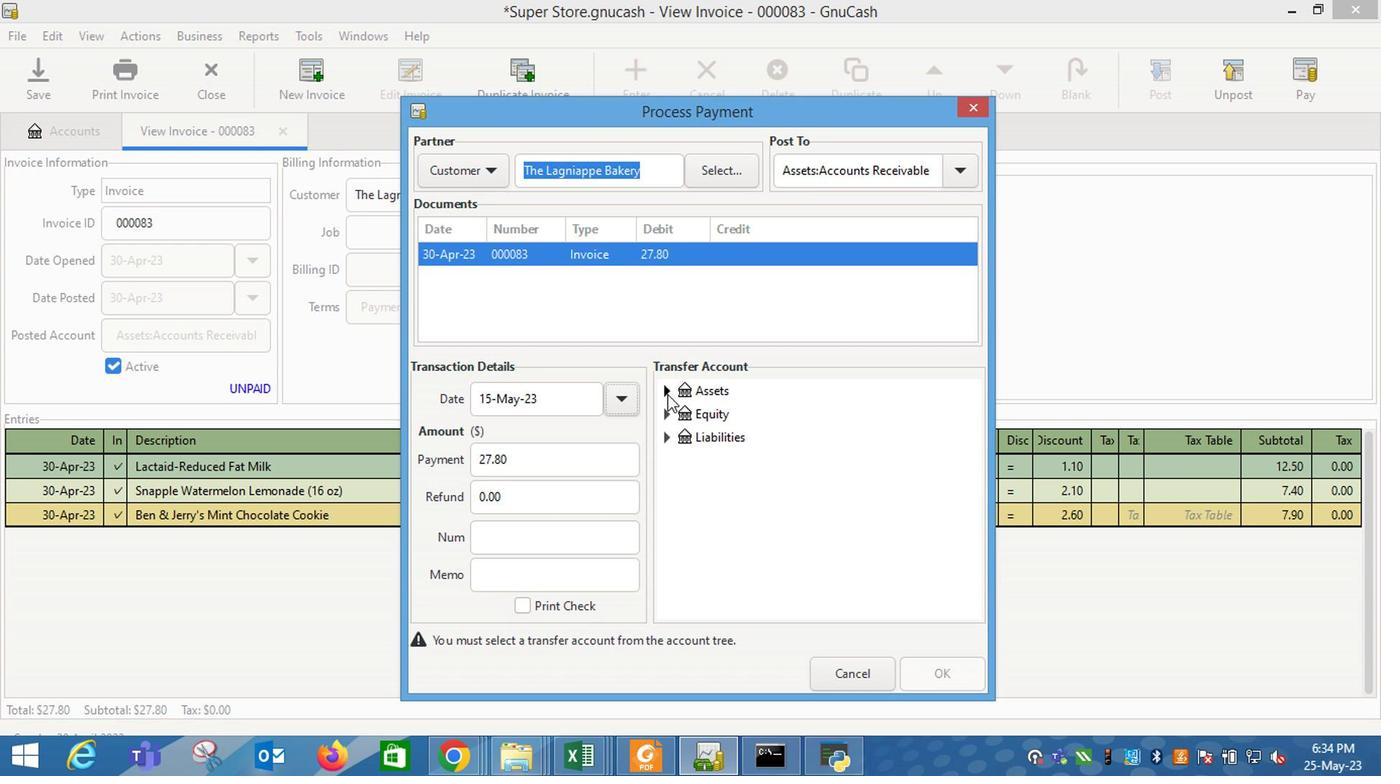 
Action: Mouse pressed left at (666, 397)
Screenshot: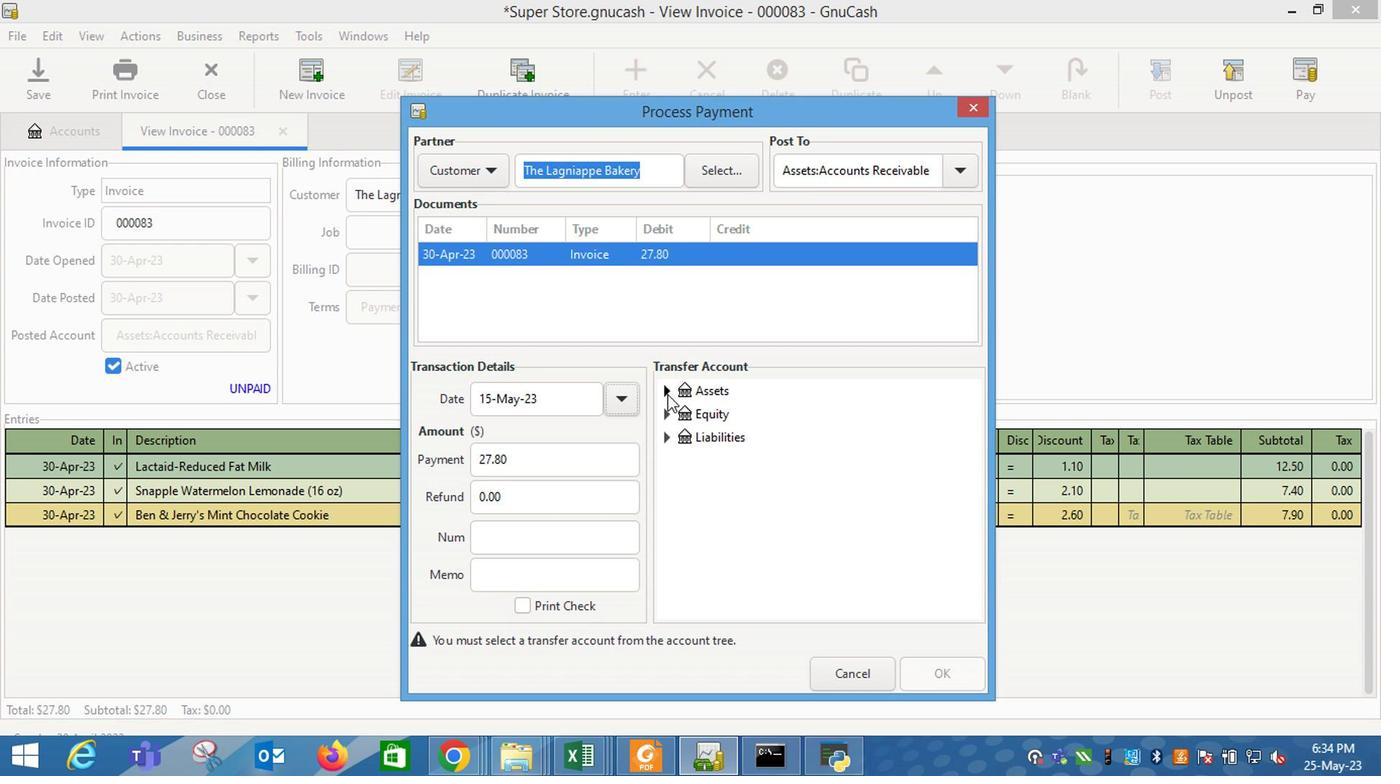 
Action: Mouse moved to (683, 421)
Screenshot: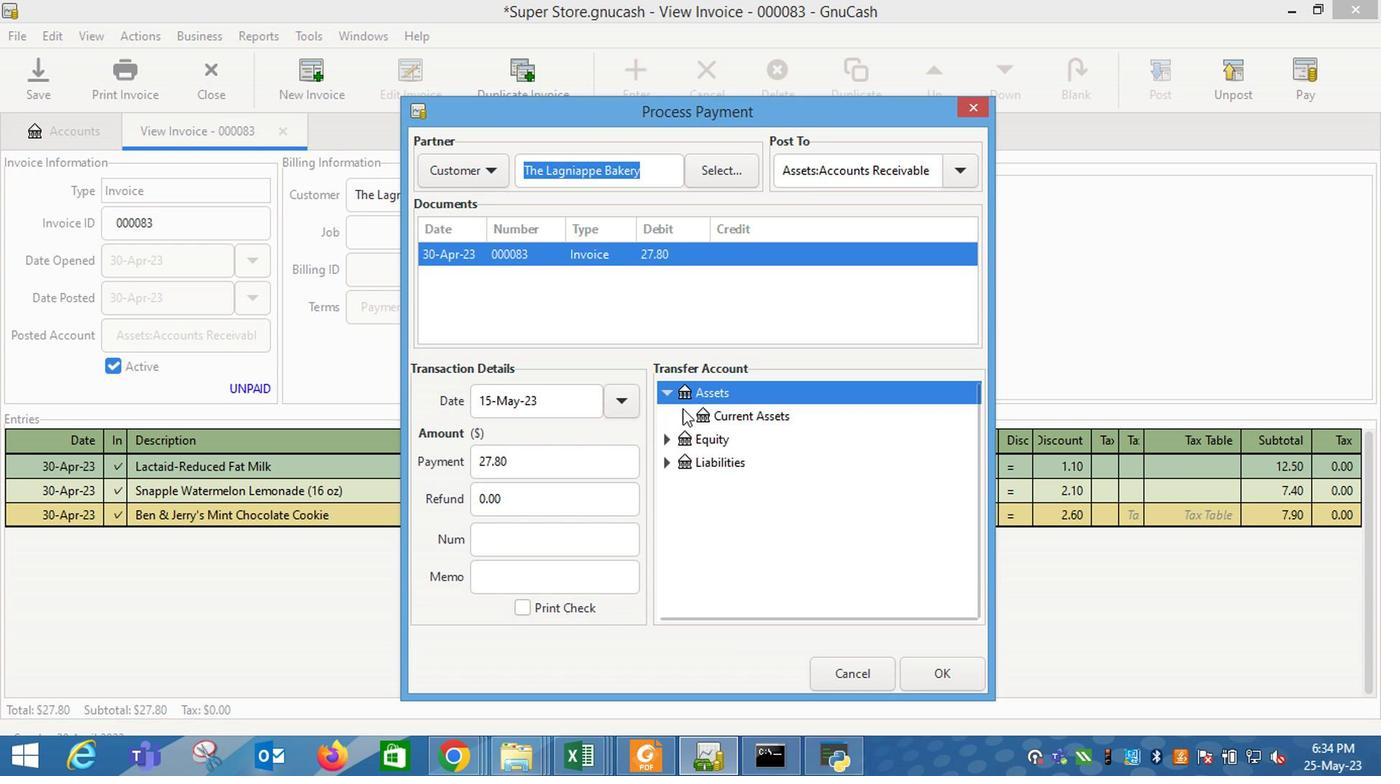 
Action: Mouse pressed left at (683, 421)
Screenshot: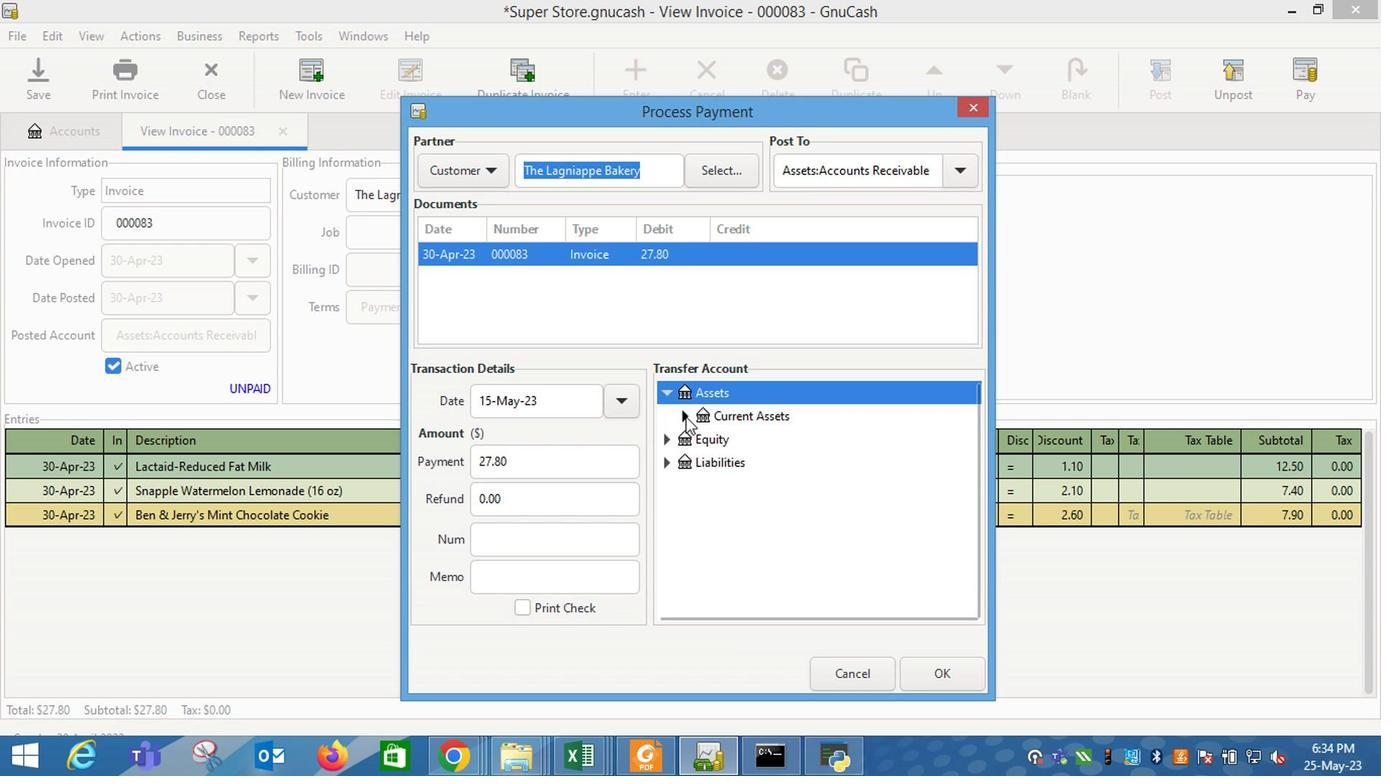 
Action: Mouse moved to (746, 444)
Screenshot: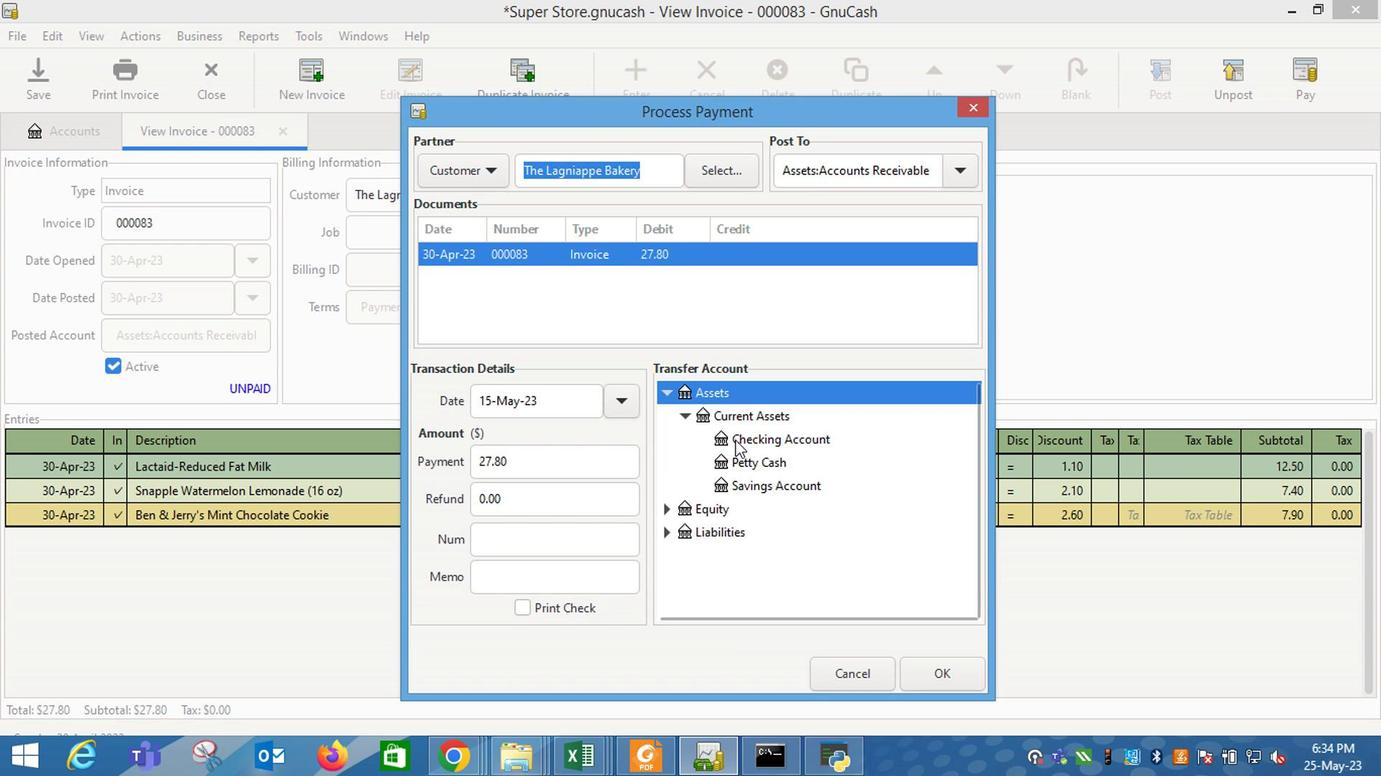 
Action: Mouse pressed left at (746, 444)
Screenshot: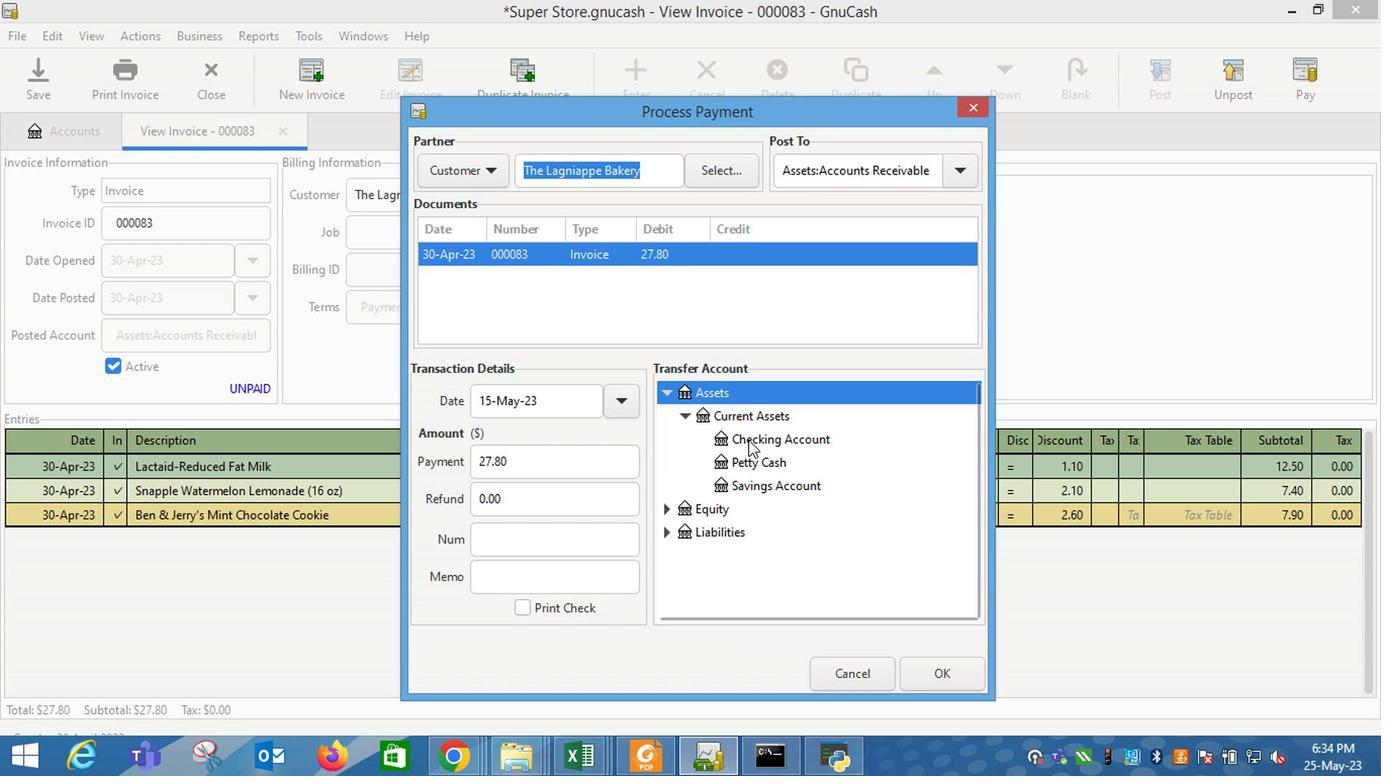 
Action: Mouse moved to (941, 679)
Screenshot: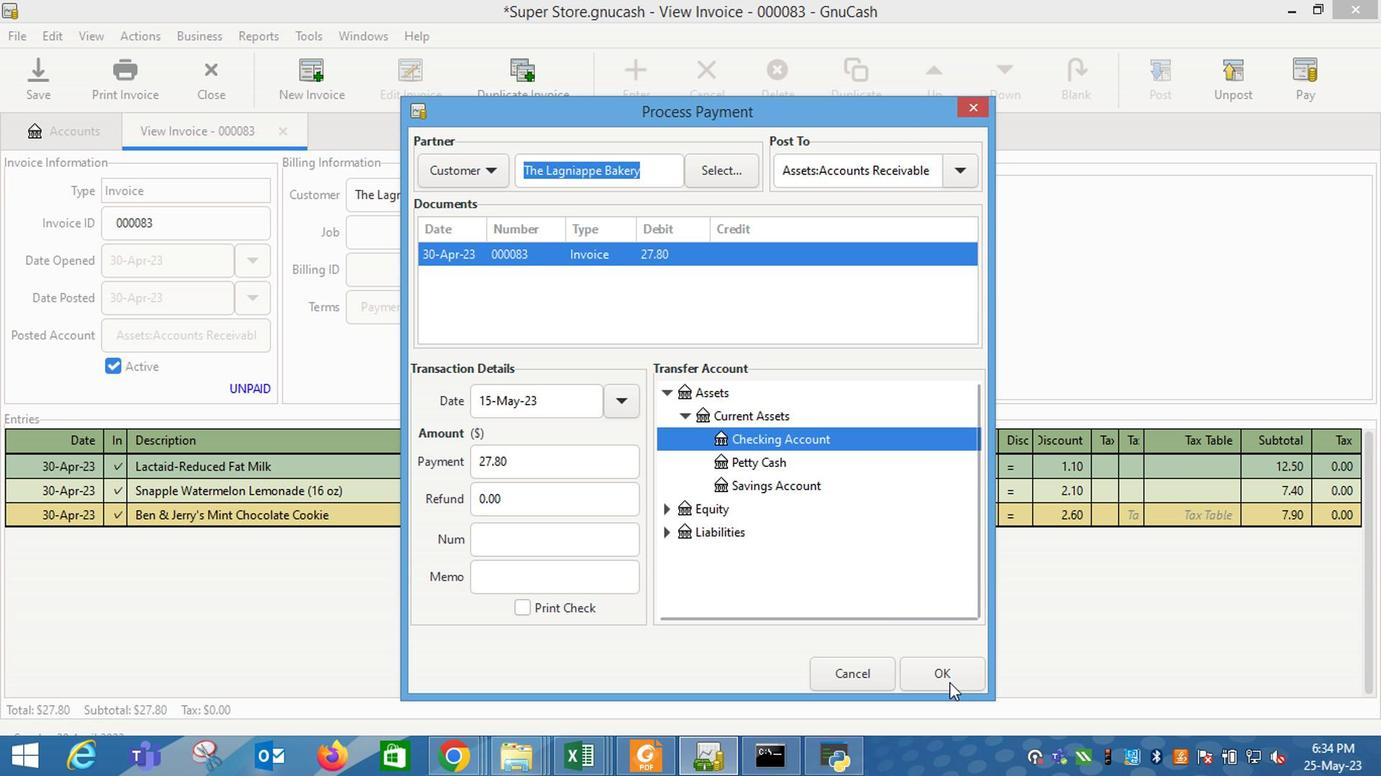 
Action: Mouse pressed left at (941, 679)
Screenshot: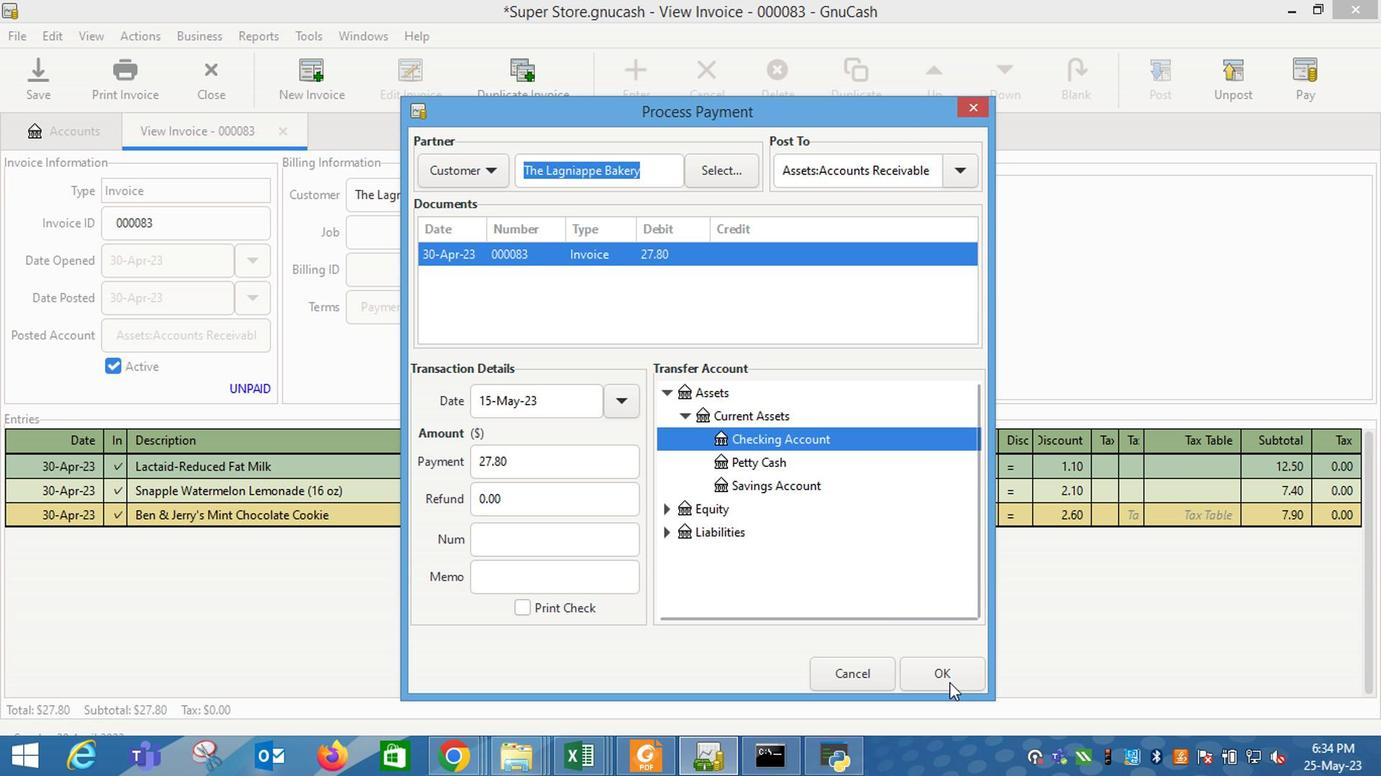 
Action: Mouse moved to (153, 76)
Screenshot: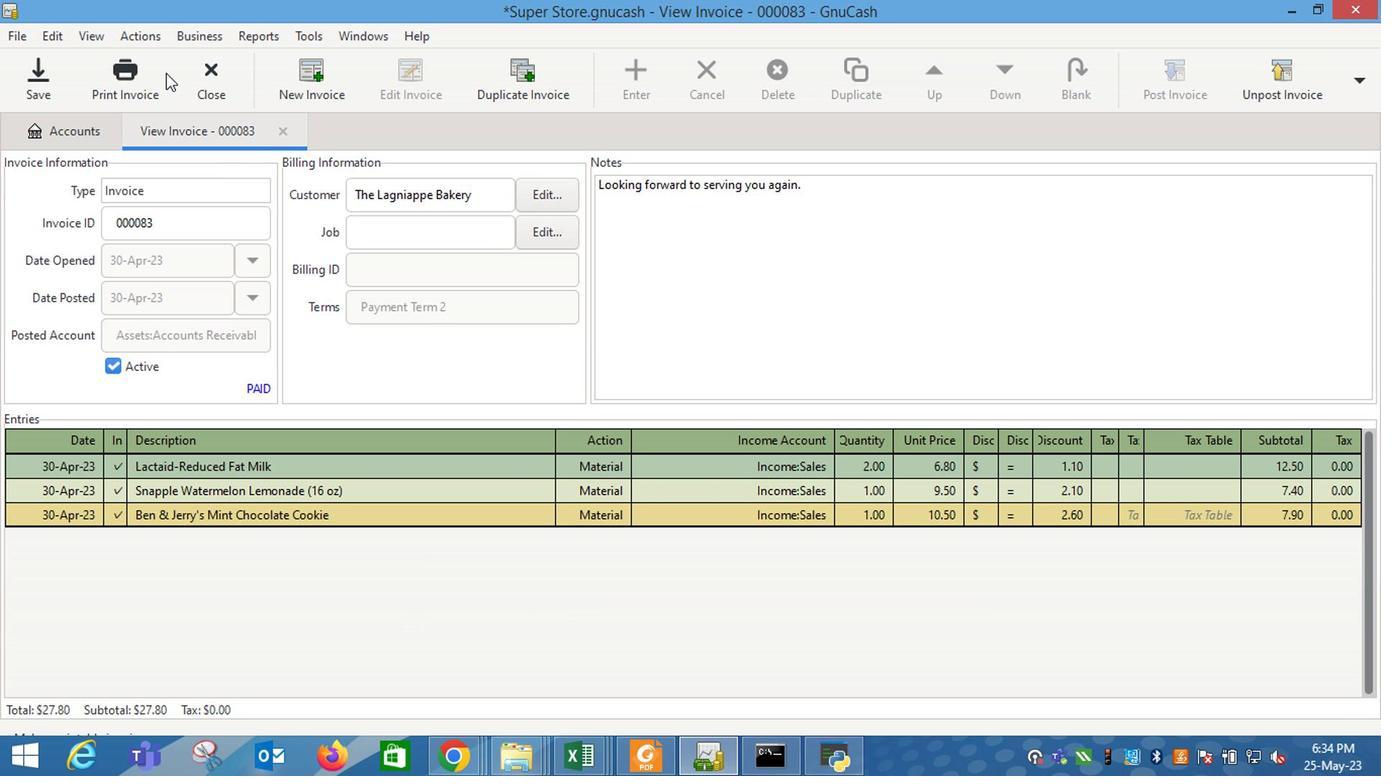
Action: Mouse pressed left at (153, 76)
Screenshot: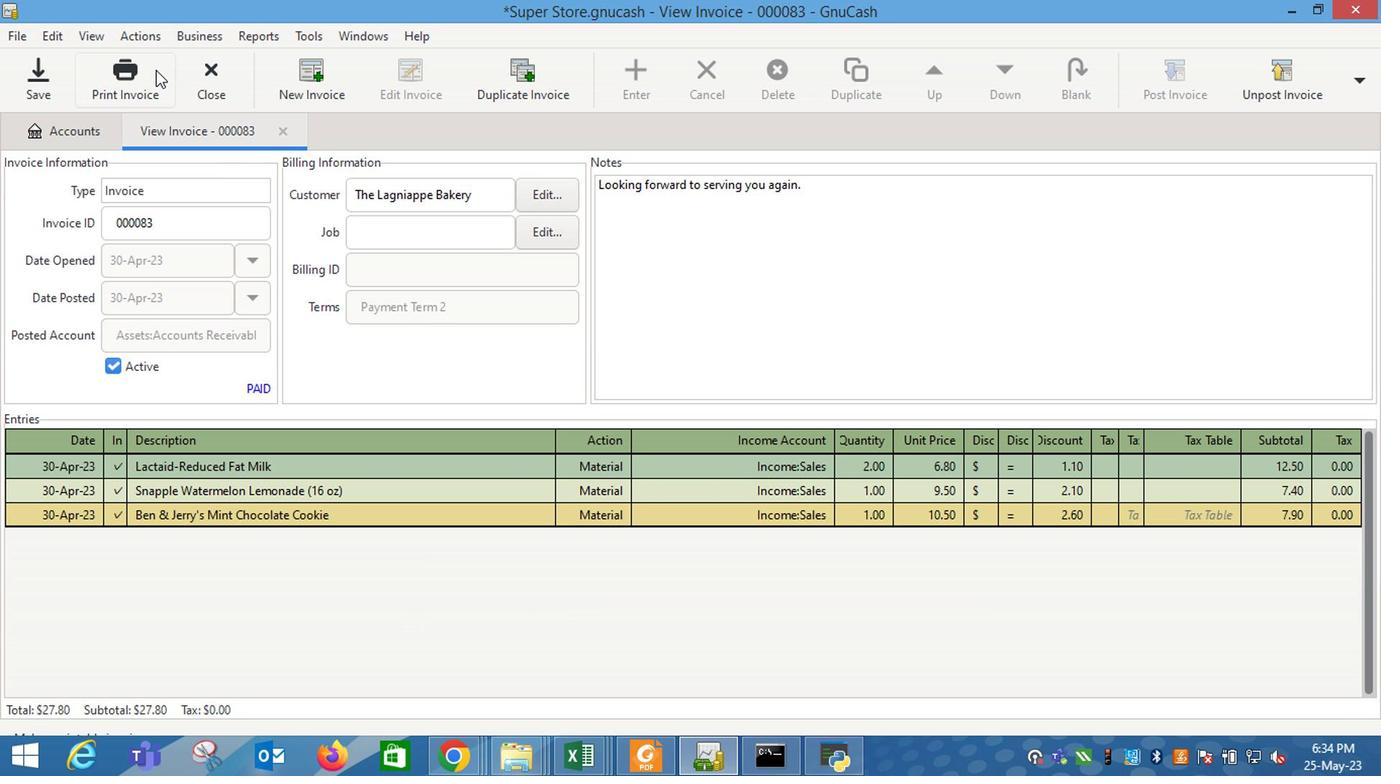 
Action: Mouse moved to (488, 79)
Screenshot: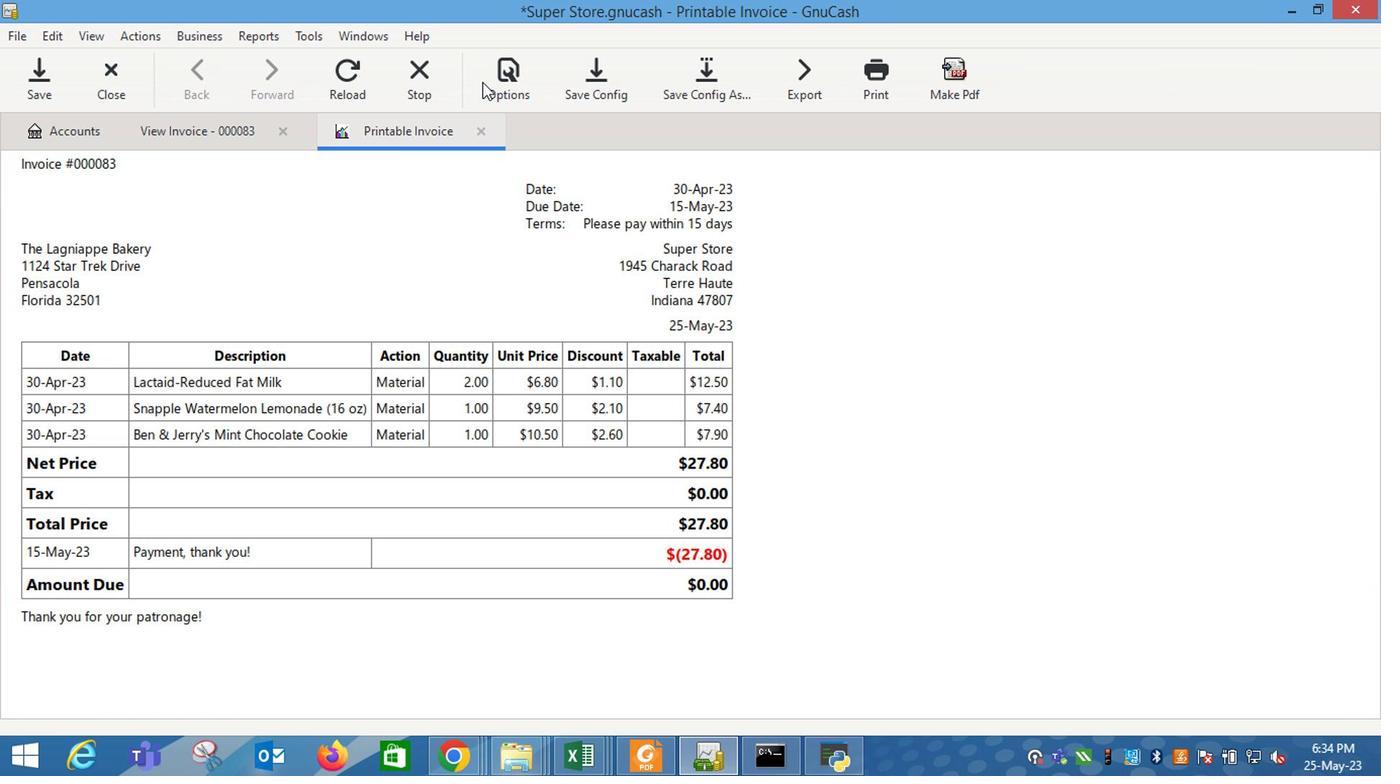 
Action: Mouse pressed left at (488, 79)
Screenshot: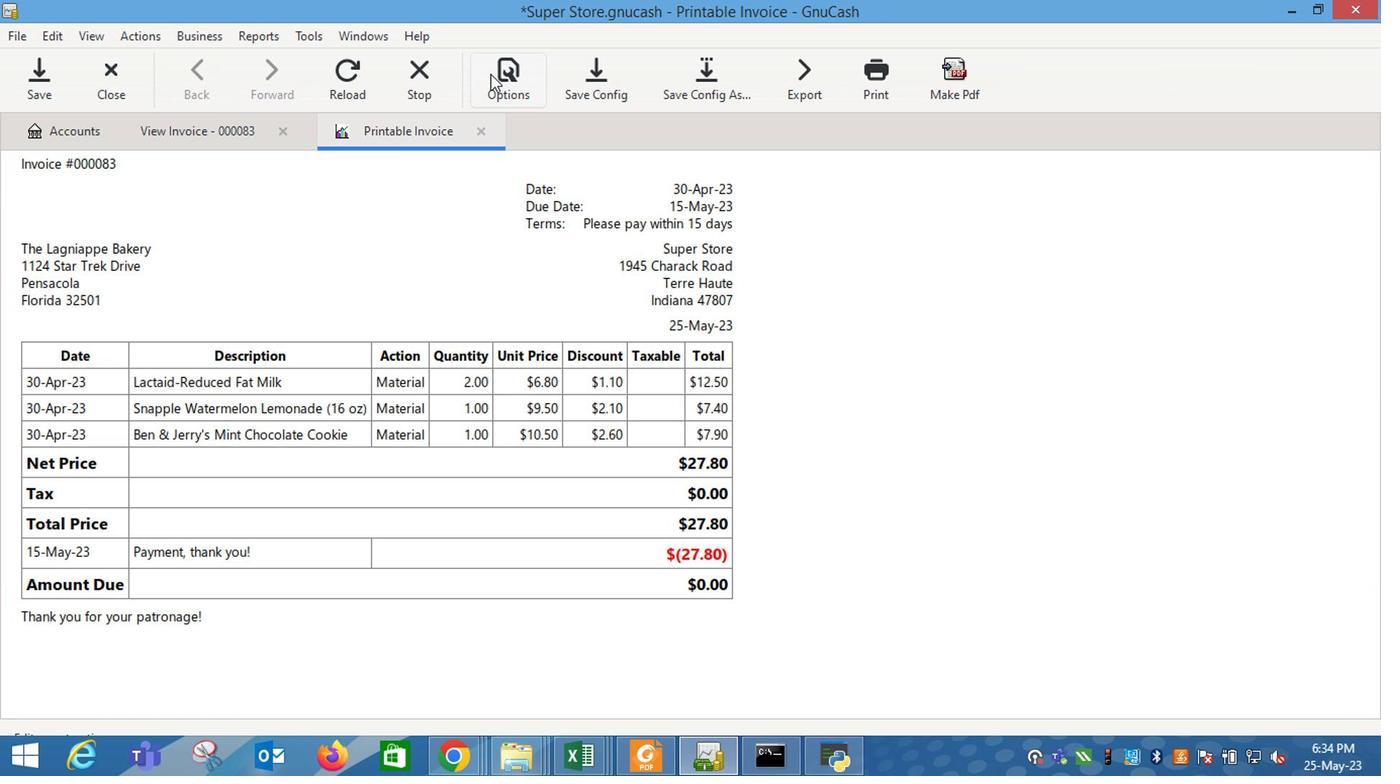 
Action: Mouse moved to (389, 210)
Screenshot: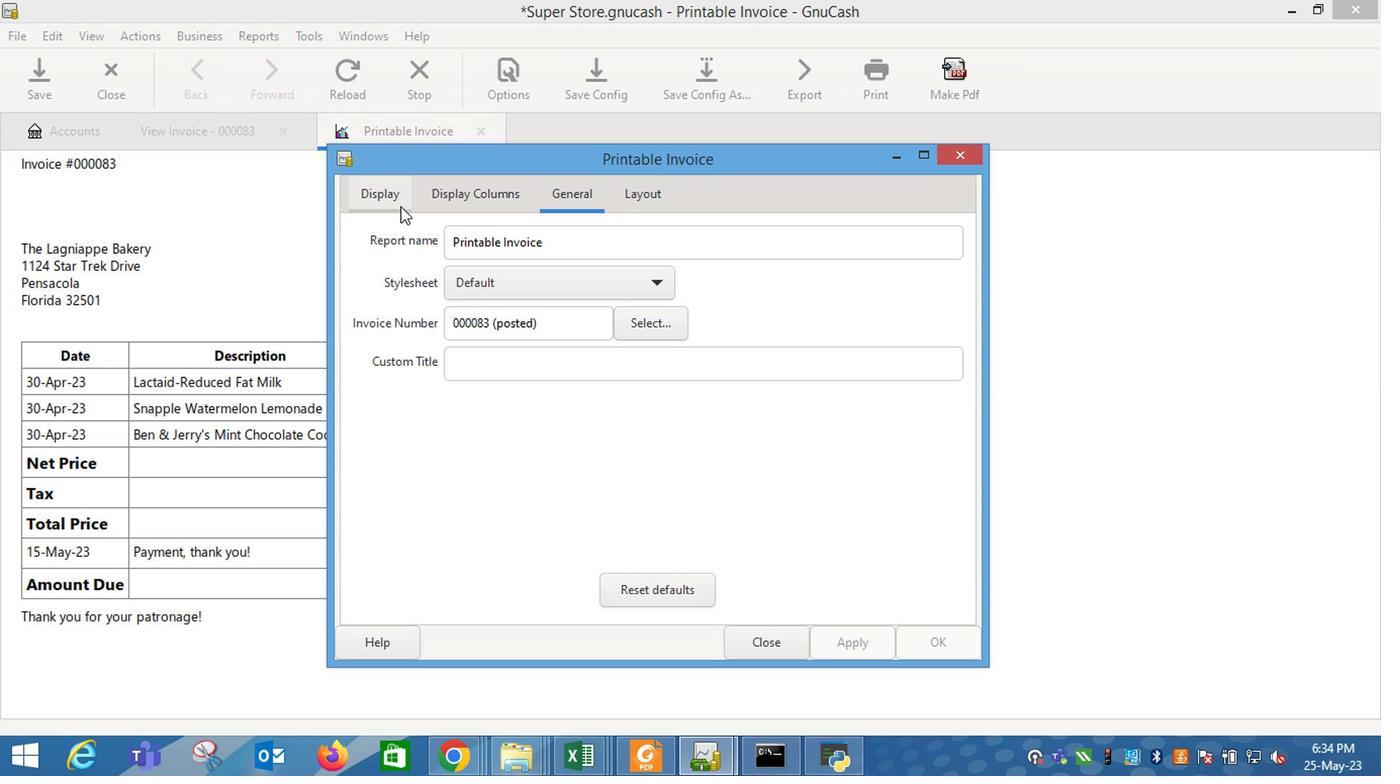
Action: Mouse pressed left at (389, 210)
Screenshot: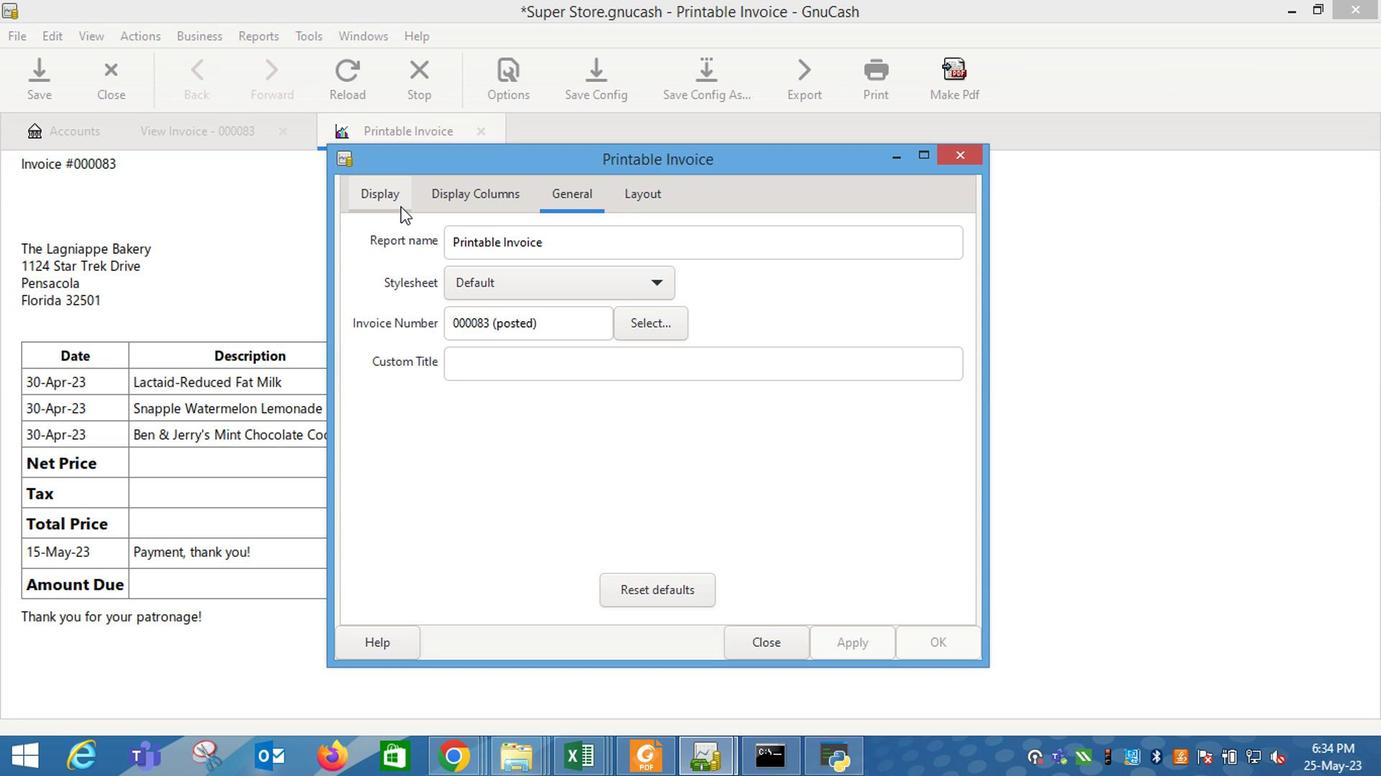 
Action: Mouse moved to (527, 436)
Screenshot: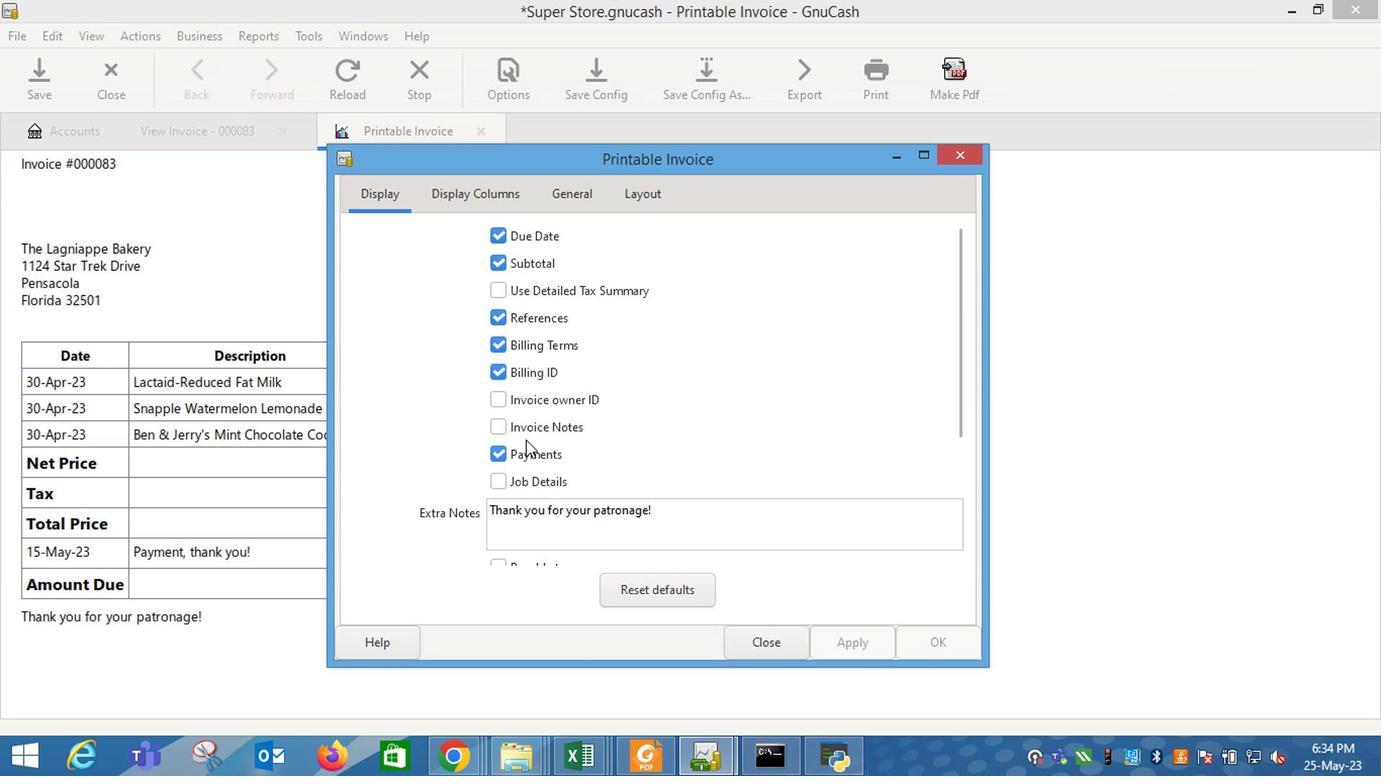 
Action: Mouse pressed left at (527, 436)
Screenshot: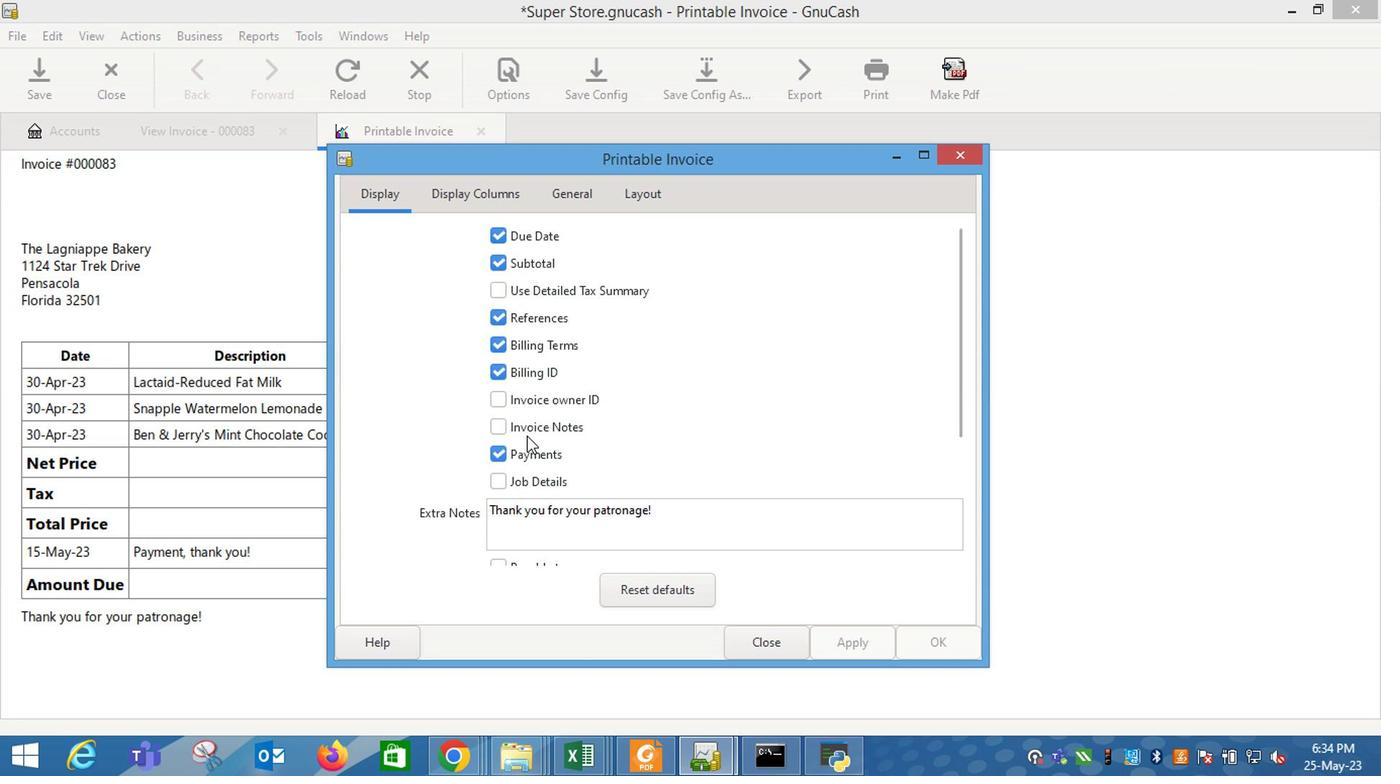 
Action: Mouse moved to (843, 645)
Screenshot: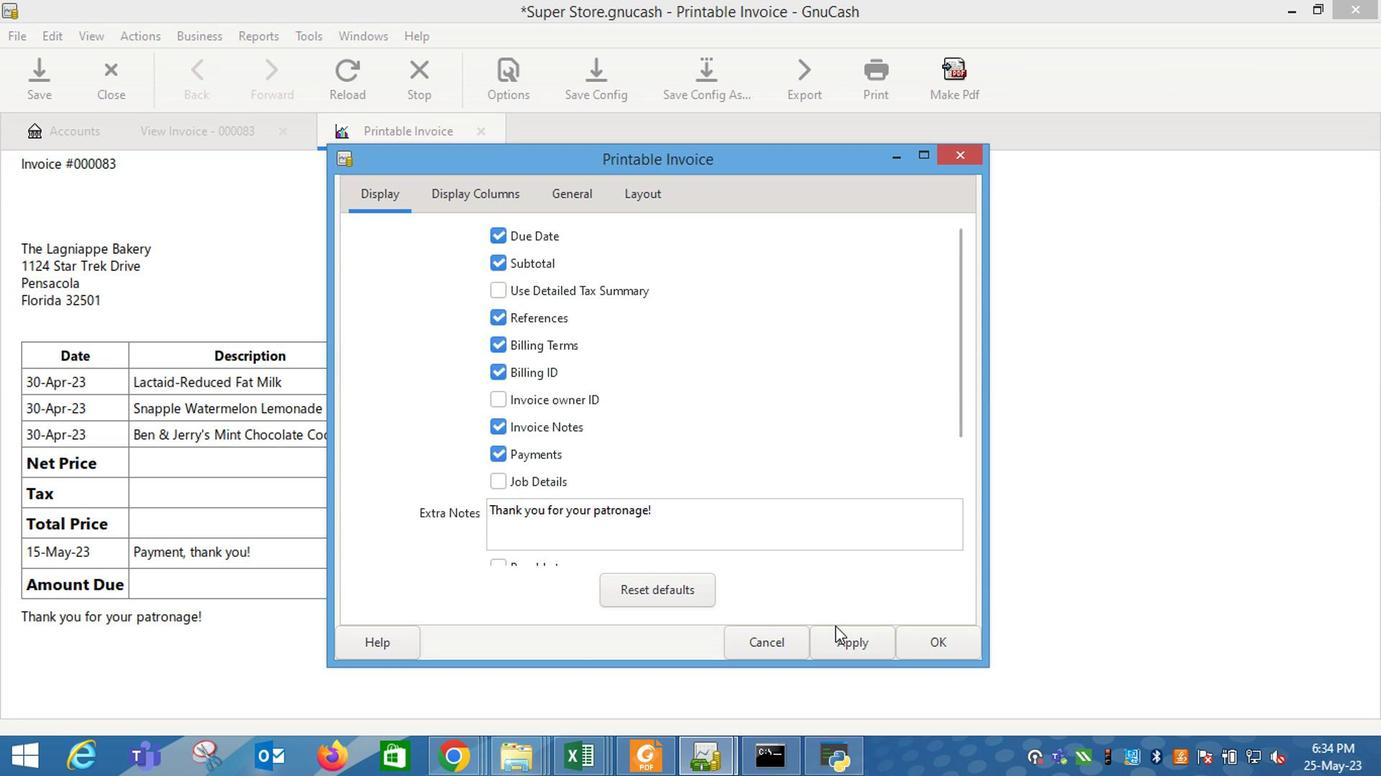 
Action: Mouse pressed left at (843, 645)
Screenshot: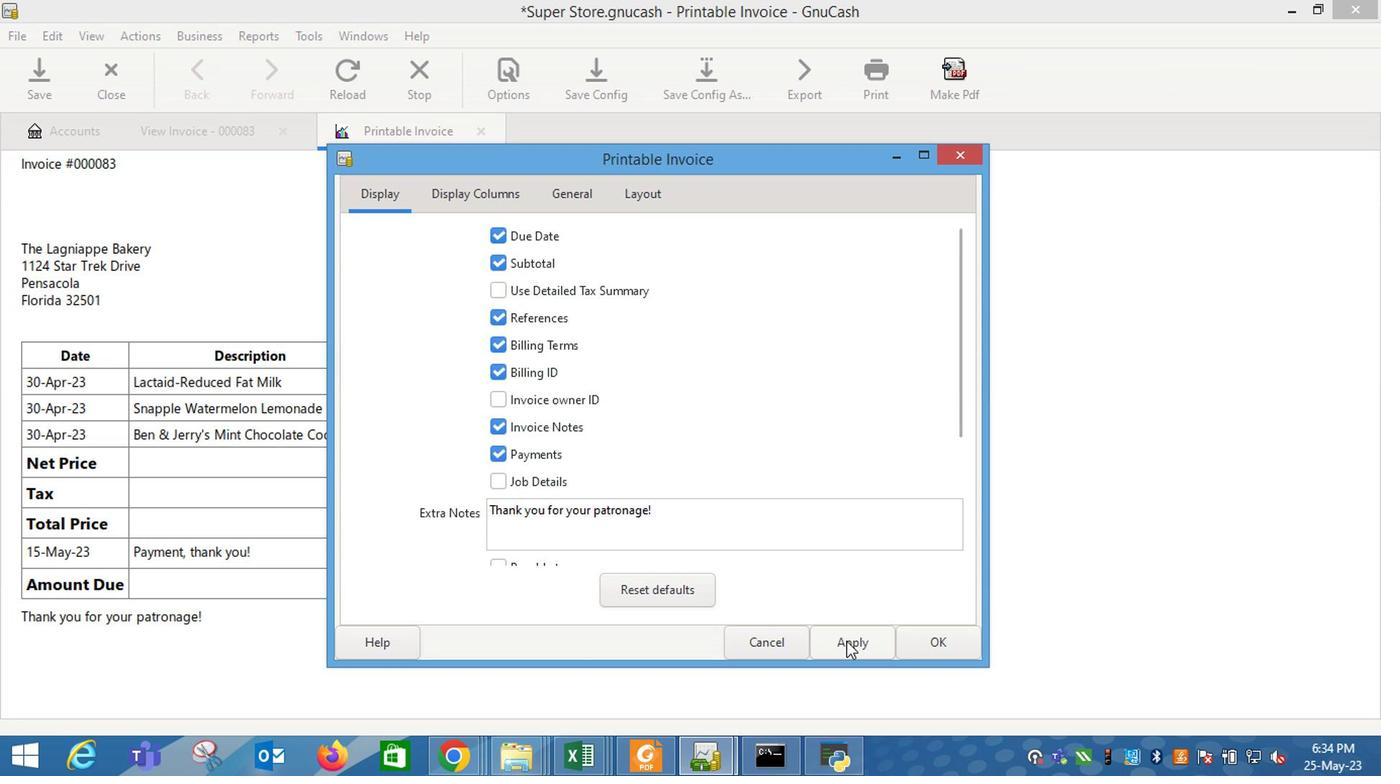 
Action: Mouse moved to (756, 647)
Screenshot: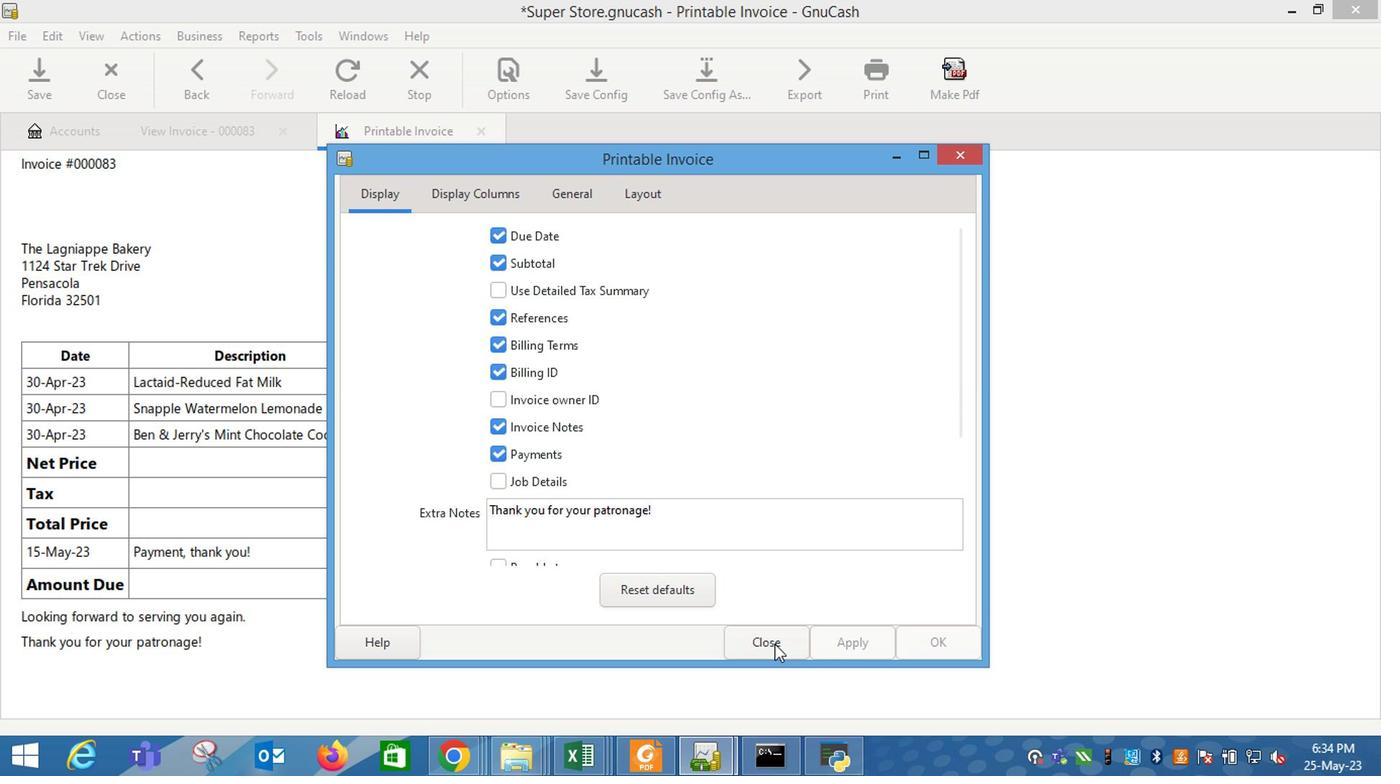
Action: Mouse pressed left at (756, 647)
Screenshot: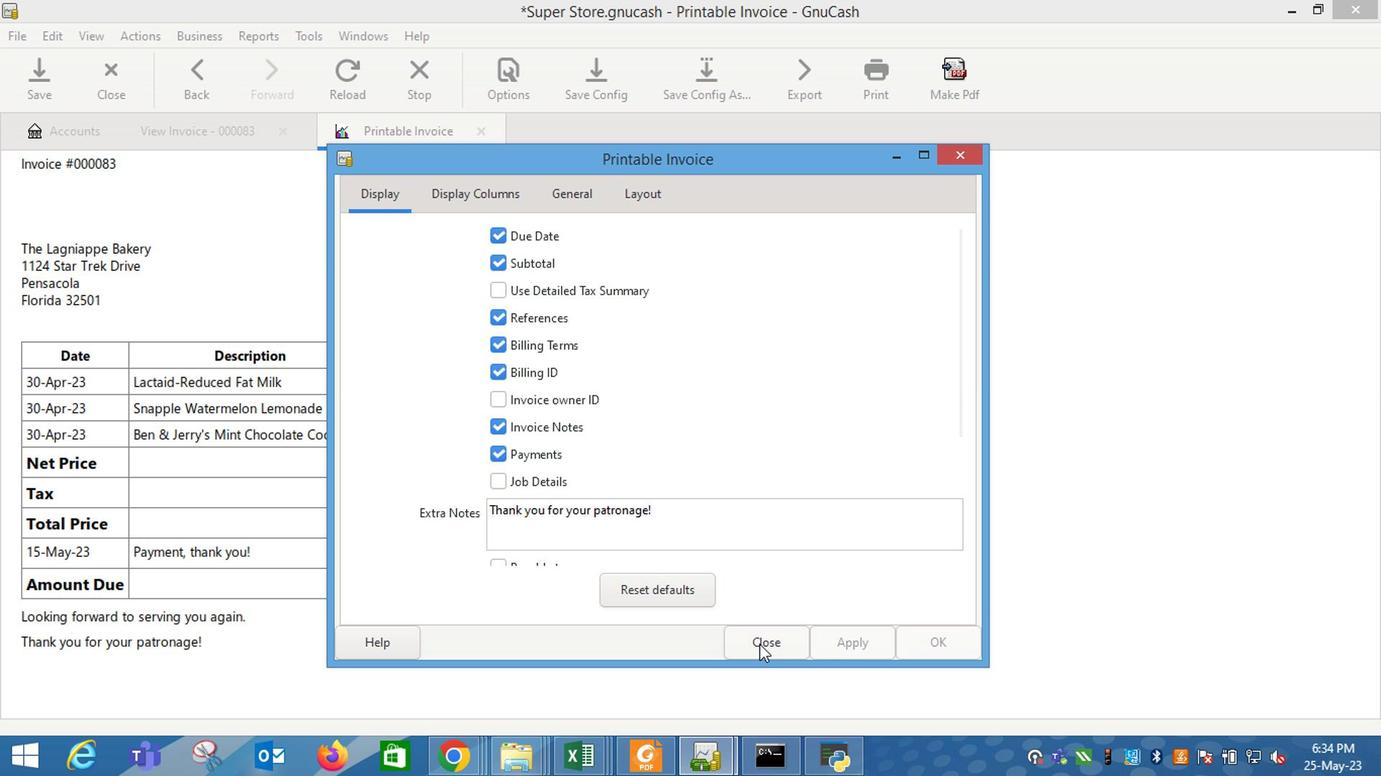 
Action: Mouse moved to (753, 647)
Screenshot: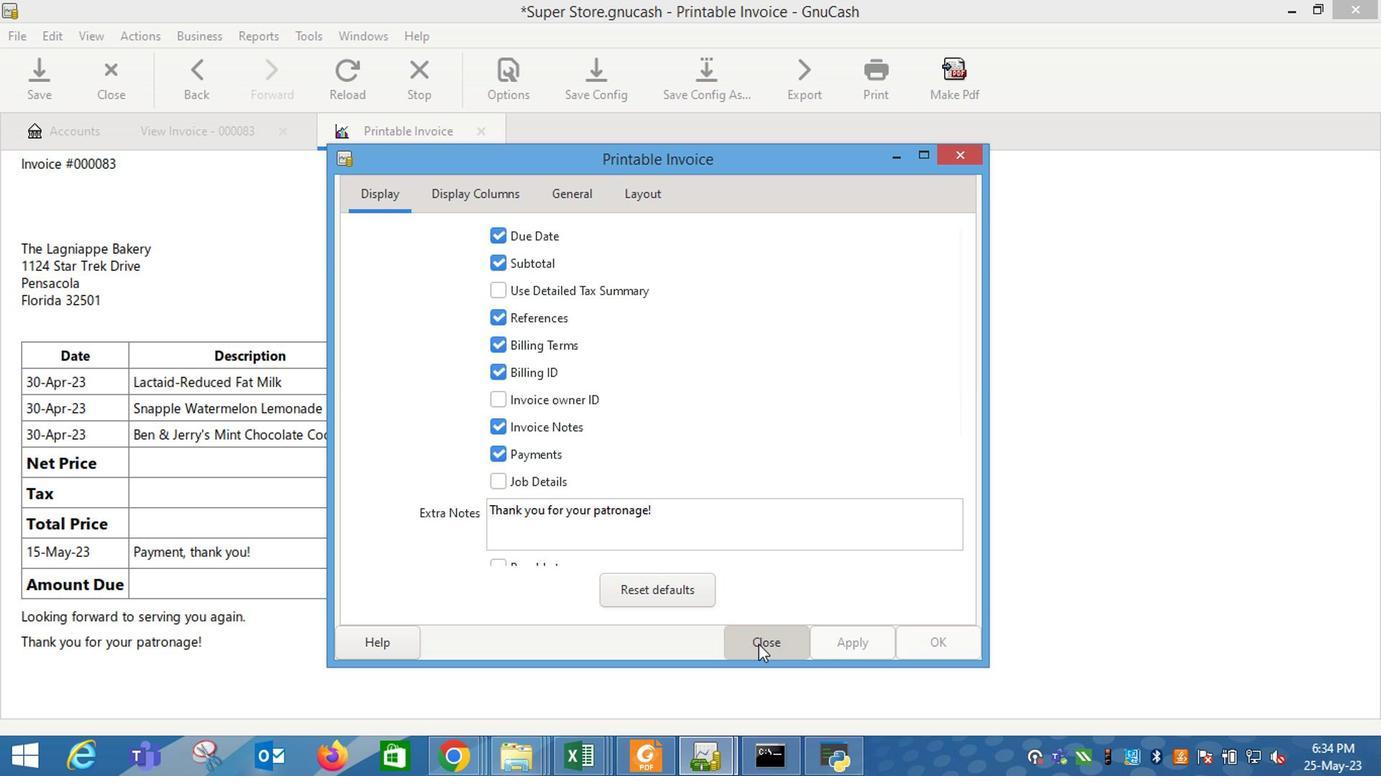 
